 Task: Identify Luxury Townhouses in Beverly Hills.
Action: Key pressed <Key.caps_lock>B<Key.caps_lock>everly<Key.space><Key.caps_lock>H<Key.caps_lock>ills
Screenshot: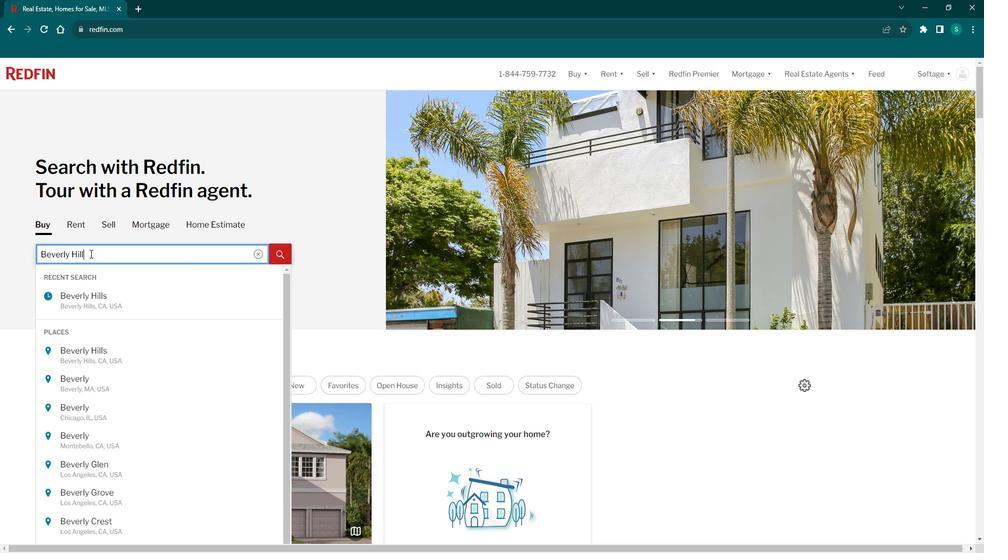 
Action: Mouse scrolled (102, 256) with delta (0, 0)
Screenshot: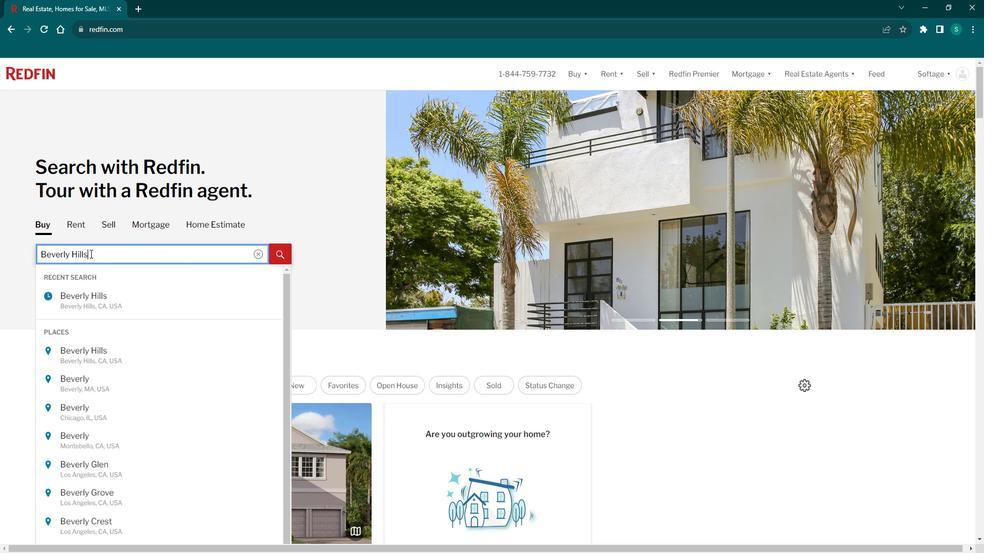 
Action: Mouse moved to (80, 348)
Screenshot: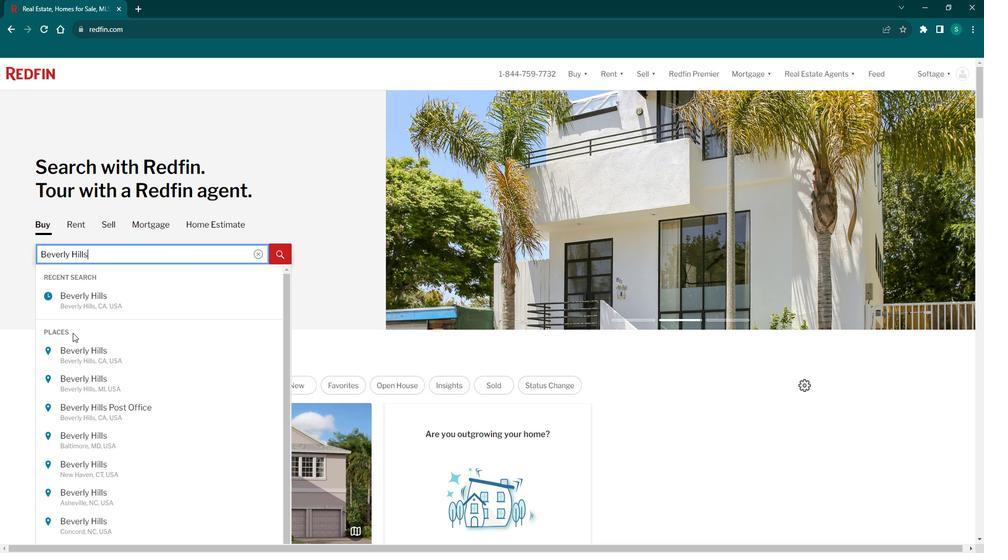 
Action: Mouse pressed left at (80, 348)
Screenshot: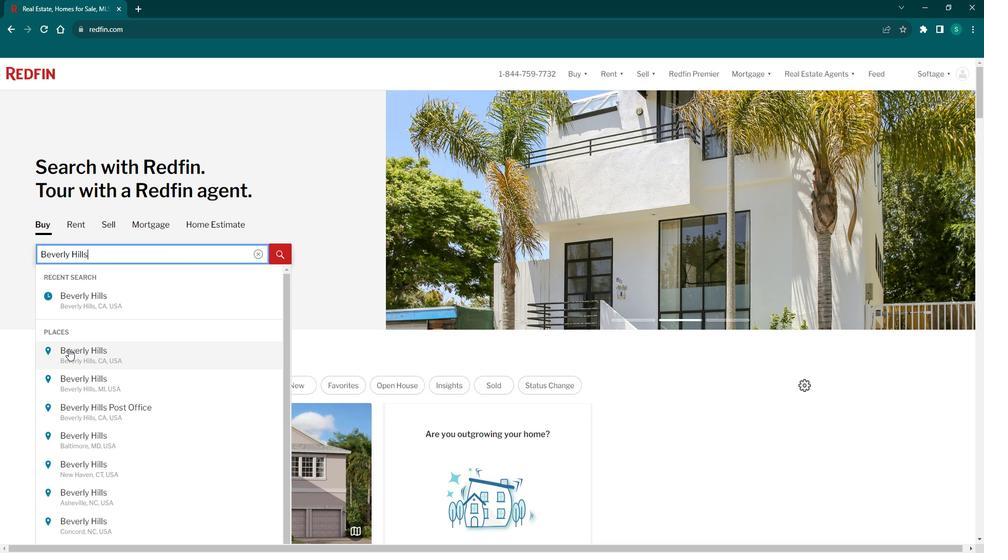 
Action: Mouse moved to (884, 148)
Screenshot: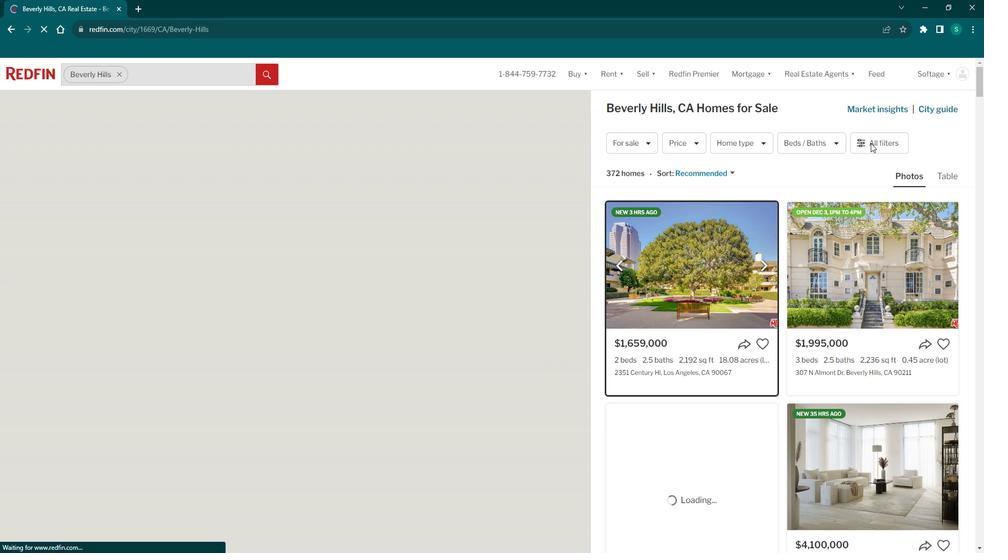 
Action: Mouse pressed left at (884, 148)
Screenshot: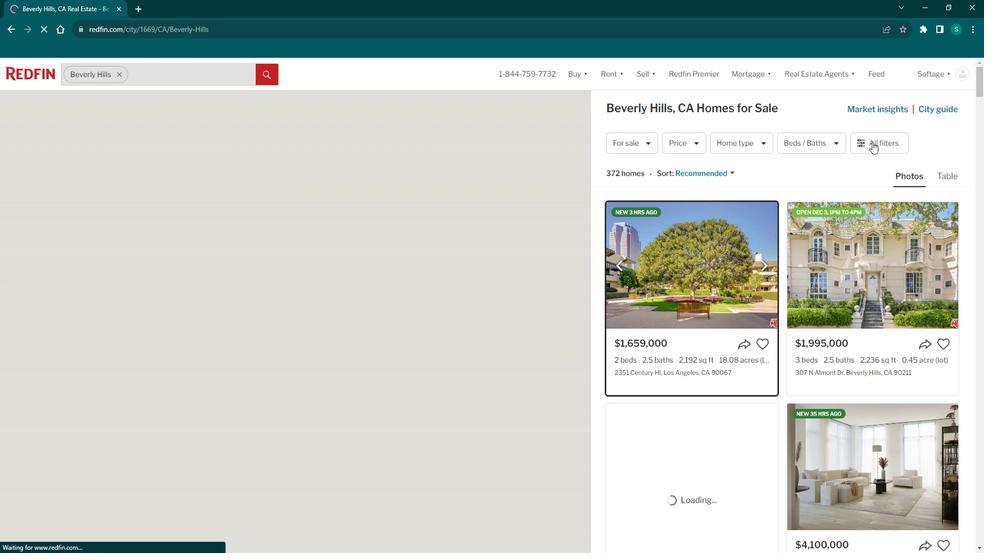 
Action: Mouse pressed left at (884, 148)
Screenshot: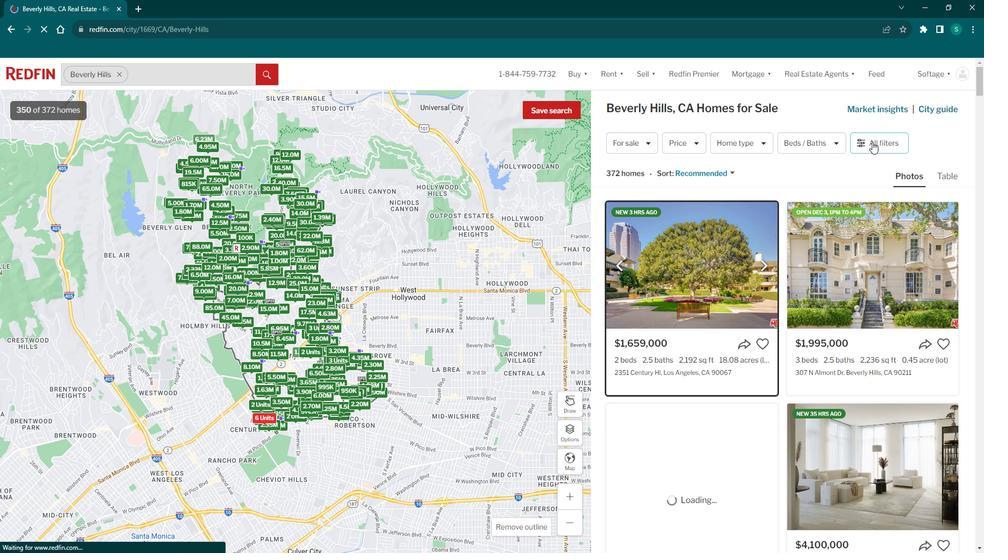 
Action: Mouse moved to (878, 146)
Screenshot: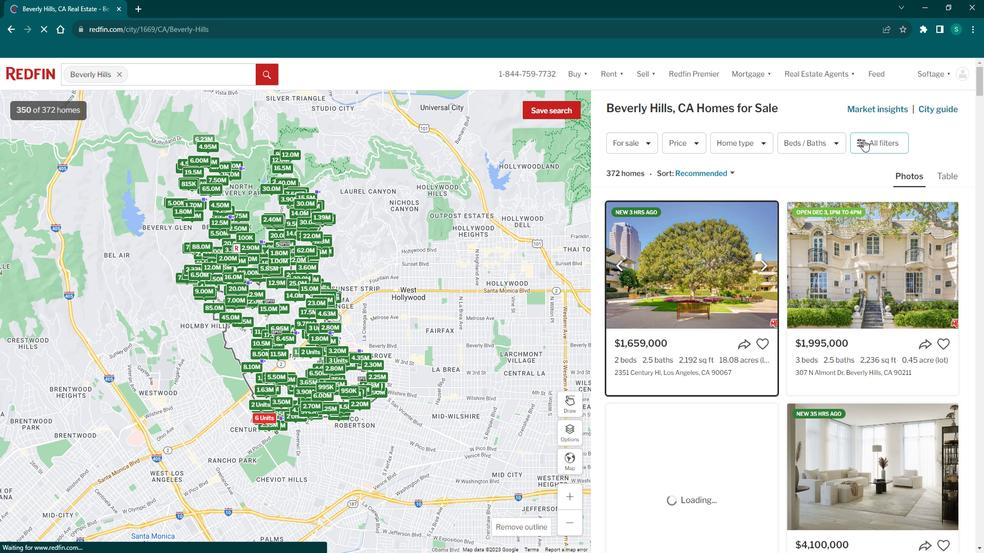 
Action: Mouse pressed left at (878, 146)
Screenshot: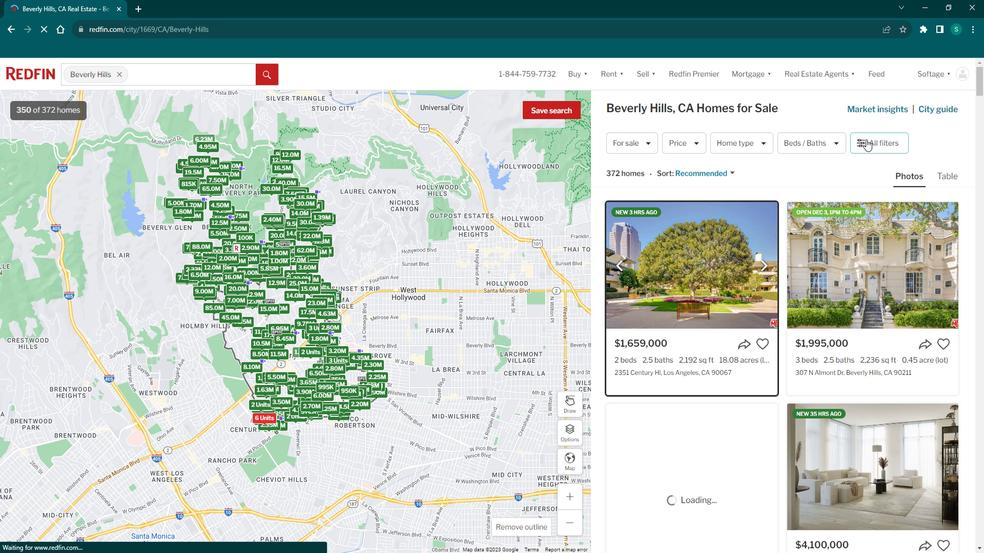 
Action: Mouse moved to (886, 143)
Screenshot: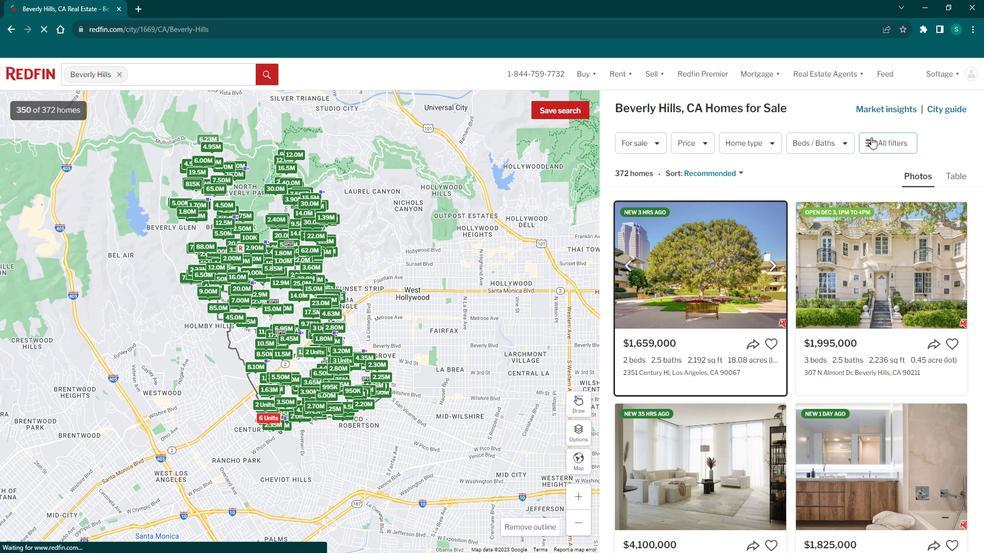 
Action: Mouse pressed left at (886, 143)
Screenshot: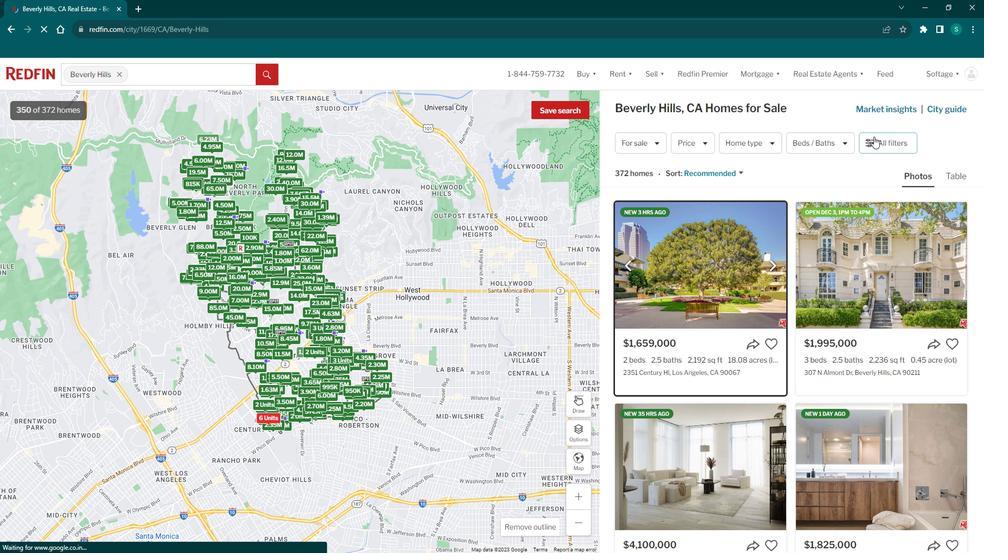 
Action: Mouse moved to (756, 229)
Screenshot: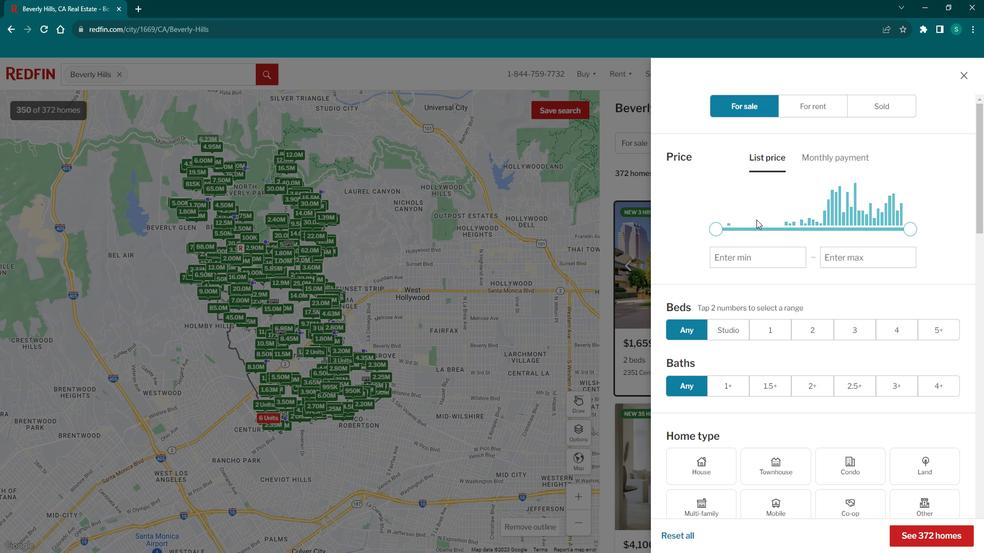 
Action: Mouse scrolled (756, 229) with delta (0, 0)
Screenshot: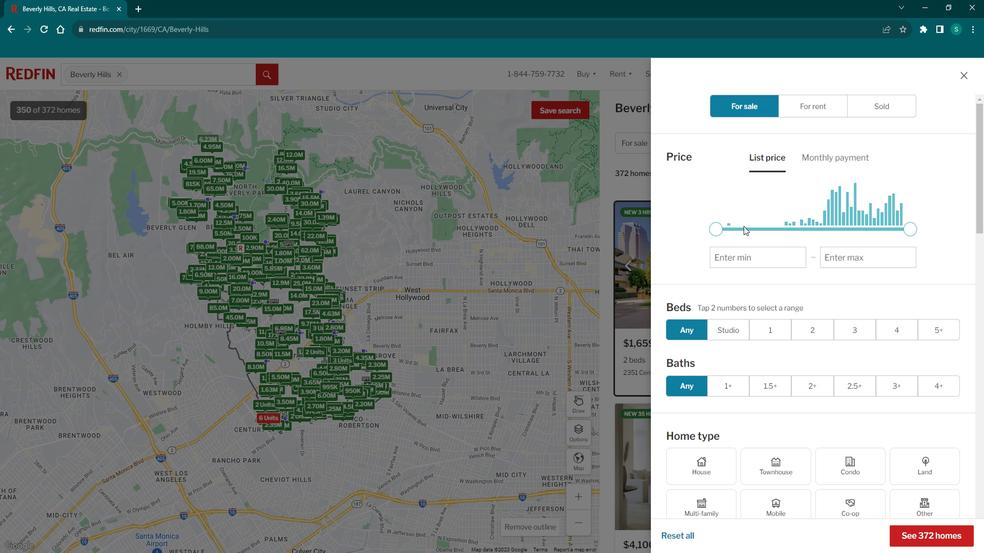 
Action: Mouse scrolled (756, 229) with delta (0, 0)
Screenshot: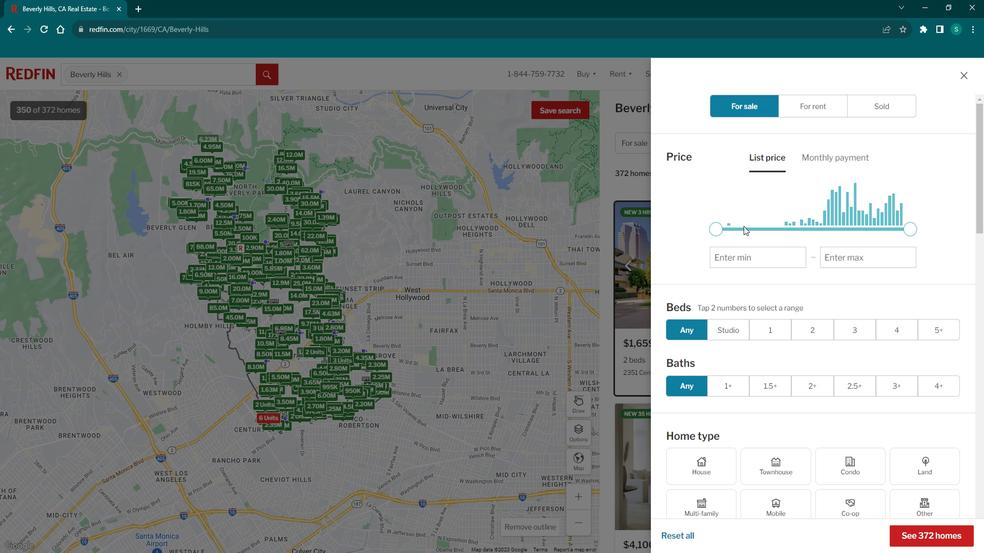
Action: Mouse moved to (756, 230)
Screenshot: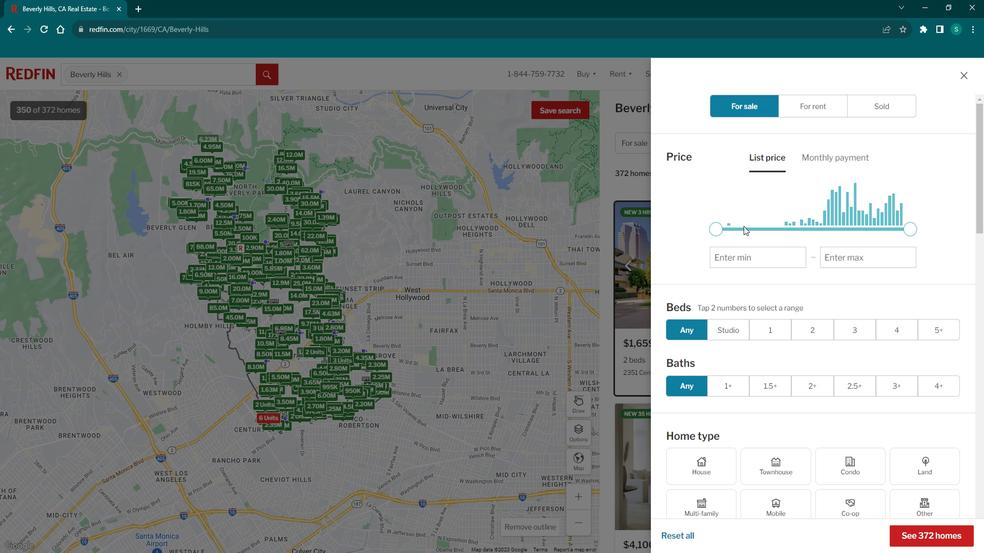 
Action: Mouse scrolled (756, 229) with delta (0, 0)
Screenshot: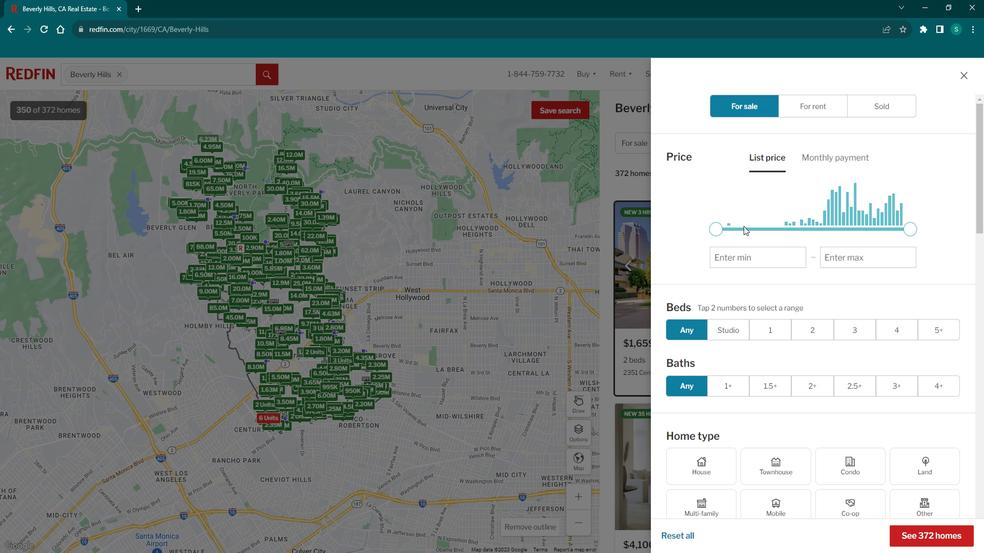 
Action: Mouse scrolled (756, 229) with delta (0, 0)
Screenshot: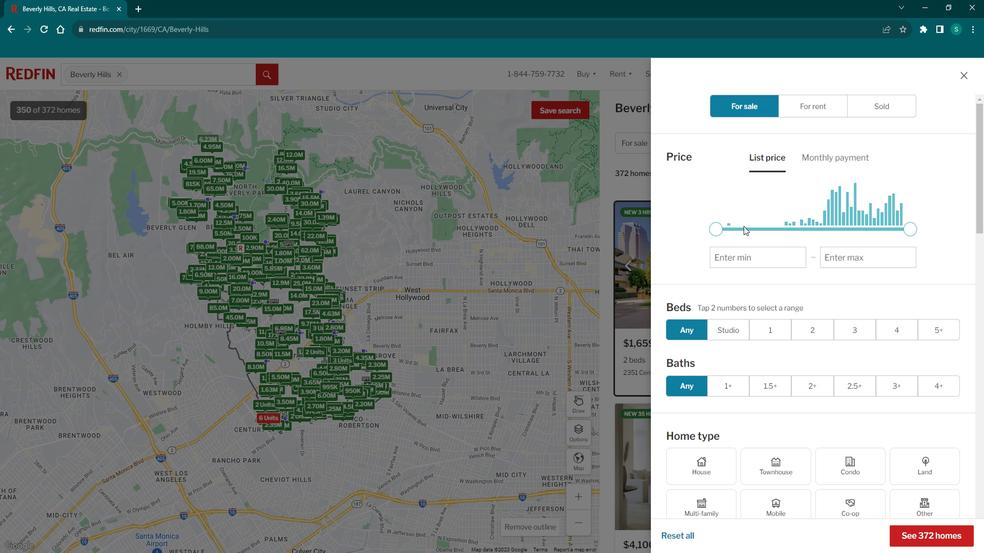 
Action: Mouse moved to (799, 259)
Screenshot: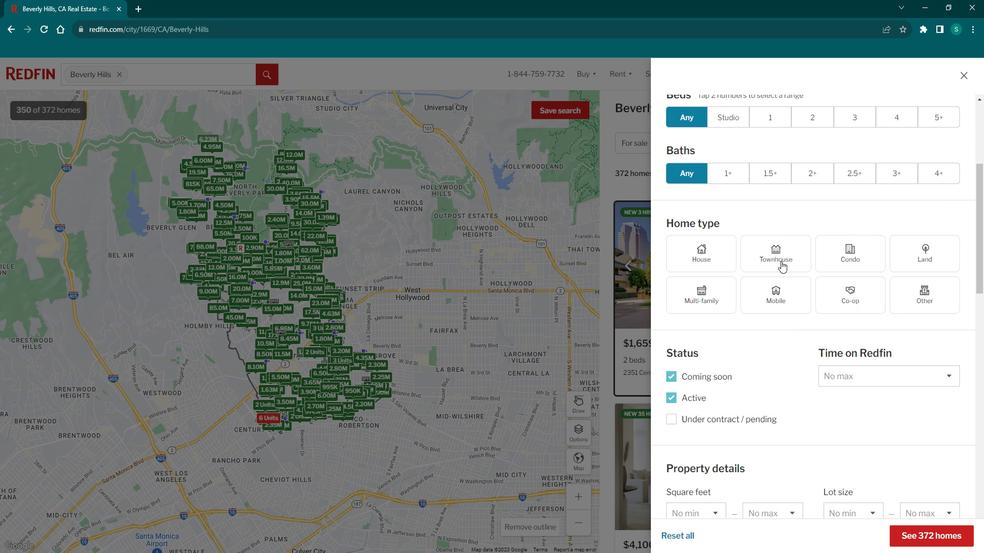 
Action: Mouse pressed left at (799, 259)
Screenshot: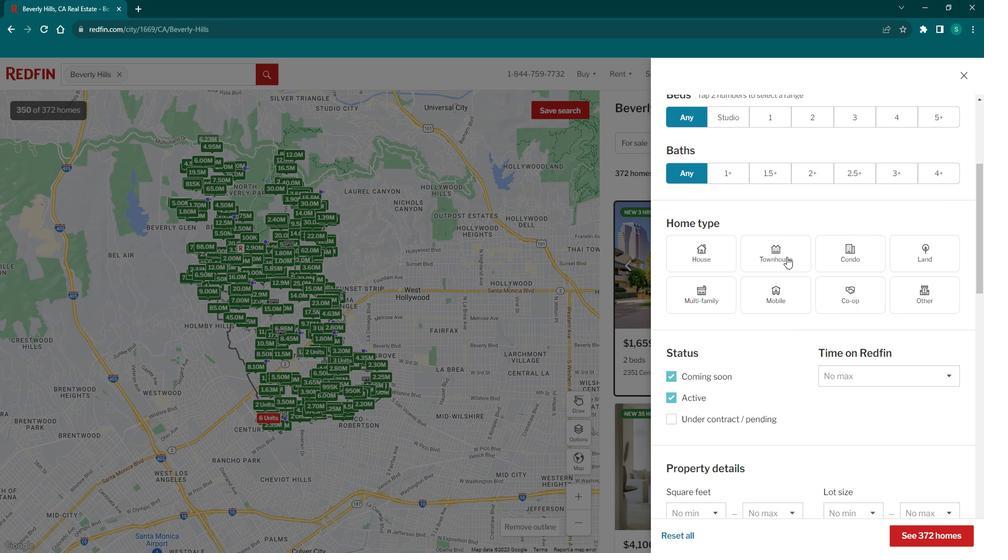 
Action: Mouse moved to (703, 380)
Screenshot: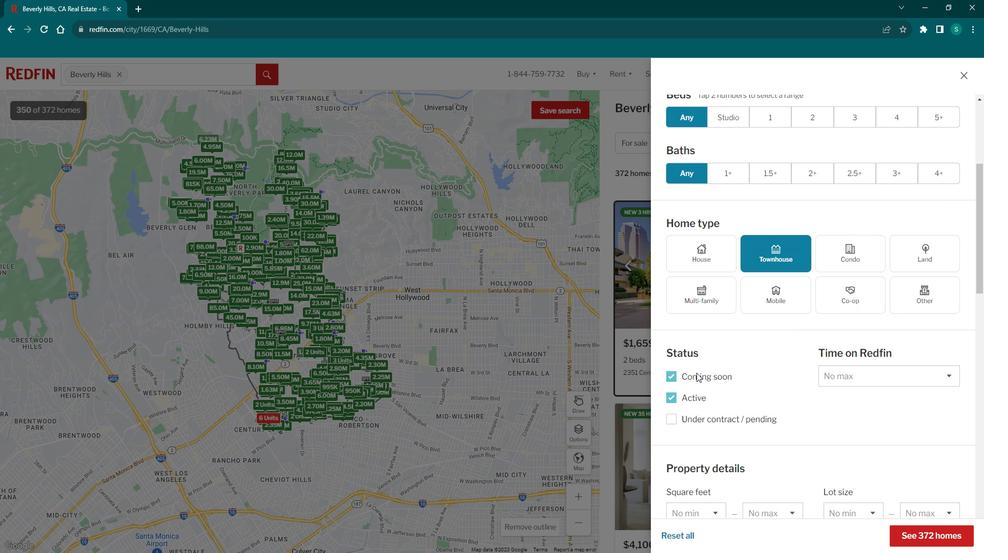 
Action: Mouse scrolled (703, 380) with delta (0, 0)
Screenshot: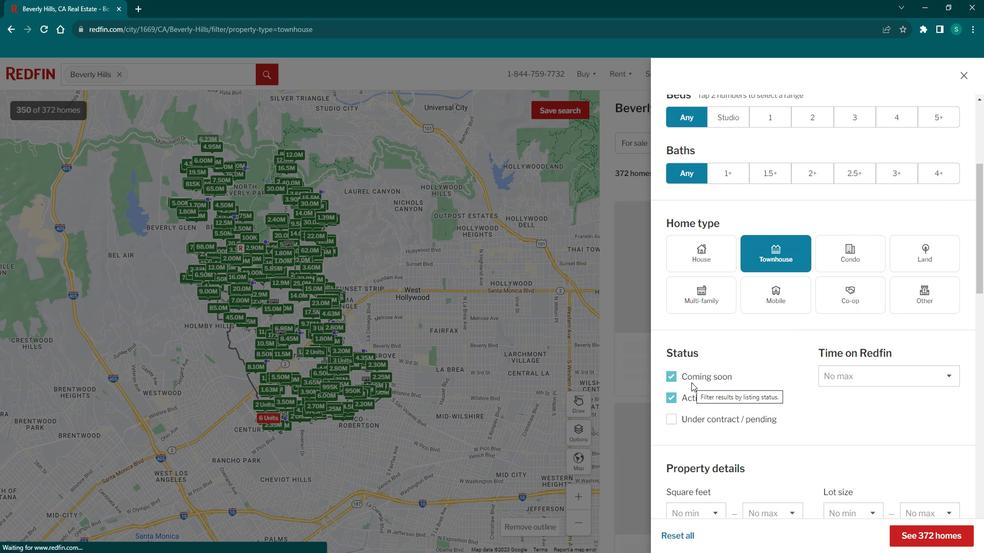 
Action: Mouse scrolled (703, 380) with delta (0, 0)
Screenshot: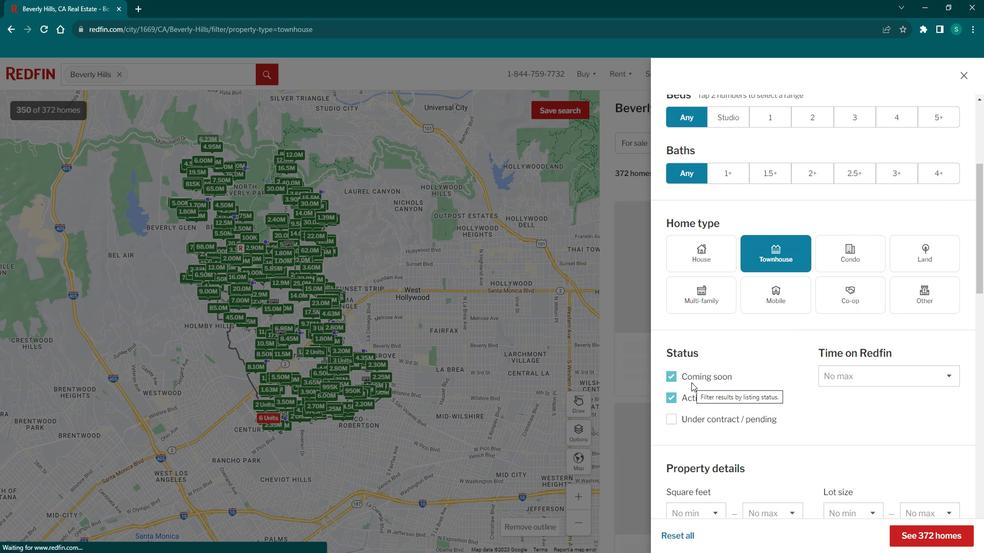 
Action: Mouse scrolled (703, 380) with delta (0, 0)
Screenshot: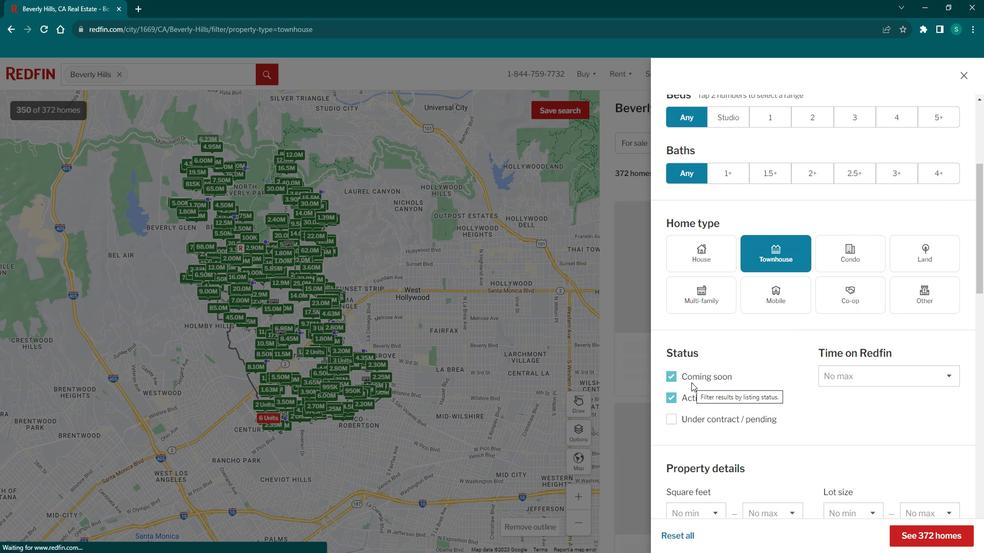 
Action: Mouse scrolled (703, 380) with delta (0, 0)
Screenshot: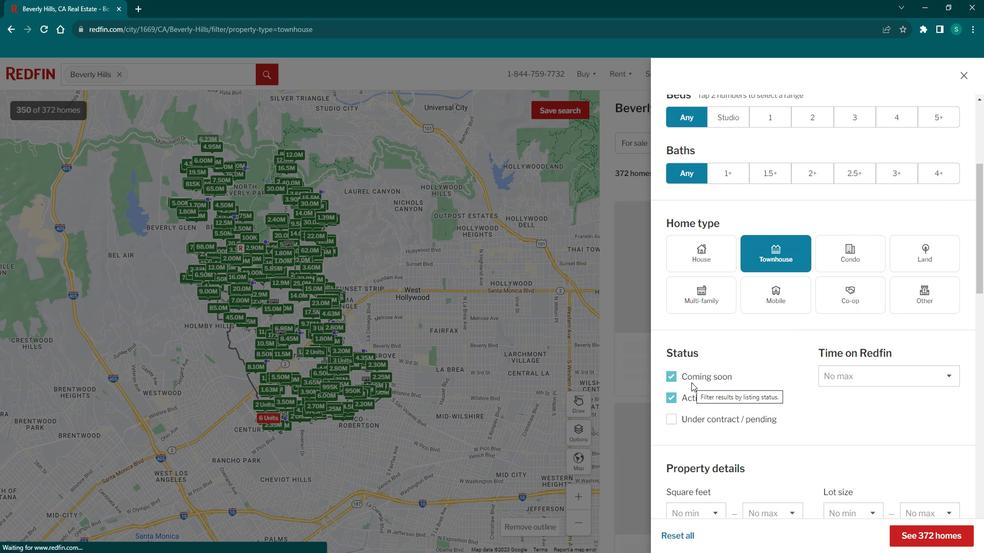 
Action: Mouse scrolled (703, 380) with delta (0, 0)
Screenshot: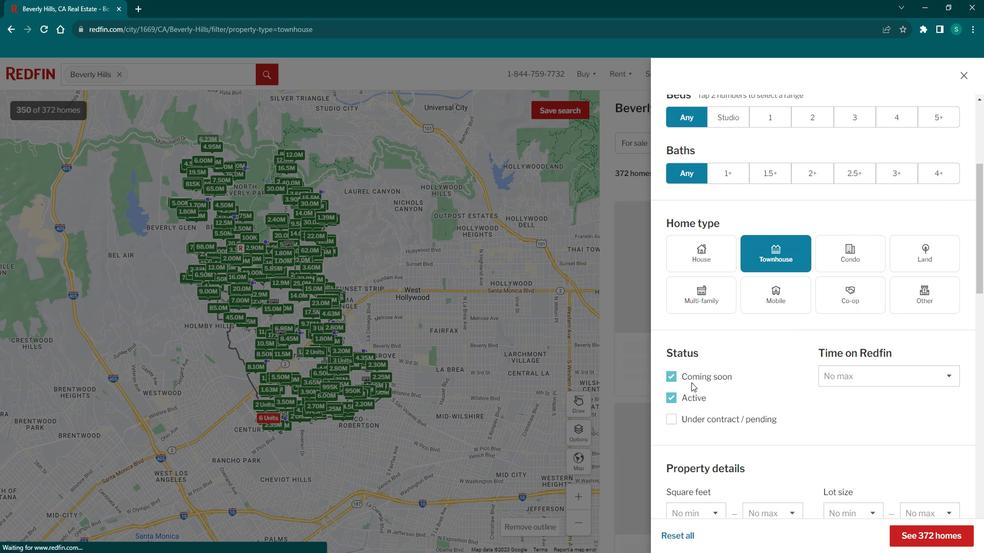 
Action: Mouse scrolled (703, 380) with delta (0, 0)
Screenshot: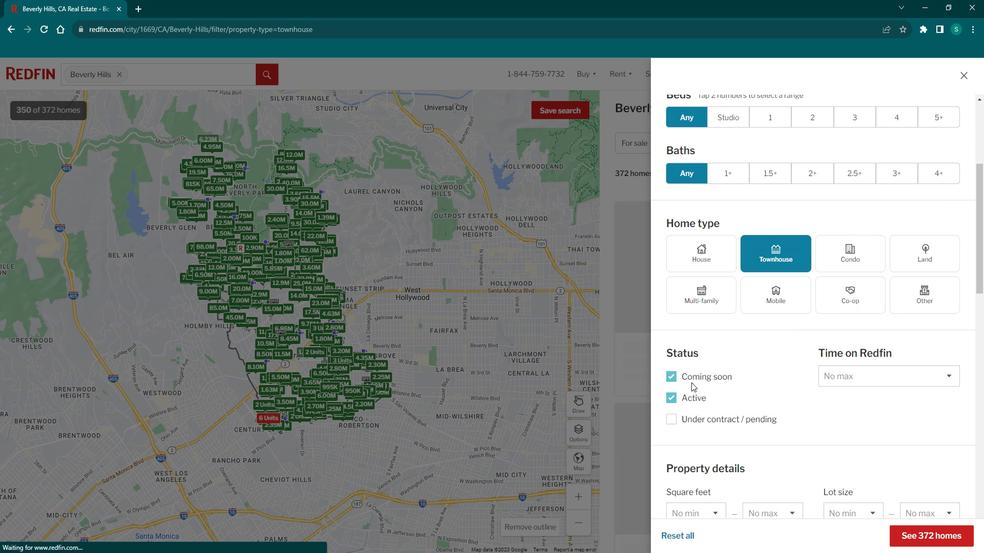 
Action: Mouse scrolled (703, 380) with delta (0, 0)
Screenshot: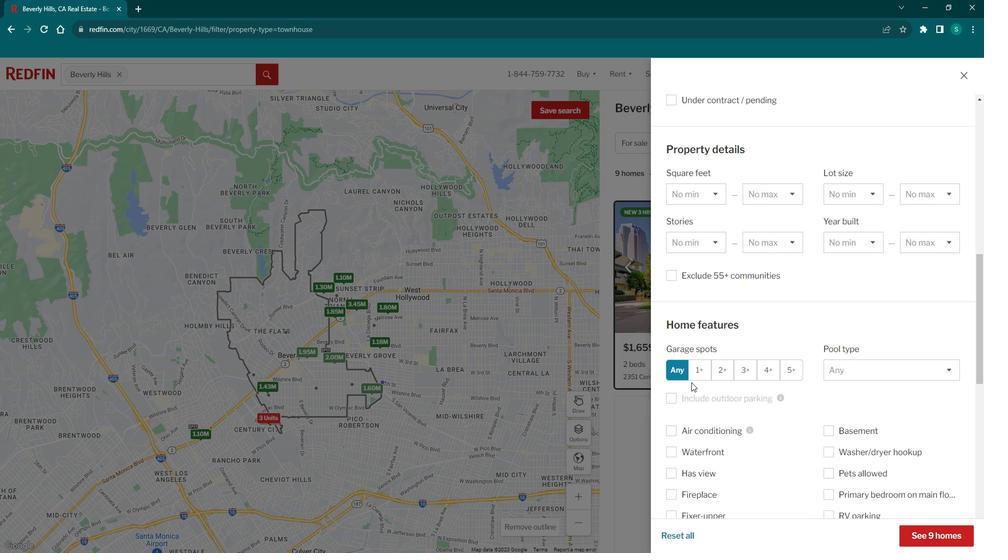 
Action: Mouse scrolled (703, 380) with delta (0, 0)
Screenshot: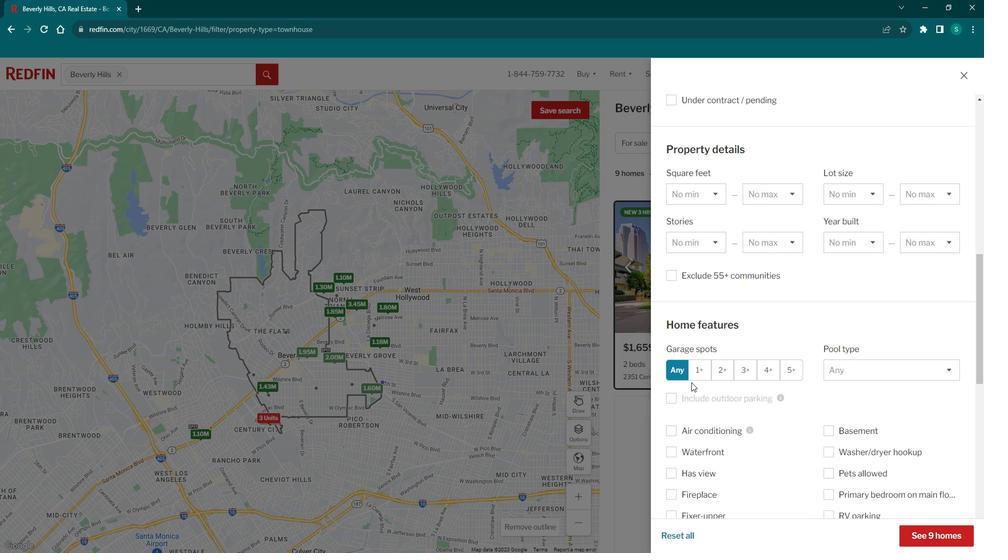
Action: Mouse scrolled (703, 380) with delta (0, 0)
Screenshot: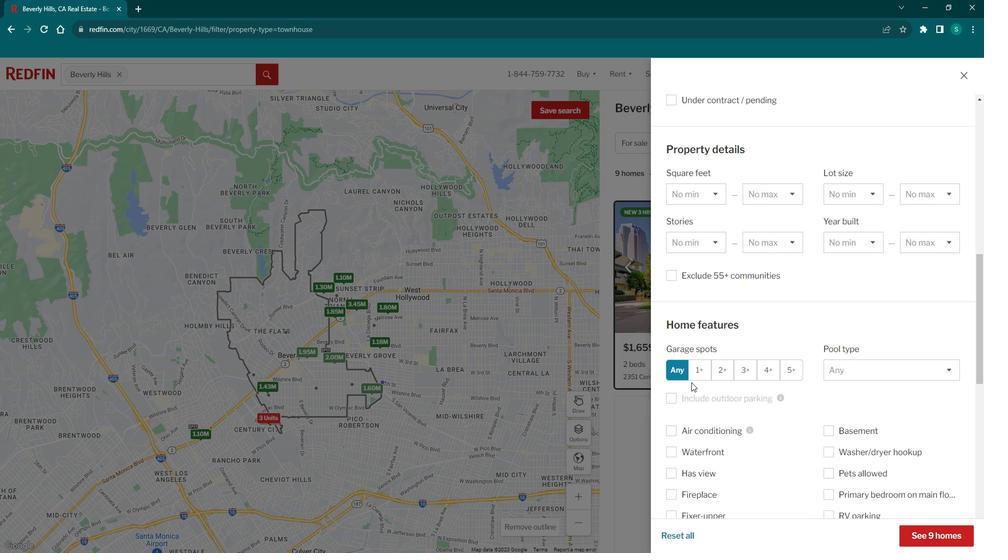 
Action: Mouse scrolled (703, 380) with delta (0, 0)
Screenshot: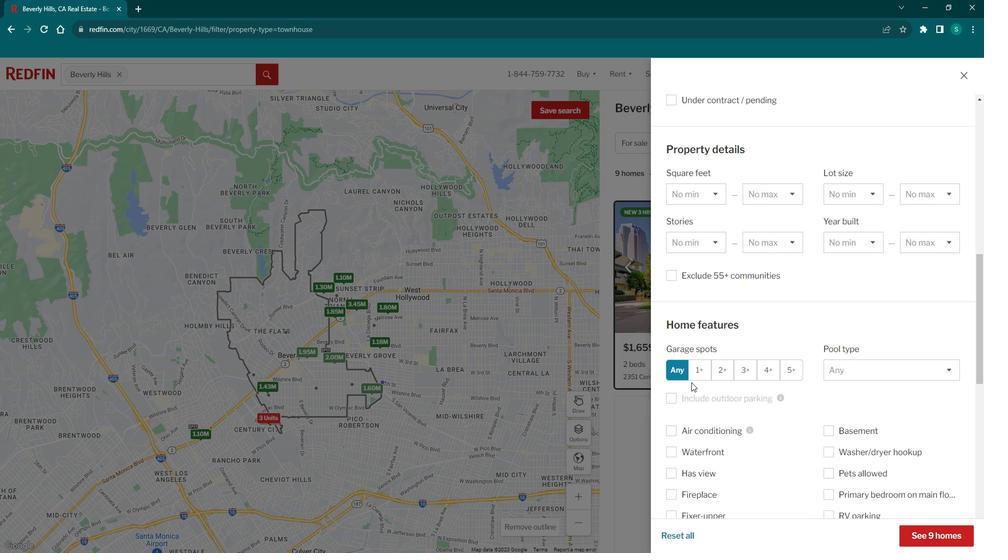 
Action: Mouse moved to (697, 398)
Screenshot: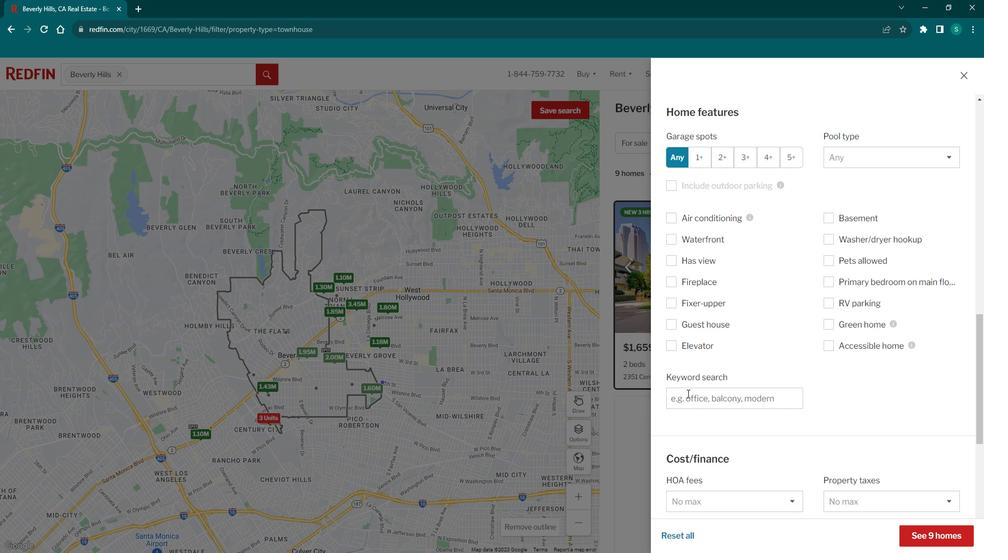 
Action: Mouse pressed left at (697, 398)
Screenshot: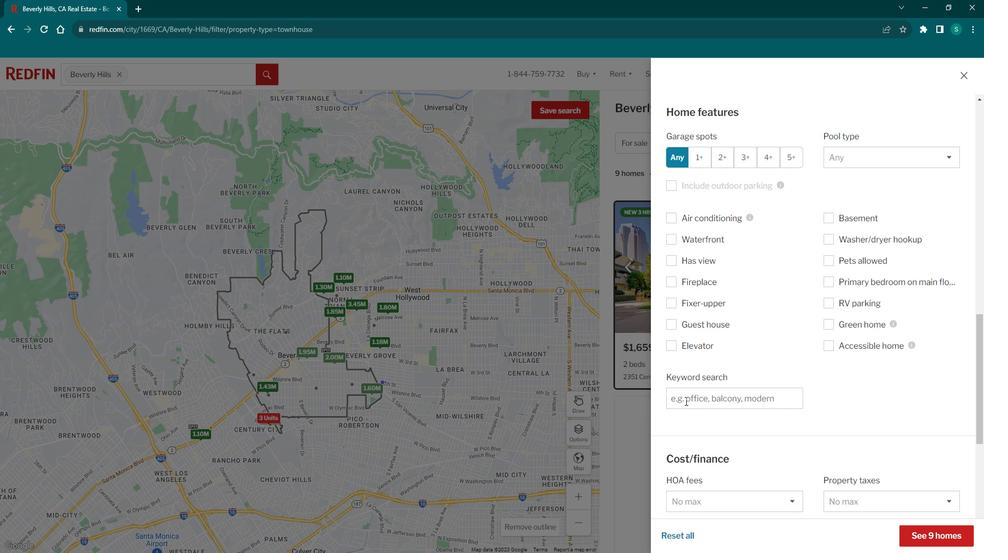 
Action: Mouse moved to (697, 398)
Screenshot: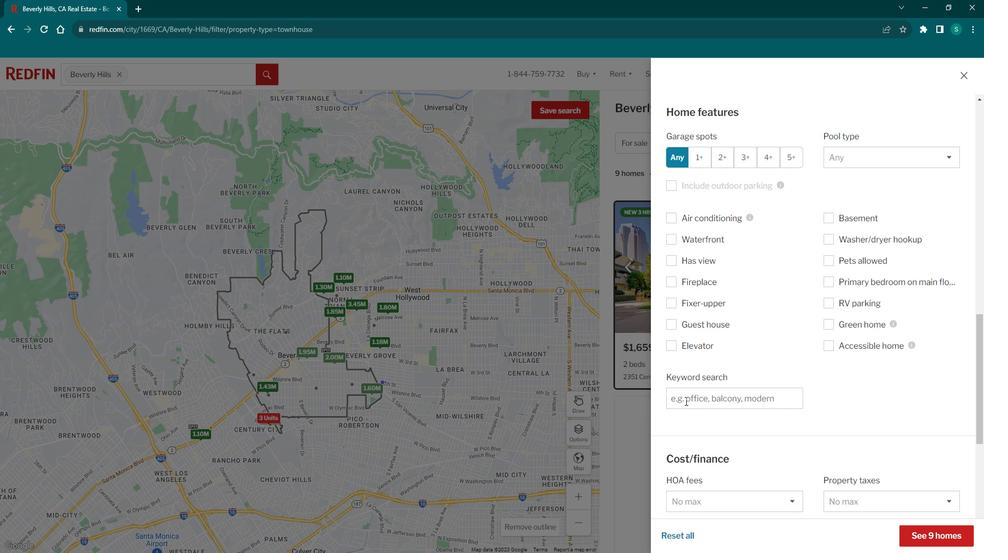
Action: Key pressed <Key.caps_lock>L<Key.caps_lock>uxury
Screenshot: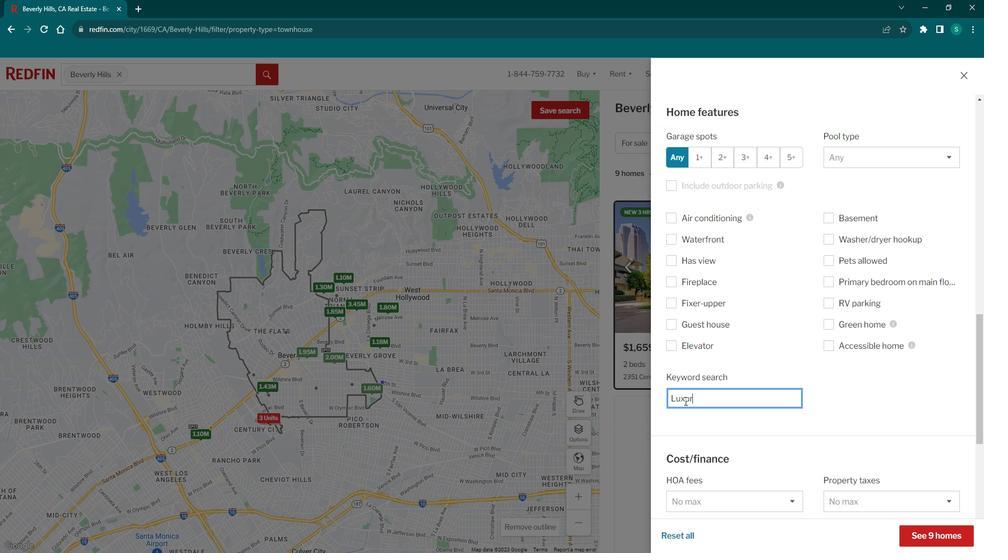 
Action: Mouse moved to (952, 531)
Screenshot: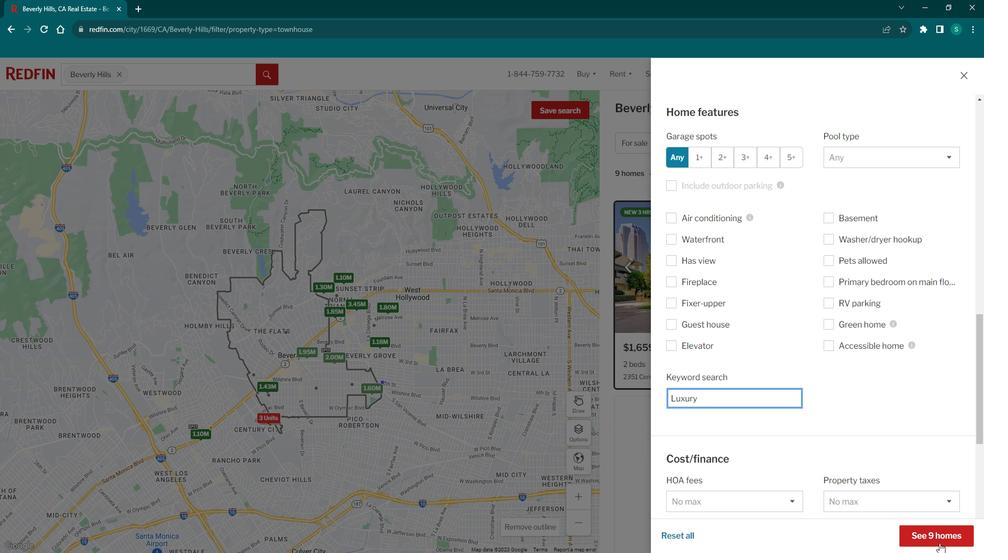 
Action: Mouse pressed left at (952, 531)
Screenshot: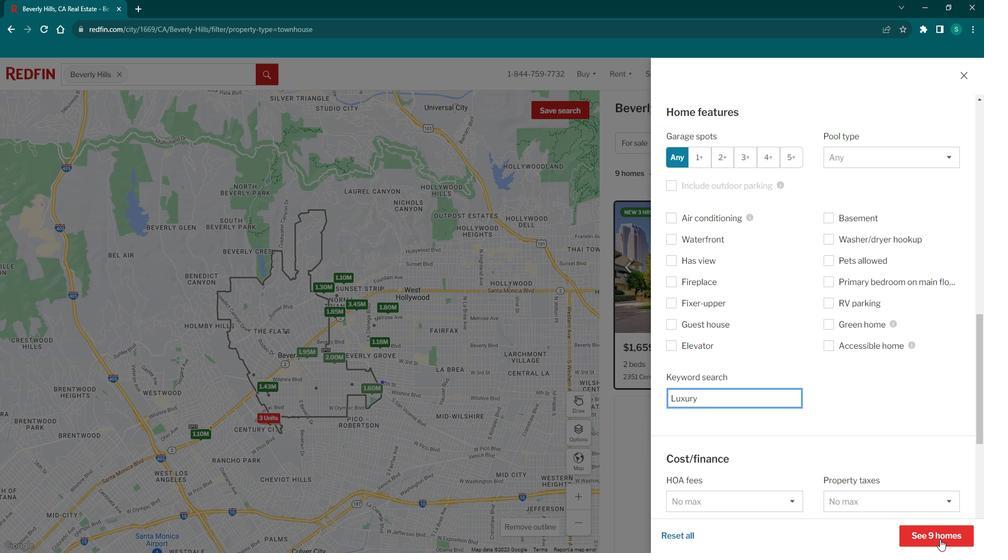 
Action: Mouse moved to (697, 323)
Screenshot: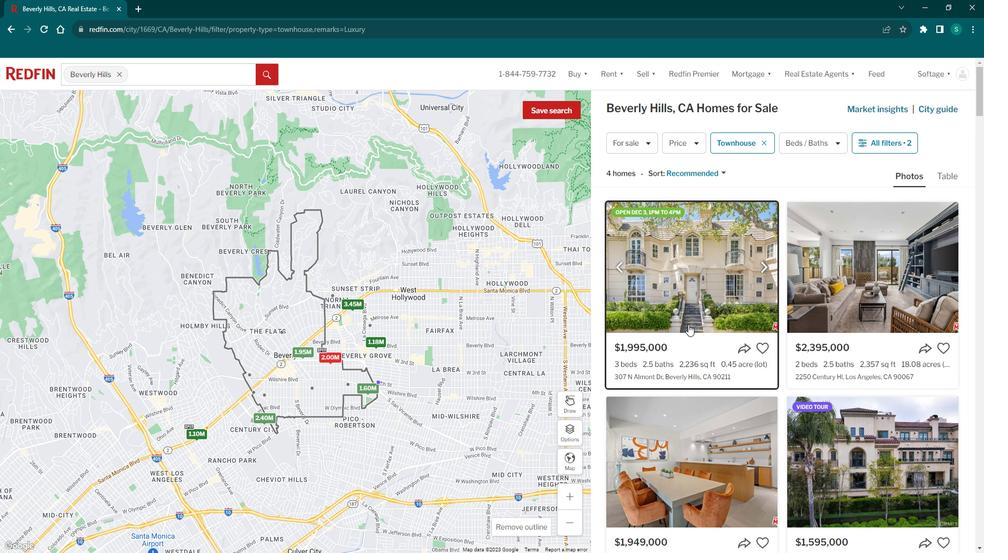 
Action: Mouse pressed left at (697, 323)
Screenshot: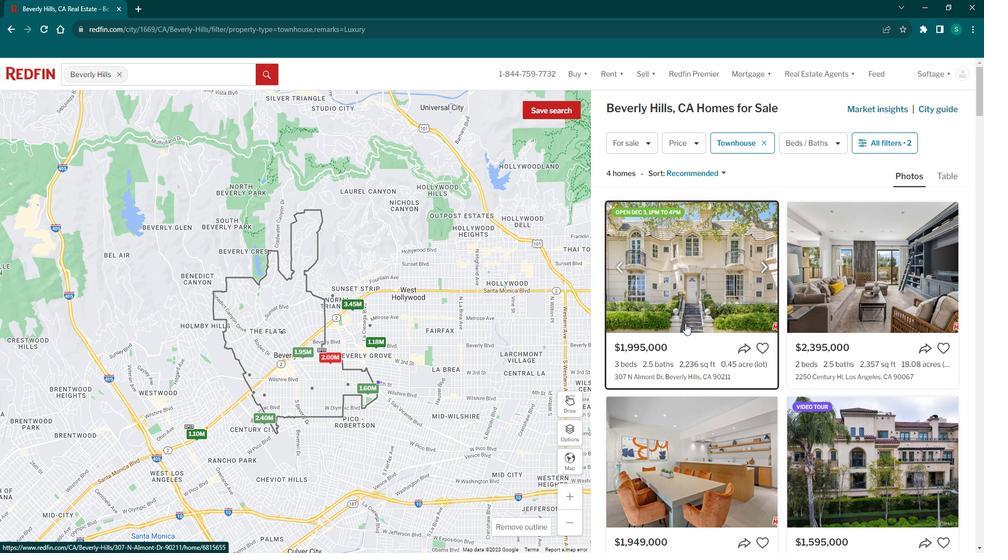 
Action: Mouse moved to (399, 196)
Screenshot: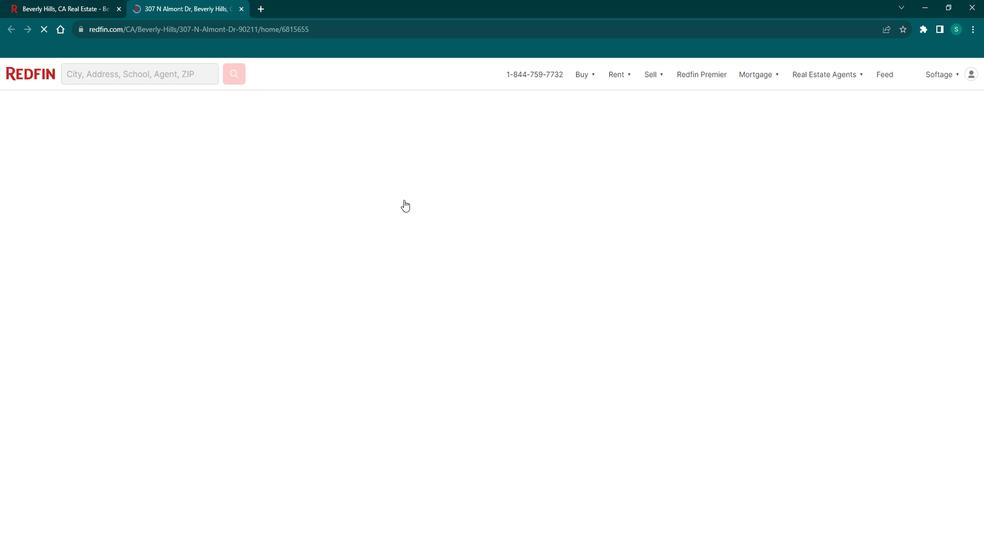
Action: Mouse pressed left at (399, 196)
Screenshot: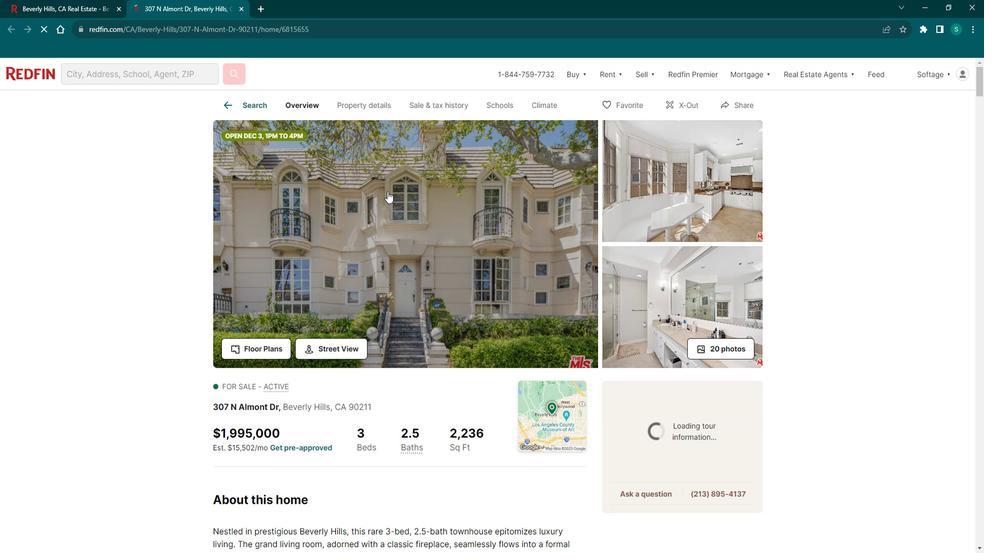 
Action: Mouse moved to (188, 162)
Screenshot: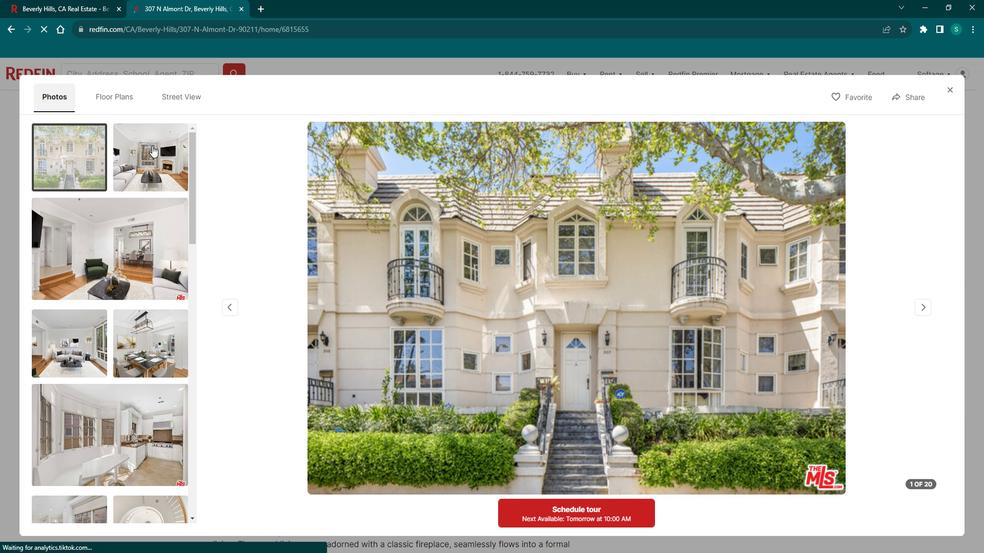 
Action: Mouse pressed left at (188, 162)
Screenshot: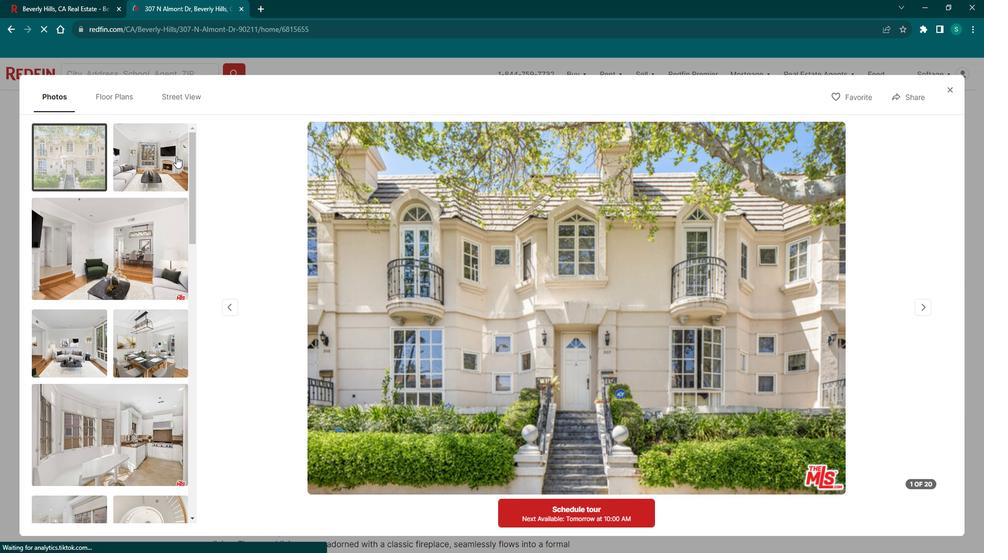
Action: Mouse moved to (149, 259)
Screenshot: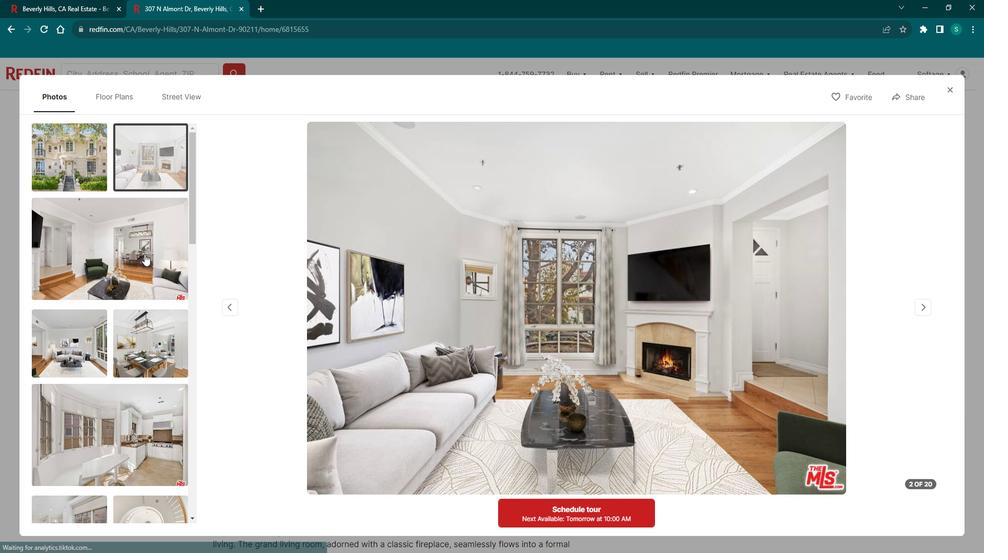 
Action: Mouse pressed left at (149, 259)
Screenshot: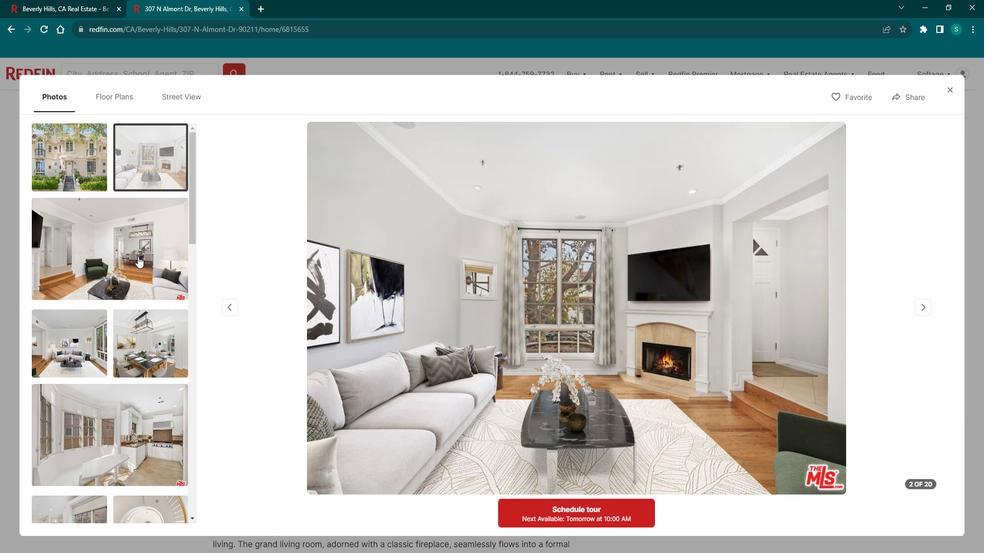 
Action: Mouse moved to (77, 339)
Screenshot: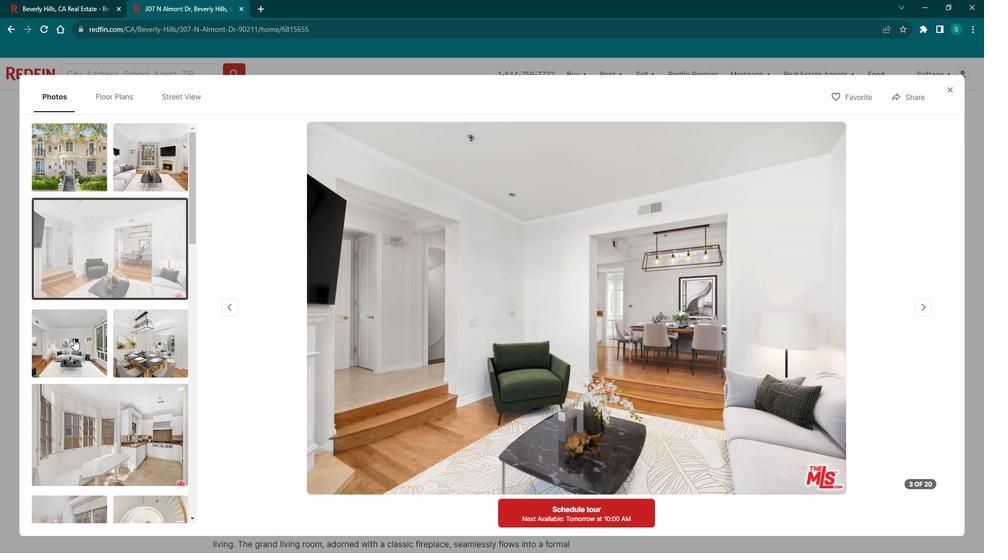 
Action: Mouse pressed left at (77, 339)
Screenshot: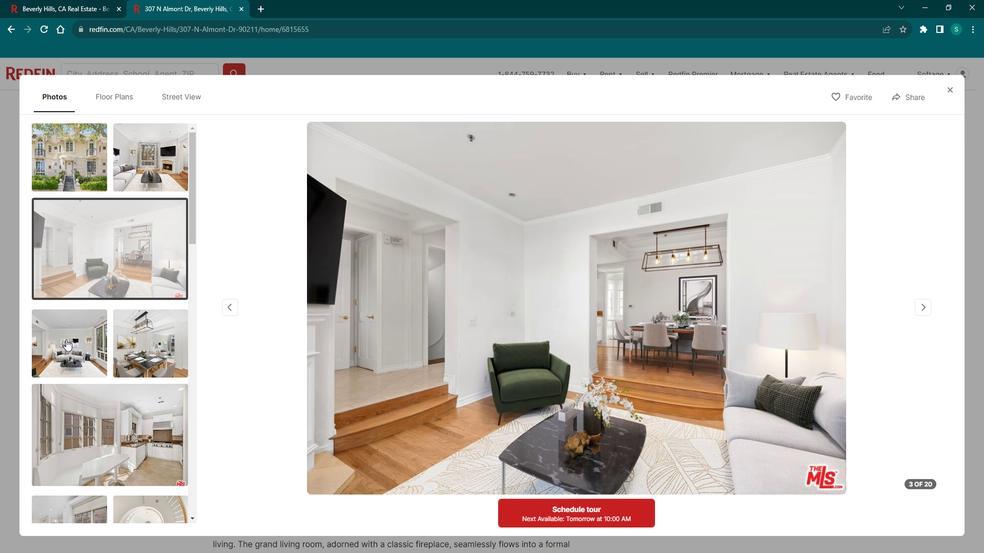 
Action: Mouse moved to (165, 335)
Screenshot: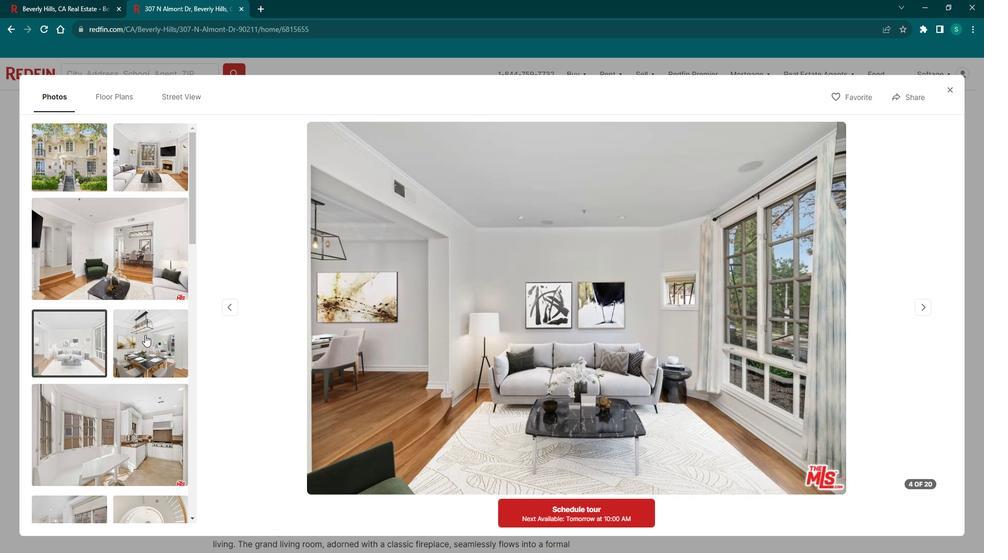 
Action: Mouse pressed left at (165, 335)
Screenshot: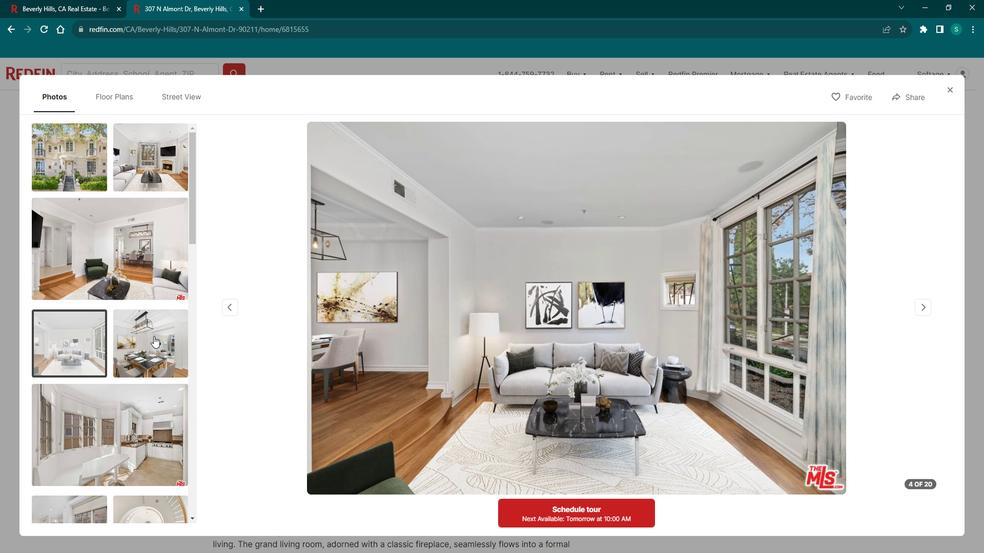 
Action: Mouse moved to (137, 434)
Screenshot: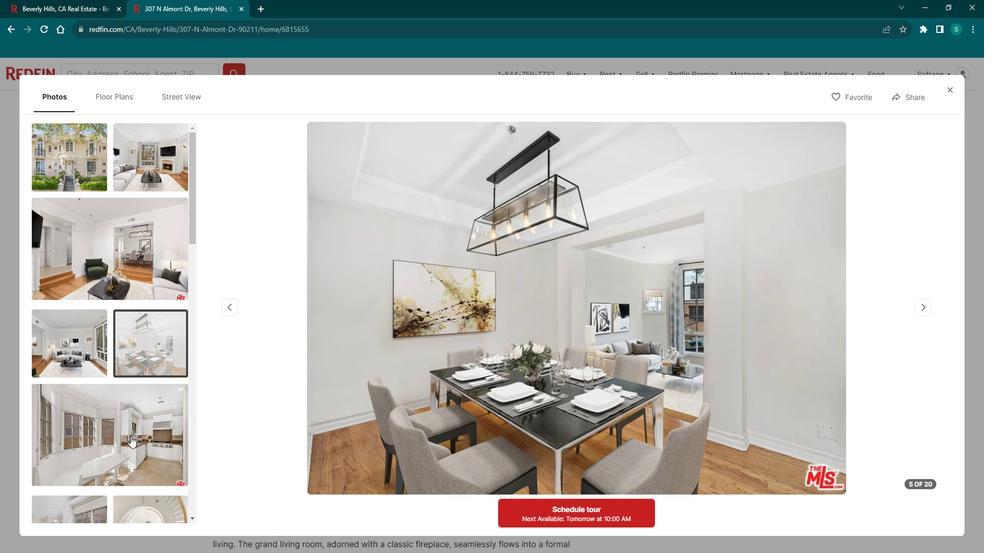 
Action: Mouse pressed left at (137, 434)
Screenshot: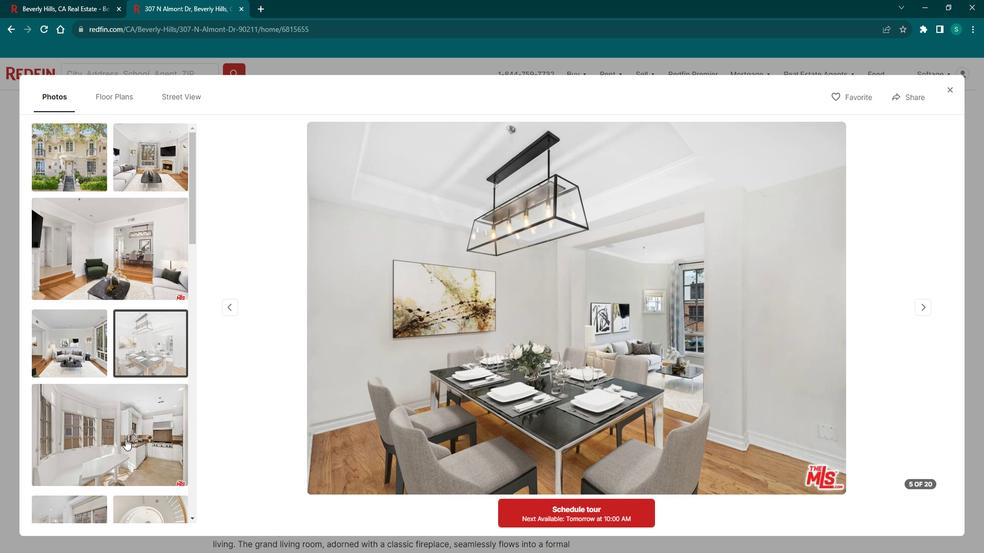 
Action: Mouse moved to (132, 400)
Screenshot: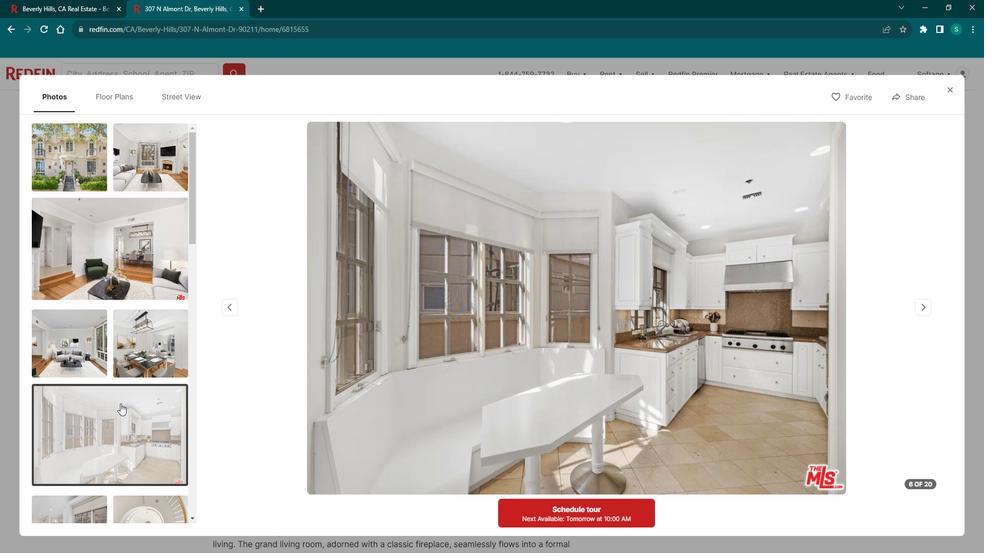 
Action: Mouse scrolled (132, 399) with delta (0, 0)
Screenshot: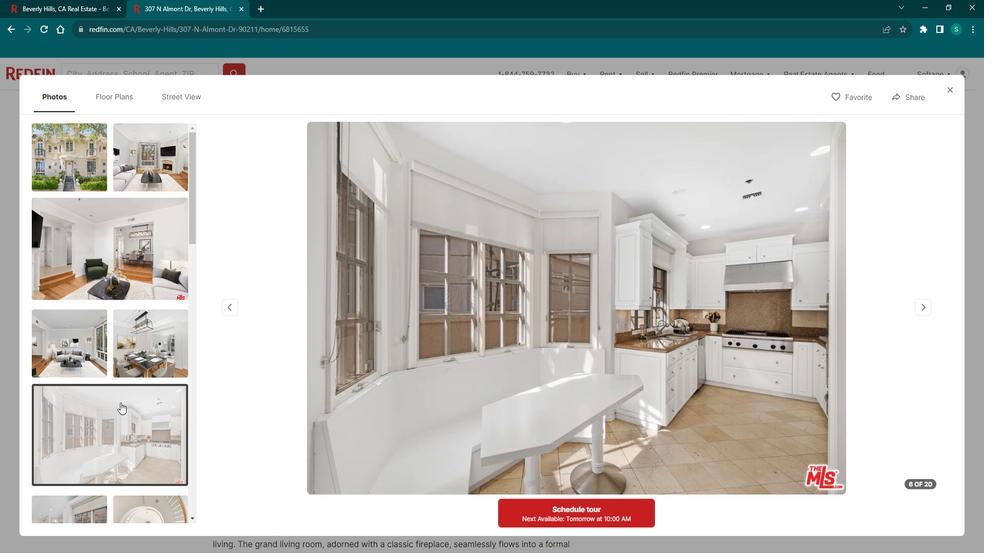
Action: Mouse scrolled (132, 399) with delta (0, 0)
Screenshot: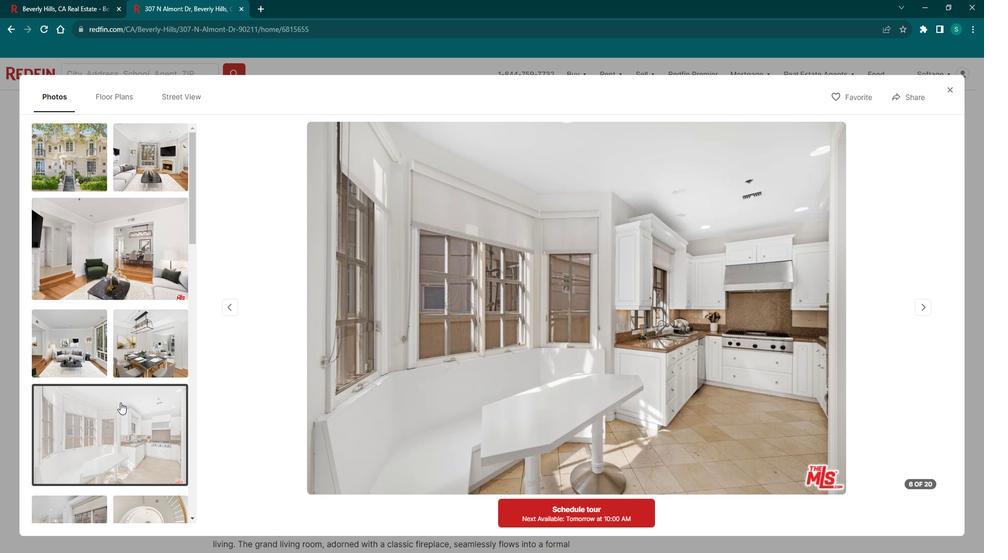 
Action: Mouse scrolled (132, 399) with delta (0, 0)
Screenshot: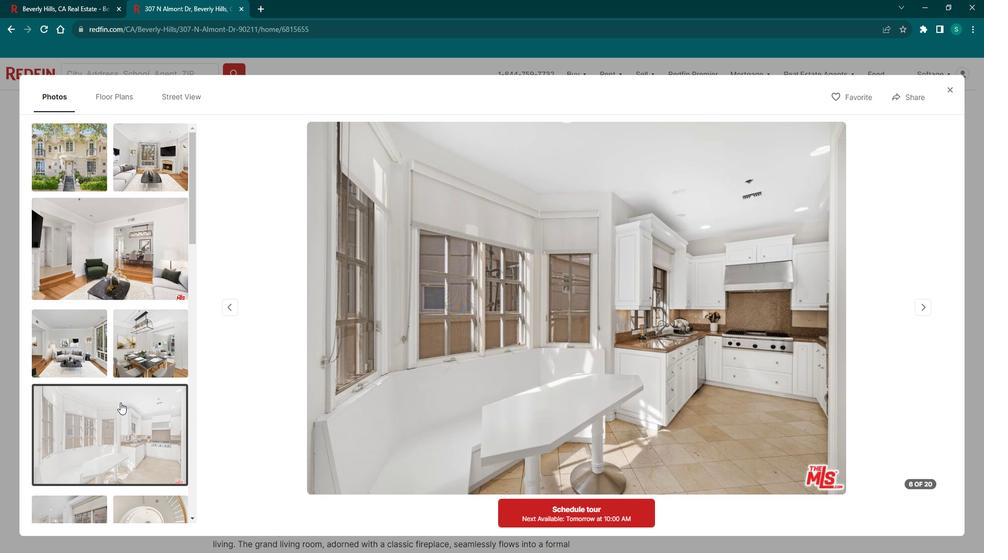 
Action: Mouse scrolled (132, 399) with delta (0, 0)
Screenshot: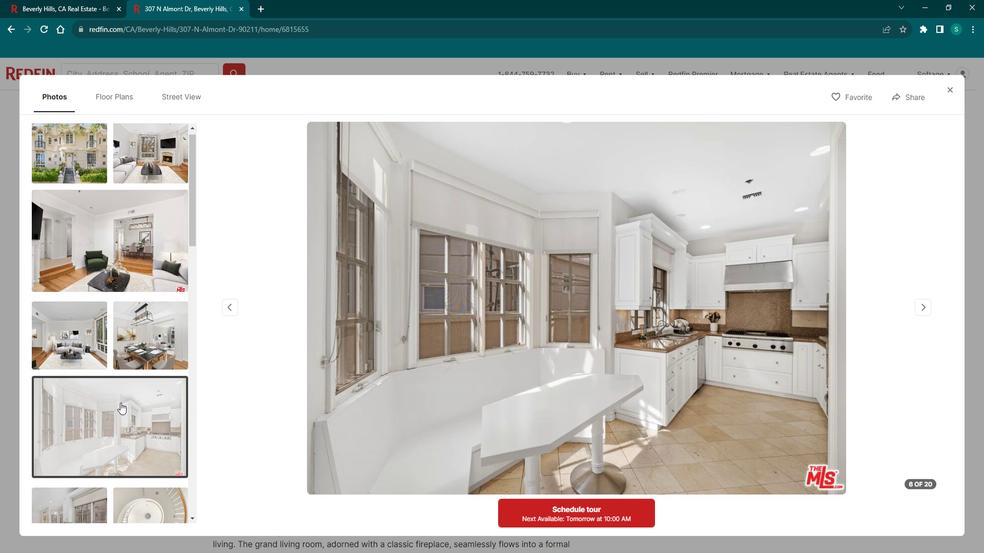 
Action: Mouse moved to (72, 328)
Screenshot: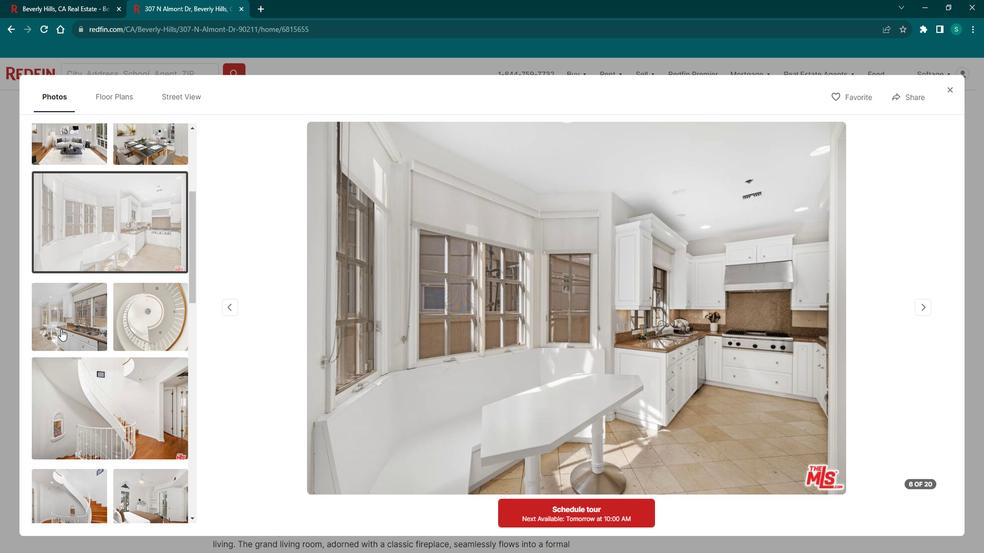 
Action: Mouse pressed left at (72, 328)
Screenshot: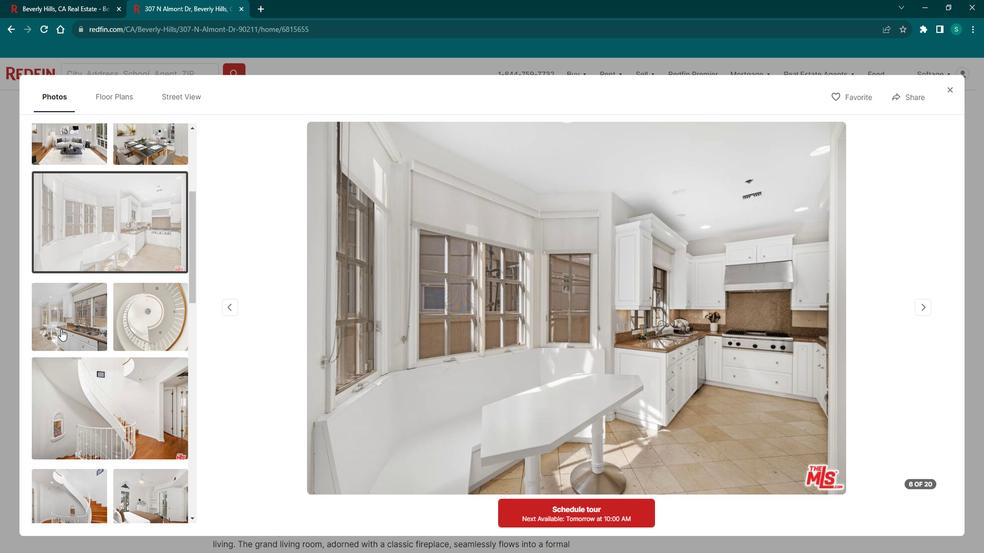 
Action: Mouse moved to (157, 312)
Screenshot: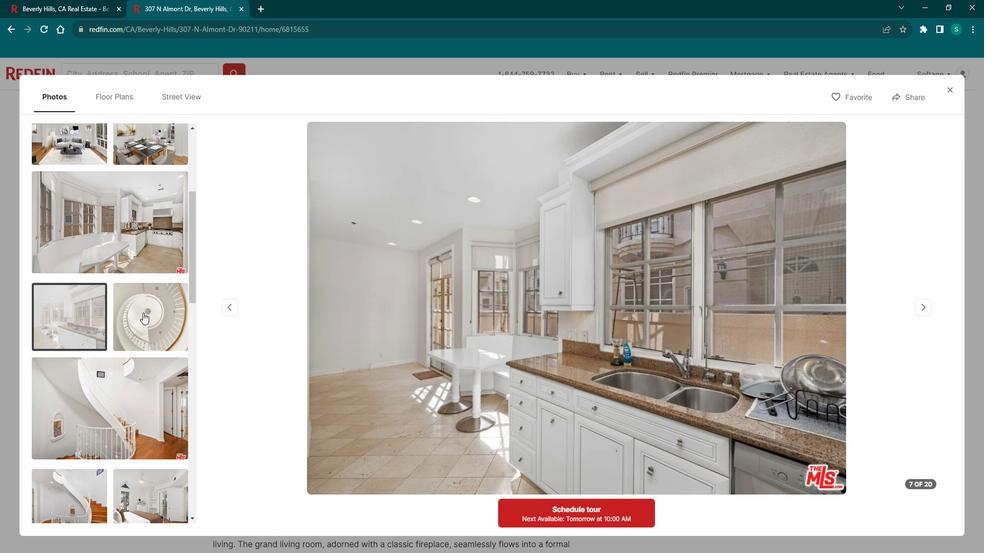 
Action: Mouse pressed left at (157, 312)
Screenshot: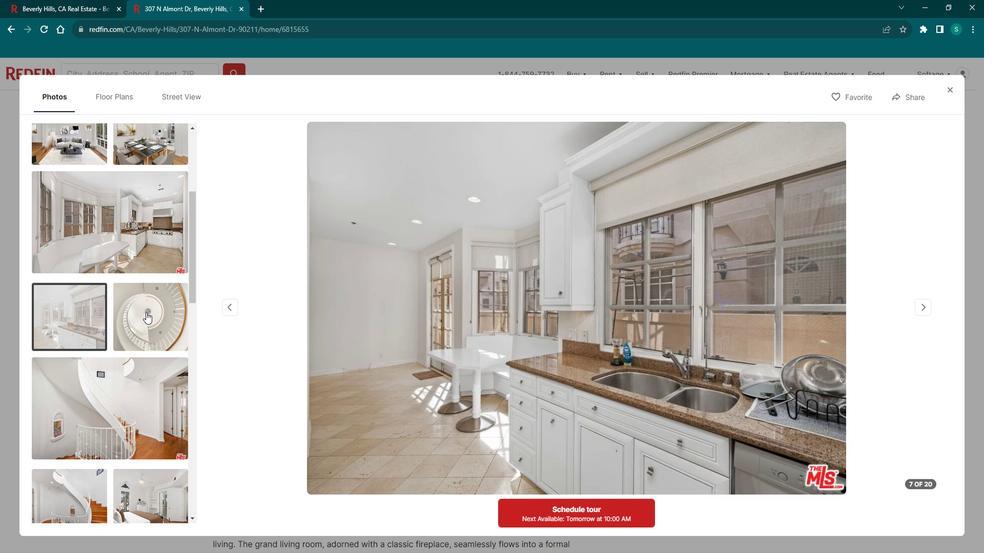 
Action: Mouse moved to (123, 391)
Screenshot: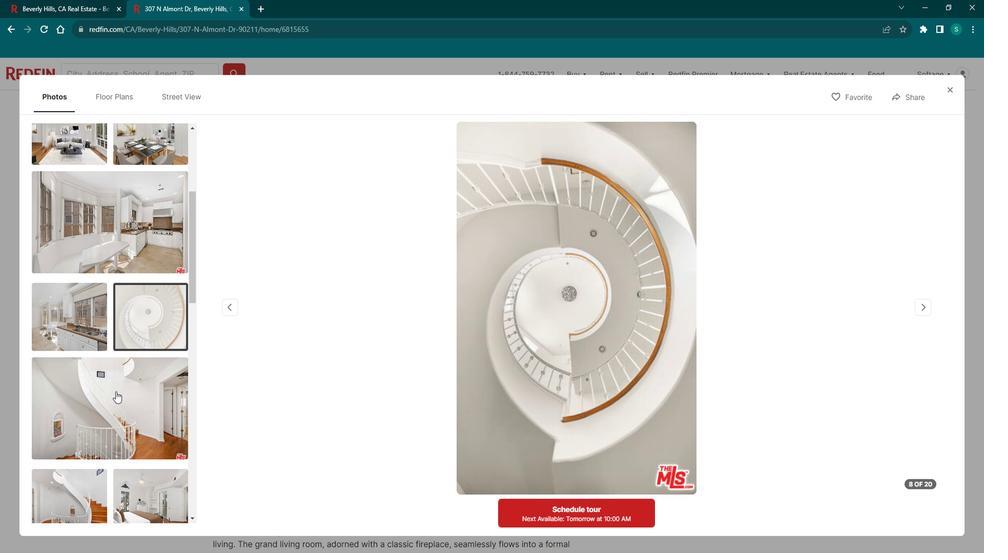
Action: Mouse pressed left at (123, 391)
Screenshot: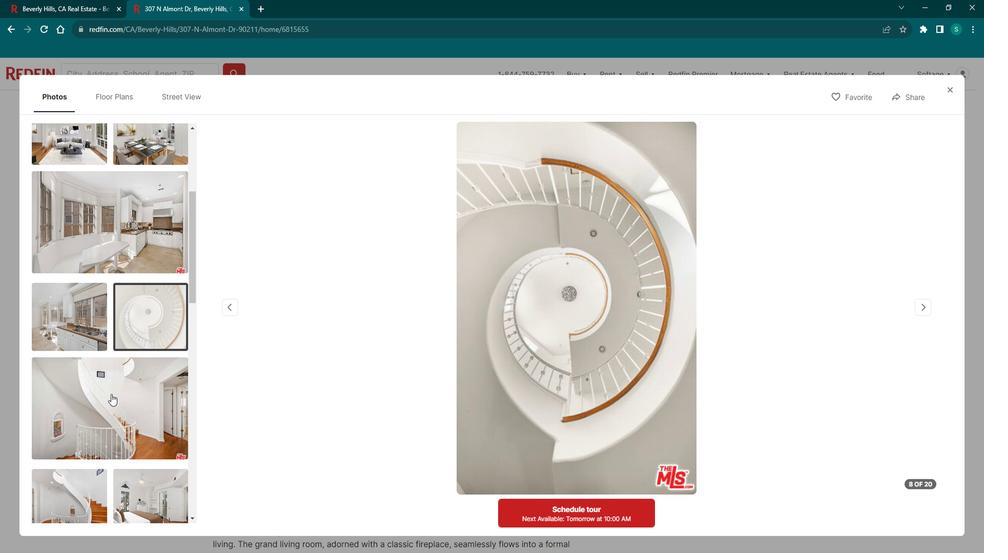 
Action: Mouse moved to (76, 469)
Screenshot: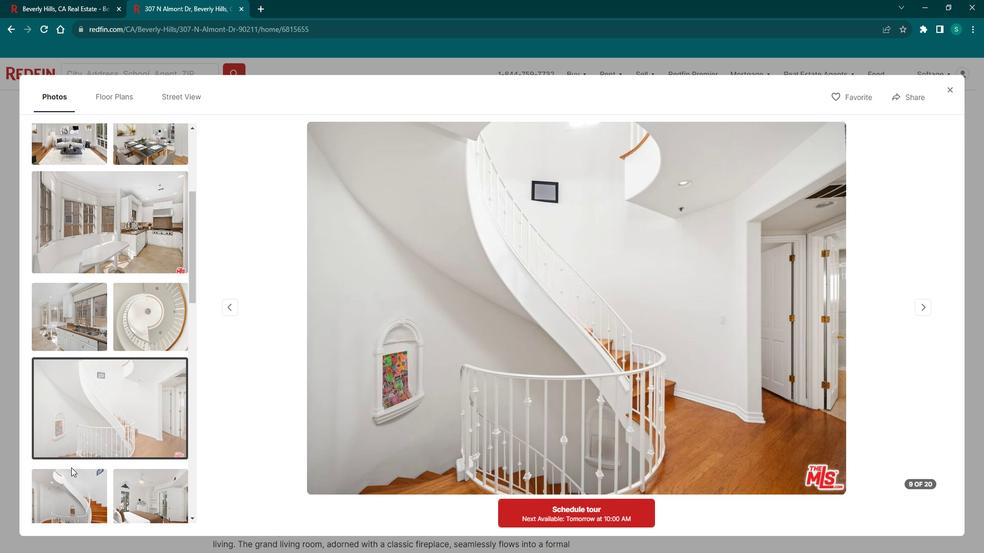 
Action: Mouse pressed left at (76, 469)
Screenshot: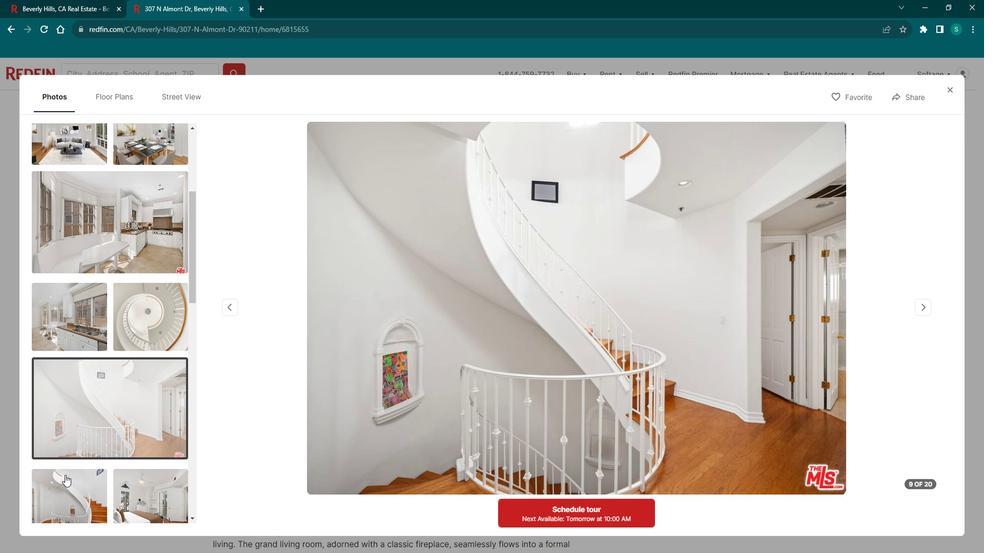 
Action: Mouse moved to (160, 207)
Screenshot: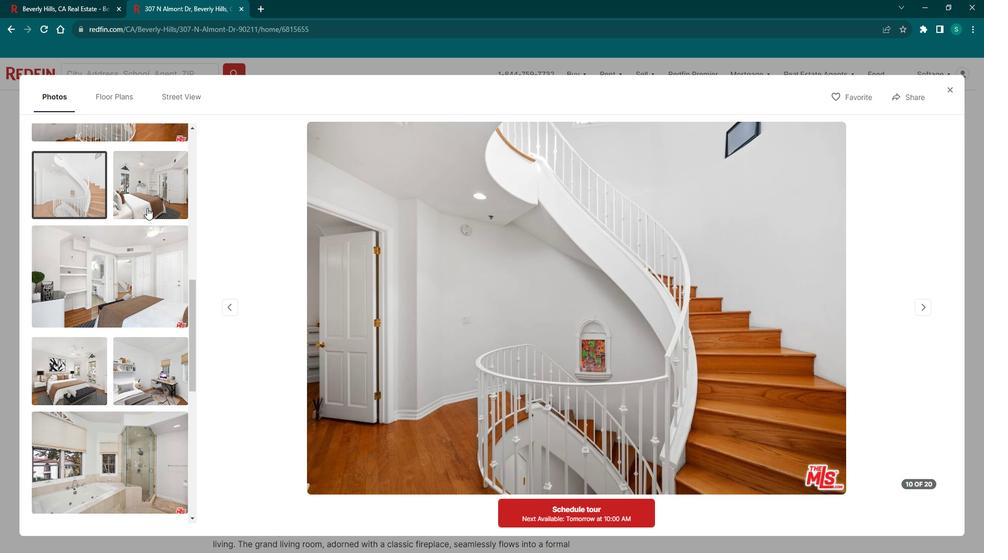
Action: Mouse pressed left at (160, 207)
Screenshot: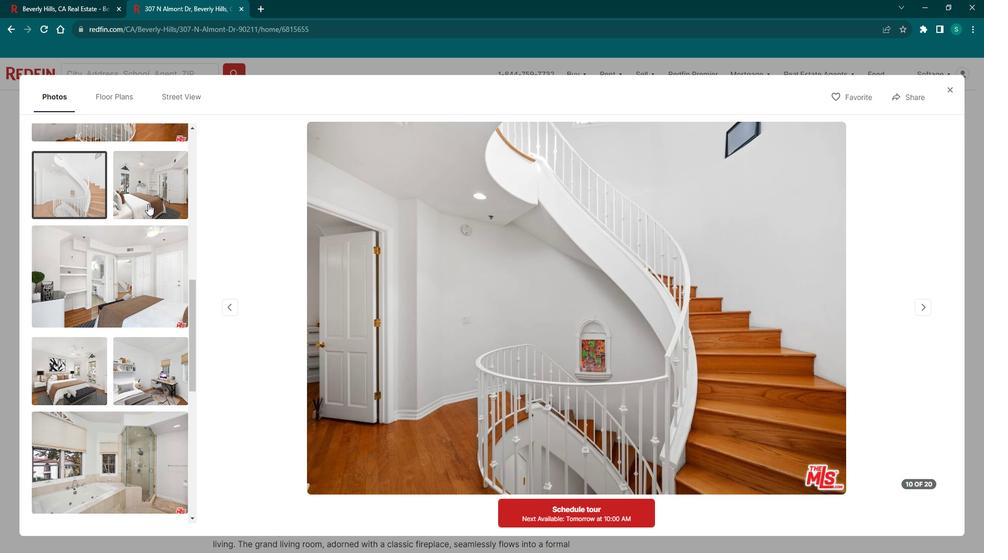 
Action: Mouse moved to (129, 273)
Screenshot: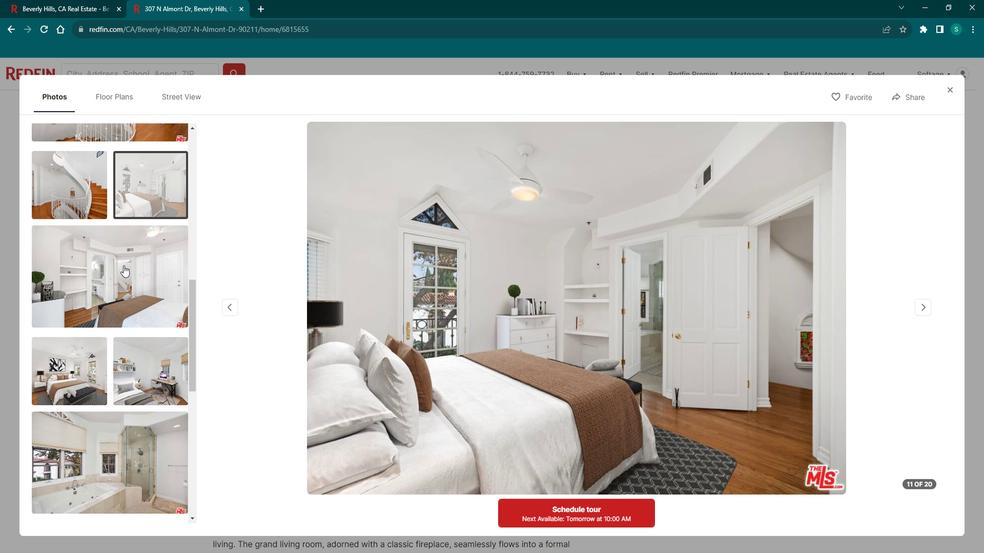 
Action: Mouse pressed left at (129, 273)
Screenshot: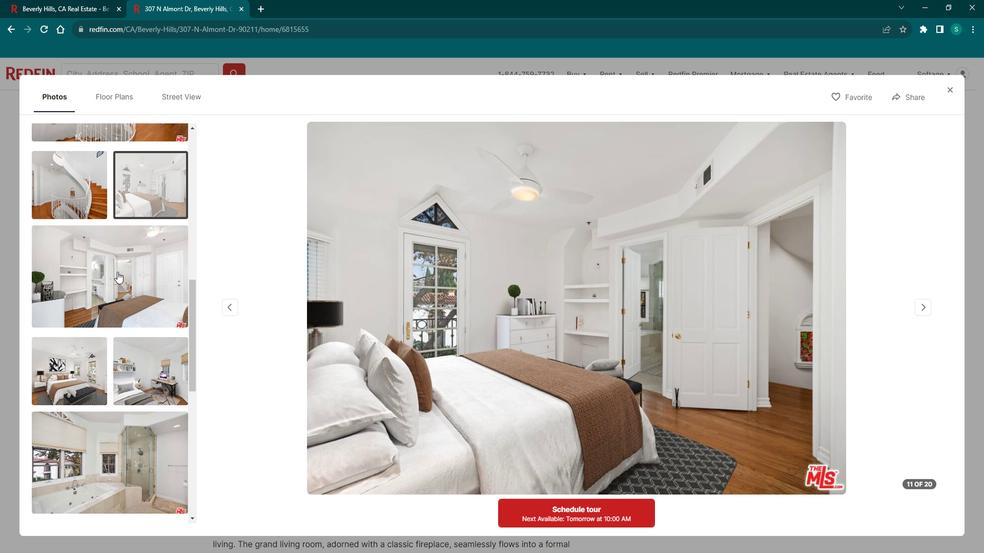 
Action: Mouse moved to (91, 351)
Screenshot: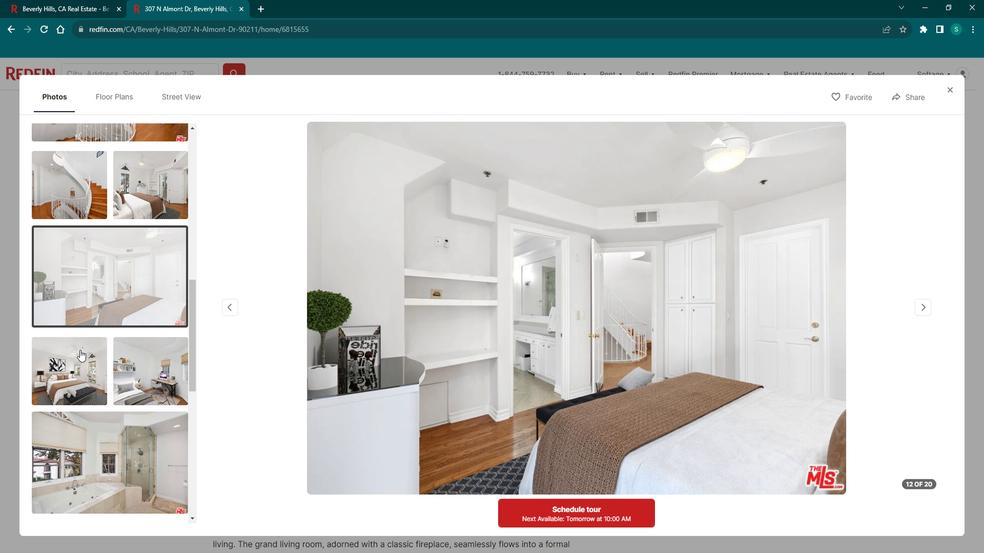 
Action: Mouse pressed left at (91, 351)
Screenshot: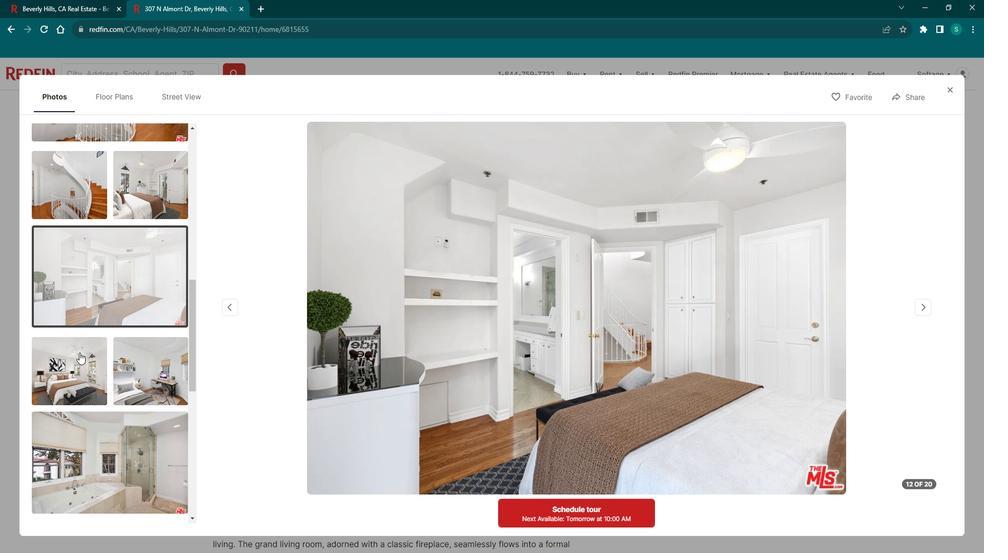 
Action: Mouse moved to (162, 364)
Screenshot: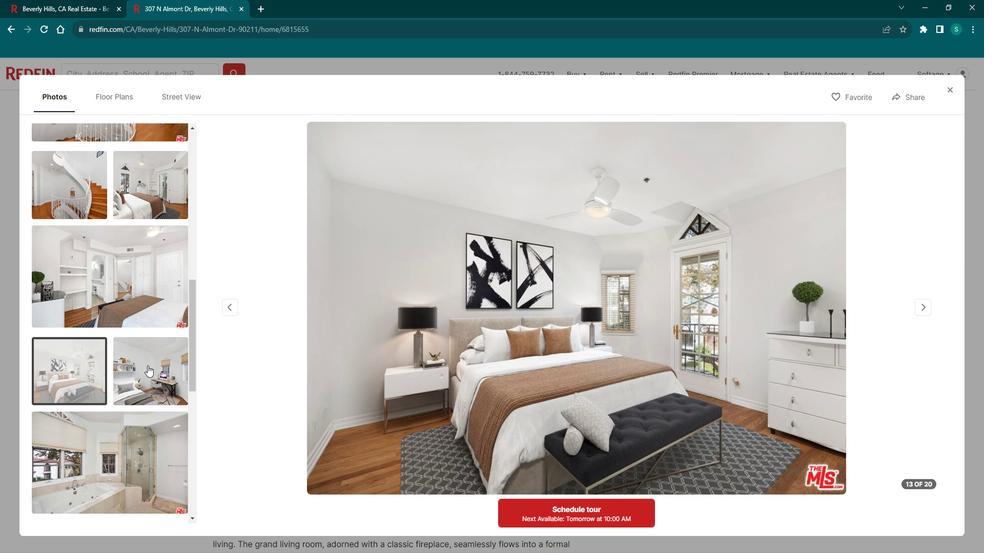 
Action: Mouse pressed left at (162, 364)
Screenshot: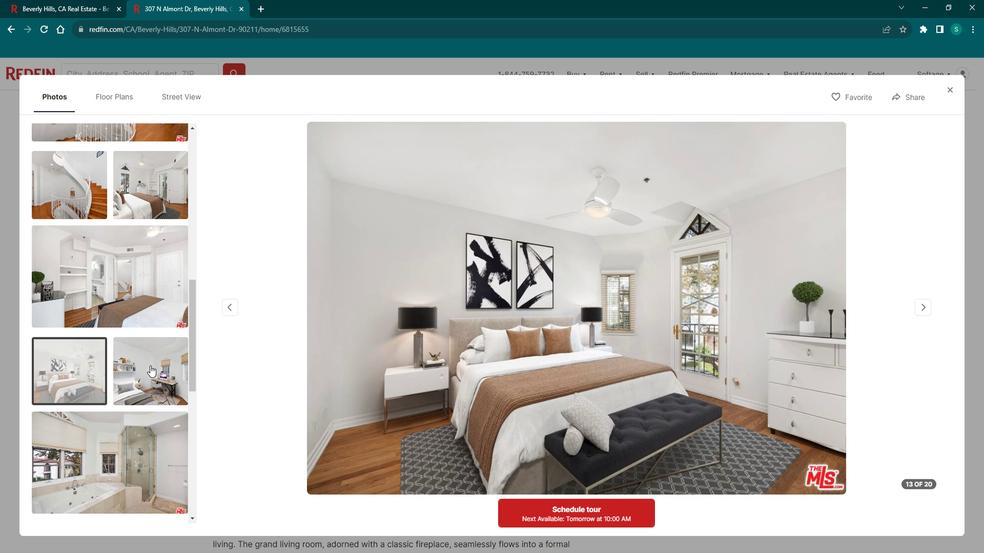 
Action: Mouse moved to (128, 429)
Screenshot: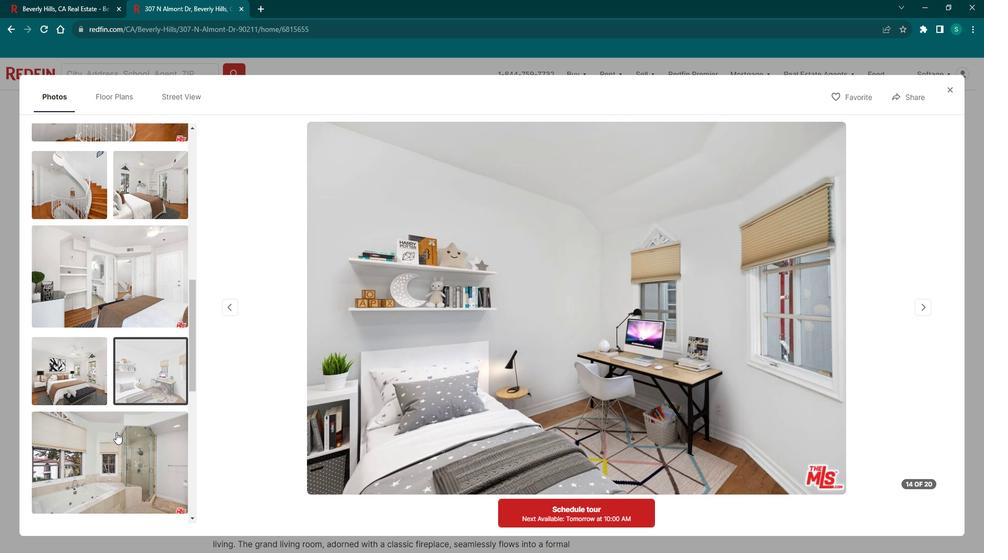 
Action: Mouse pressed left at (128, 429)
Screenshot: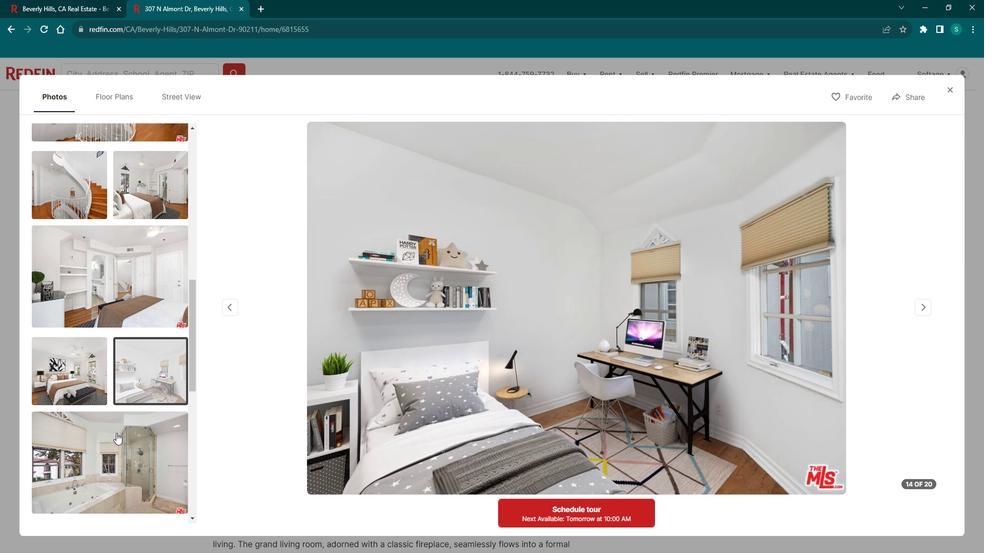 
Action: Mouse moved to (967, 101)
Screenshot: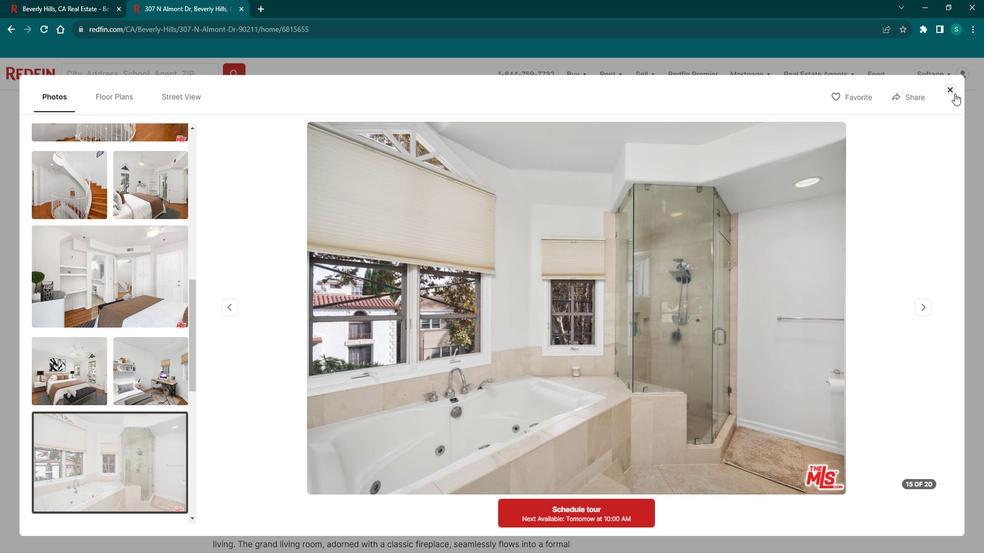 
Action: Mouse pressed left at (967, 101)
Screenshot: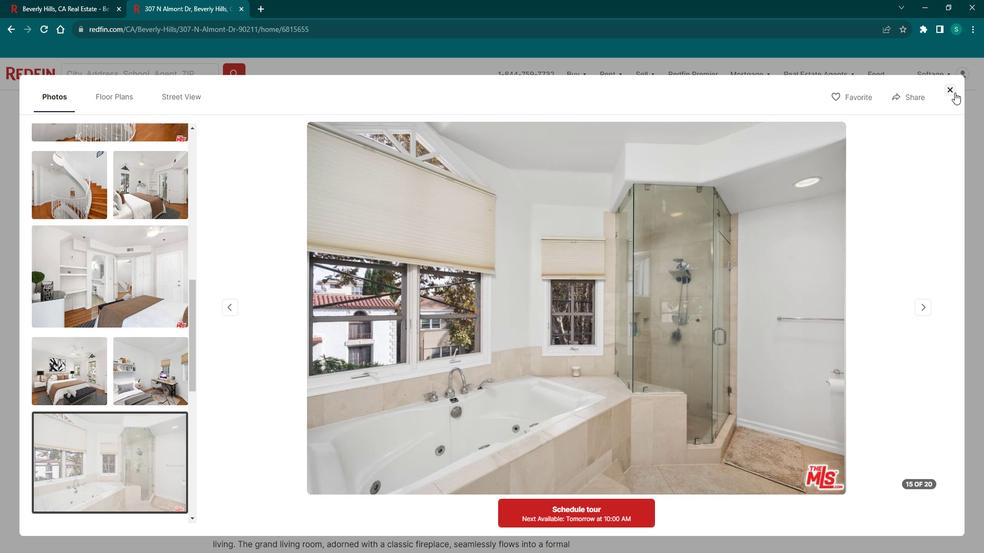 
Action: Mouse moved to (476, 360)
Screenshot: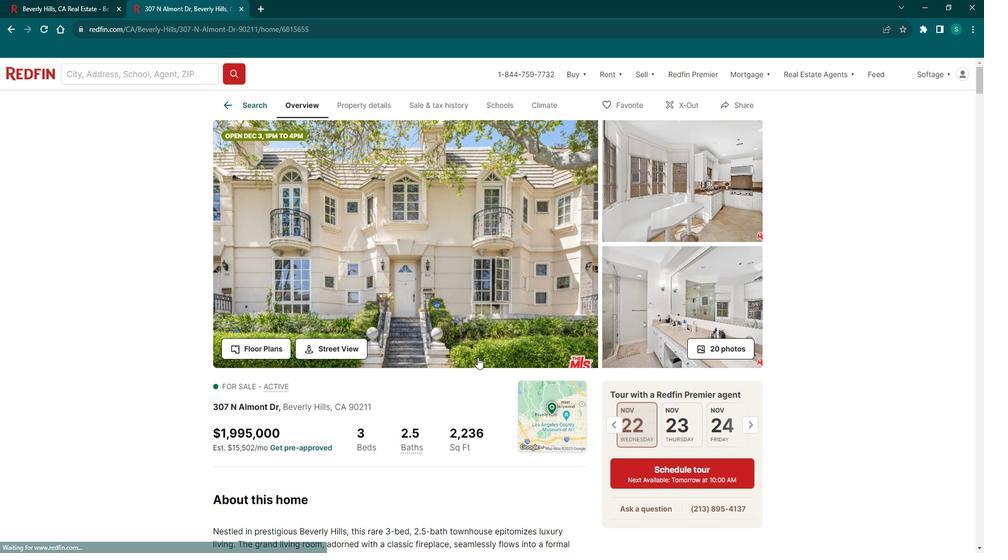 
Action: Mouse scrolled (476, 359) with delta (0, 0)
Screenshot: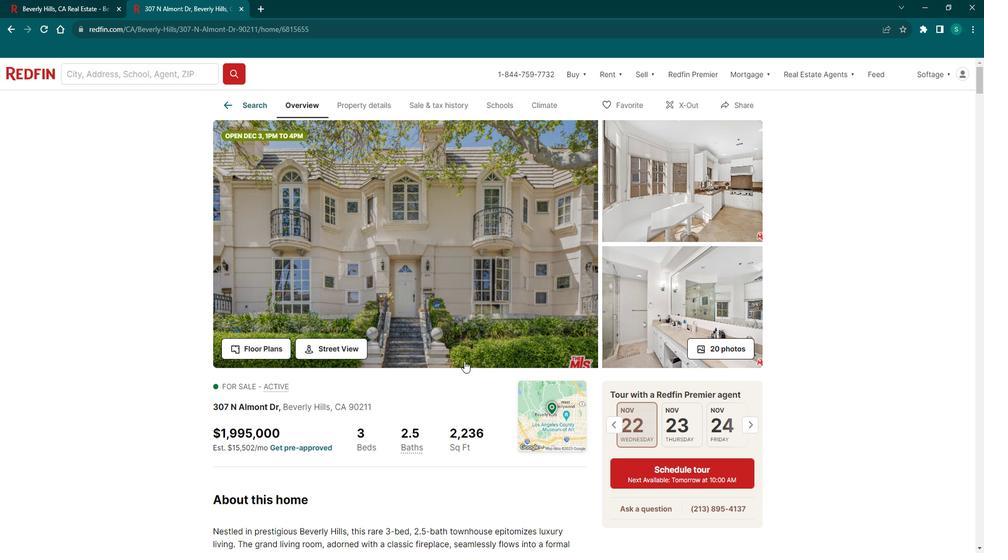 
Action: Mouse scrolled (476, 359) with delta (0, 0)
Screenshot: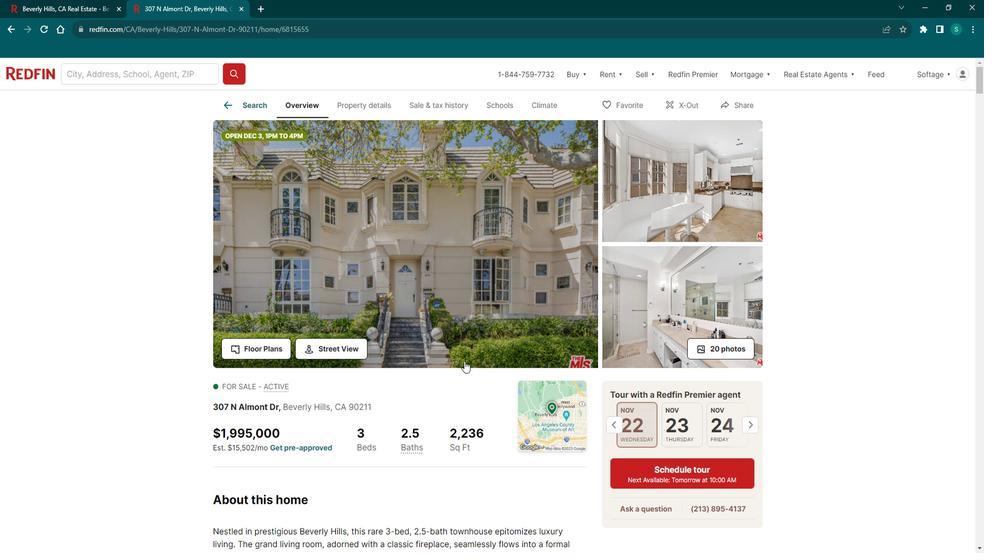 
Action: Mouse scrolled (476, 359) with delta (0, 0)
Screenshot: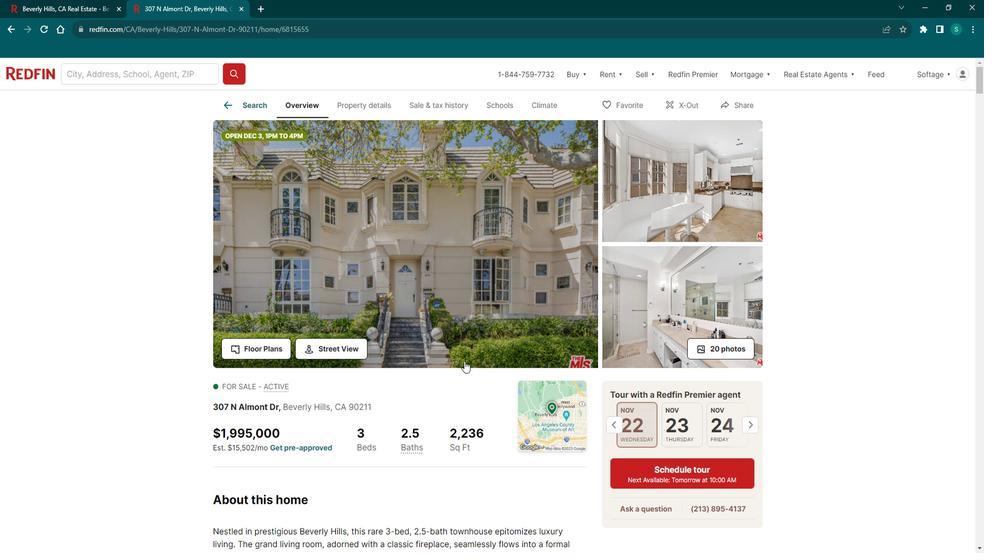 
Action: Mouse scrolled (476, 359) with delta (0, 0)
Screenshot: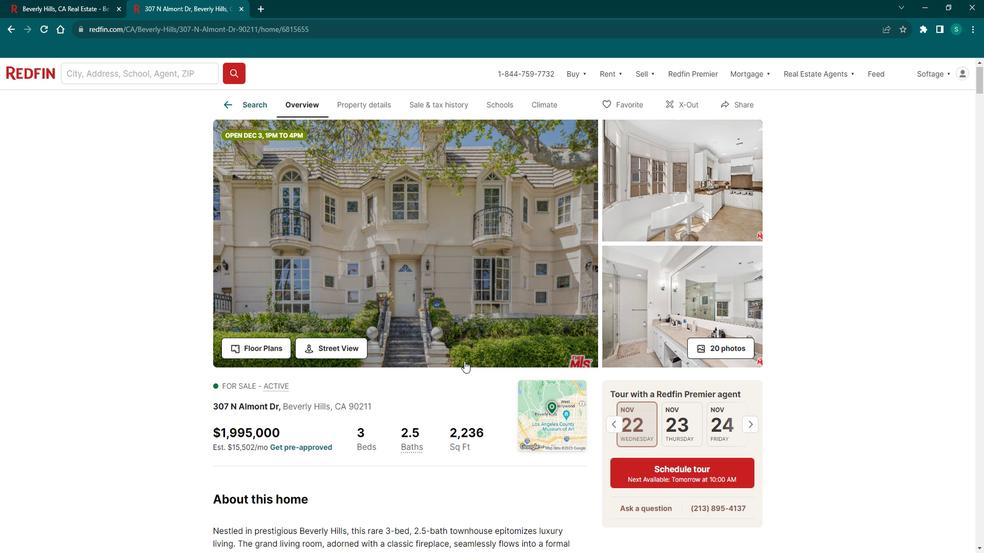 
Action: Mouse scrolled (476, 359) with delta (0, 0)
Screenshot: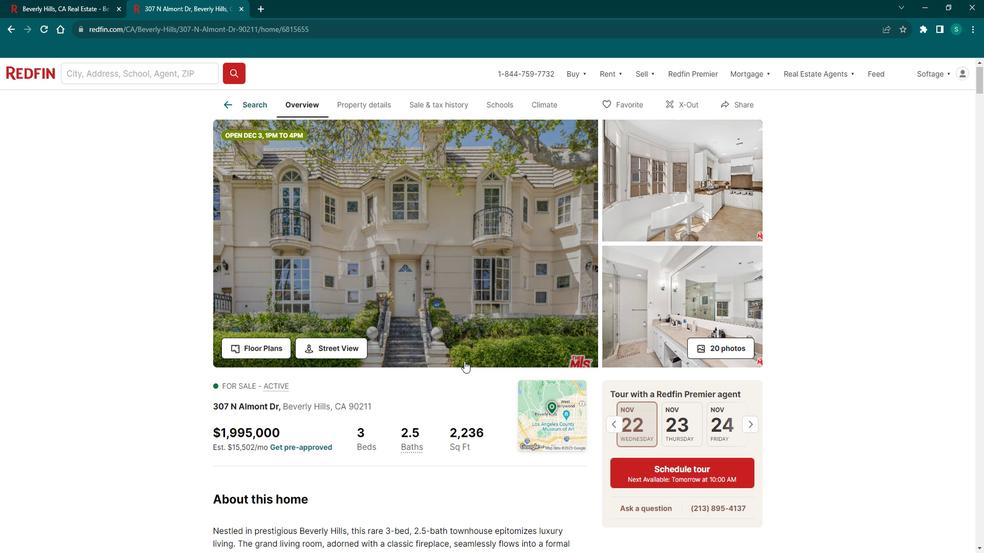 
Action: Mouse scrolled (476, 359) with delta (0, 0)
Screenshot: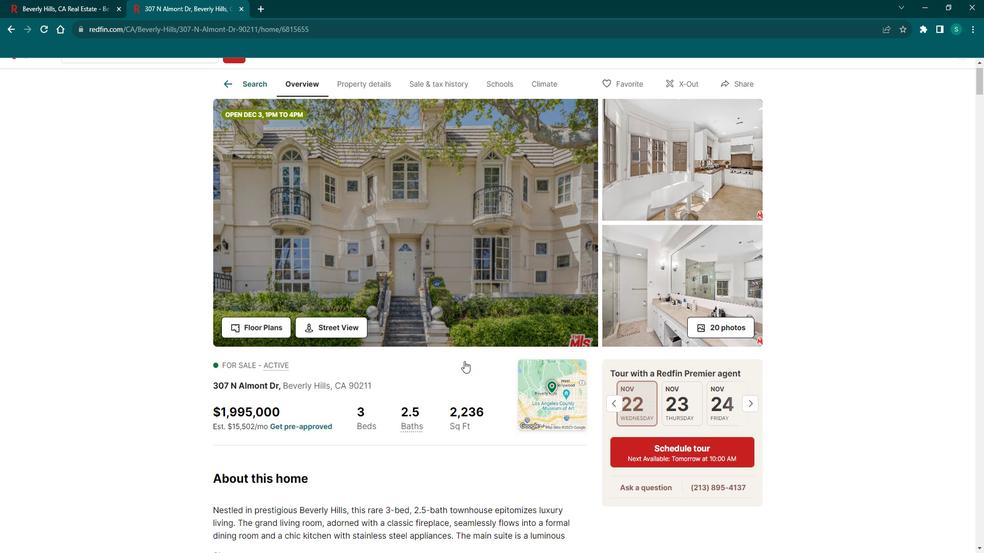 
Action: Mouse moved to (262, 254)
Screenshot: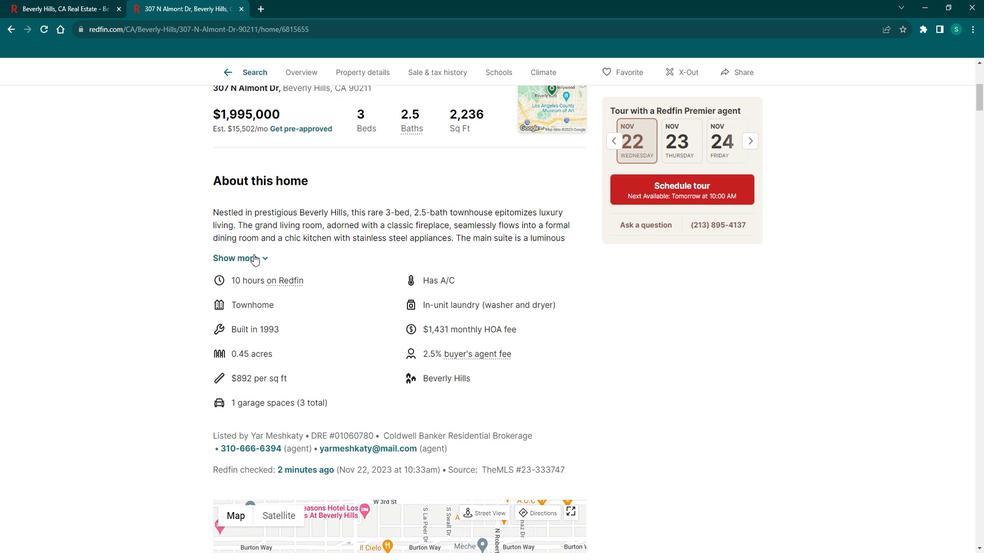
Action: Mouse pressed left at (262, 254)
Screenshot: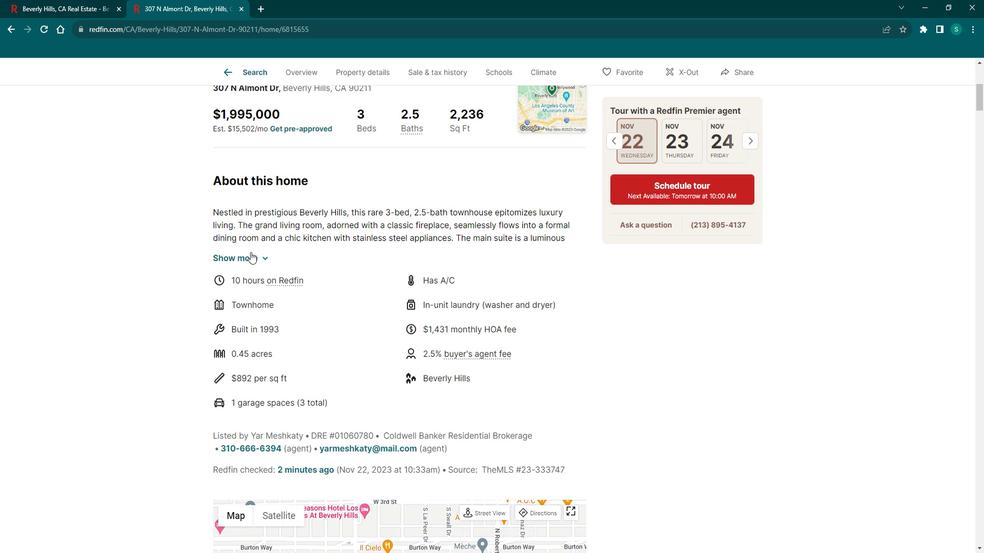 
Action: Mouse scrolled (262, 254) with delta (0, 0)
Screenshot: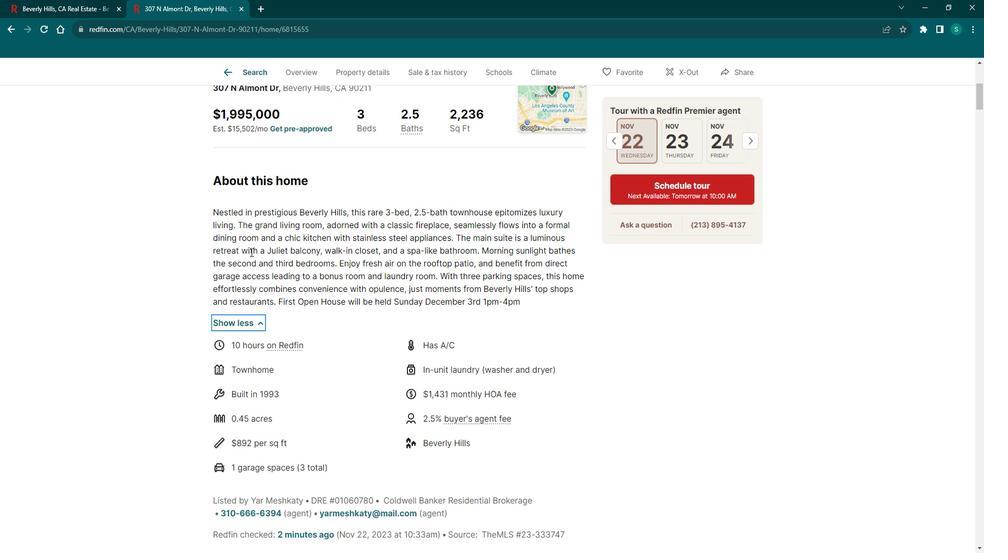 
Action: Mouse scrolled (262, 254) with delta (0, 0)
Screenshot: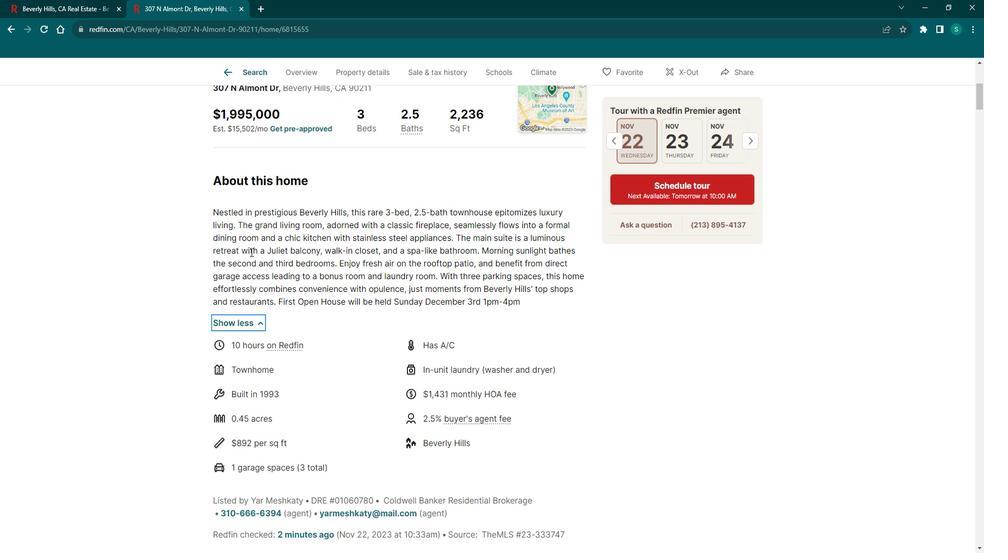 
Action: Mouse scrolled (262, 254) with delta (0, 0)
Screenshot: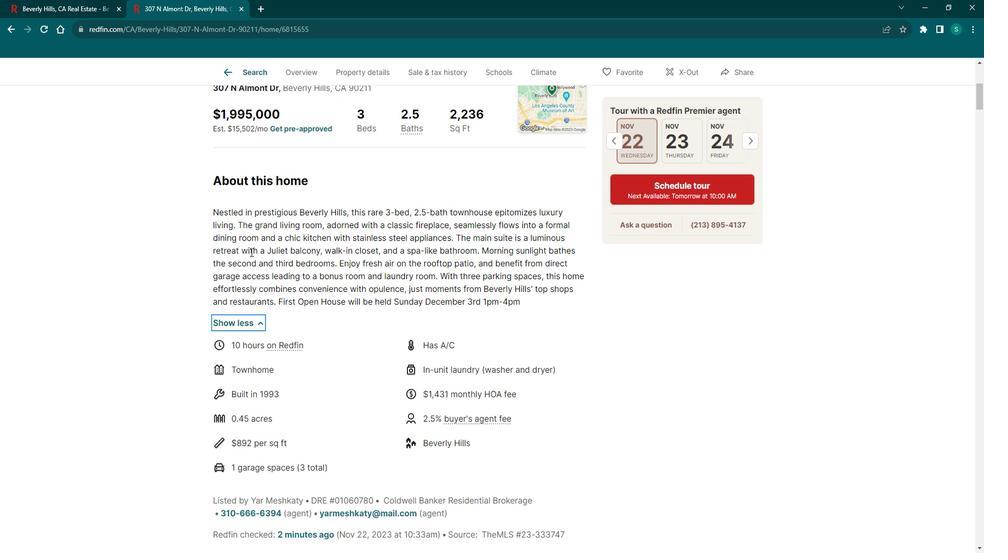 
Action: Mouse scrolled (262, 254) with delta (0, 0)
Screenshot: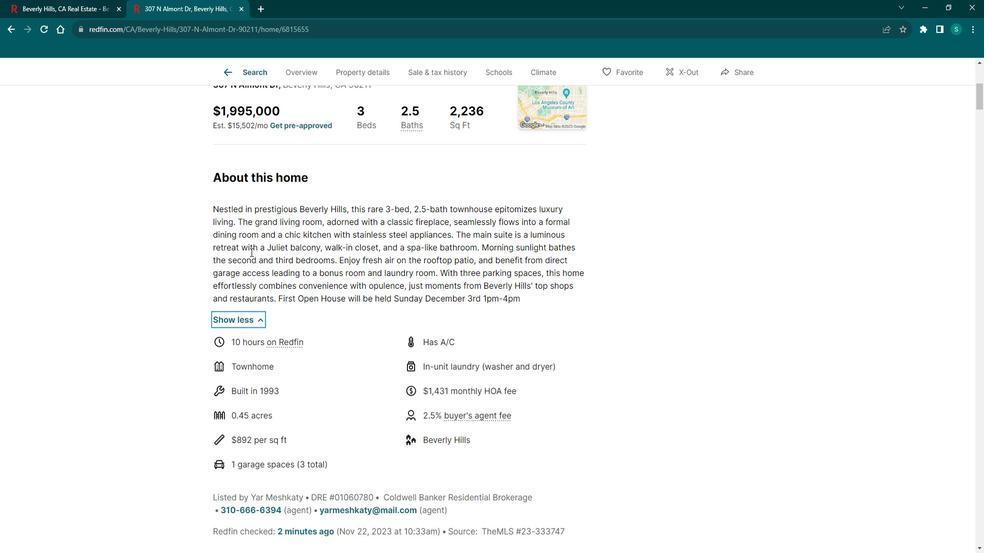 
Action: Mouse scrolled (262, 254) with delta (0, 0)
Screenshot: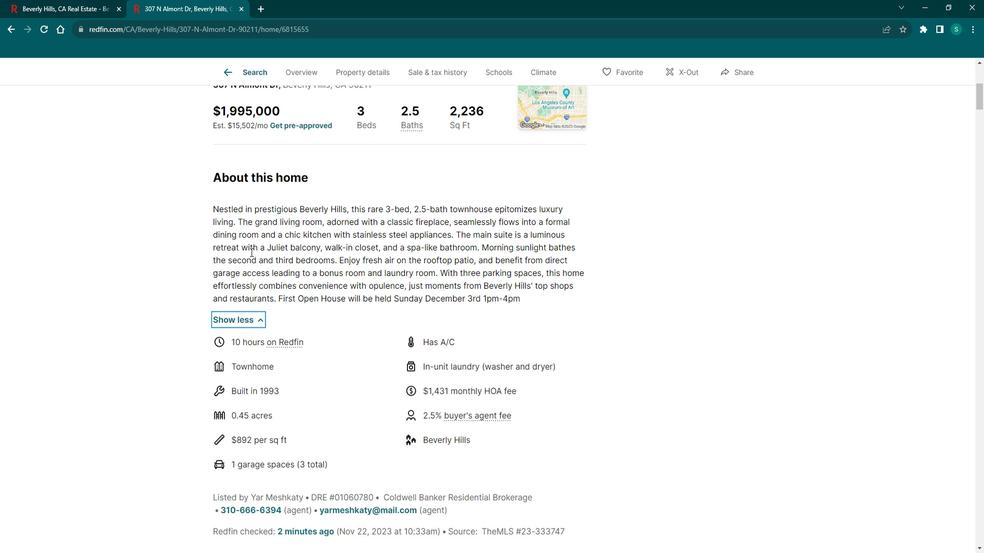 
Action: Mouse scrolled (262, 254) with delta (0, 0)
Screenshot: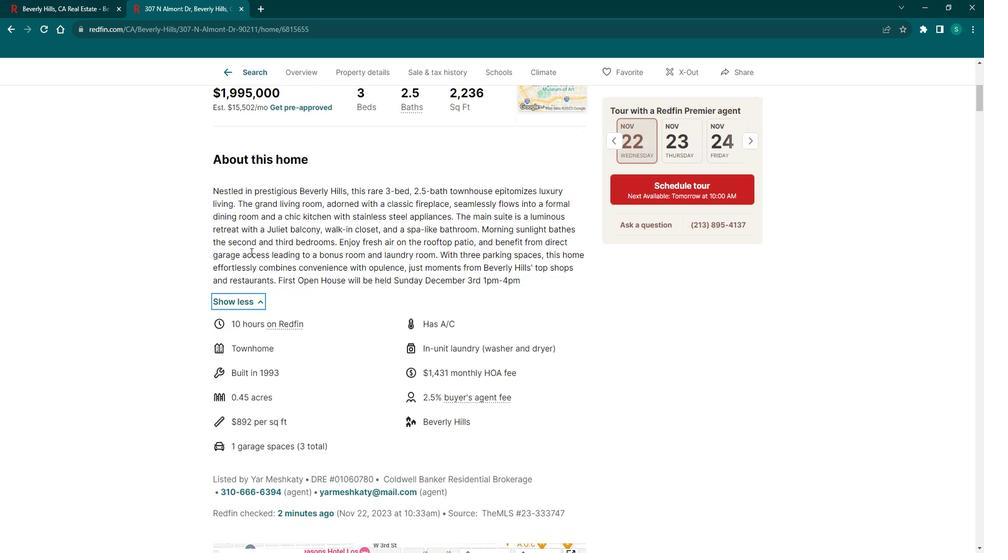 
Action: Mouse moved to (262, 253)
Screenshot: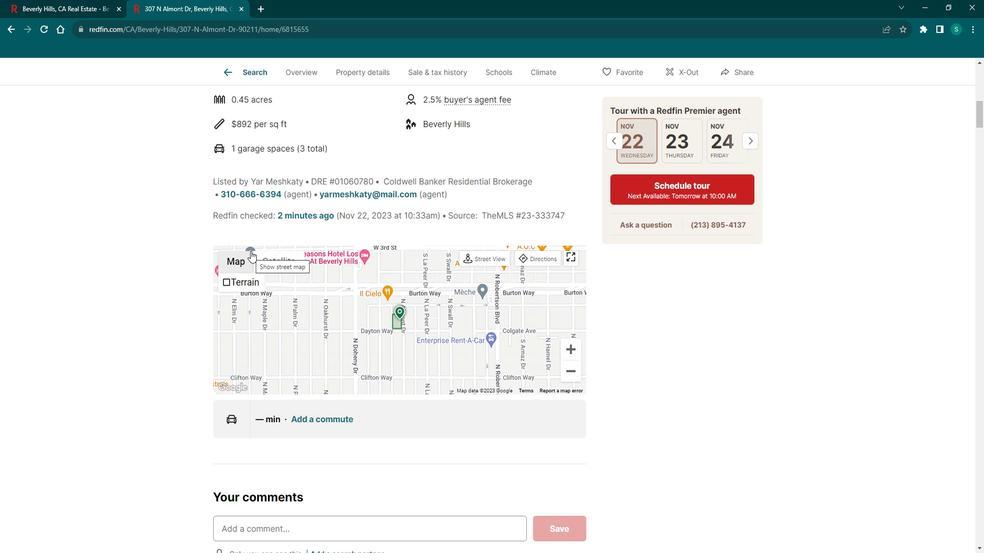 
Action: Mouse scrolled (262, 252) with delta (0, 0)
Screenshot: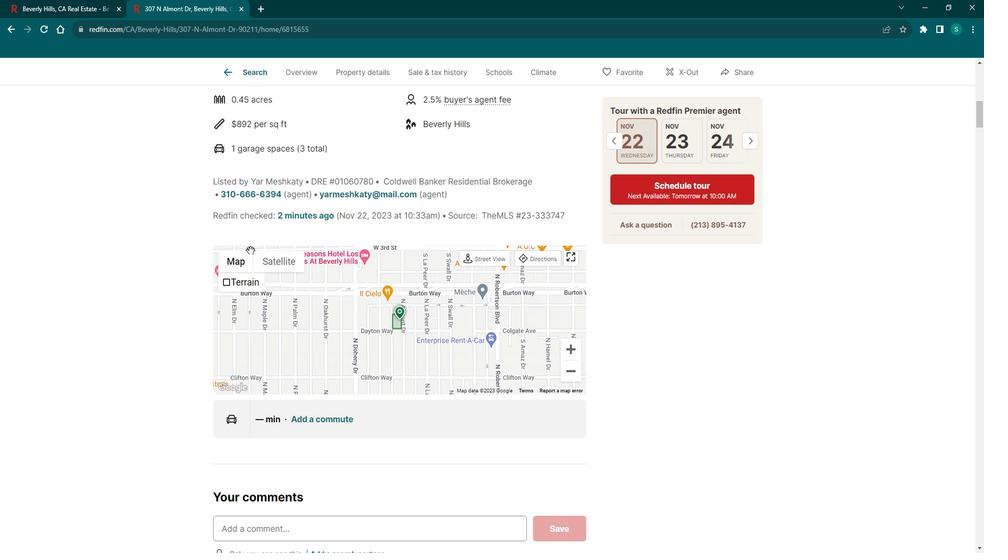 
Action: Mouse moved to (262, 253)
Screenshot: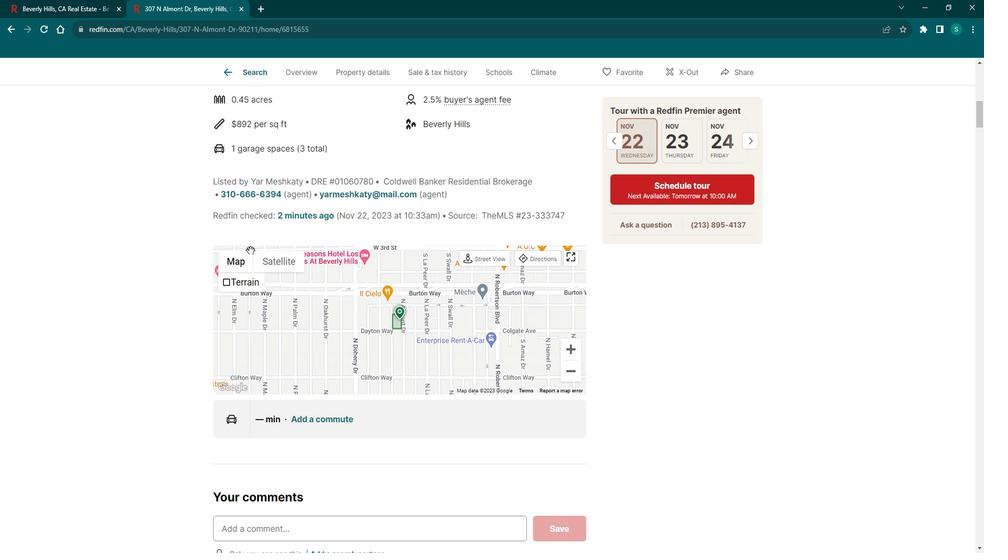 
Action: Mouse scrolled (262, 252) with delta (0, 0)
Screenshot: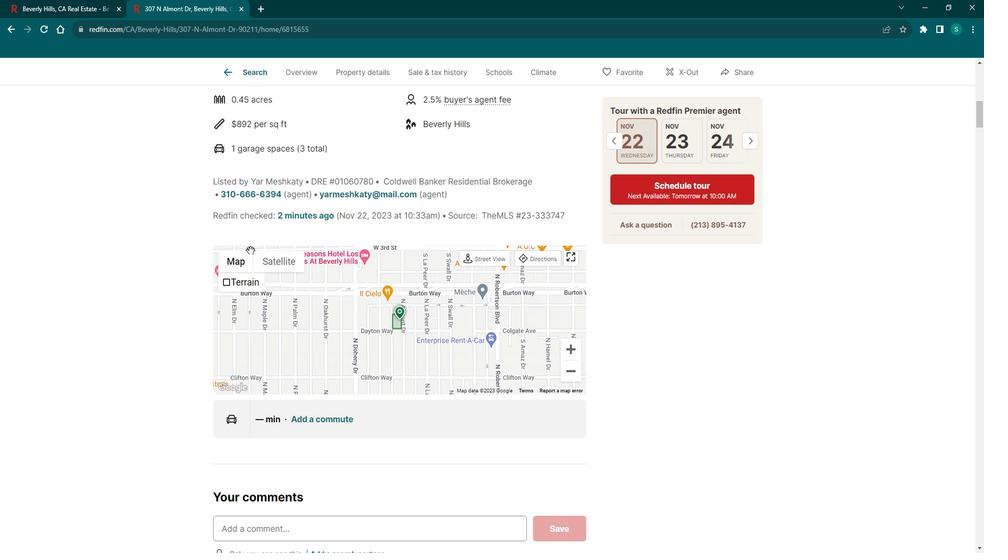 
Action: Mouse scrolled (262, 252) with delta (0, 0)
Screenshot: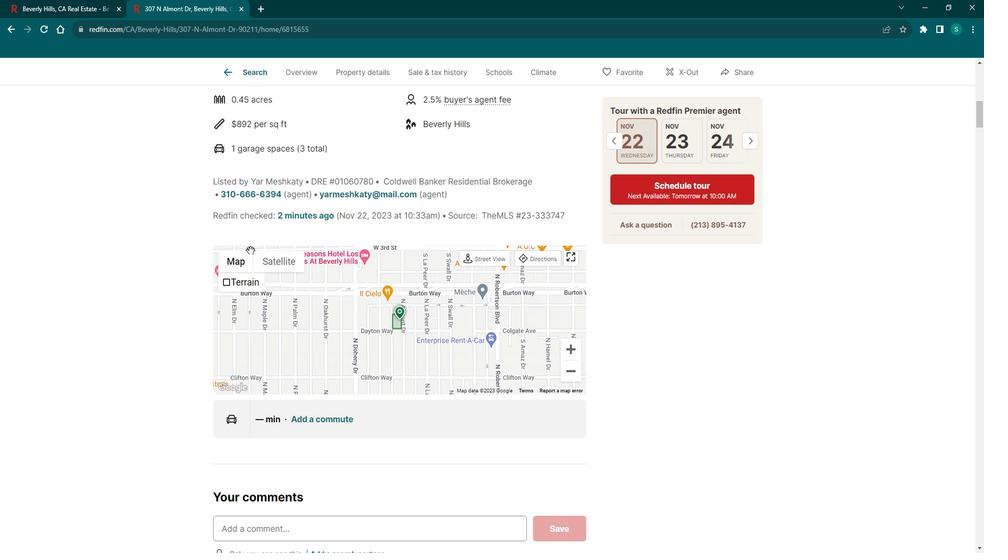 
Action: Mouse scrolled (262, 252) with delta (0, 0)
Screenshot: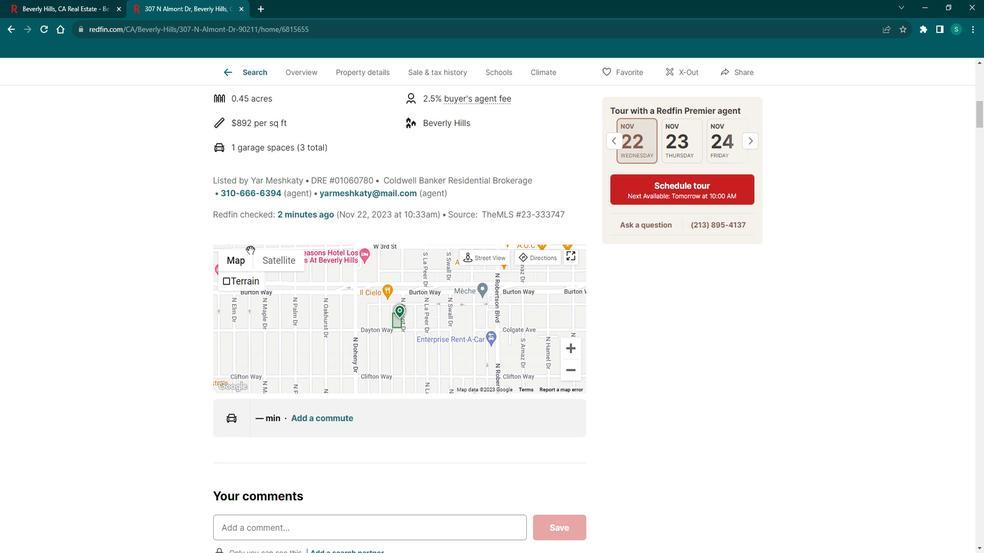 
Action: Mouse scrolled (262, 252) with delta (0, 0)
Screenshot: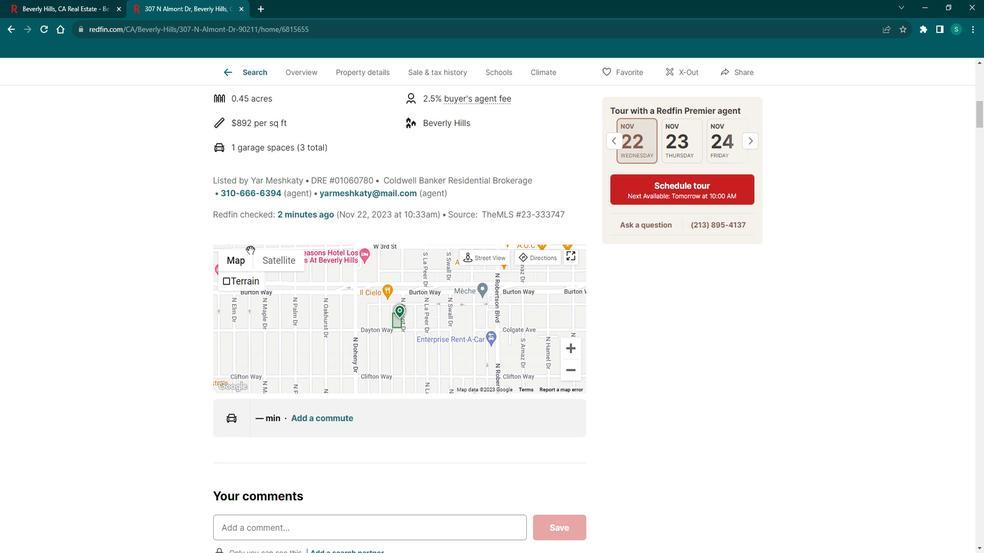 
Action: Mouse scrolled (262, 252) with delta (0, 0)
Screenshot: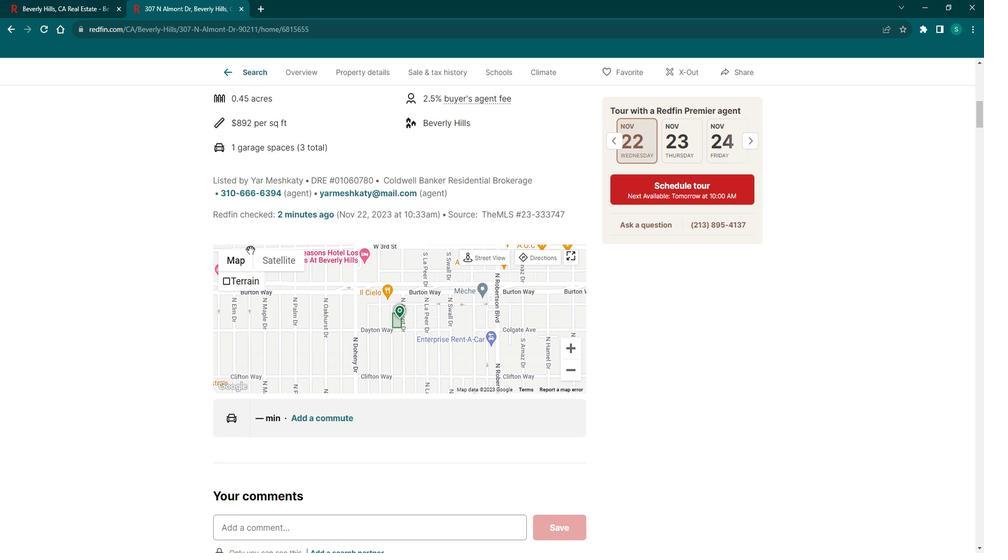 
Action: Mouse scrolled (262, 252) with delta (0, 0)
Screenshot: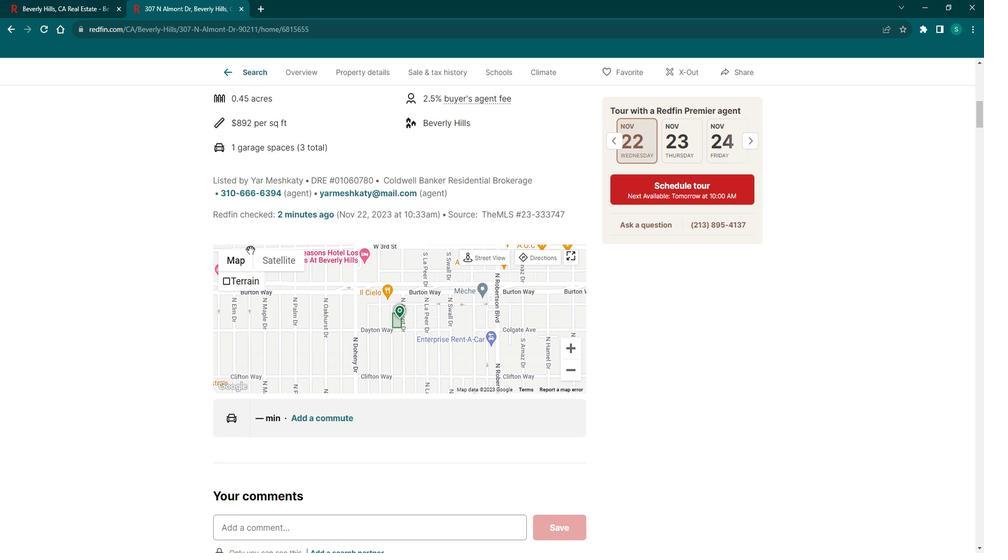 
Action: Mouse scrolled (262, 252) with delta (0, 0)
Screenshot: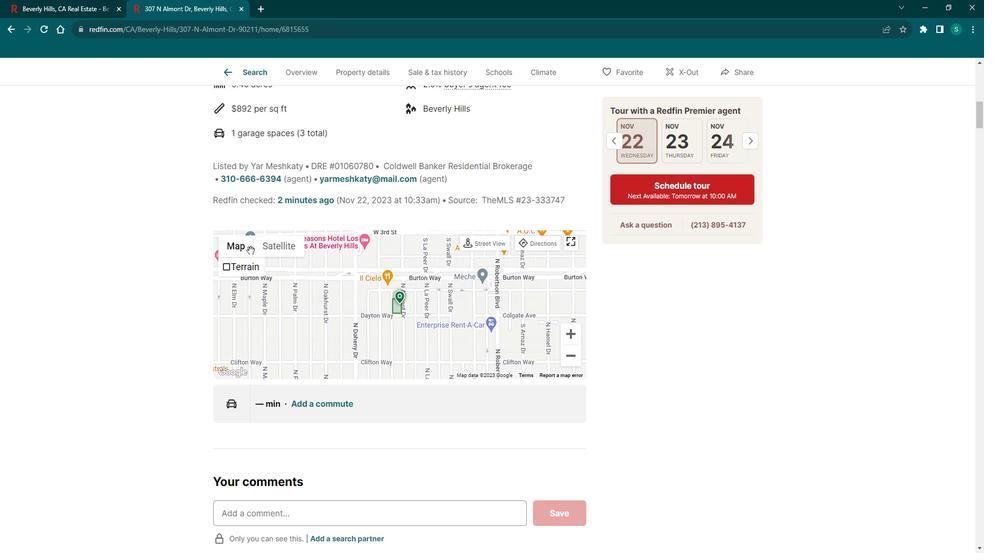
Action: Mouse scrolled (262, 252) with delta (0, 0)
Screenshot: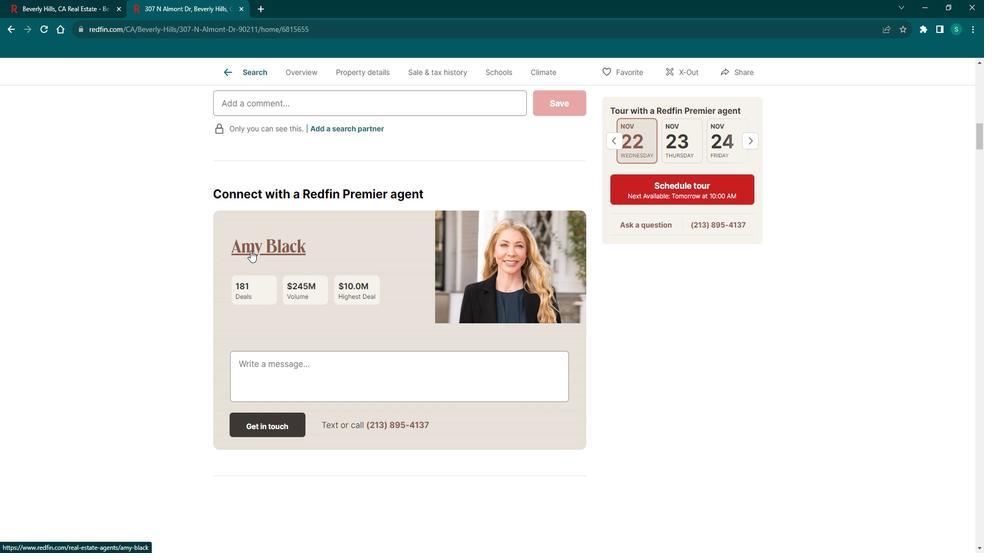 
Action: Mouse scrolled (262, 252) with delta (0, 0)
Screenshot: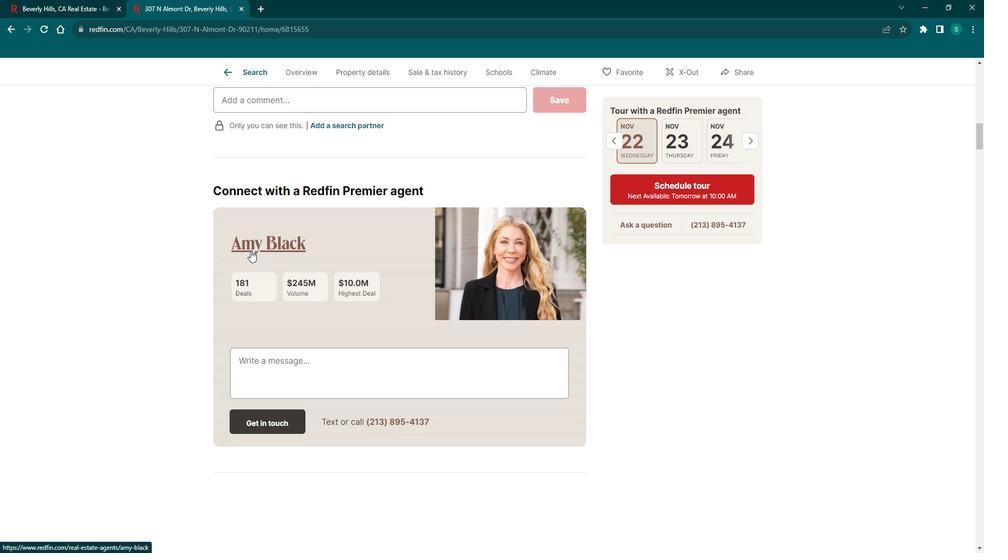 
Action: Mouse scrolled (262, 252) with delta (0, 0)
Screenshot: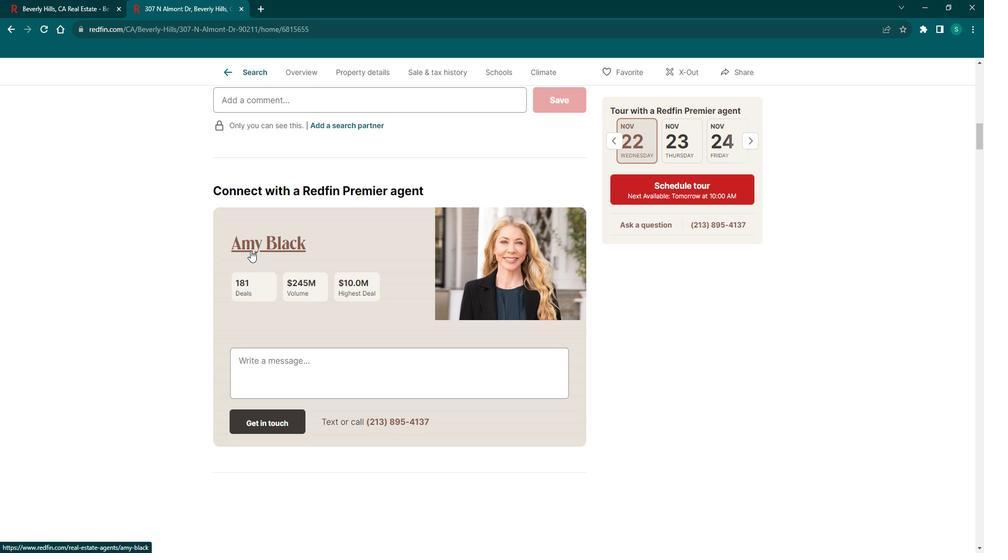
Action: Mouse scrolled (262, 252) with delta (0, 0)
Screenshot: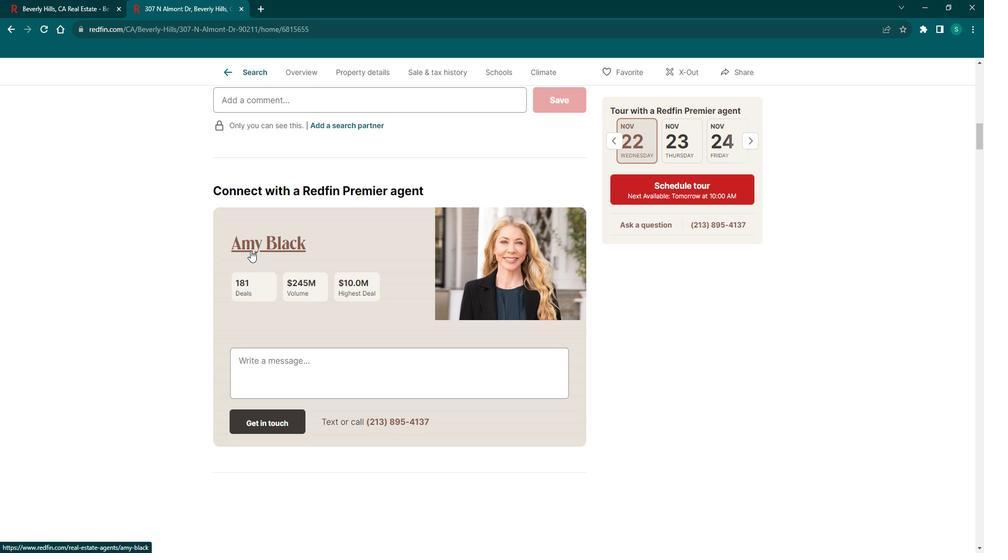 
Action: Mouse scrolled (262, 252) with delta (0, 0)
Screenshot: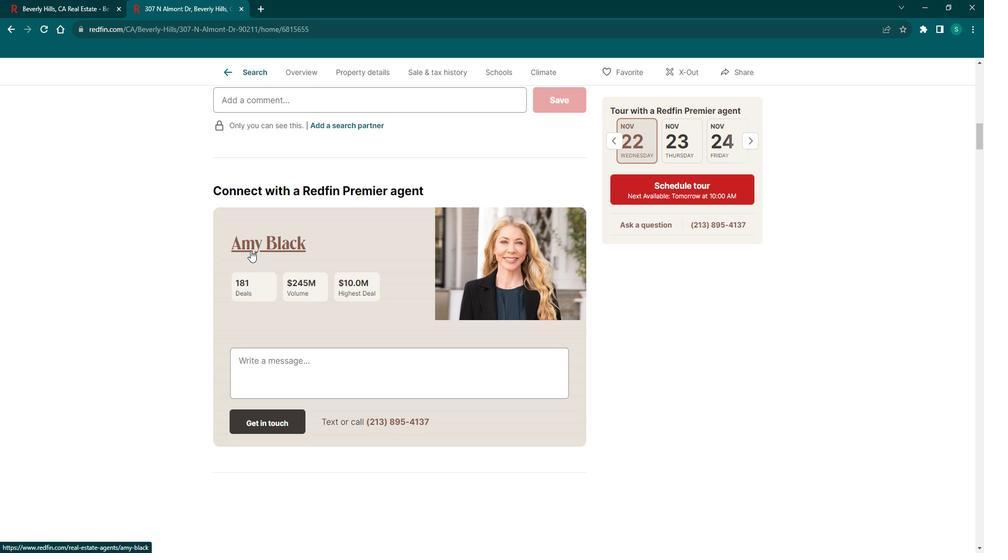 
Action: Mouse scrolled (262, 252) with delta (0, 0)
Screenshot: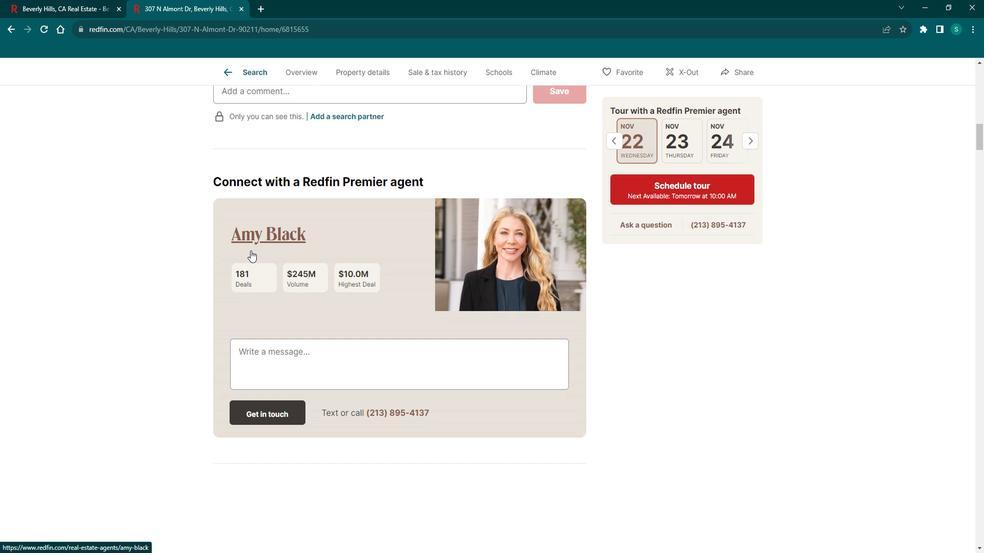 
Action: Mouse scrolled (262, 252) with delta (0, 0)
Screenshot: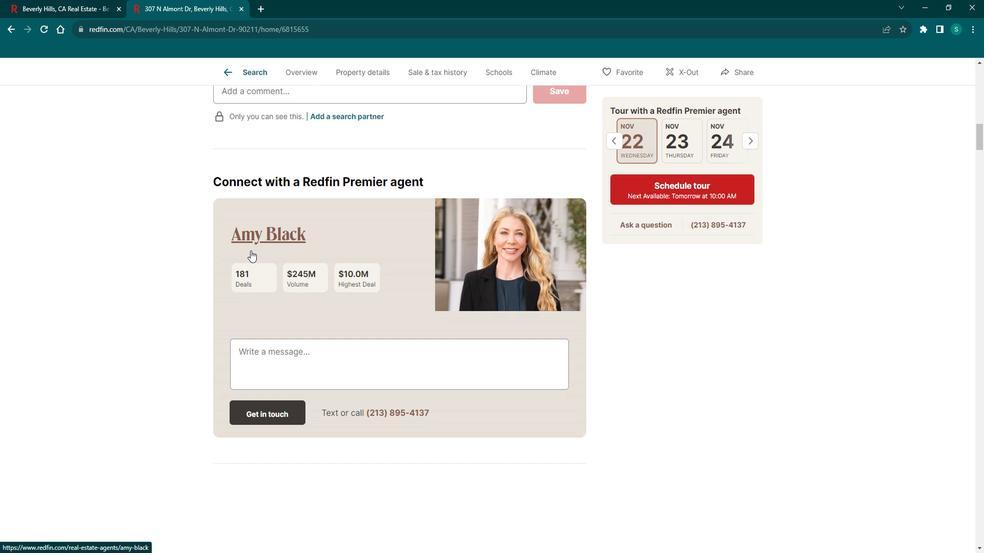 
Action: Mouse scrolled (262, 252) with delta (0, 0)
Screenshot: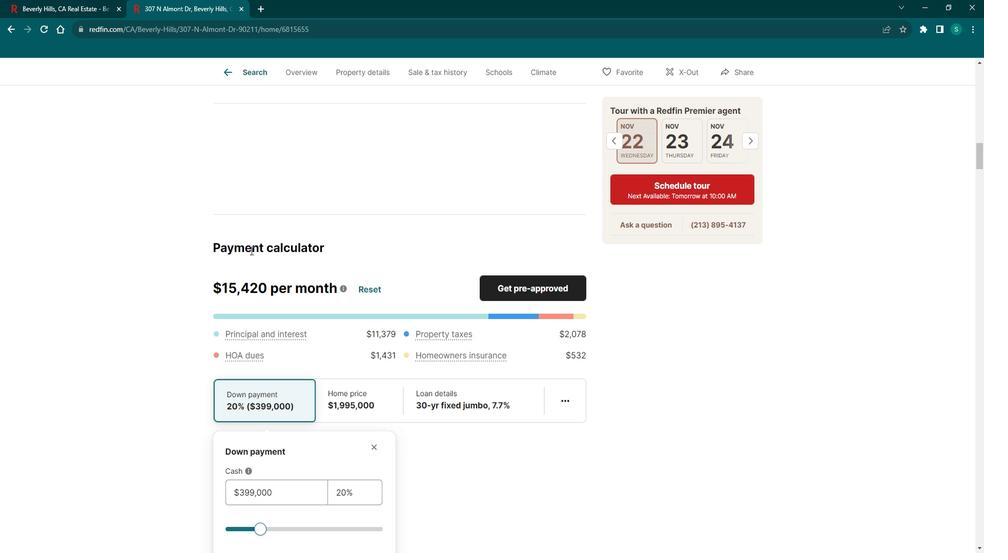 
Action: Mouse scrolled (262, 252) with delta (0, 0)
Screenshot: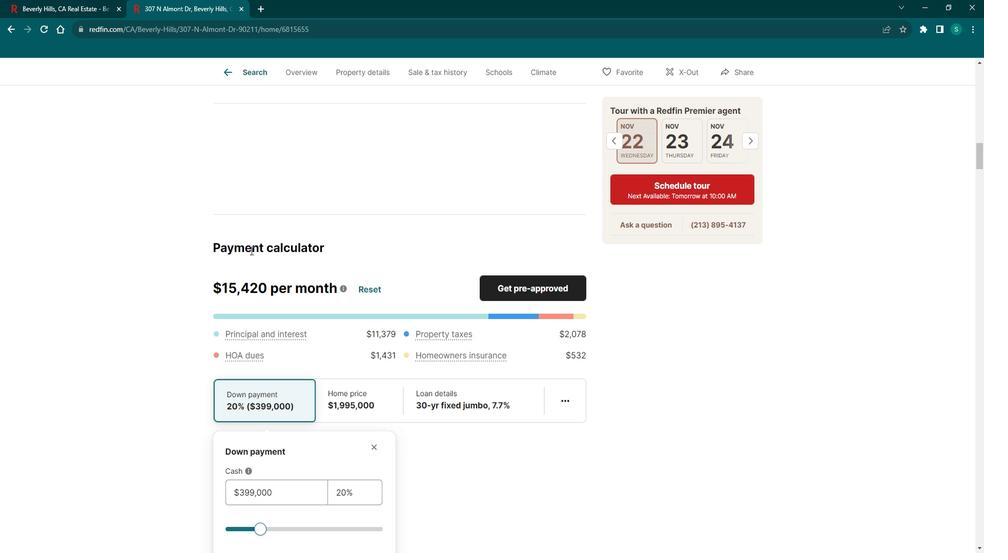 
Action: Mouse scrolled (262, 252) with delta (0, 0)
Screenshot: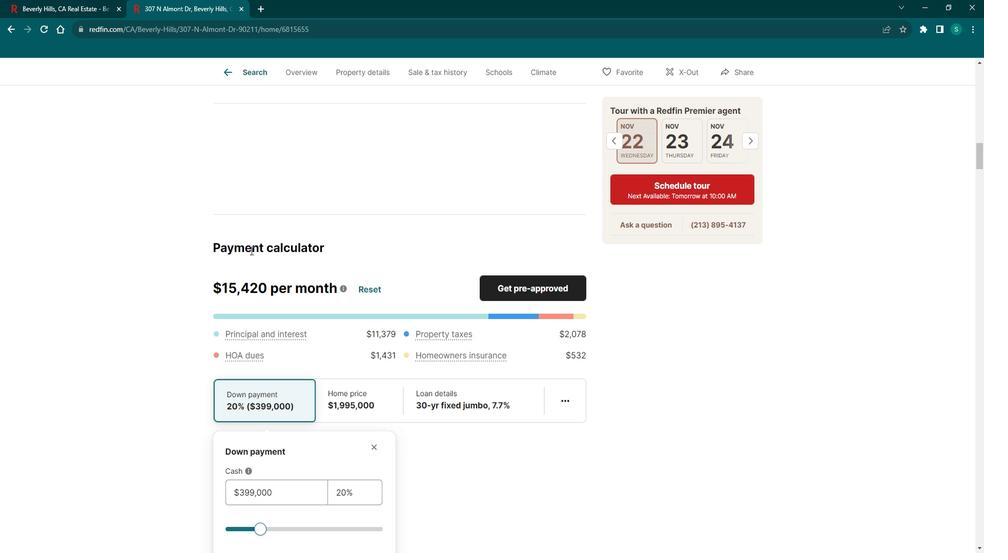 
Action: Mouse scrolled (262, 252) with delta (0, 0)
Screenshot: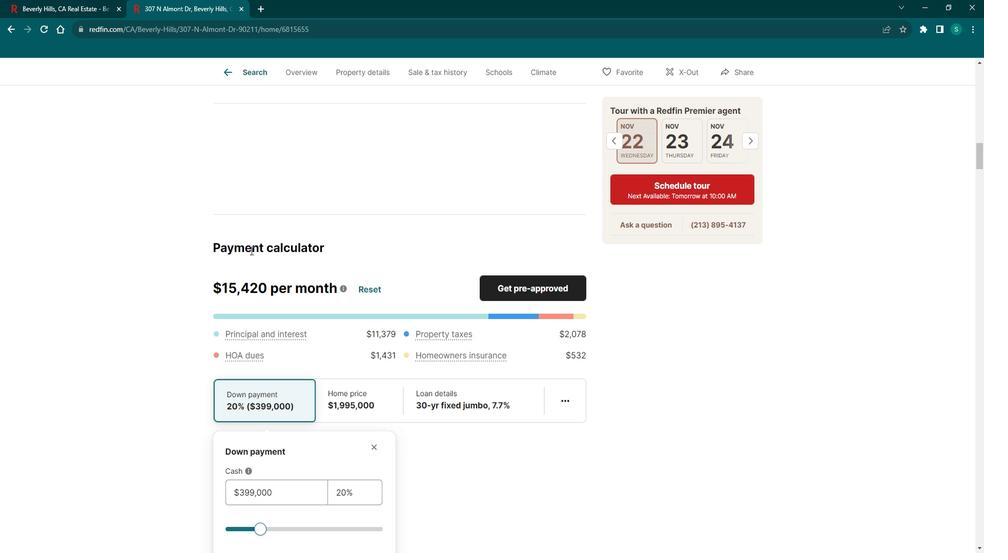 
Action: Mouse scrolled (262, 252) with delta (0, 0)
Screenshot: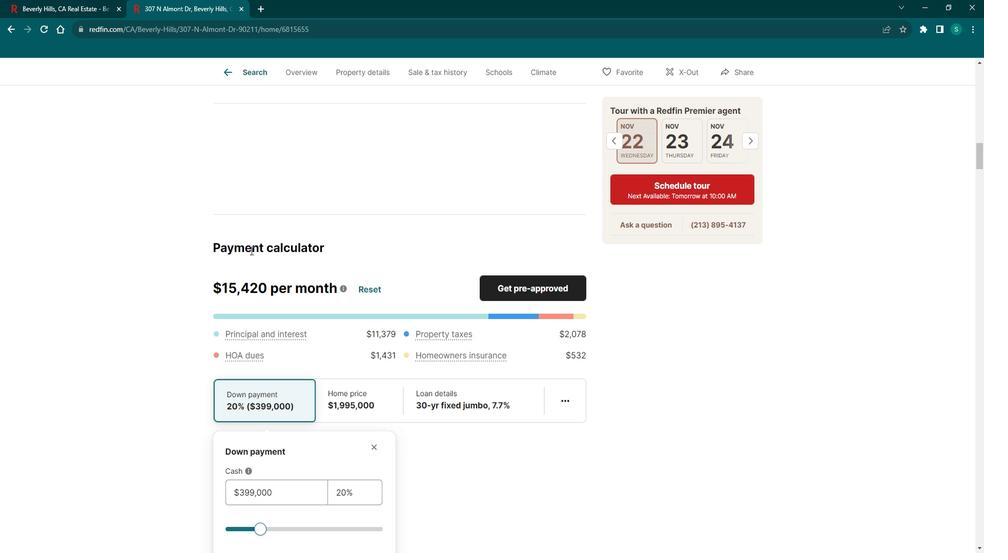 
Action: Mouse scrolled (262, 252) with delta (0, 0)
Screenshot: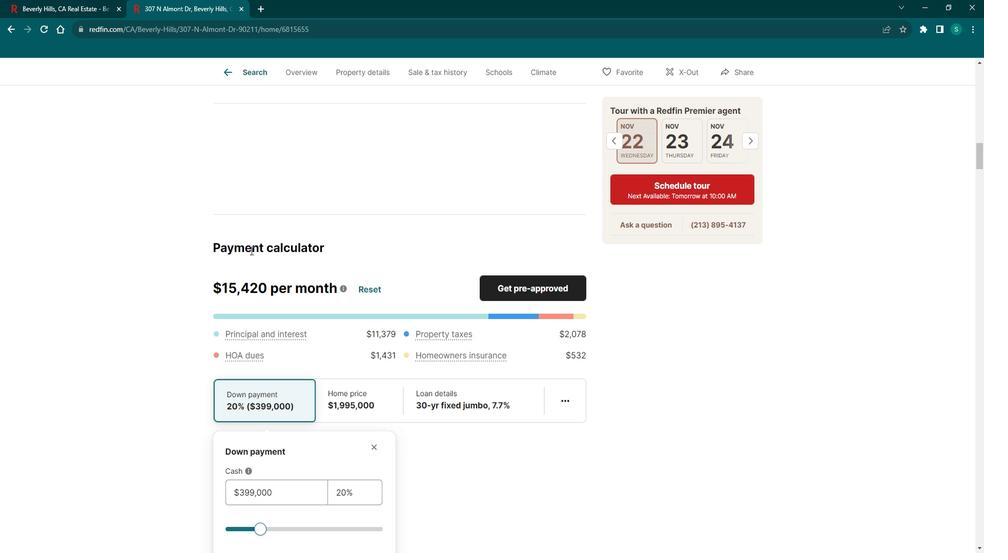 
Action: Mouse scrolled (262, 252) with delta (0, 0)
Screenshot: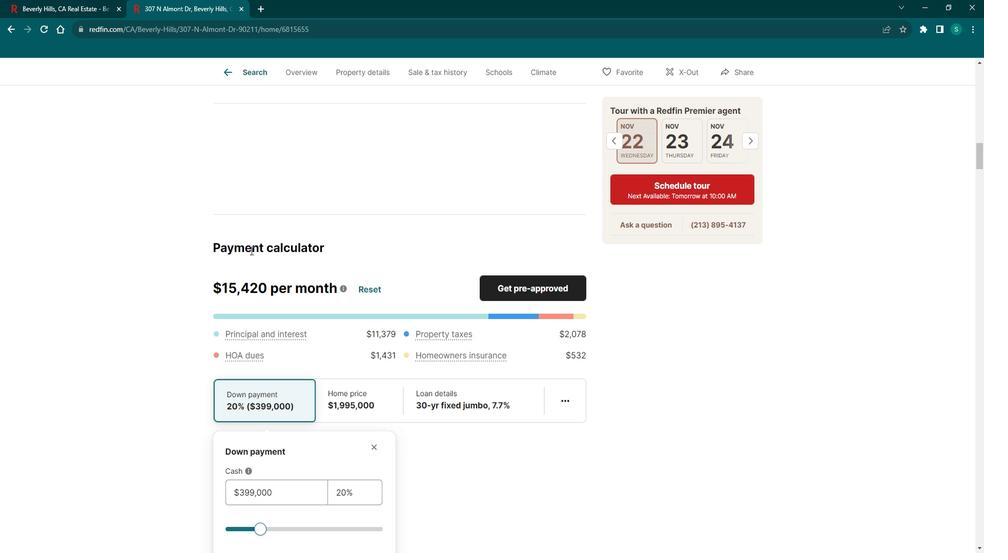 
Action: Mouse scrolled (262, 252) with delta (0, 0)
Screenshot: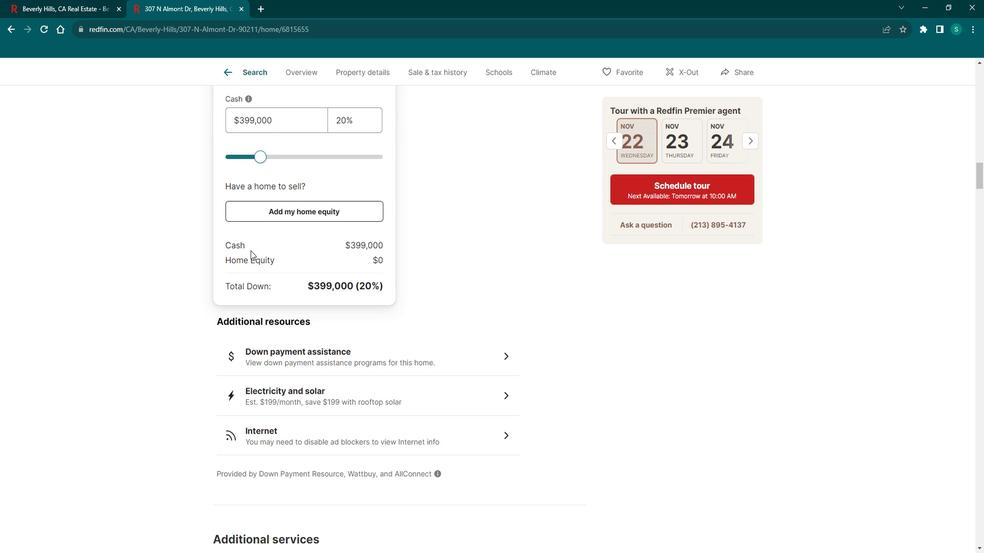 
Action: Mouse scrolled (262, 252) with delta (0, 0)
Screenshot: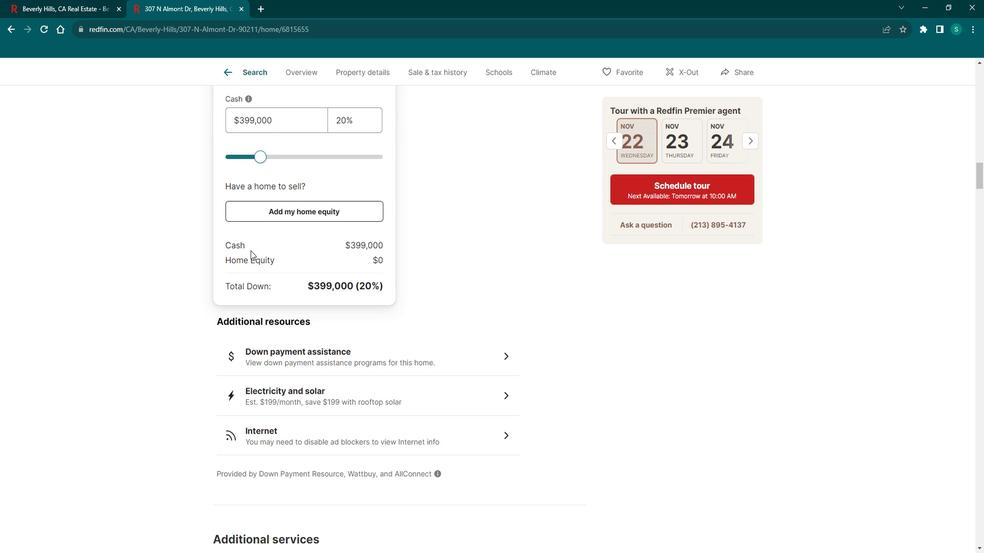 
Action: Mouse scrolled (262, 252) with delta (0, 0)
Screenshot: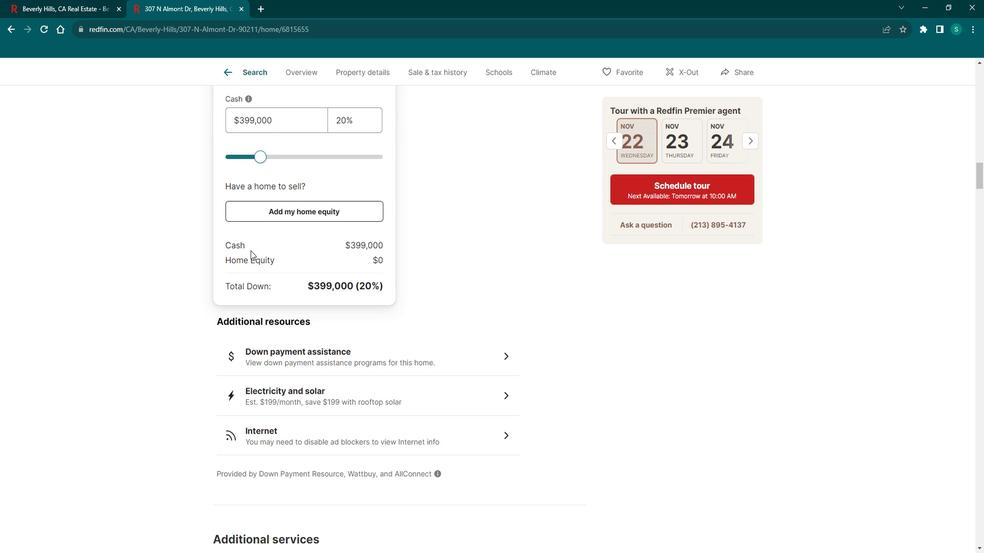 
Action: Mouse scrolled (262, 252) with delta (0, 0)
Screenshot: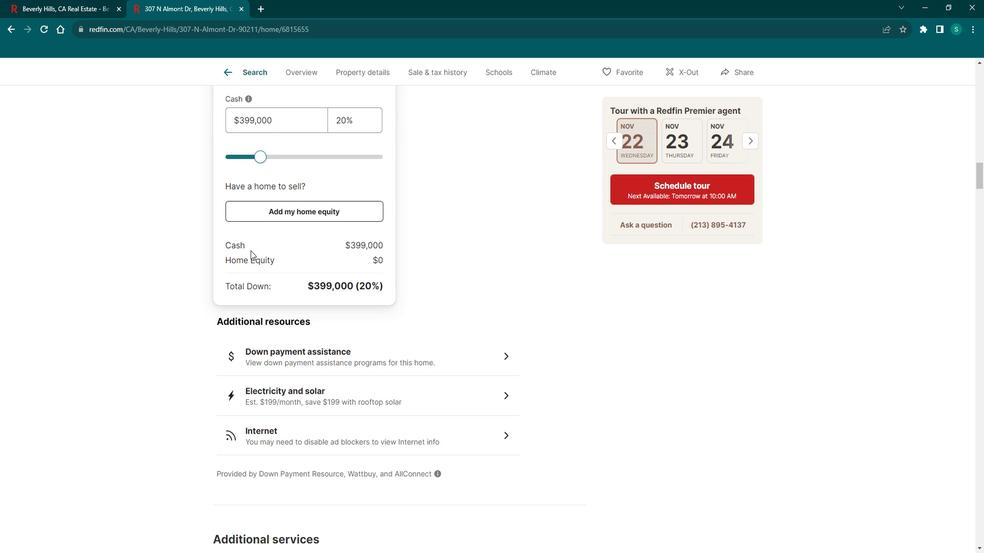 
Action: Mouse scrolled (262, 252) with delta (0, 0)
Screenshot: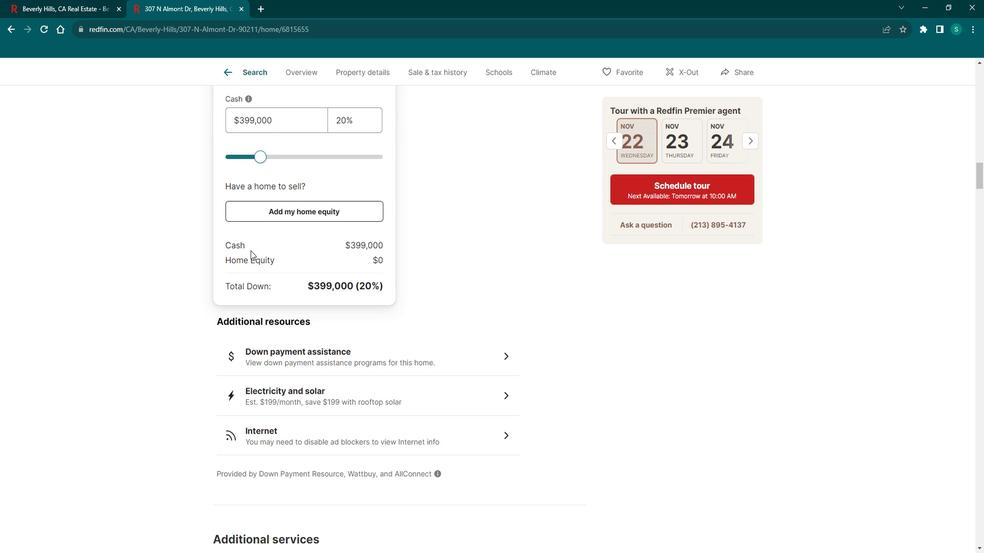 
Action: Mouse scrolled (262, 252) with delta (0, 0)
Screenshot: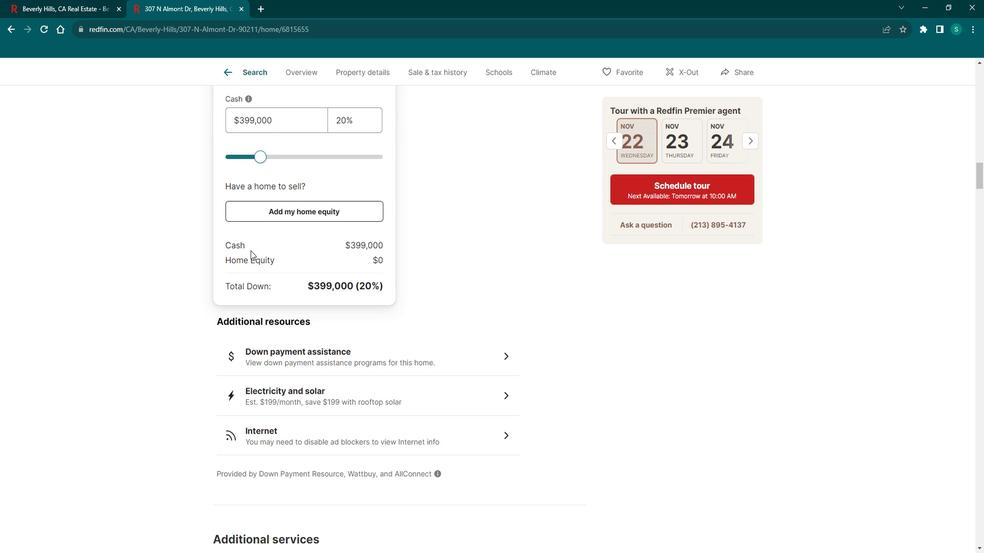 
Action: Mouse scrolled (262, 252) with delta (0, 0)
Screenshot: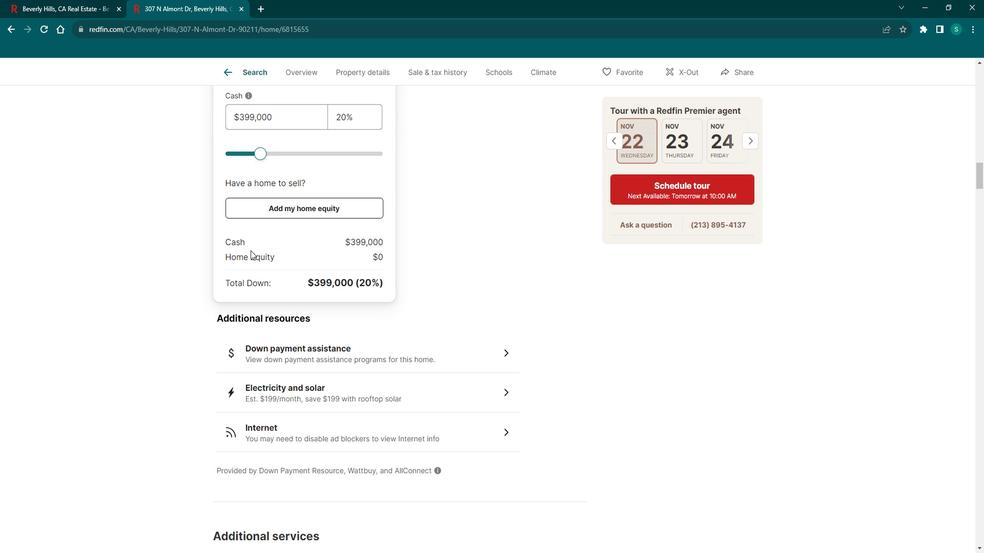 
Action: Mouse scrolled (262, 252) with delta (0, 0)
Screenshot: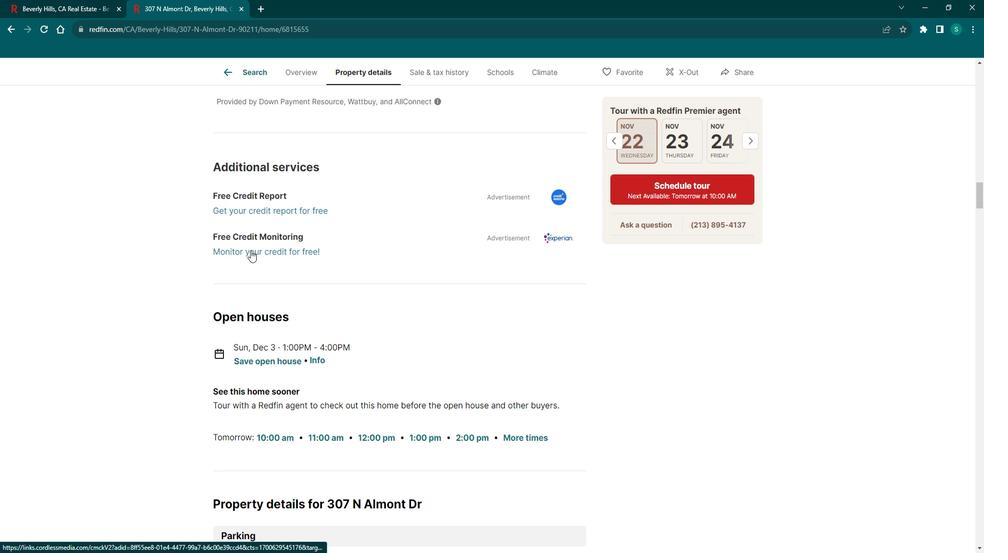 
Action: Mouse scrolled (262, 252) with delta (0, 0)
Screenshot: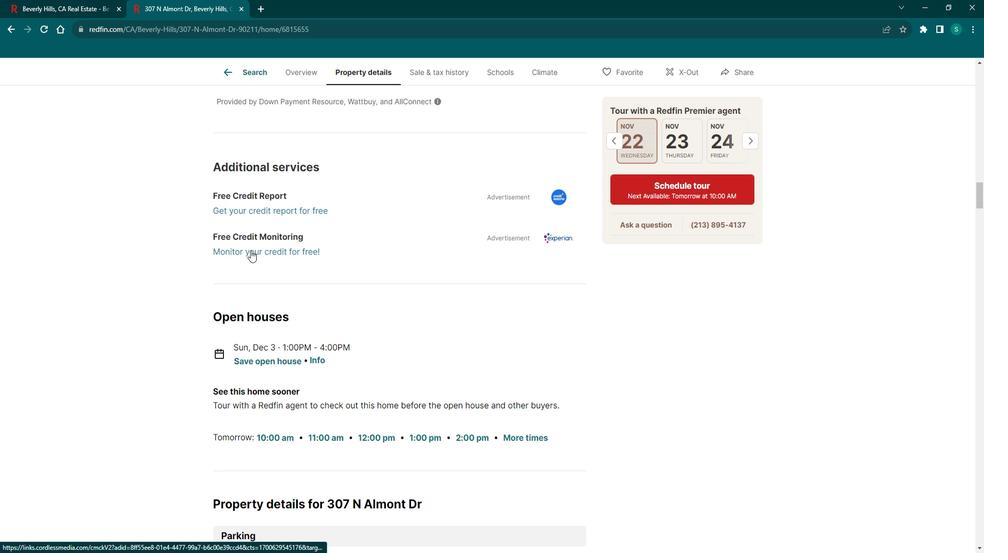 
Action: Mouse scrolled (262, 252) with delta (0, 0)
Screenshot: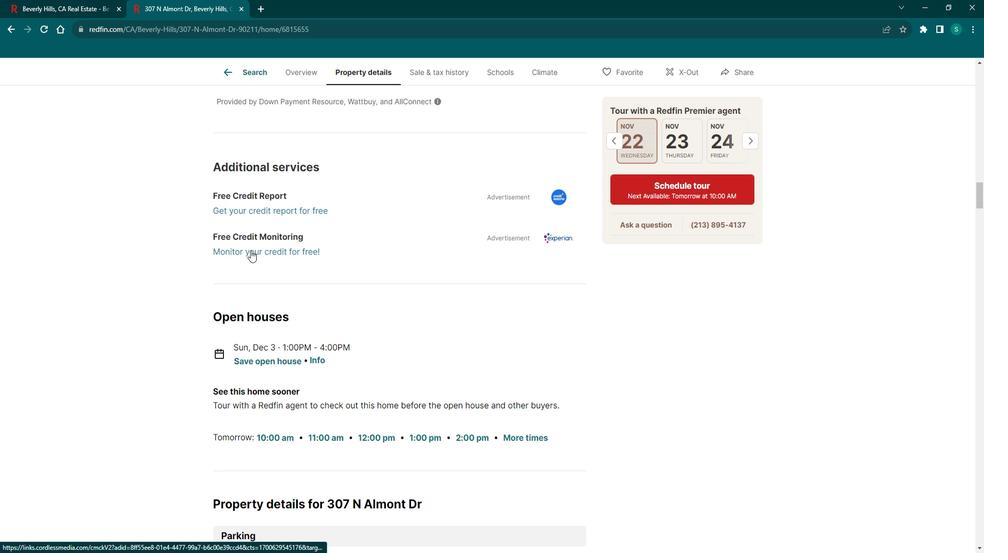 
Action: Mouse scrolled (262, 252) with delta (0, 0)
Screenshot: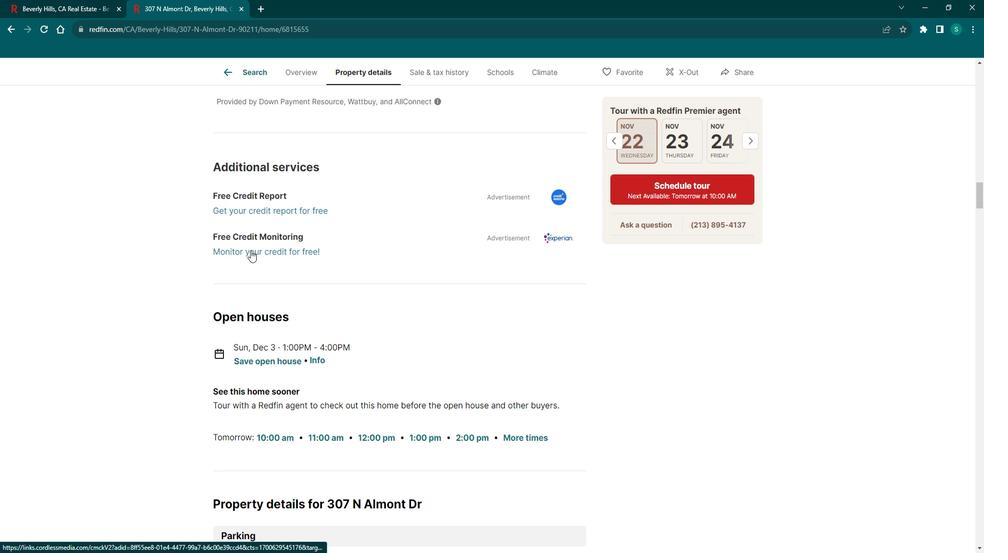 
Action: Mouse scrolled (262, 252) with delta (0, 0)
Screenshot: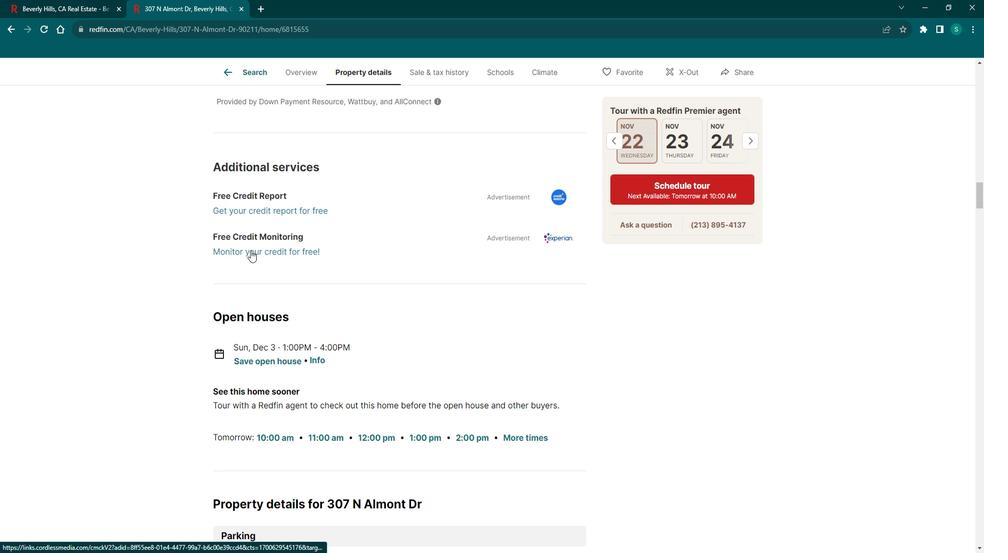 
Action: Mouse scrolled (262, 252) with delta (0, 0)
Screenshot: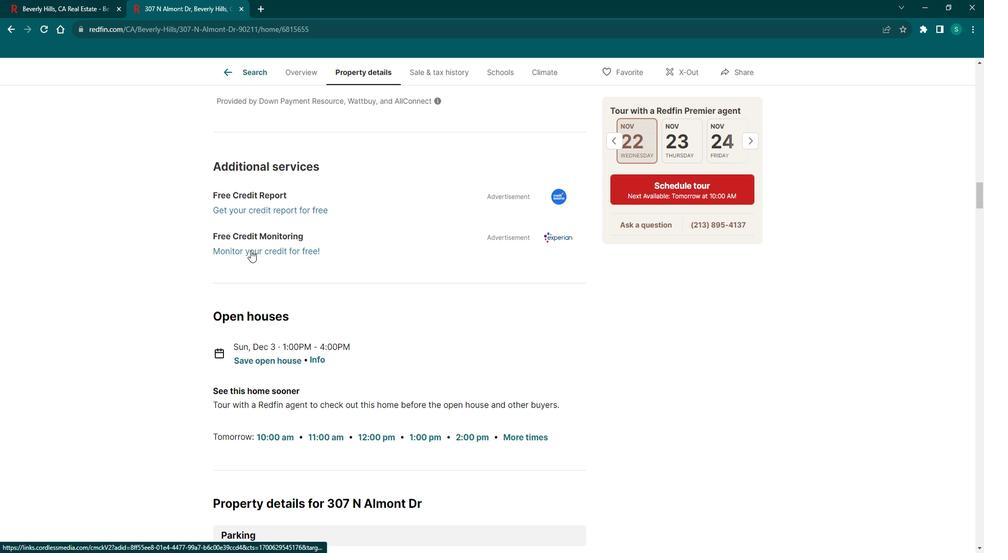 
Action: Mouse scrolled (262, 252) with delta (0, 0)
Screenshot: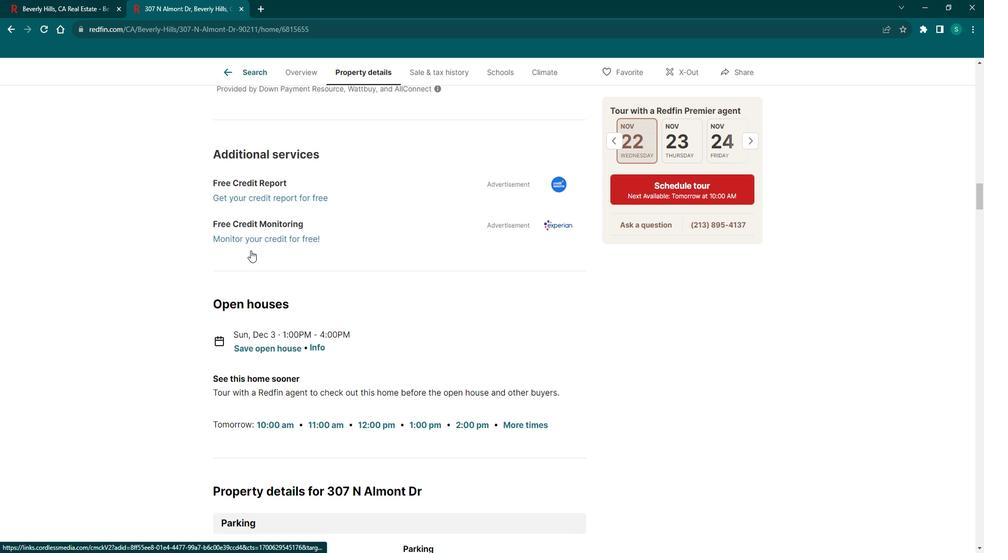 
Action: Mouse scrolled (262, 252) with delta (0, 0)
Screenshot: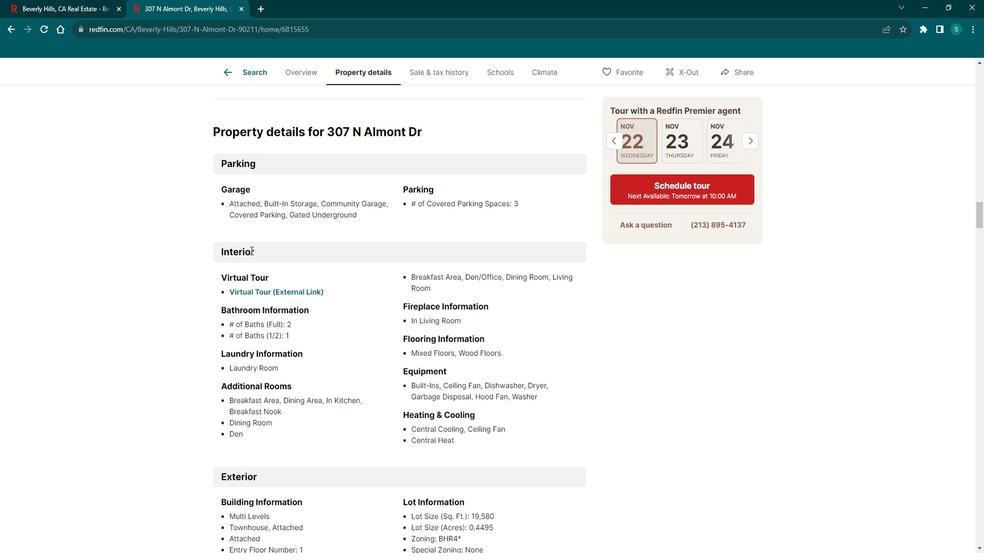 
Action: Mouse scrolled (262, 252) with delta (0, 0)
Screenshot: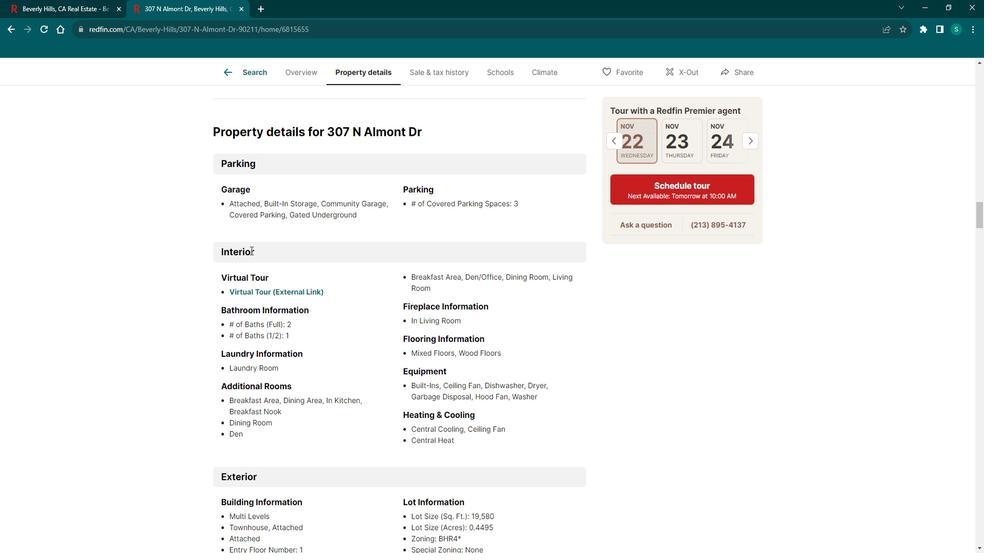
Action: Mouse scrolled (262, 252) with delta (0, 0)
Screenshot: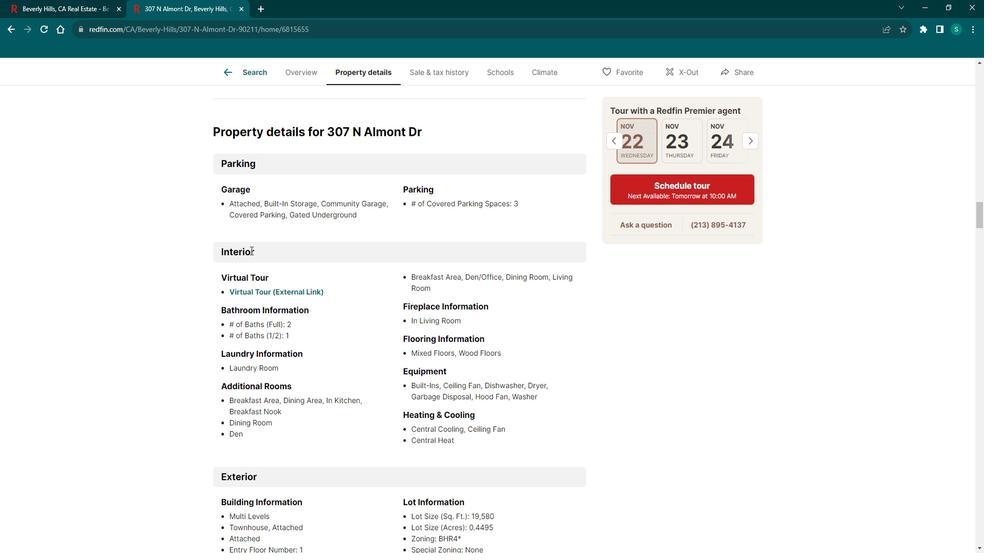 
Action: Mouse scrolled (262, 252) with delta (0, 0)
Screenshot: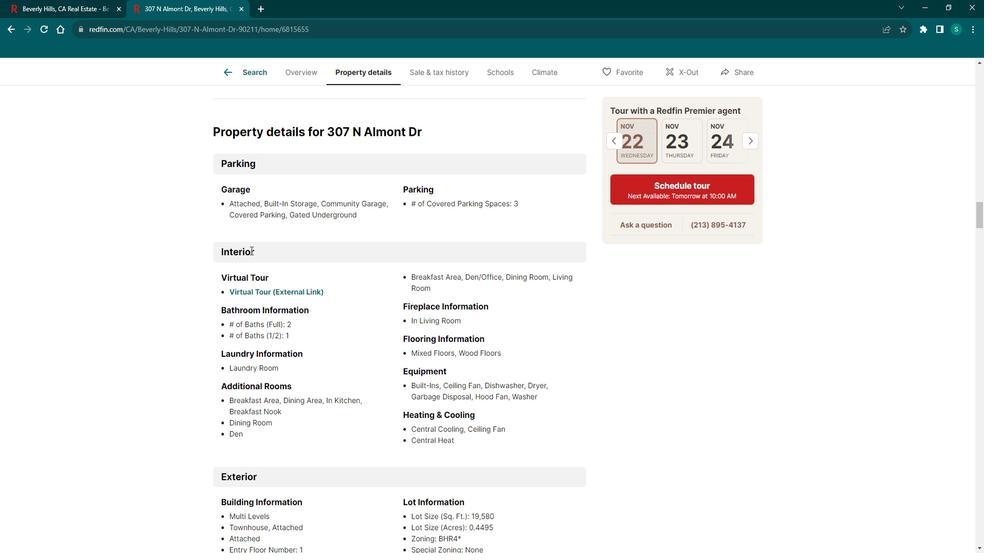 
Action: Mouse scrolled (262, 252) with delta (0, 0)
Screenshot: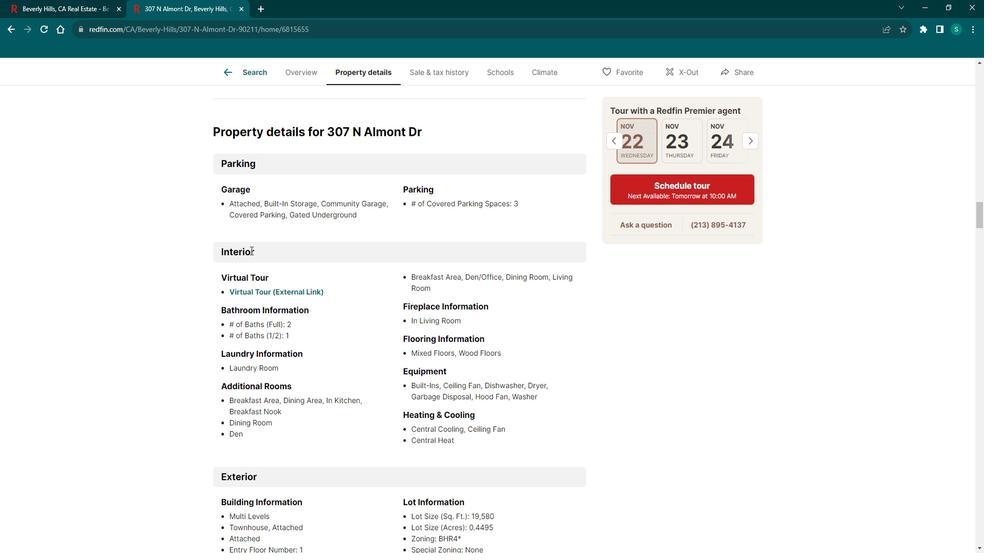
Action: Mouse scrolled (262, 252) with delta (0, 0)
Screenshot: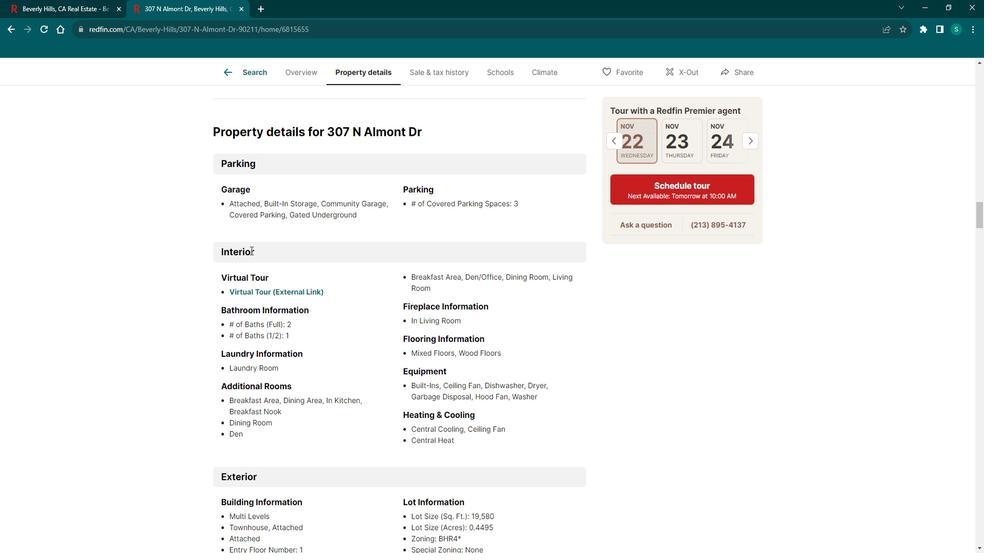 
Action: Mouse scrolled (262, 252) with delta (0, 0)
Screenshot: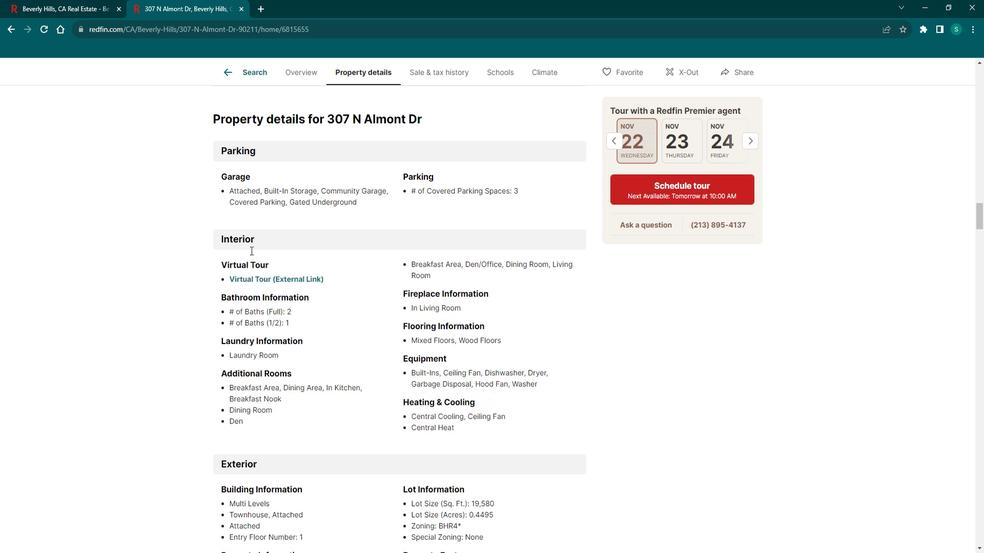
Action: Mouse scrolled (262, 252) with delta (0, 0)
Screenshot: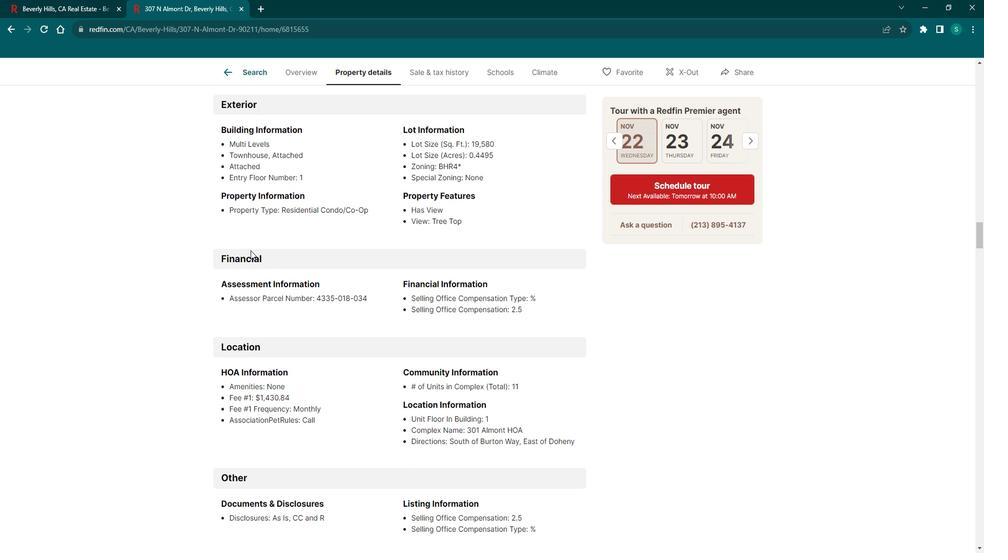 
Action: Mouse scrolled (262, 252) with delta (0, 0)
Screenshot: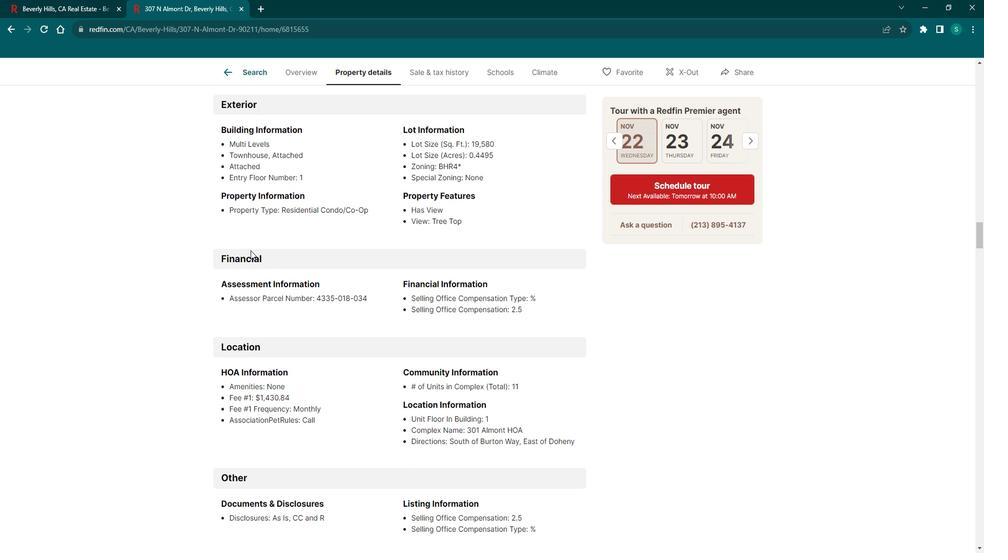 
Action: Mouse scrolled (262, 252) with delta (0, 0)
Screenshot: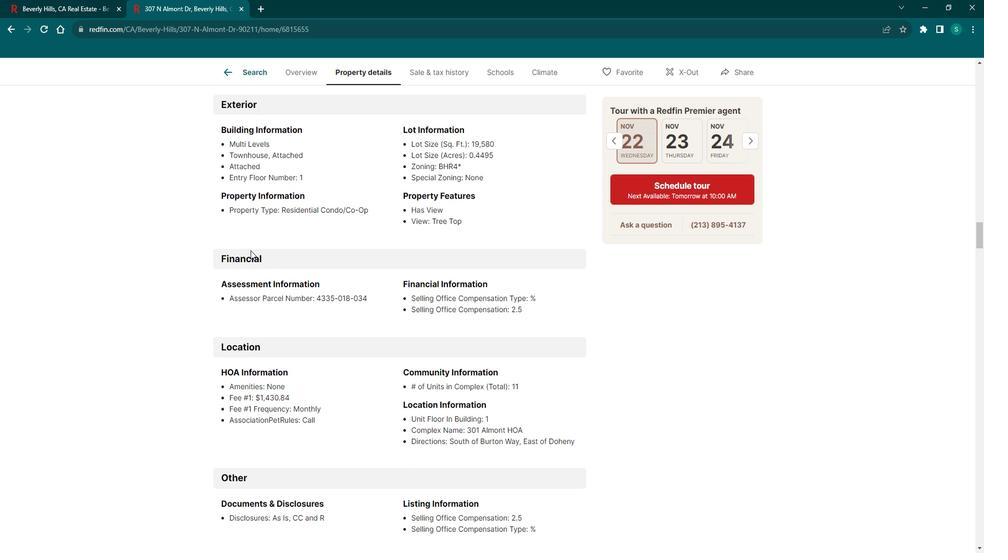 
Action: Mouse scrolled (262, 252) with delta (0, 0)
Screenshot: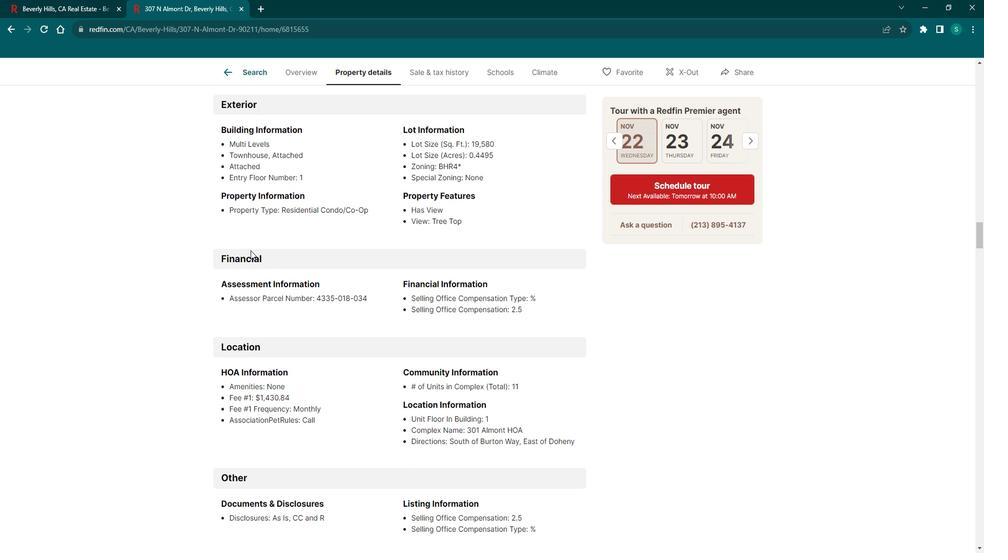 
Action: Mouse scrolled (262, 252) with delta (0, 0)
Screenshot: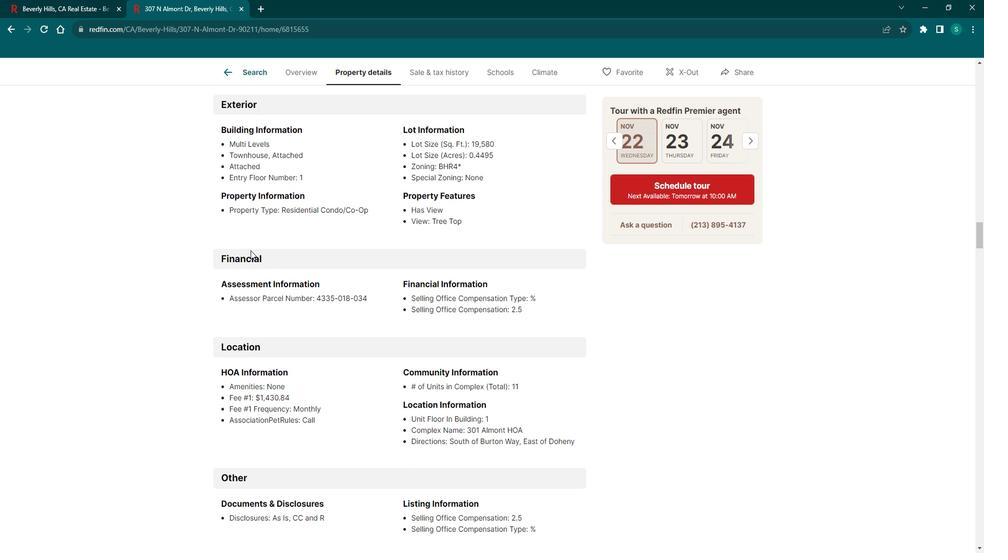 
Action: Mouse scrolled (262, 252) with delta (0, 0)
Screenshot: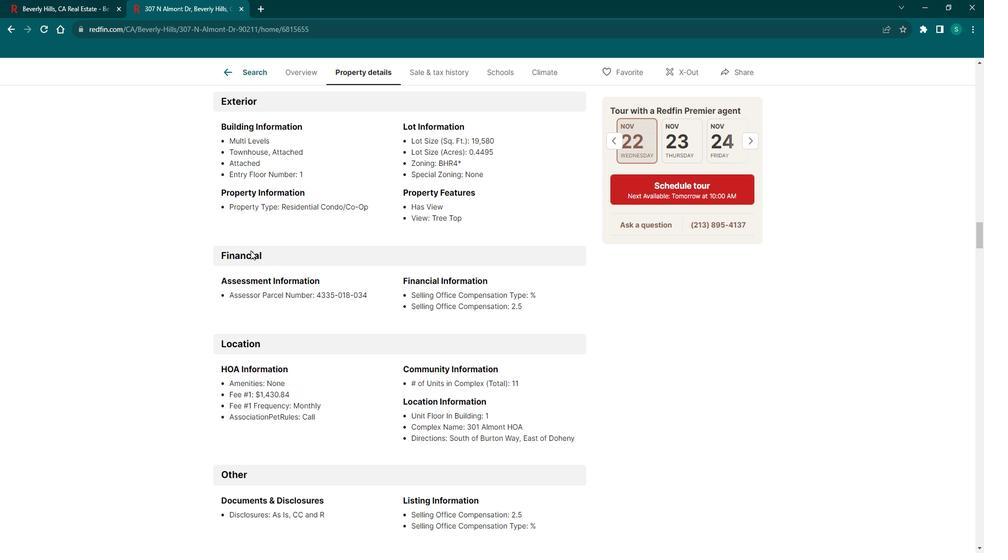
Action: Mouse scrolled (262, 252) with delta (0, 0)
Screenshot: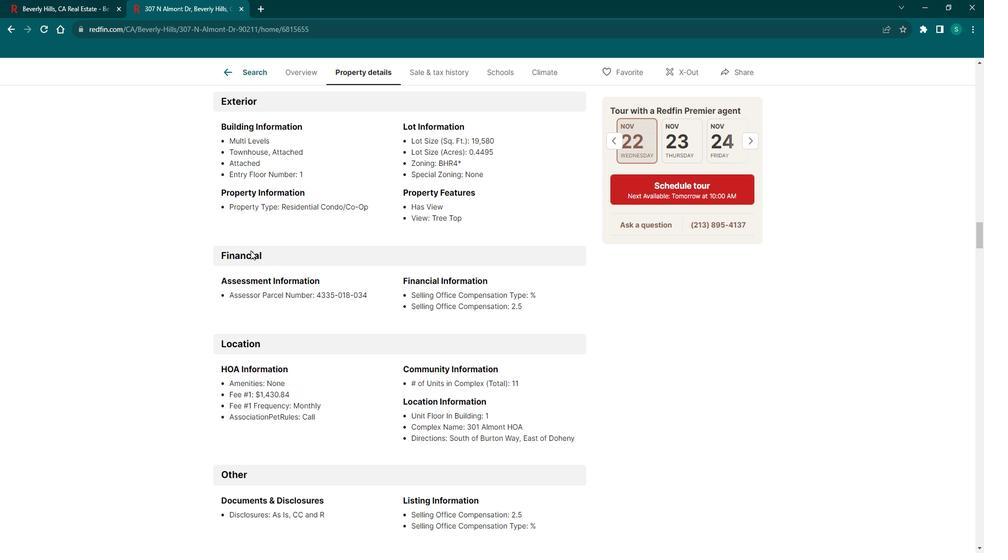 
Action: Mouse scrolled (262, 252) with delta (0, 0)
Screenshot: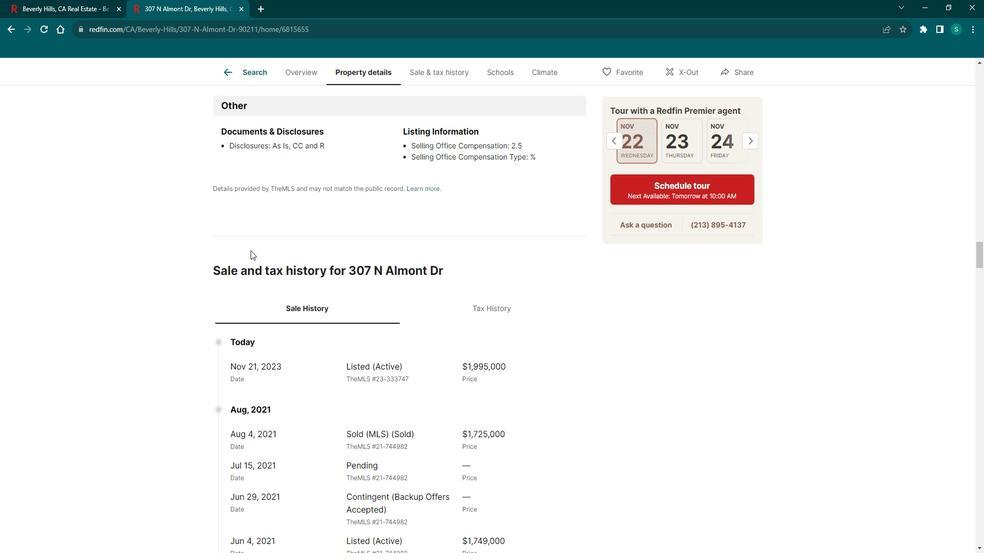
Action: Mouse scrolled (262, 252) with delta (0, 0)
Screenshot: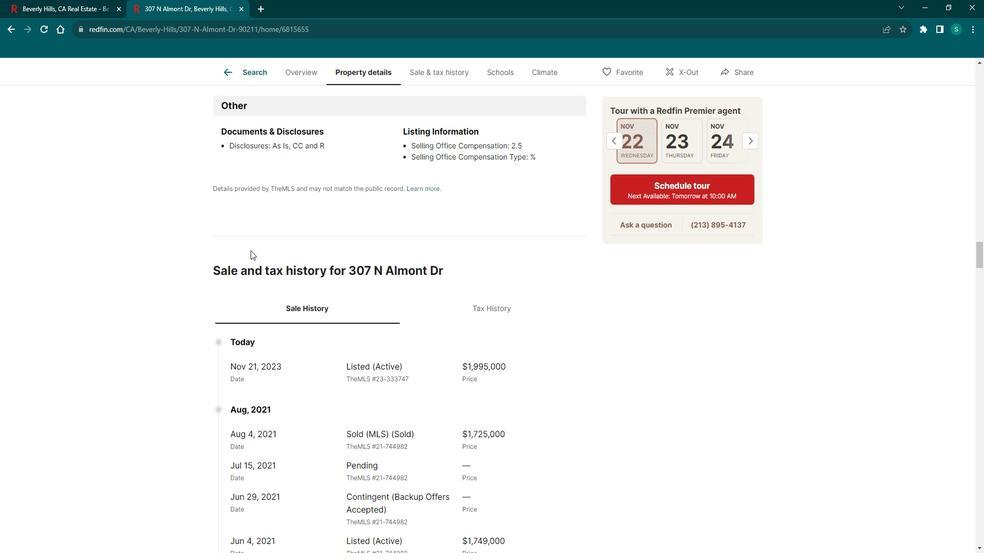 
Action: Mouse scrolled (262, 252) with delta (0, 0)
Screenshot: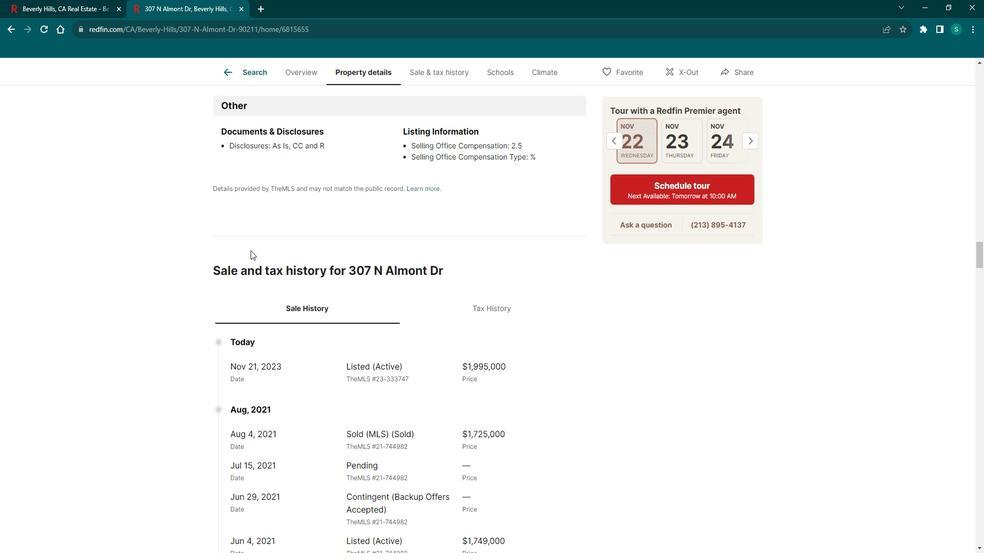 
Action: Mouse scrolled (262, 252) with delta (0, 0)
Screenshot: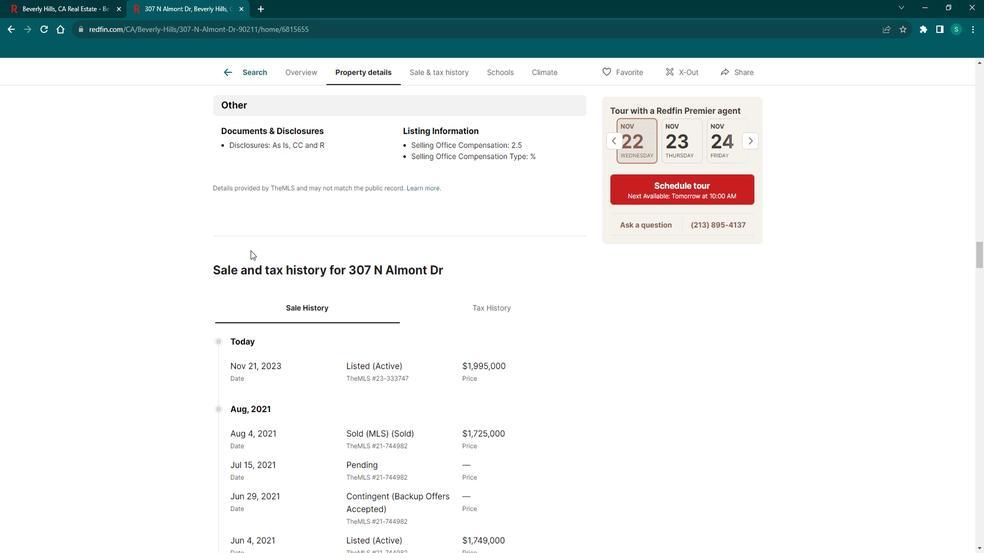 
Action: Mouse scrolled (262, 252) with delta (0, 0)
Screenshot: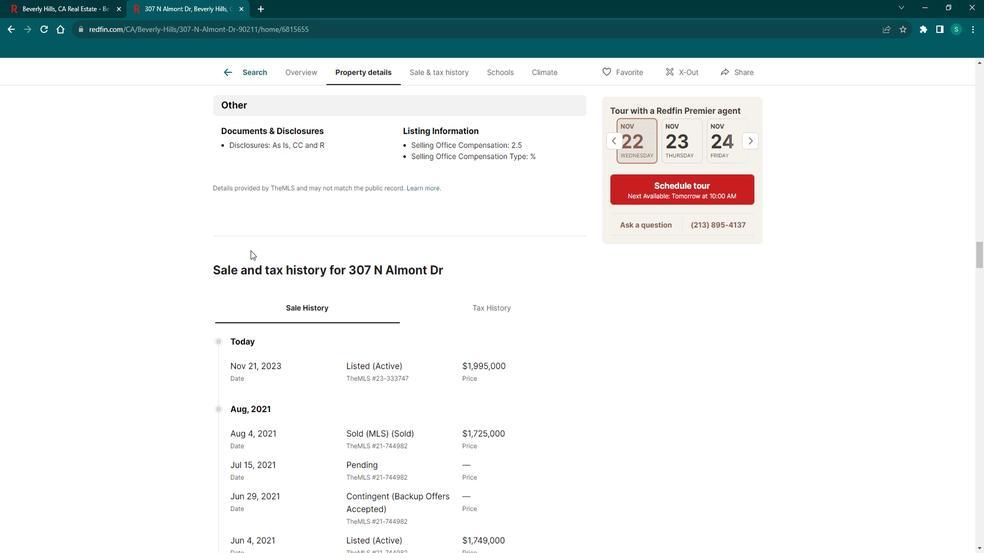
Action: Mouse scrolled (262, 252) with delta (0, 0)
Screenshot: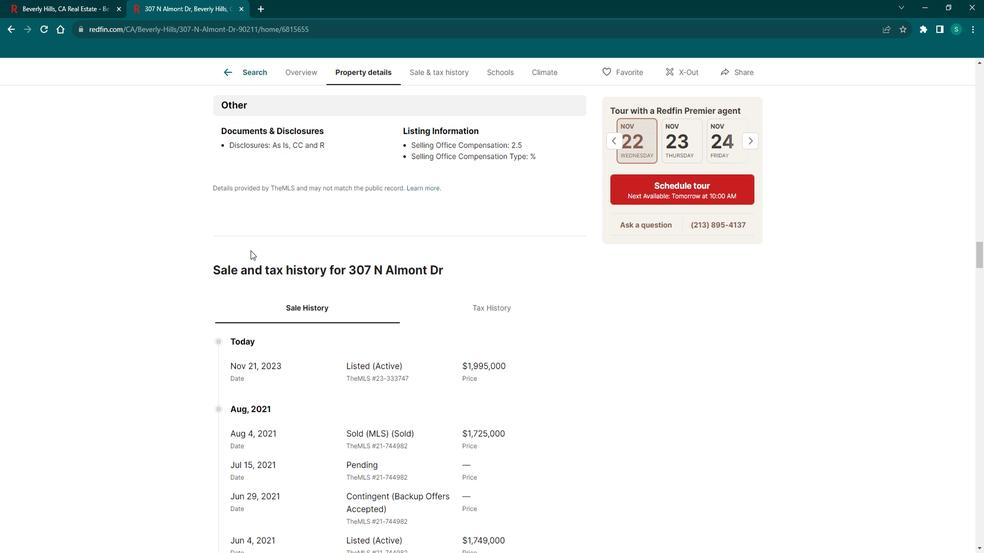 
Action: Mouse moved to (262, 253)
Screenshot: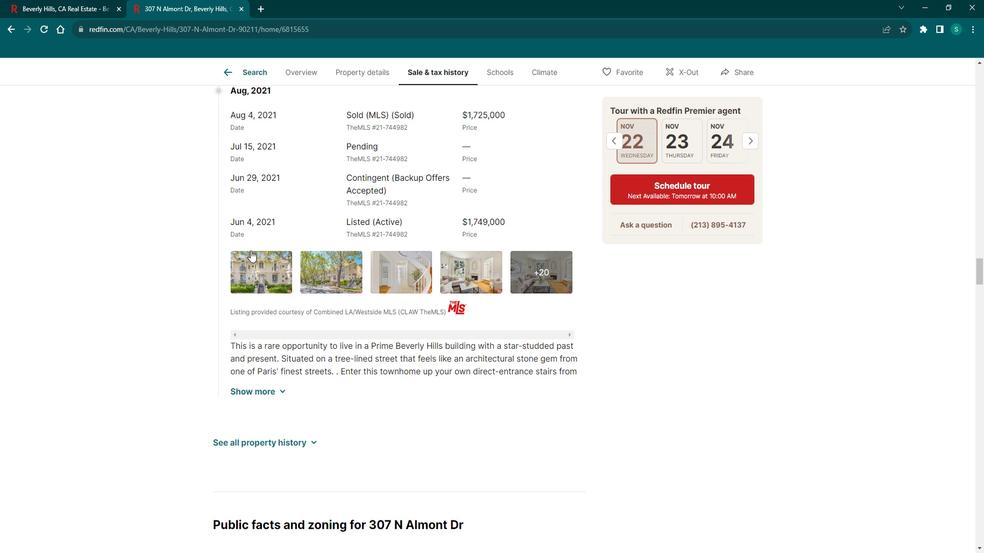 
Action: Mouse scrolled (262, 252) with delta (0, 0)
Screenshot: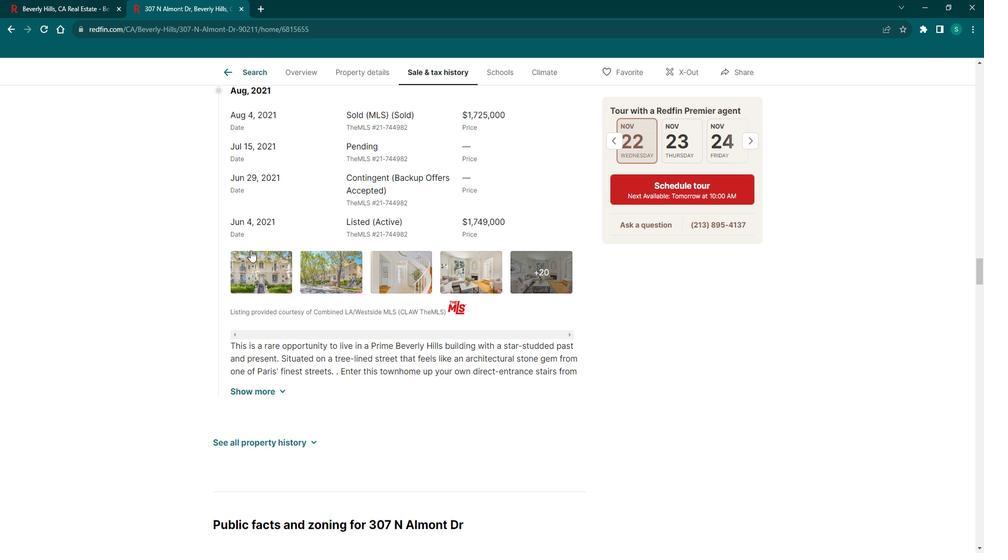 
Action: Mouse scrolled (262, 252) with delta (0, 0)
Screenshot: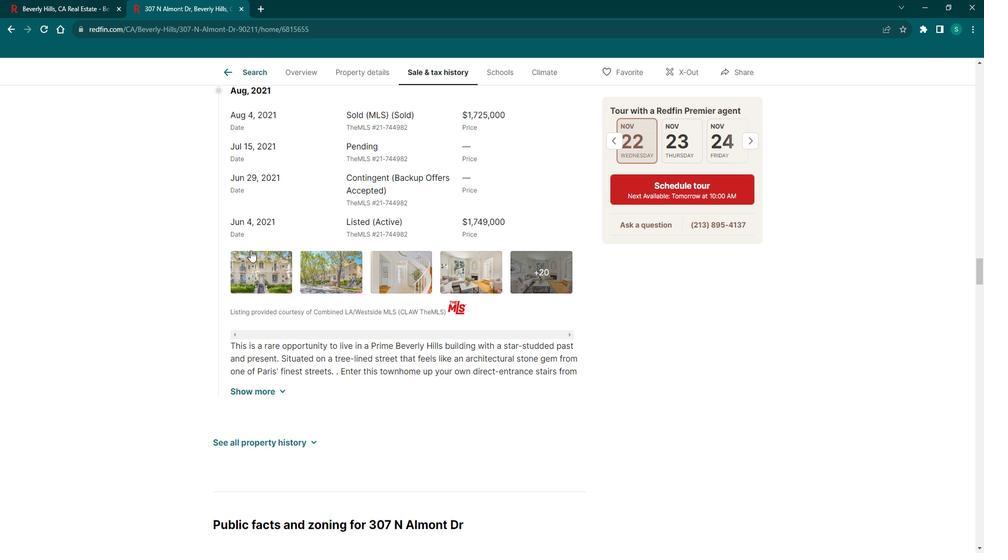 
Action: Mouse scrolled (262, 252) with delta (0, 0)
Screenshot: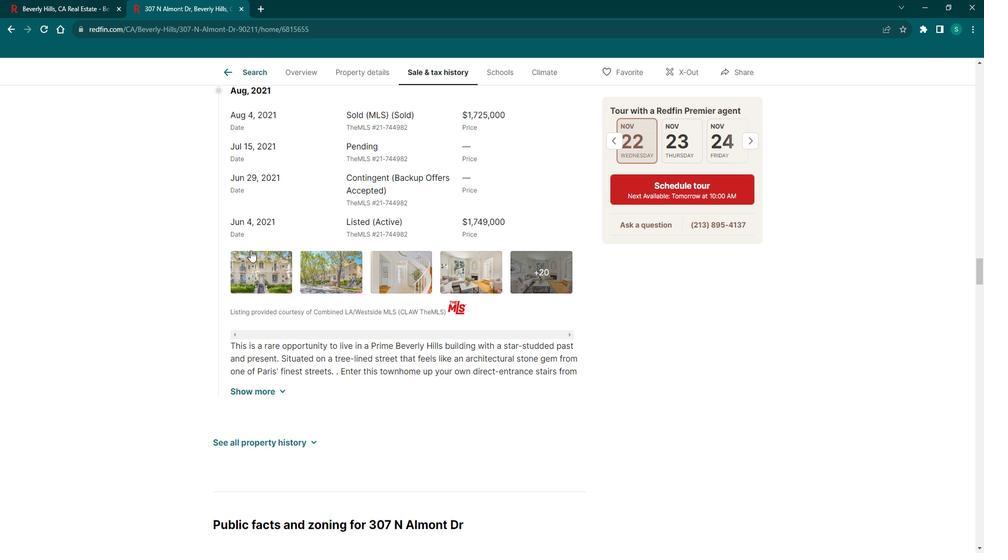 
Action: Mouse scrolled (262, 252) with delta (0, 0)
Screenshot: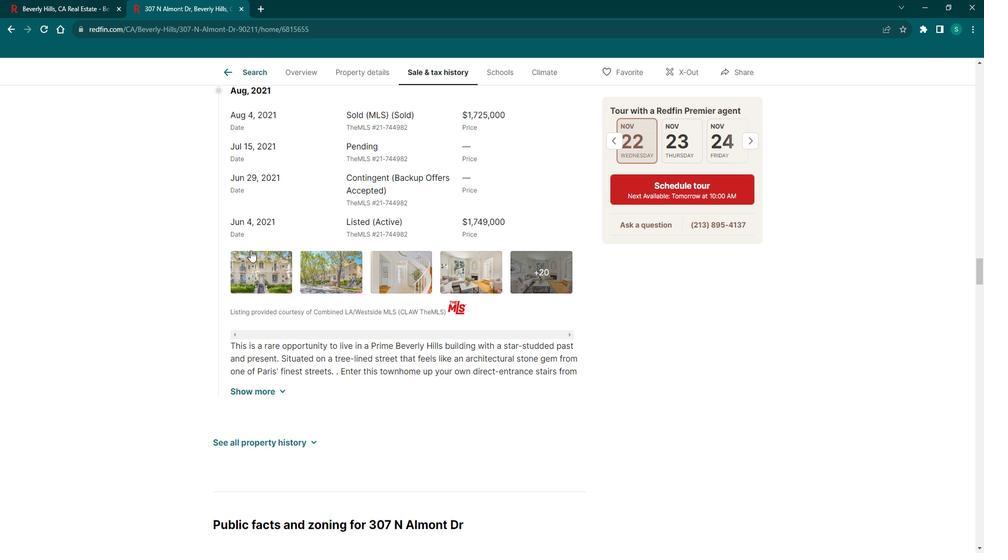 
Action: Mouse scrolled (262, 252) with delta (0, 0)
Screenshot: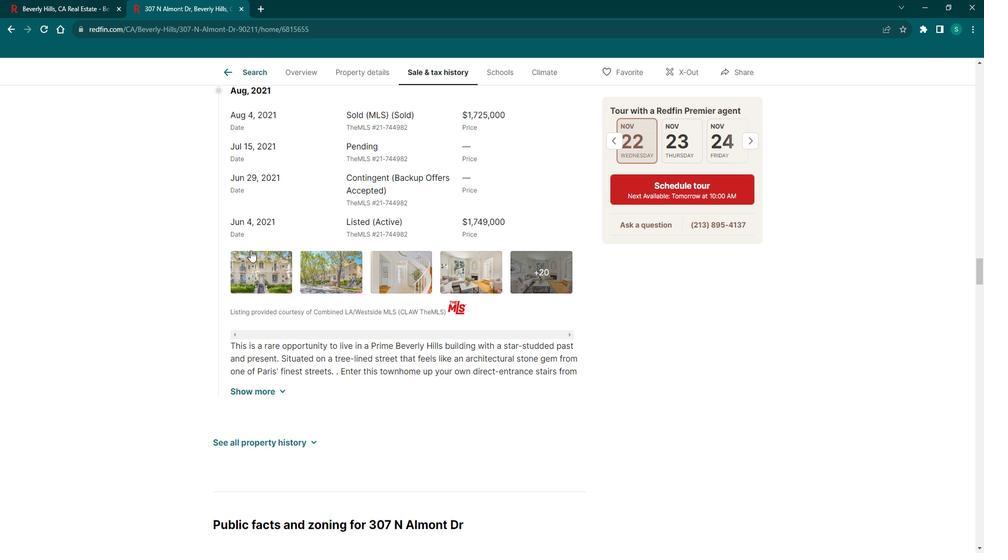 
Action: Mouse scrolled (262, 252) with delta (0, 0)
Screenshot: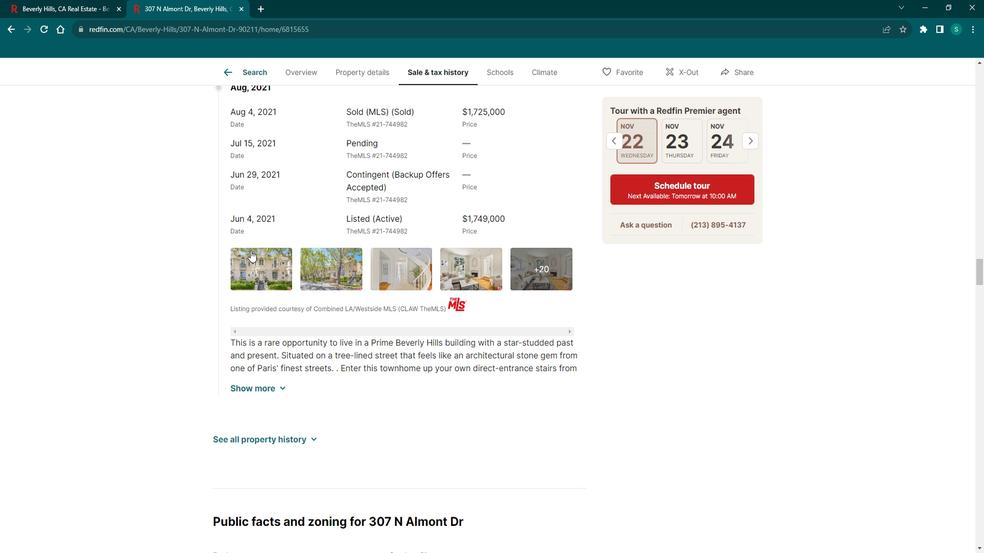 
Action: Mouse scrolled (262, 252) with delta (0, 0)
Screenshot: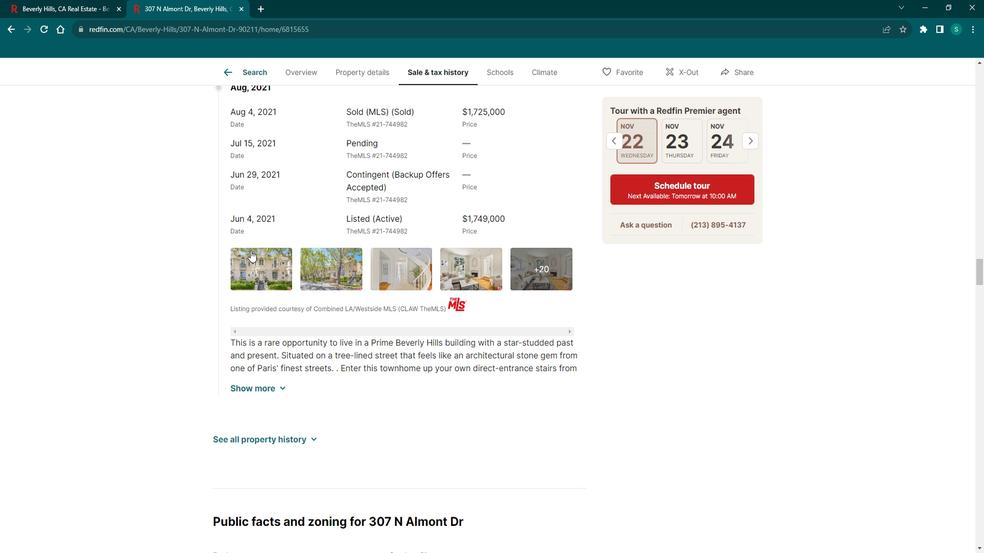 
Action: Mouse scrolled (262, 252) with delta (0, 0)
Screenshot: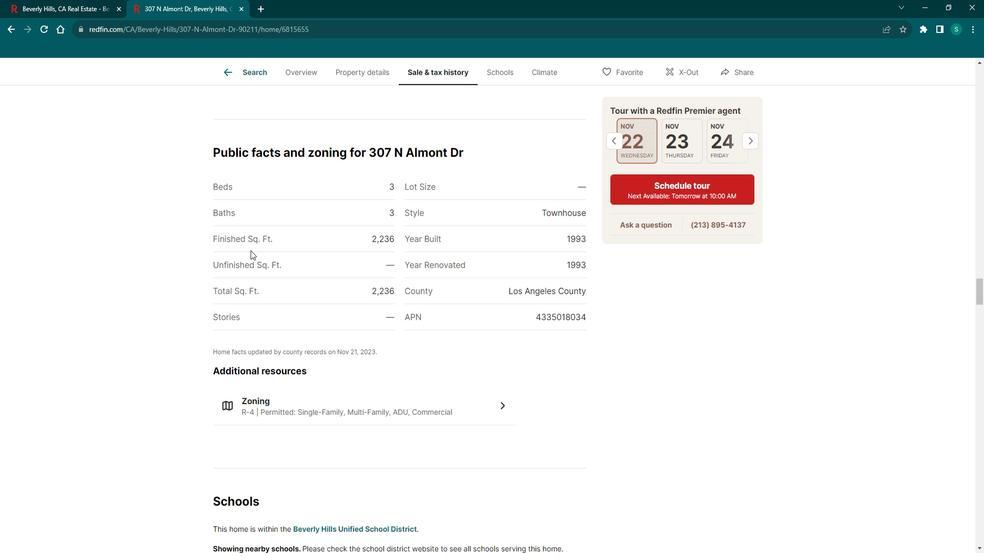 
Action: Mouse scrolled (262, 252) with delta (0, 0)
Screenshot: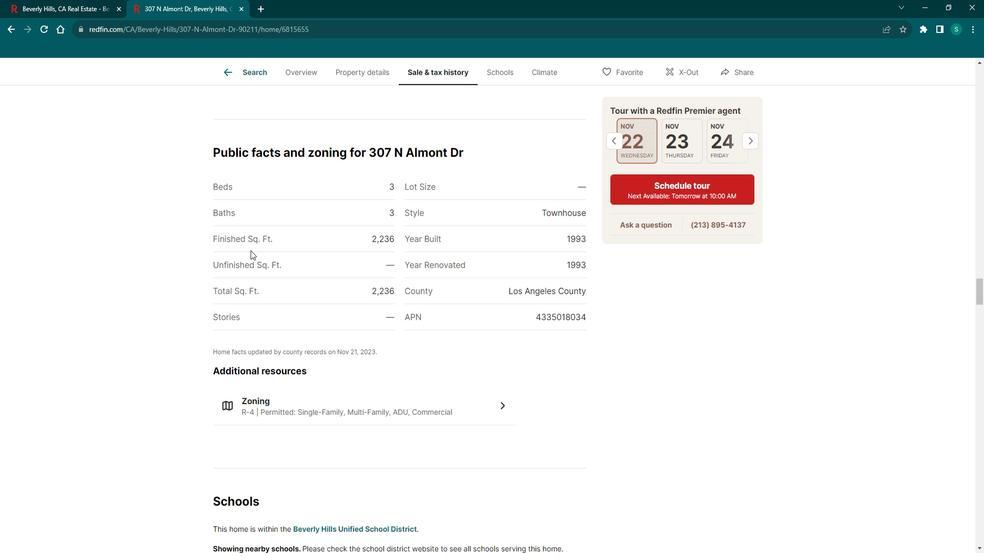 
Action: Mouse scrolled (262, 252) with delta (0, 0)
Screenshot: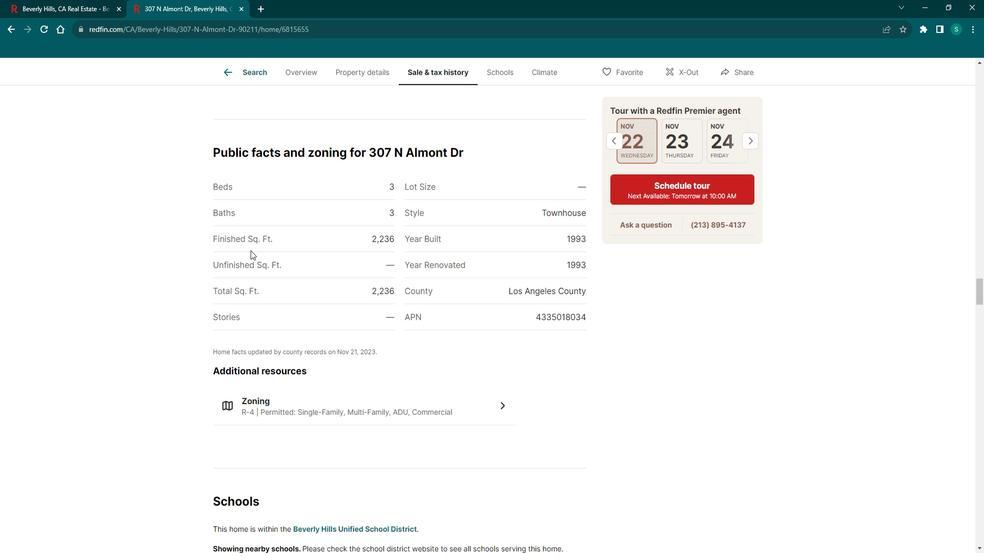 
Action: Mouse scrolled (262, 252) with delta (0, 0)
Screenshot: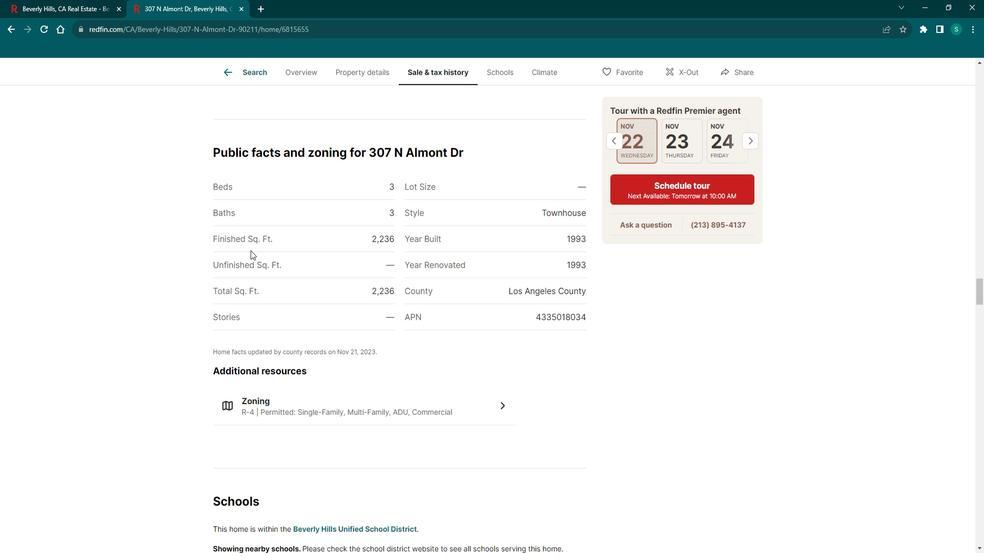 
Action: Mouse scrolled (262, 252) with delta (0, 0)
Screenshot: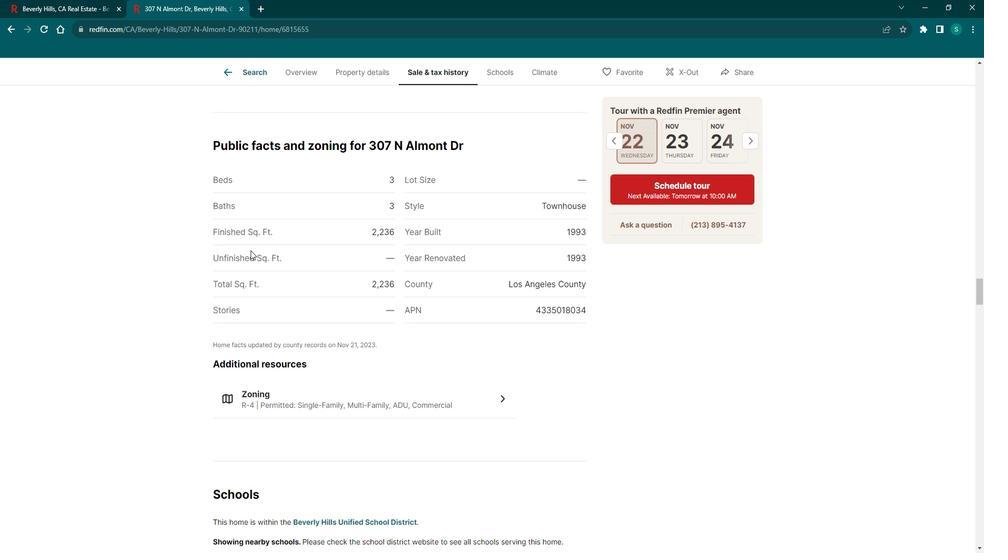 
Action: Mouse scrolled (262, 252) with delta (0, 0)
Screenshot: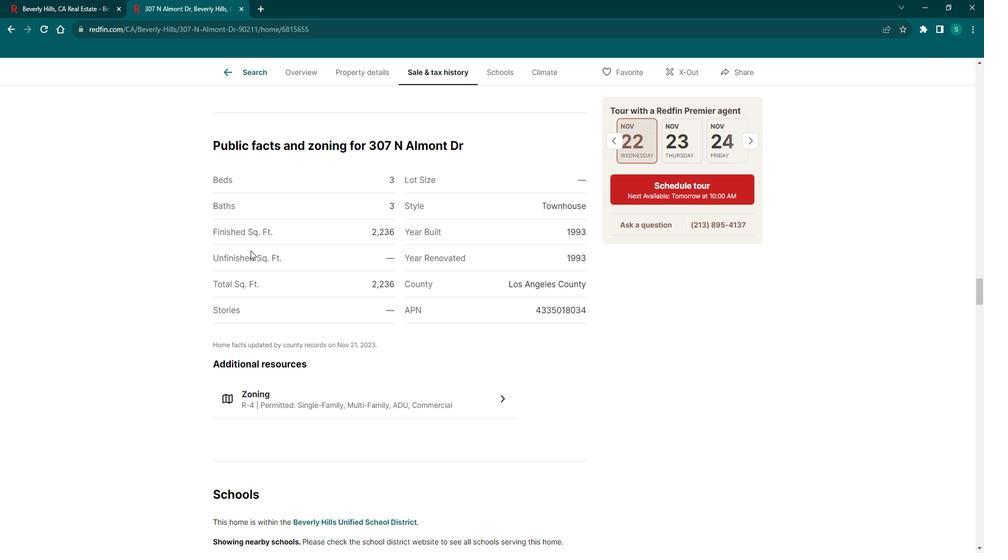 
Action: Mouse scrolled (262, 252) with delta (0, 0)
Screenshot: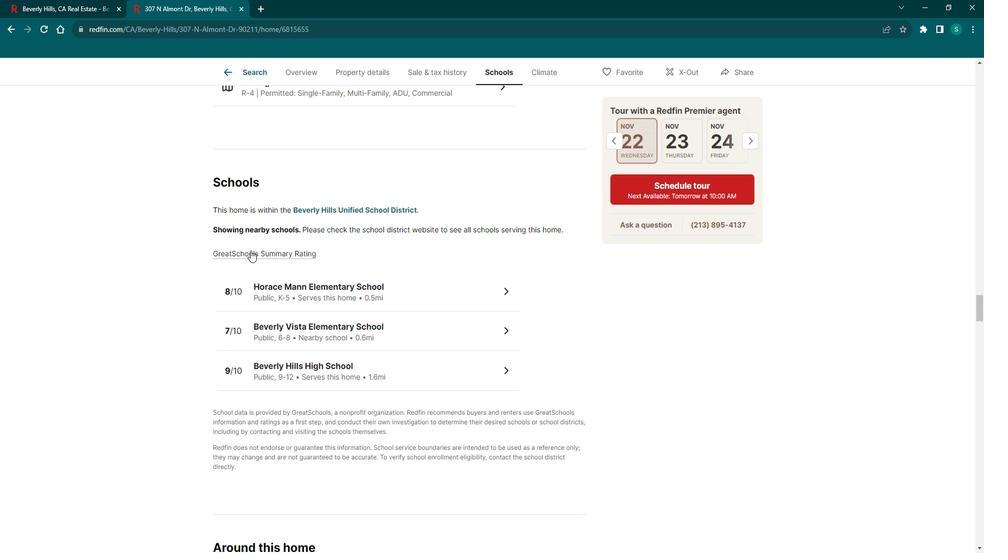 
Action: Mouse scrolled (262, 252) with delta (0, 0)
Screenshot: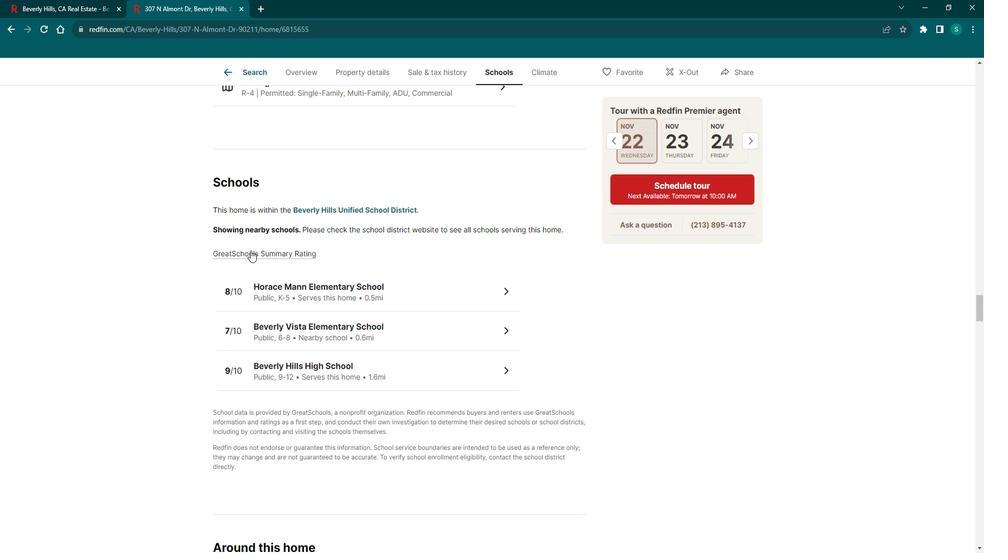 
Action: Mouse scrolled (262, 252) with delta (0, 0)
Screenshot: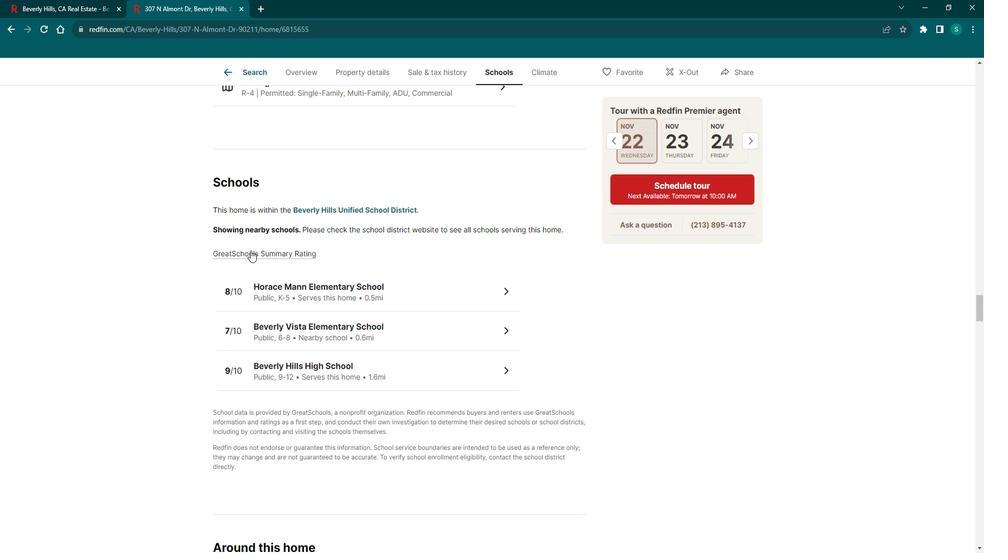 
Action: Mouse scrolled (262, 252) with delta (0, 0)
Screenshot: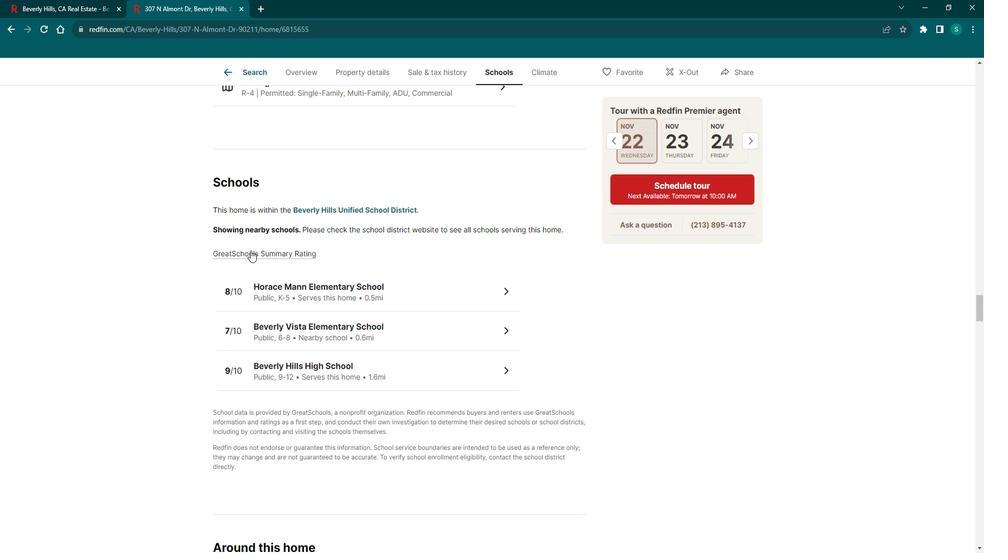 
Action: Mouse scrolled (262, 252) with delta (0, 0)
Screenshot: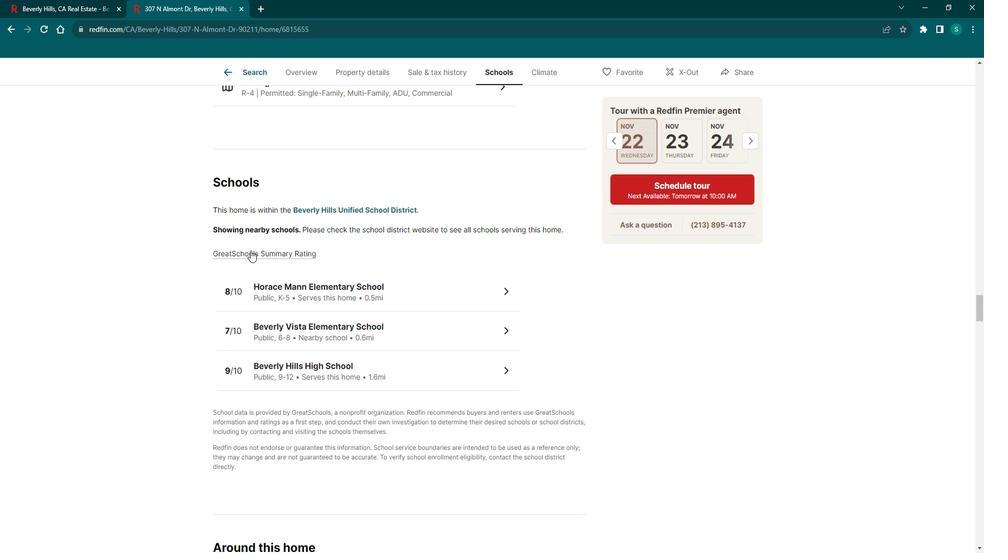
Action: Mouse scrolled (262, 252) with delta (0, 0)
Screenshot: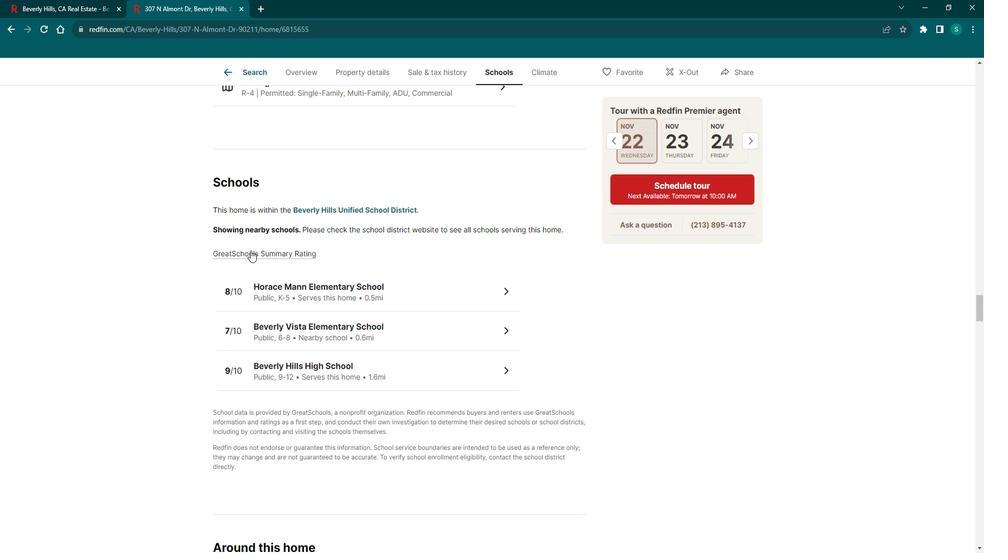 
Action: Mouse scrolled (262, 252) with delta (0, 0)
Screenshot: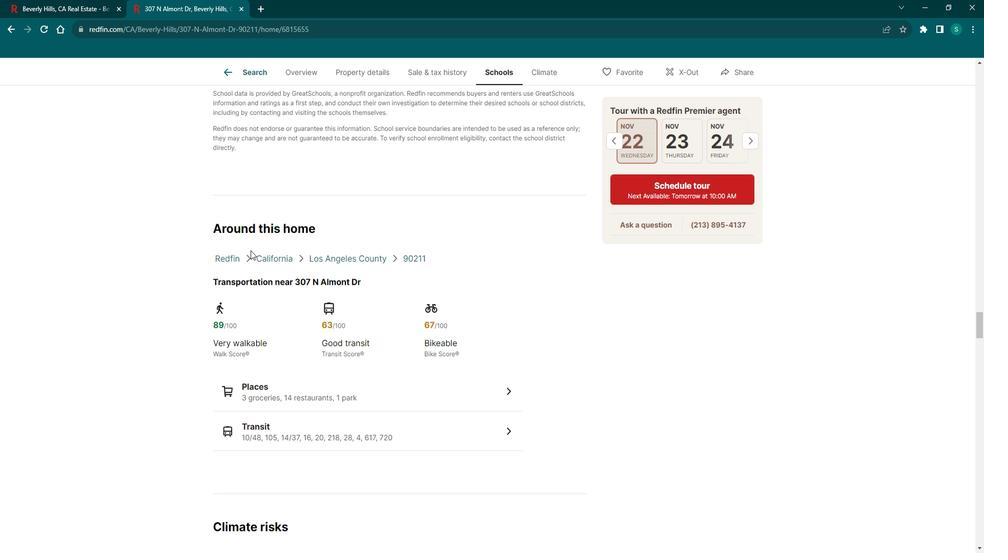 
Action: Mouse scrolled (262, 252) with delta (0, 0)
Screenshot: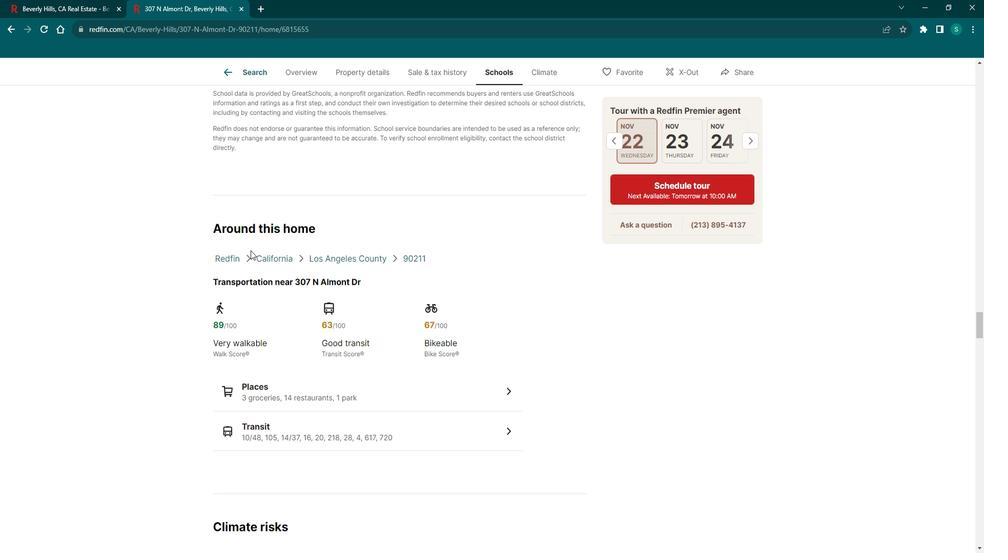 
Action: Mouse scrolled (262, 252) with delta (0, 0)
Screenshot: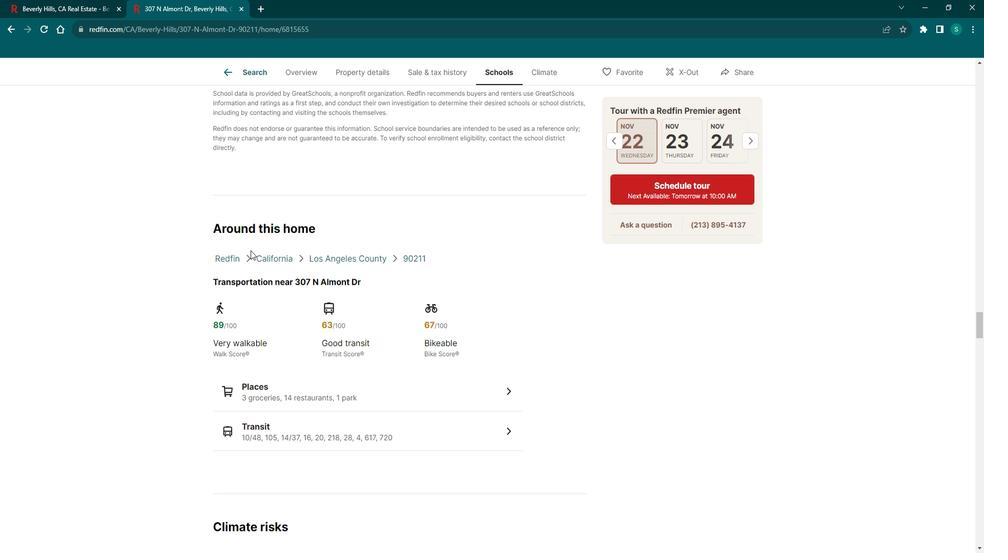 
Action: Mouse scrolled (262, 252) with delta (0, 0)
Screenshot: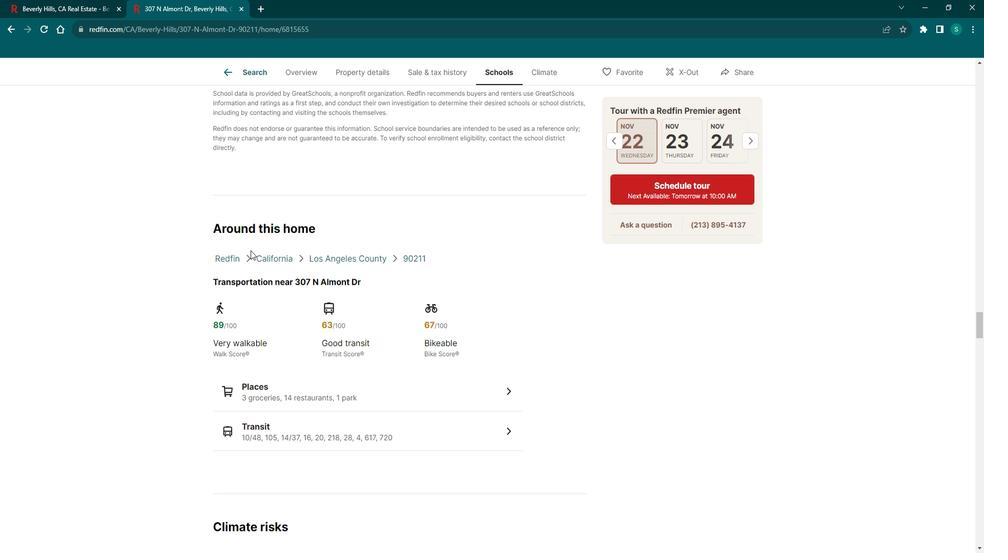 
Action: Mouse scrolled (262, 252) with delta (0, 0)
Screenshot: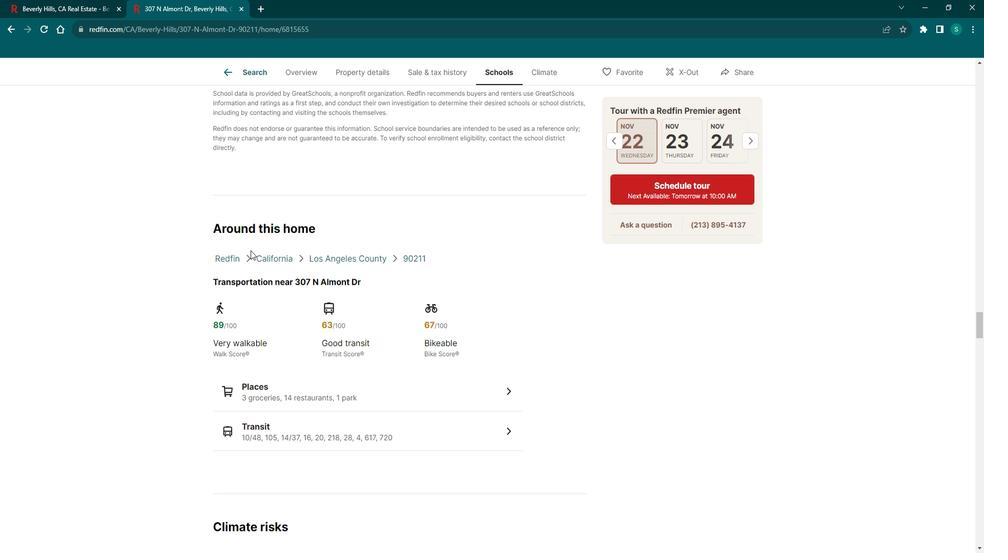 
Action: Mouse scrolled (262, 252) with delta (0, 0)
Screenshot: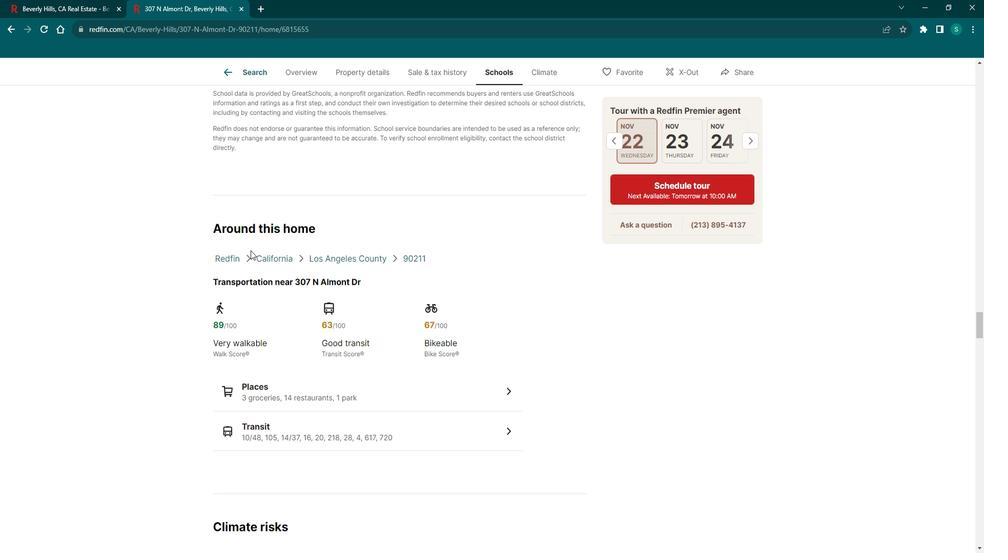
Action: Mouse scrolled (262, 252) with delta (0, 0)
Screenshot: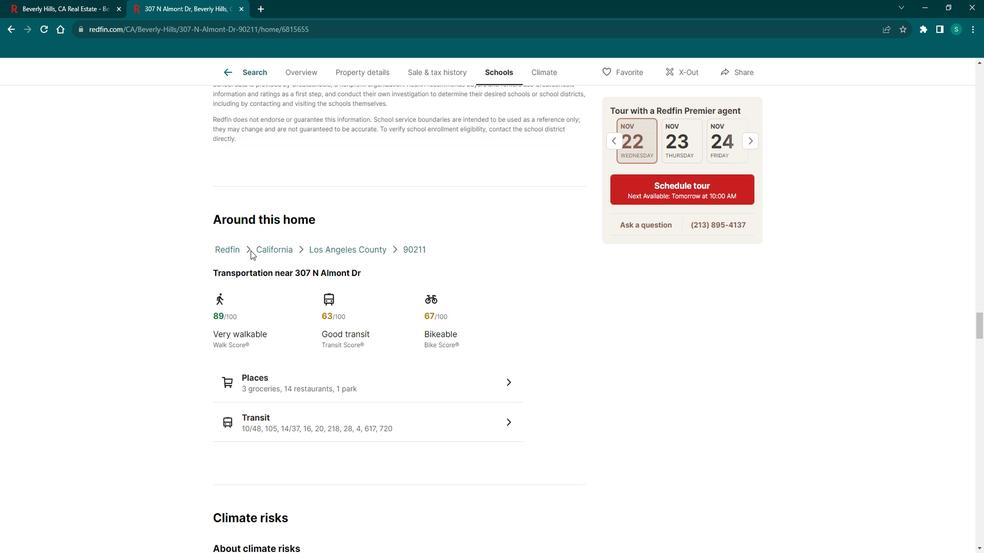 
Action: Mouse scrolled (262, 252) with delta (0, 0)
Screenshot: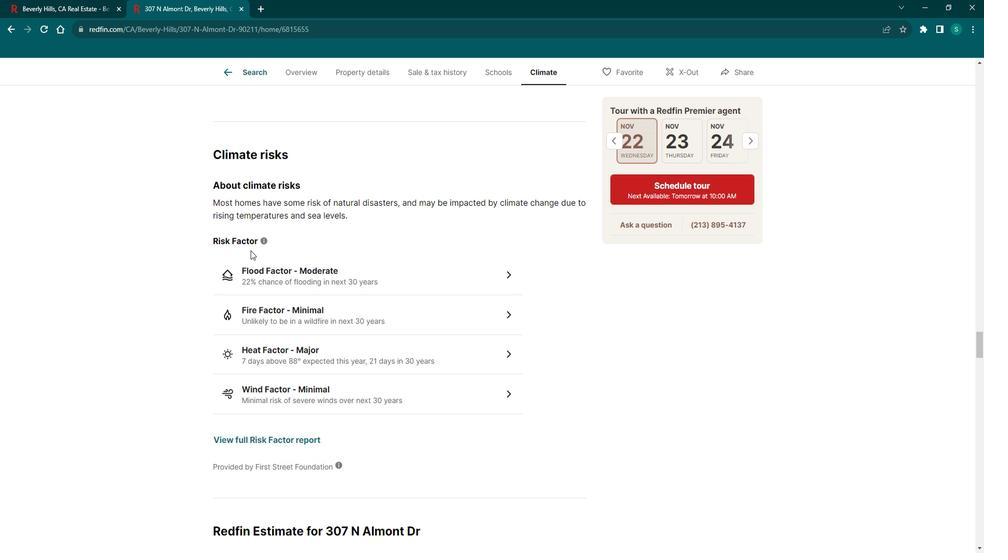 
Action: Mouse scrolled (262, 252) with delta (0, 0)
Screenshot: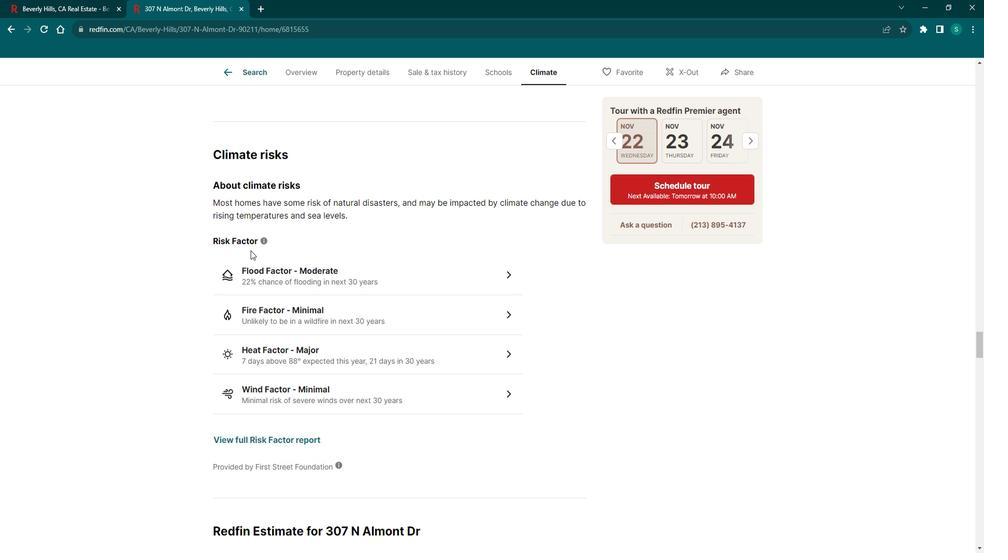 
Action: Mouse scrolled (262, 252) with delta (0, 0)
Screenshot: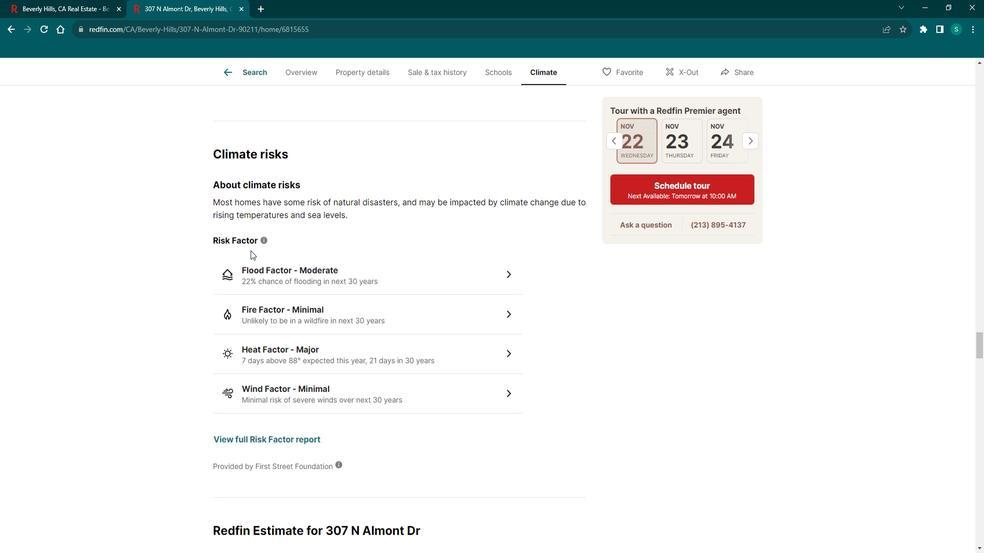 
Action: Mouse scrolled (262, 252) with delta (0, 0)
Screenshot: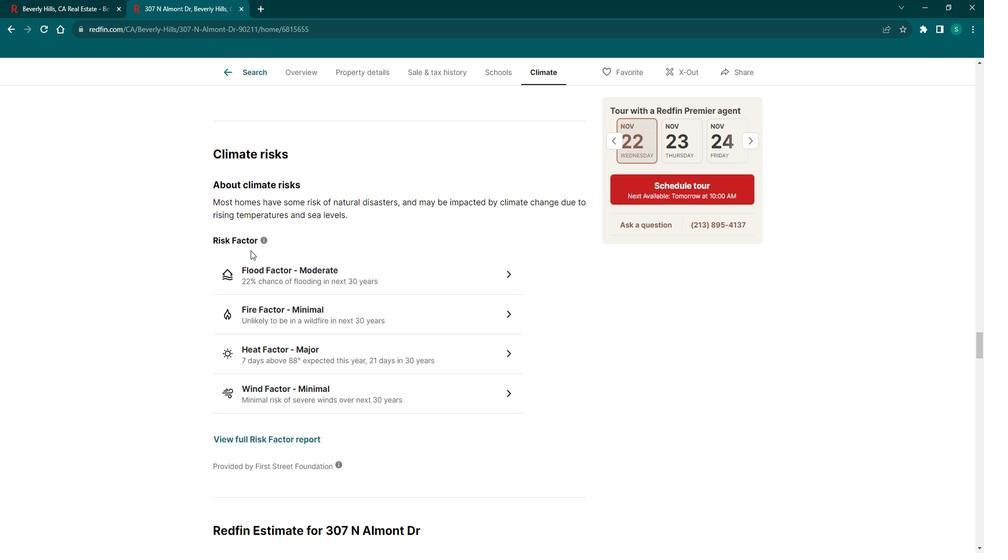 
Action: Mouse scrolled (262, 252) with delta (0, 0)
Screenshot: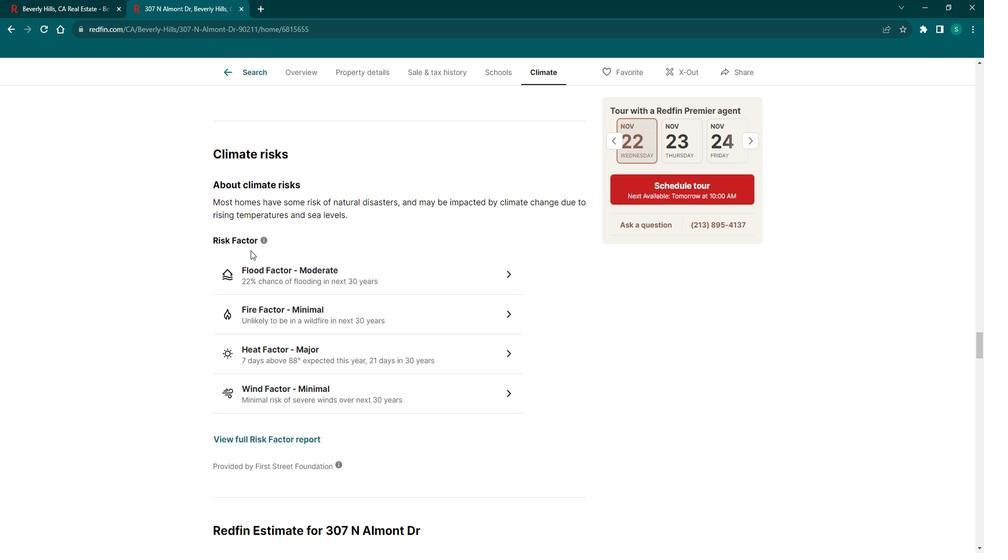 
Action: Mouse scrolled (262, 252) with delta (0, 0)
Screenshot: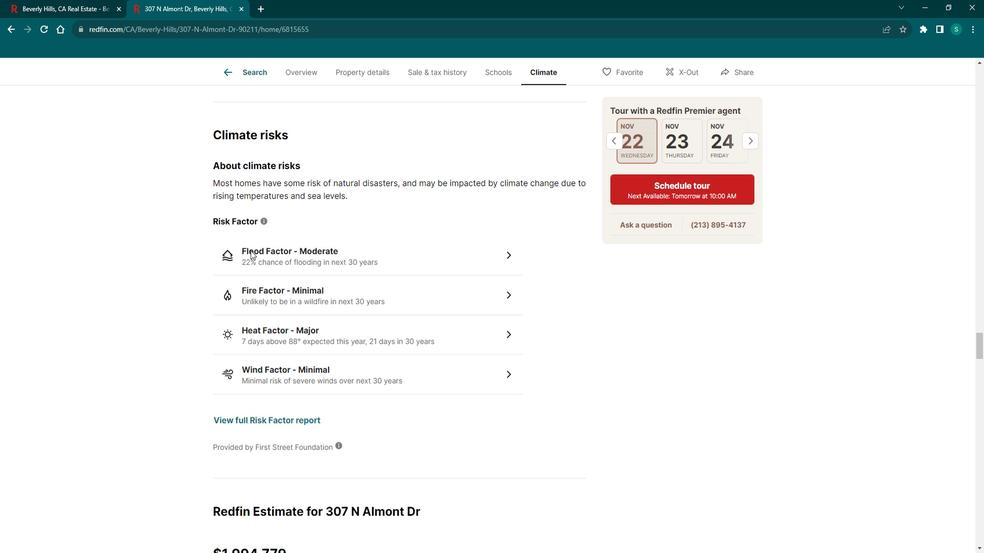 
Action: Mouse scrolled (262, 252) with delta (0, 0)
Screenshot: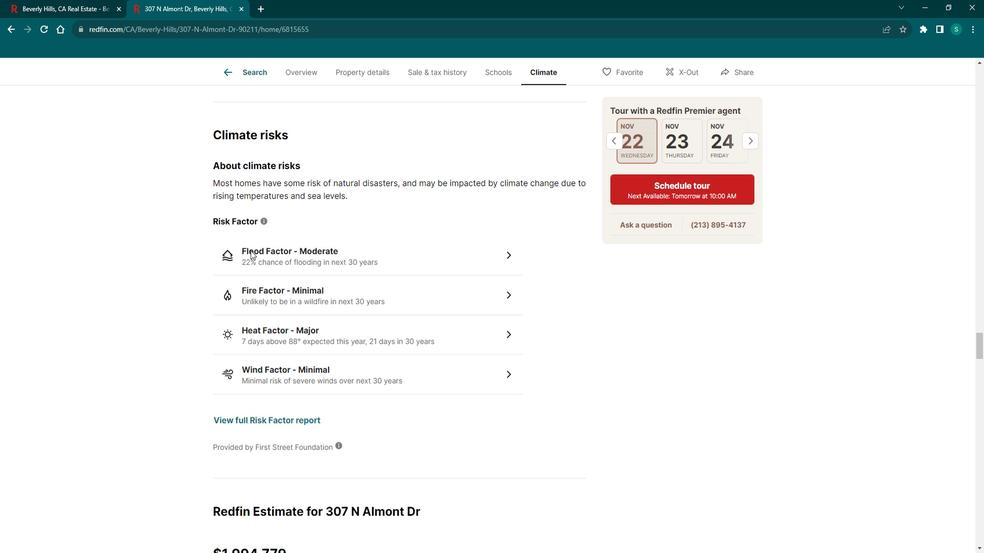 
Action: Mouse scrolled (262, 252) with delta (0, 0)
Screenshot: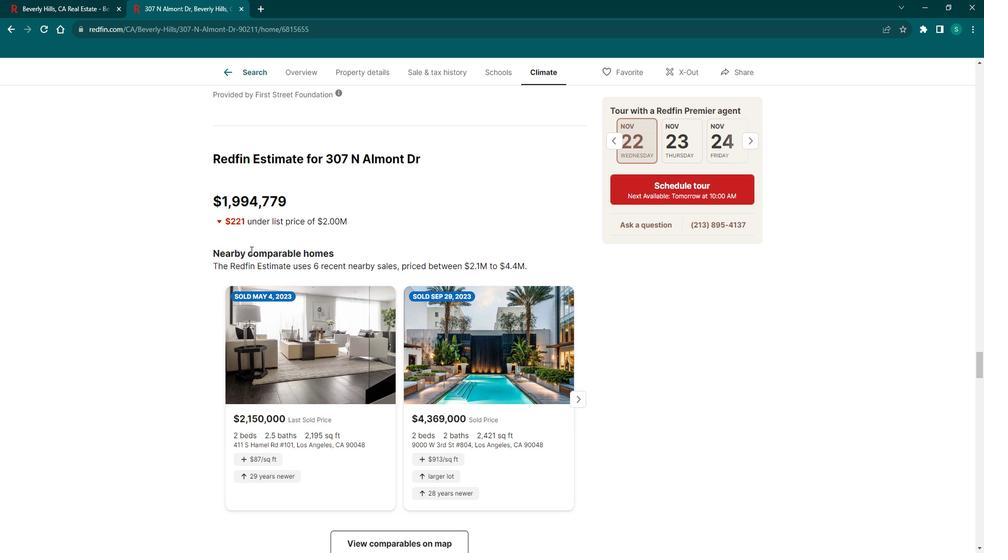 
Action: Mouse scrolled (262, 252) with delta (0, 0)
Screenshot: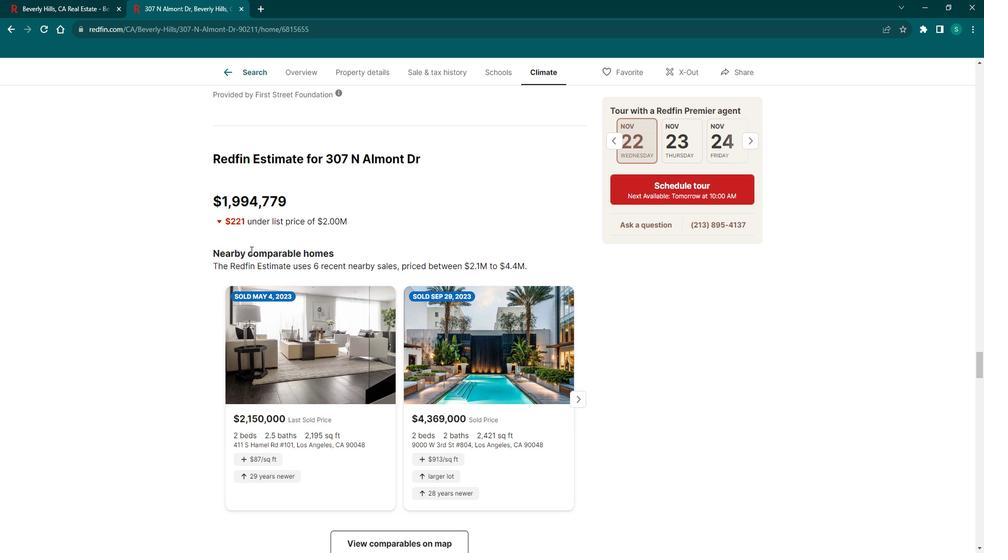 
Action: Mouse scrolled (262, 252) with delta (0, 0)
Screenshot: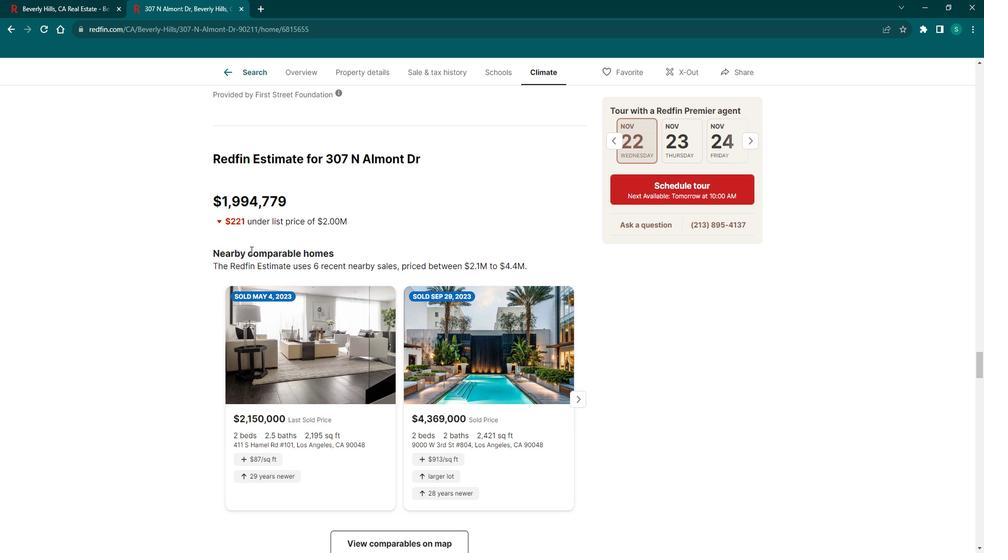 
Action: Mouse scrolled (262, 252) with delta (0, 0)
Screenshot: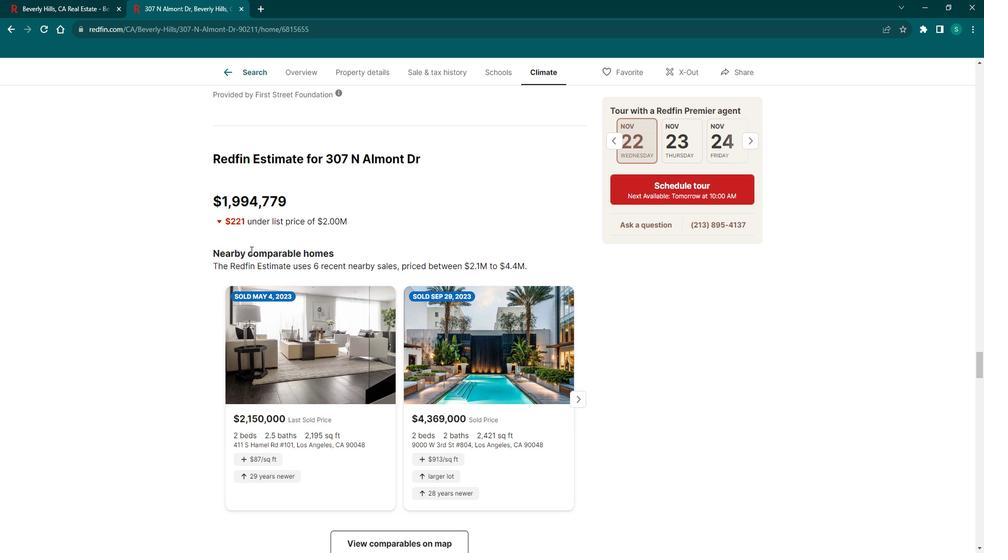 
Action: Mouse scrolled (262, 252) with delta (0, 0)
Screenshot: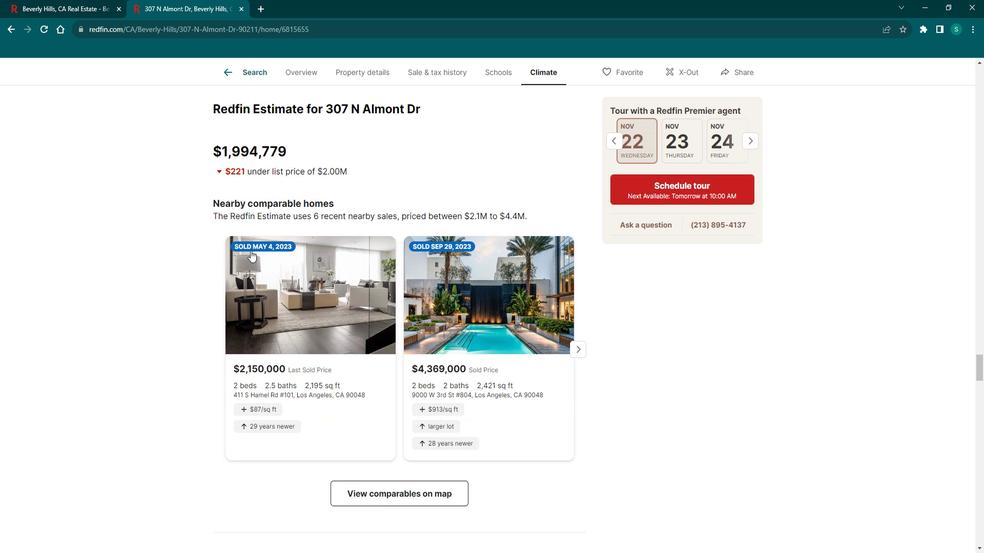 
Action: Mouse scrolled (262, 252) with delta (0, 0)
Screenshot: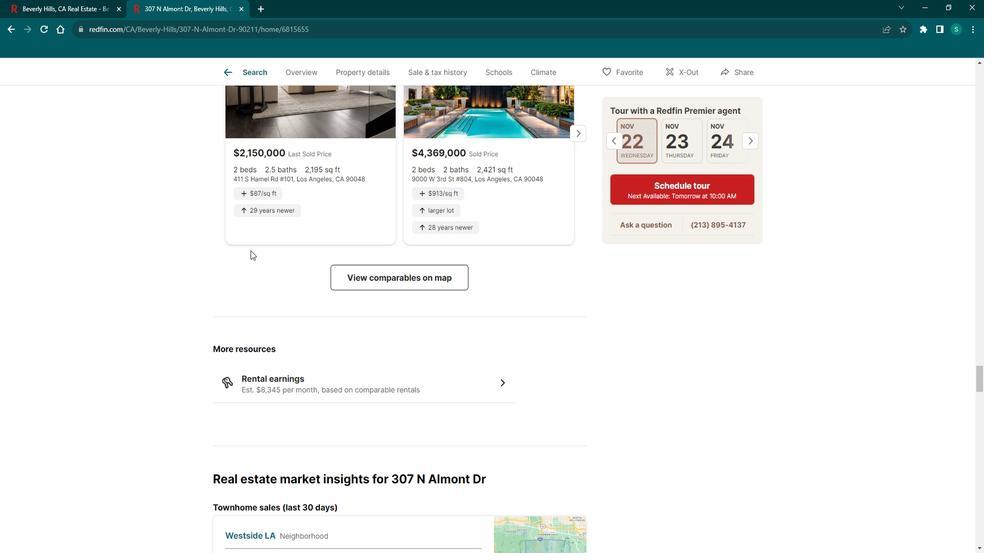 
Action: Mouse scrolled (262, 252) with delta (0, 0)
Screenshot: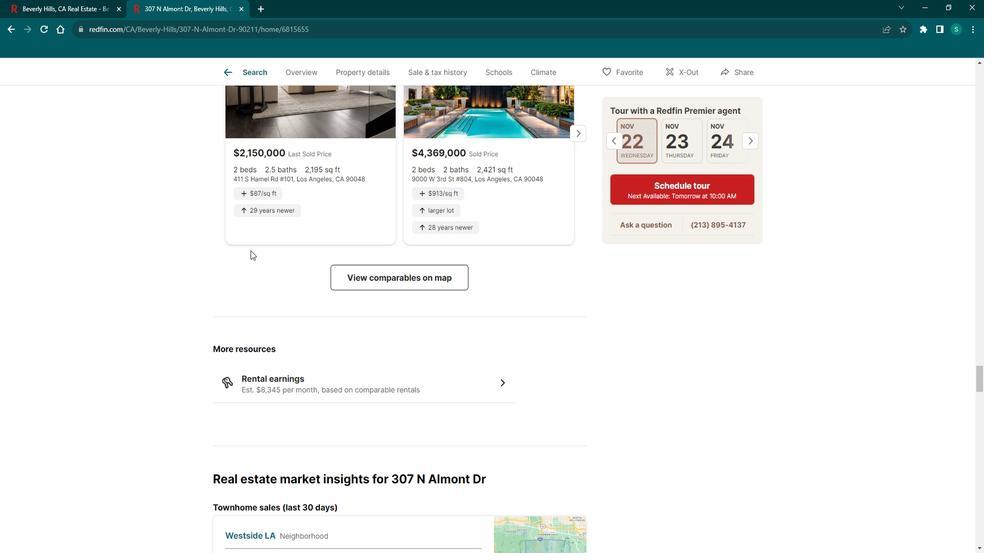 
Action: Mouse scrolled (262, 252) with delta (0, 0)
Screenshot: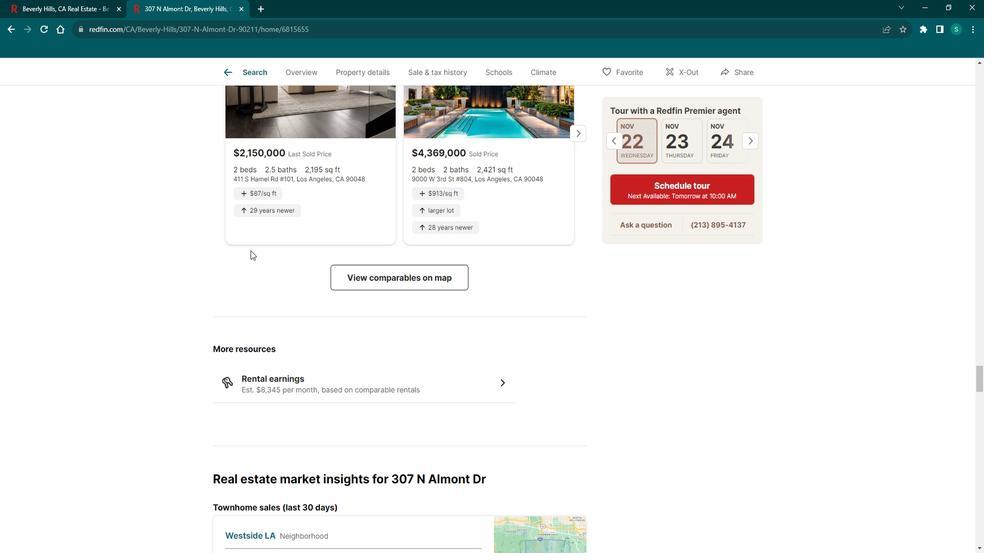 
Action: Mouse scrolled (262, 252) with delta (0, 0)
Screenshot: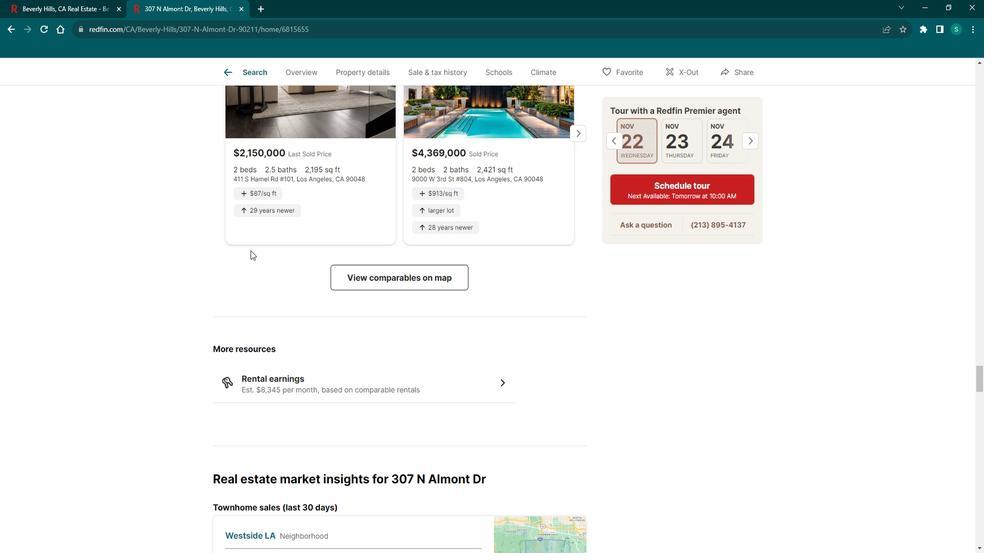 
Action: Mouse scrolled (262, 252) with delta (0, 0)
Screenshot: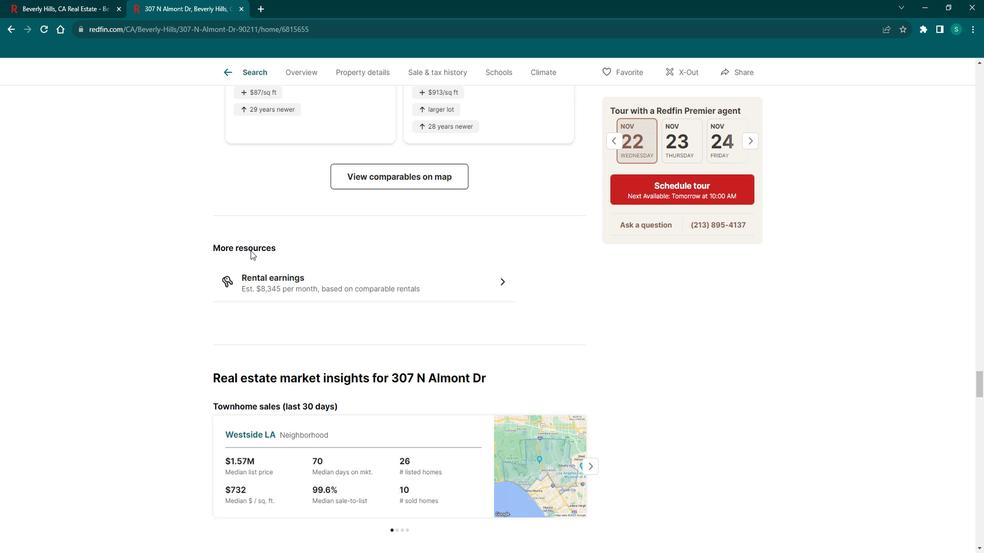 
Action: Mouse scrolled (262, 252) with delta (0, 0)
Screenshot: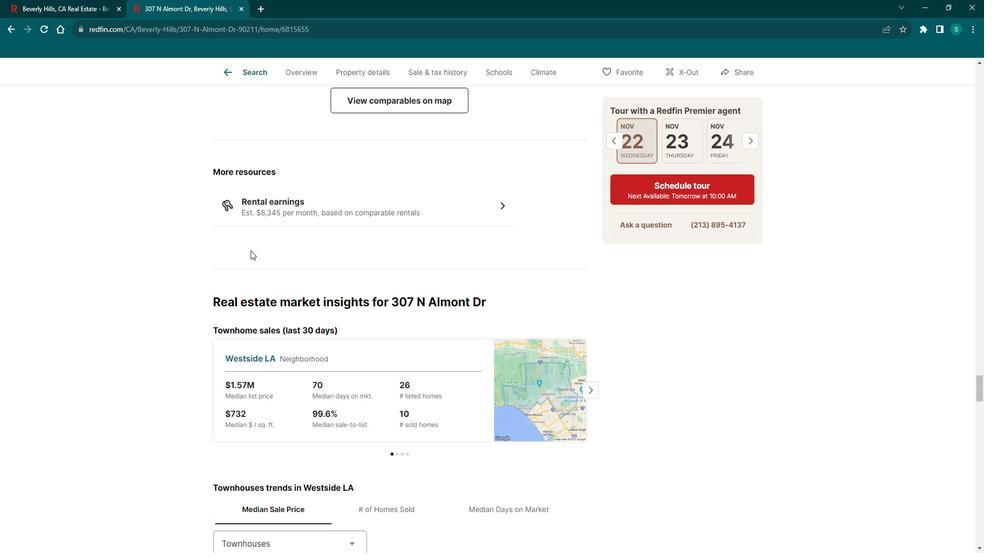 
Action: Mouse scrolled (262, 252) with delta (0, 0)
Screenshot: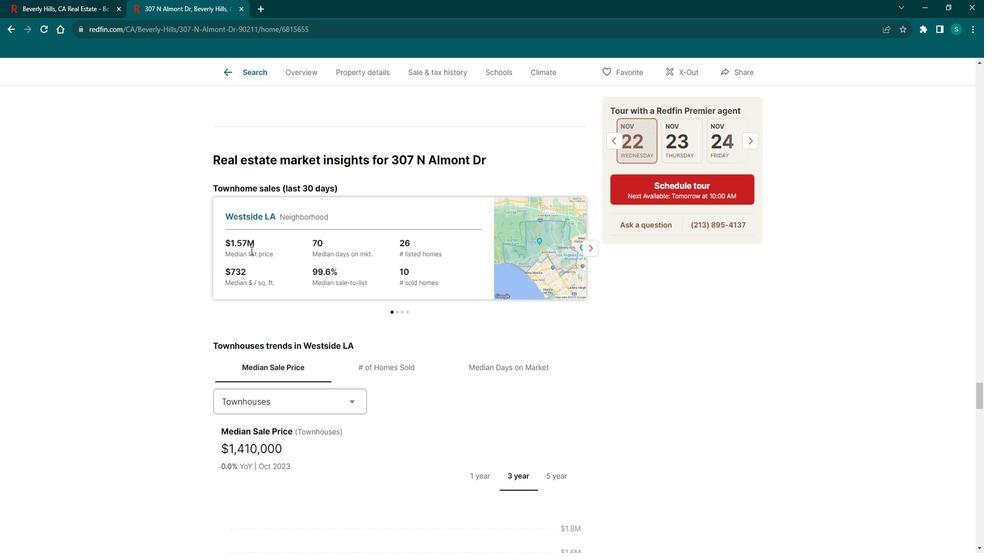 
Action: Mouse scrolled (262, 252) with delta (0, 0)
Screenshot: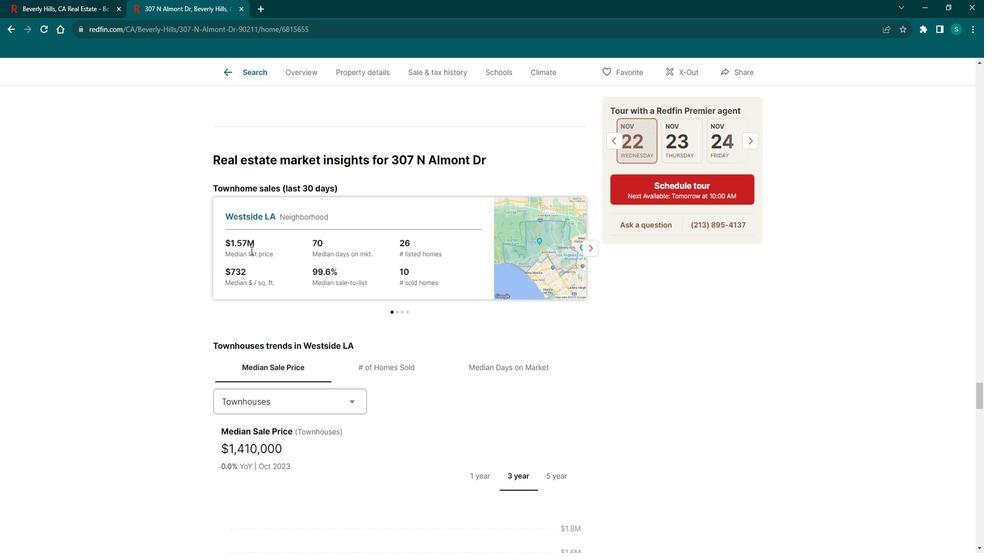 
Action: Mouse scrolled (262, 252) with delta (0, 0)
Screenshot: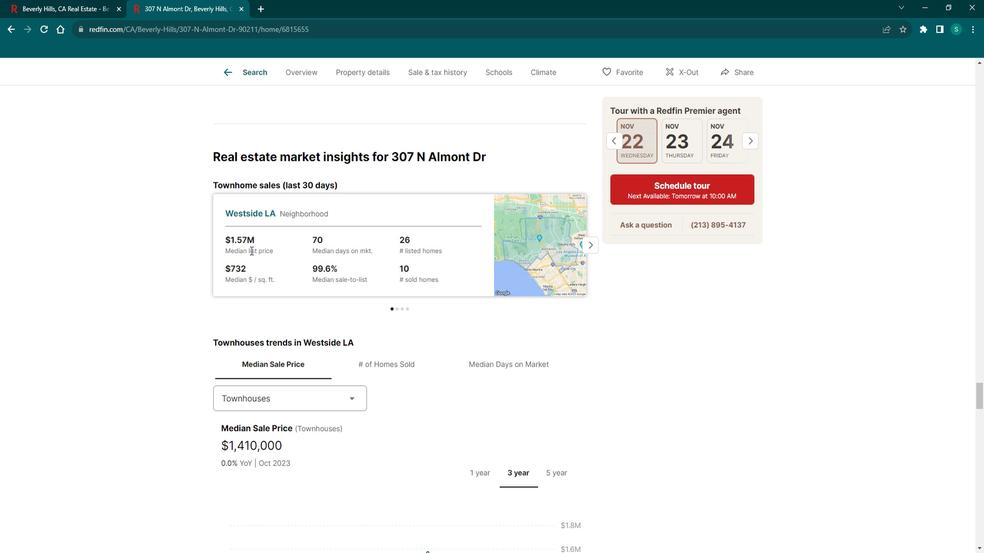 
Action: Mouse scrolled (262, 252) with delta (0, 0)
Screenshot: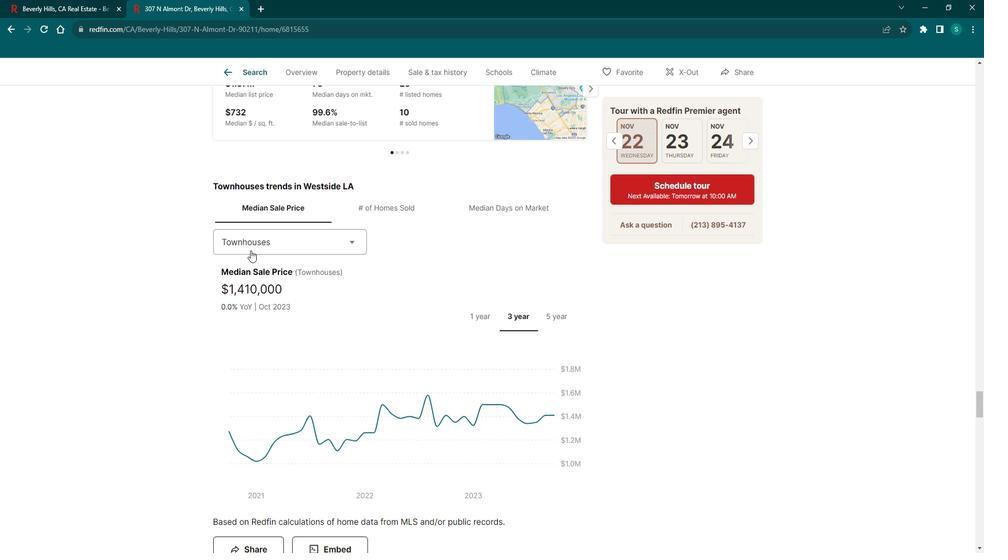 
Action: Mouse scrolled (262, 252) with delta (0, 0)
Screenshot: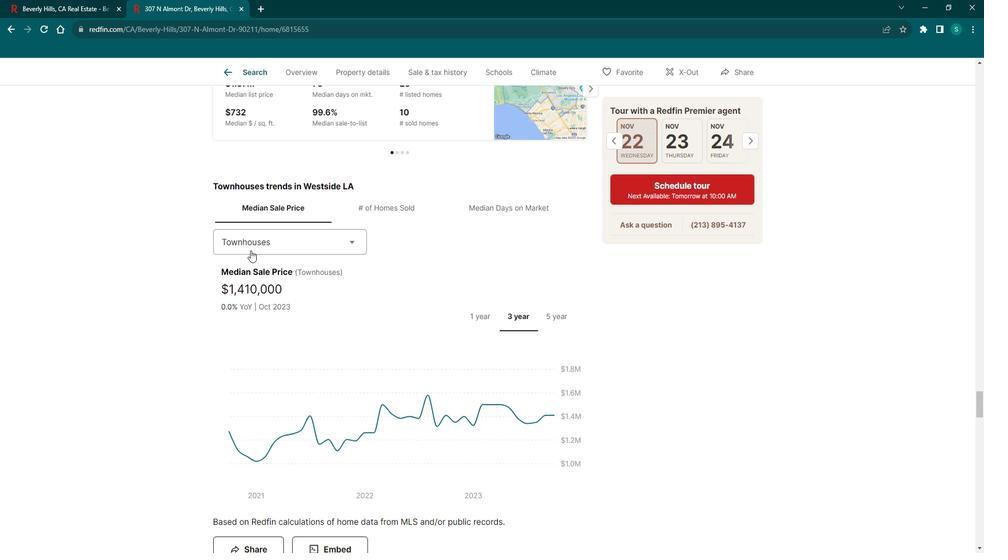 
Action: Mouse scrolled (262, 252) with delta (0, 0)
Screenshot: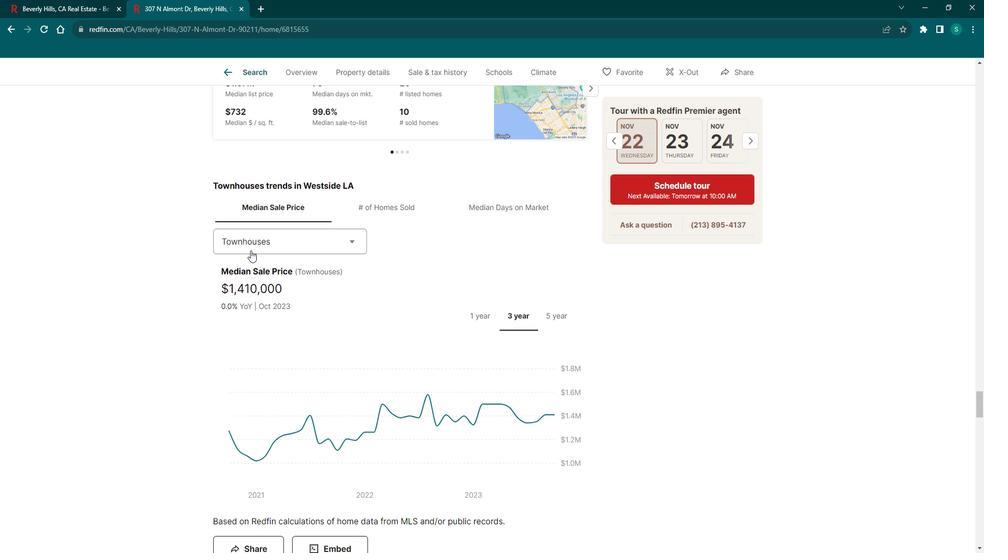 
Action: Mouse scrolled (262, 252) with delta (0, 0)
Screenshot: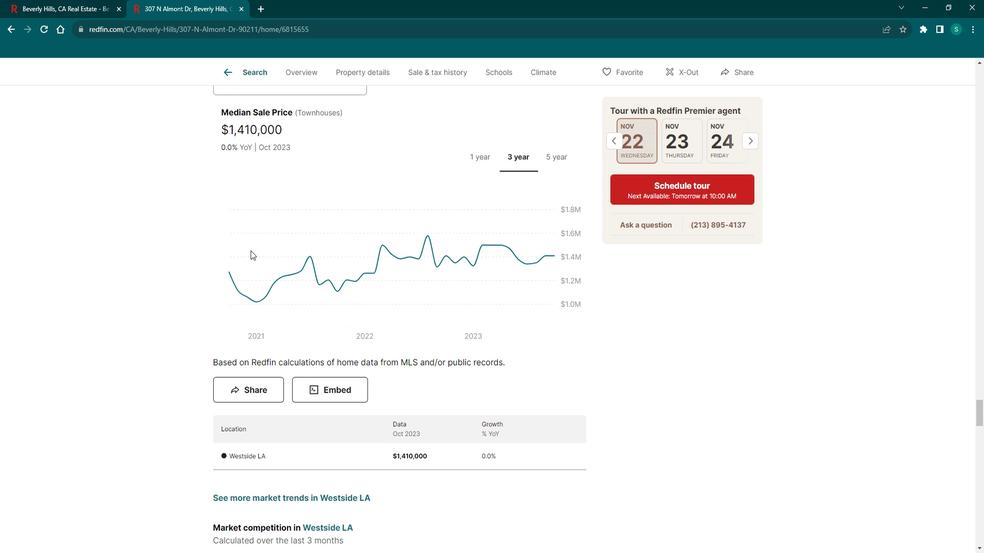 
Action: Mouse scrolled (262, 252) with delta (0, 0)
Screenshot: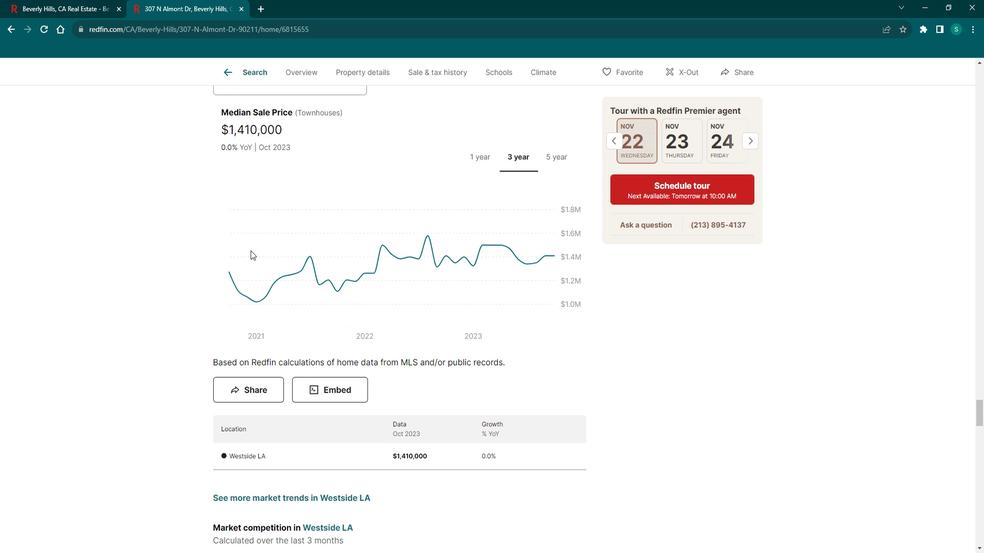 
Action: Mouse scrolled (262, 252) with delta (0, 0)
Screenshot: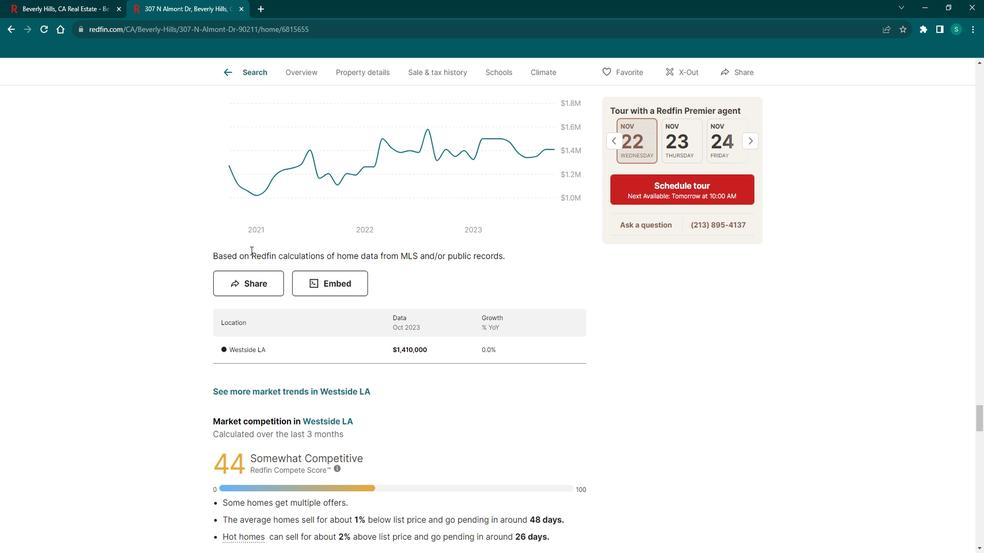
Action: Mouse scrolled (262, 252) with delta (0, 0)
Screenshot: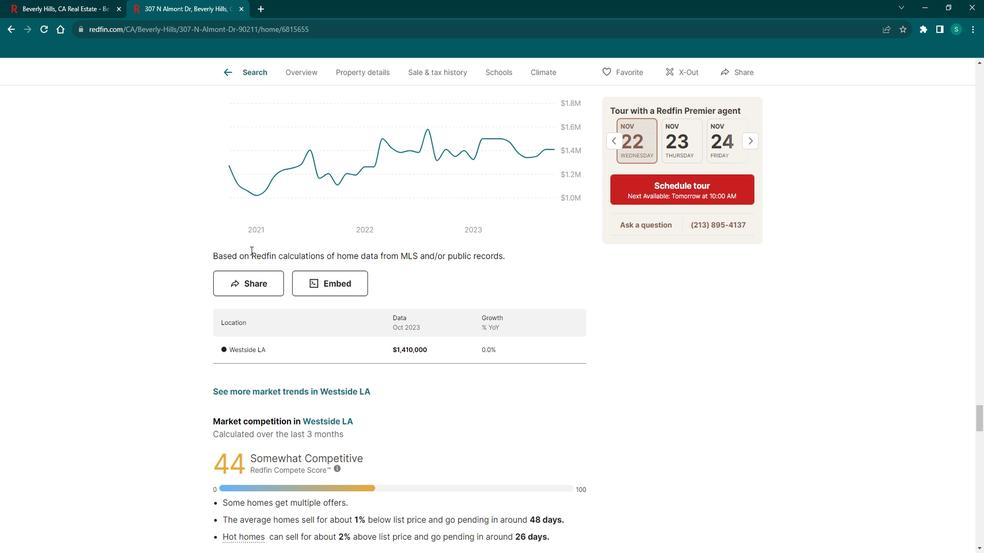 
Action: Mouse scrolled (262, 252) with delta (0, 0)
Screenshot: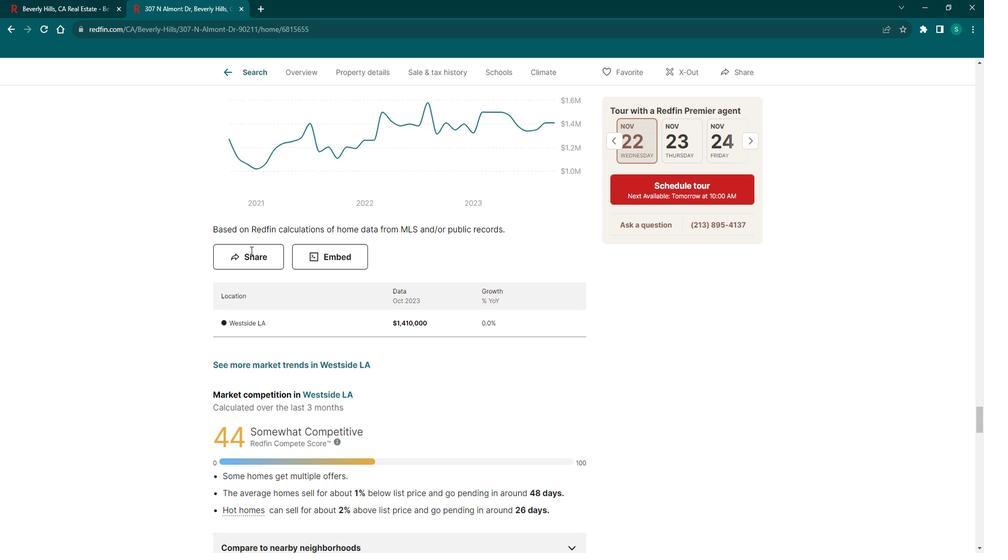 
Action: Mouse scrolled (262, 253) with delta (0, 0)
Screenshot: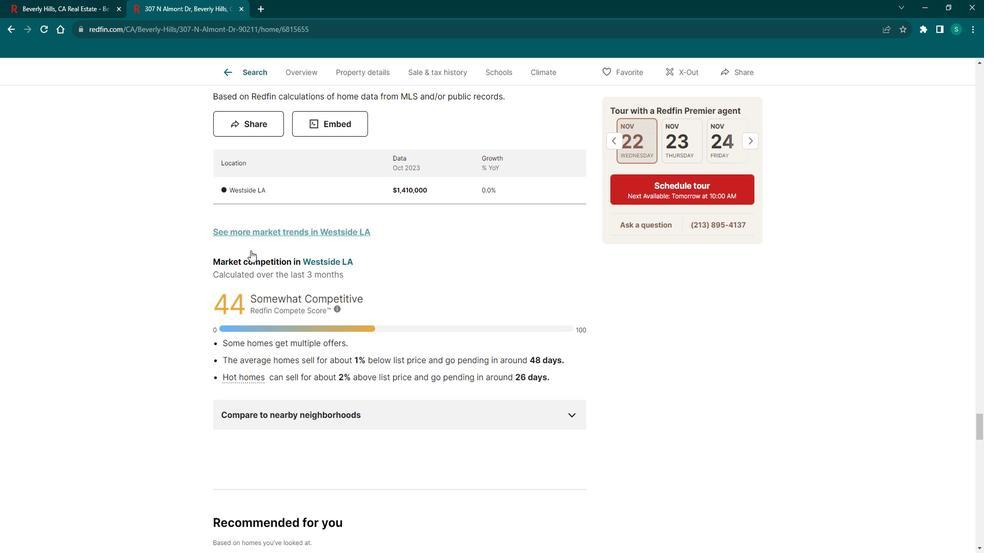 
Action: Mouse moved to (264, 84)
Screenshot: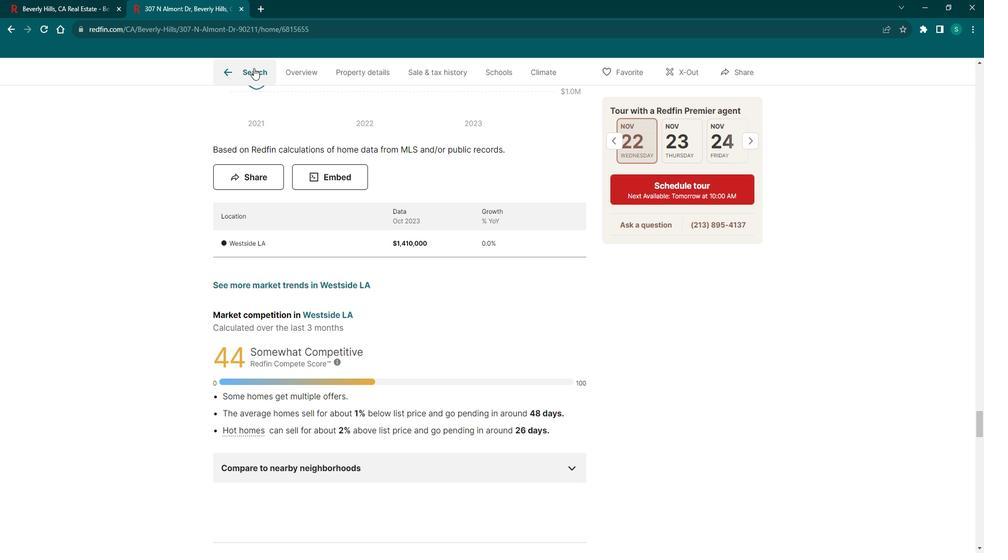 
Action: Mouse pressed left at (264, 84)
Screenshot: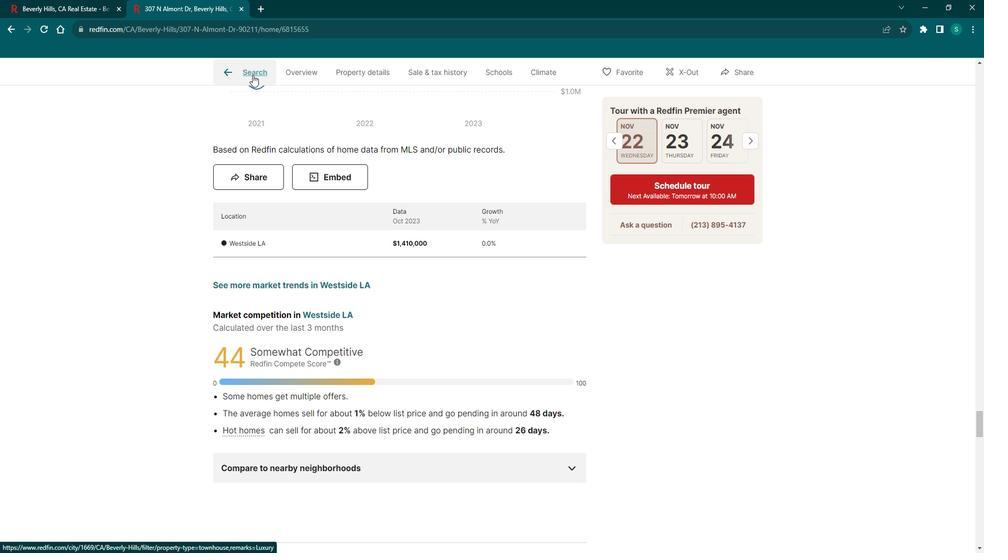 
Action: Mouse moved to (855, 283)
Screenshot: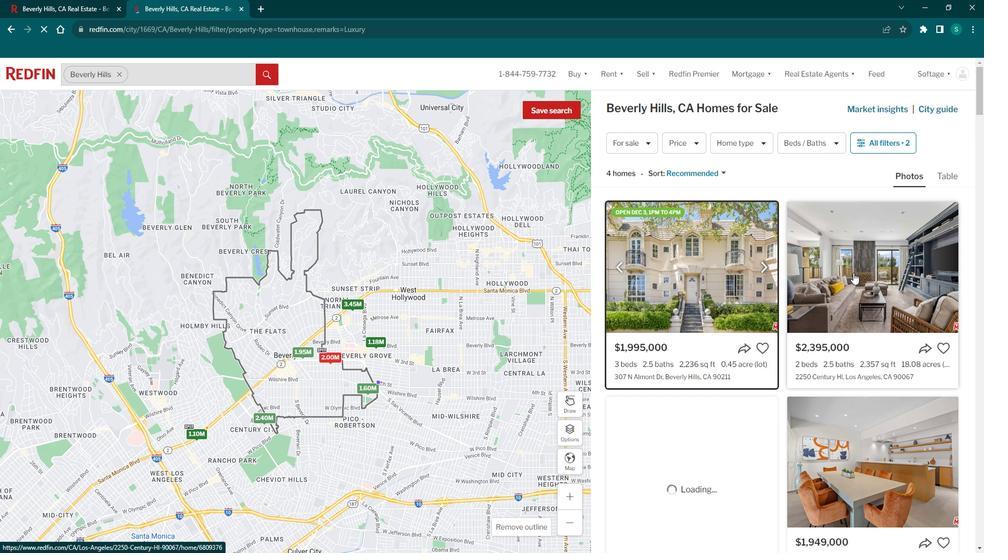
Action: Mouse pressed left at (855, 283)
Screenshot: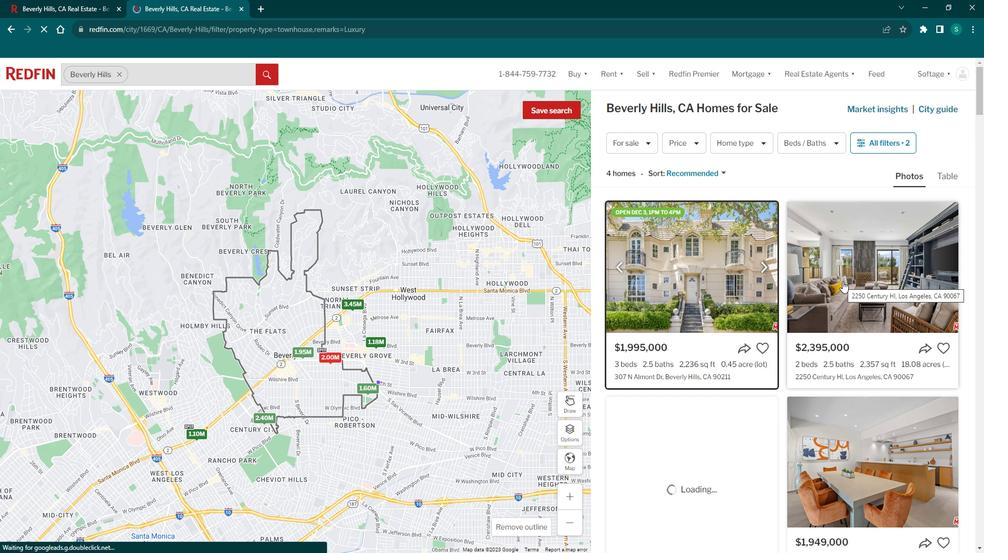 
Action: Mouse moved to (365, 198)
Screenshot: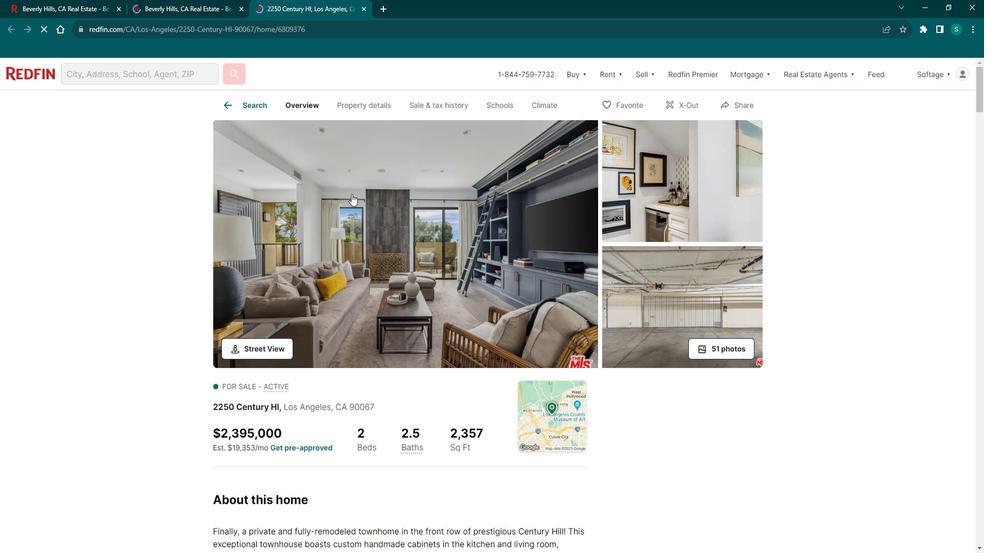 
Action: Mouse pressed left at (365, 198)
Screenshot: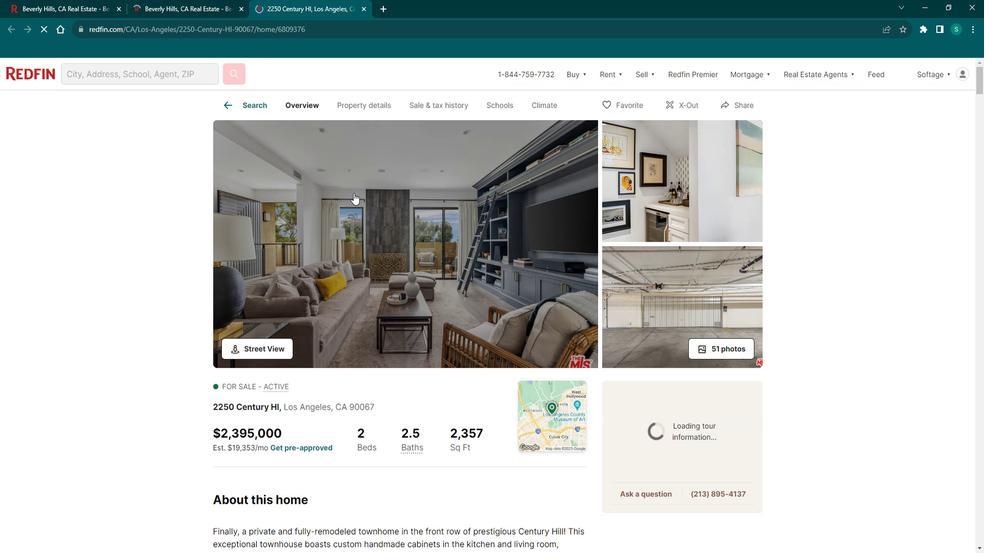 
Action: Mouse moved to (331, 205)
Screenshot: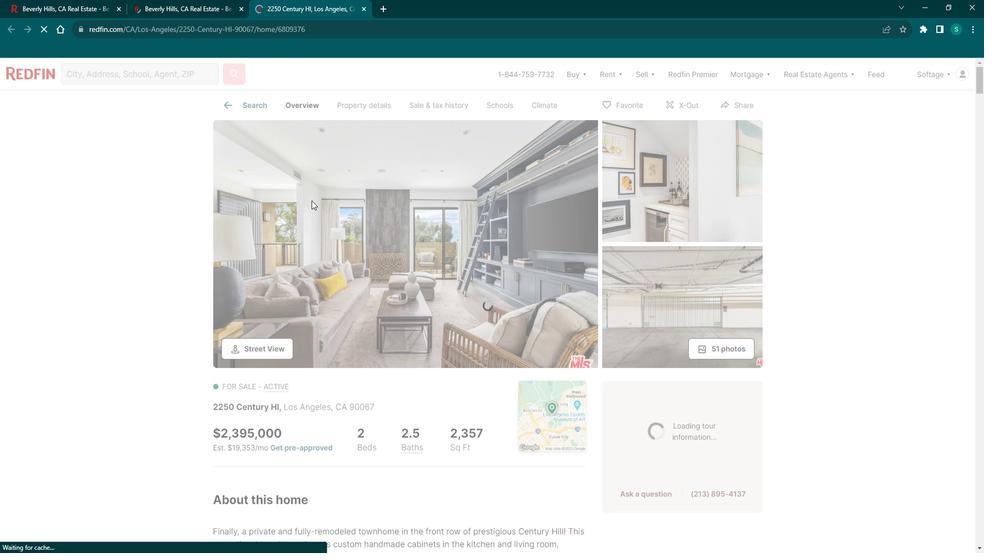
Action: Mouse pressed left at (331, 205)
Screenshot: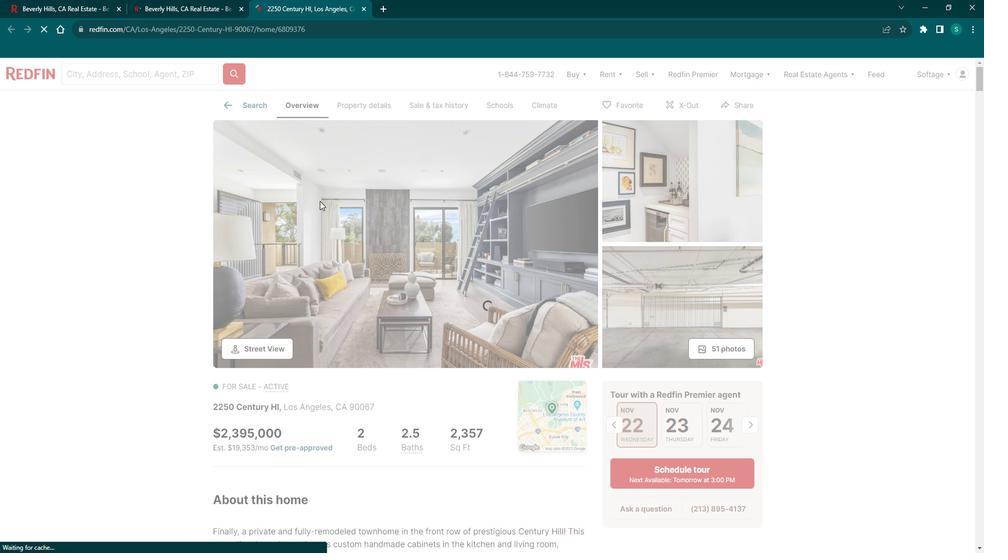 
Action: Mouse moved to (168, 179)
Screenshot: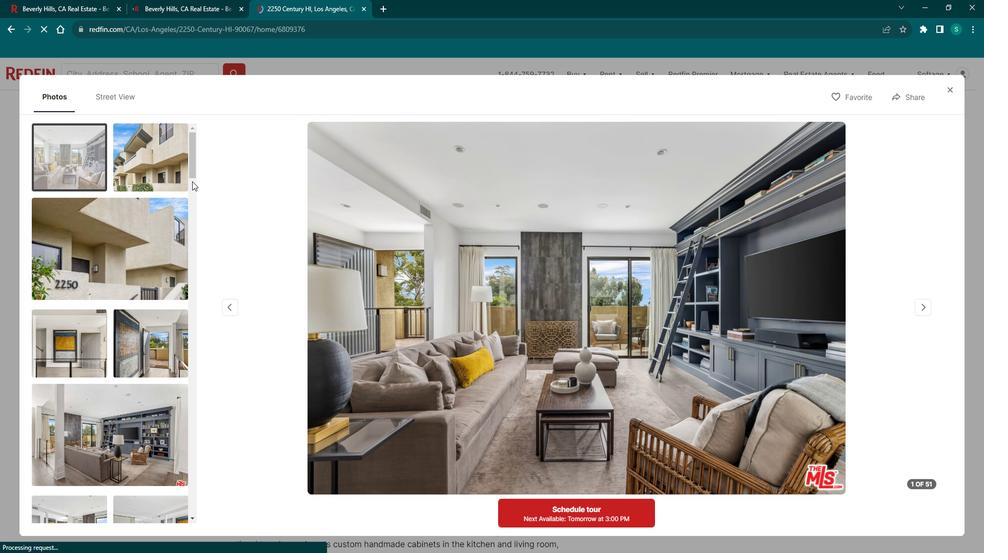 
Action: Mouse pressed left at (168, 179)
Screenshot: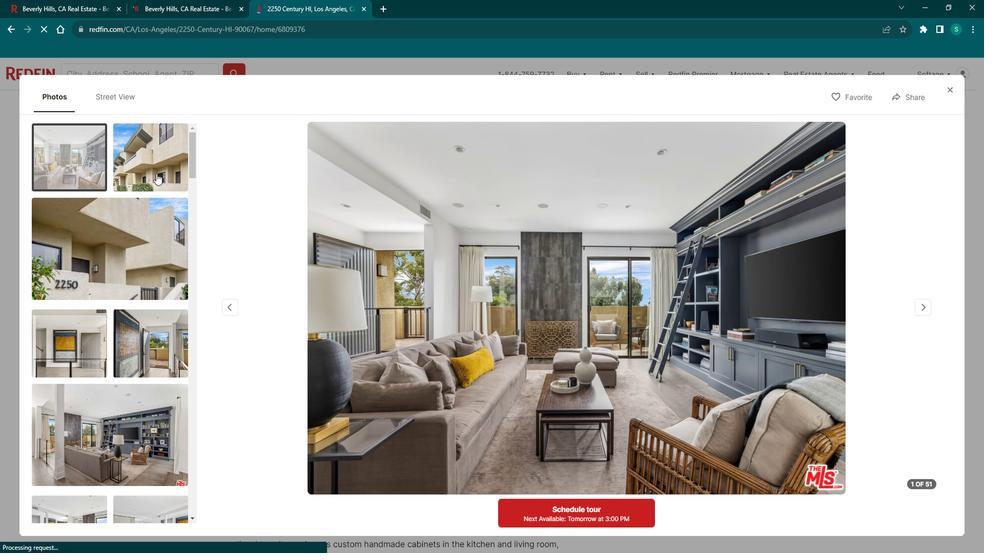 
Action: Mouse moved to (108, 263)
Screenshot: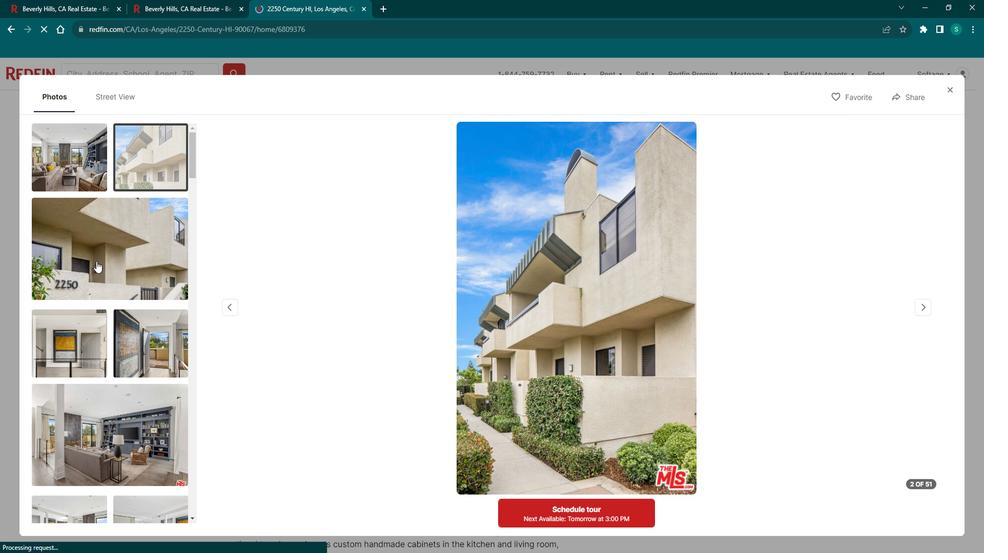 
Action: Mouse pressed left at (108, 263)
Screenshot: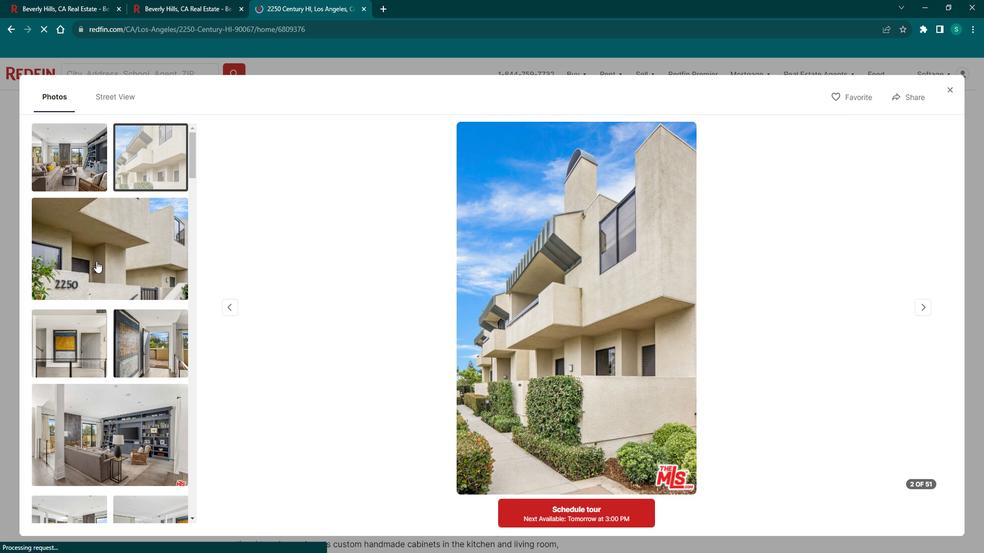 
Action: Mouse moved to (72, 338)
Screenshot: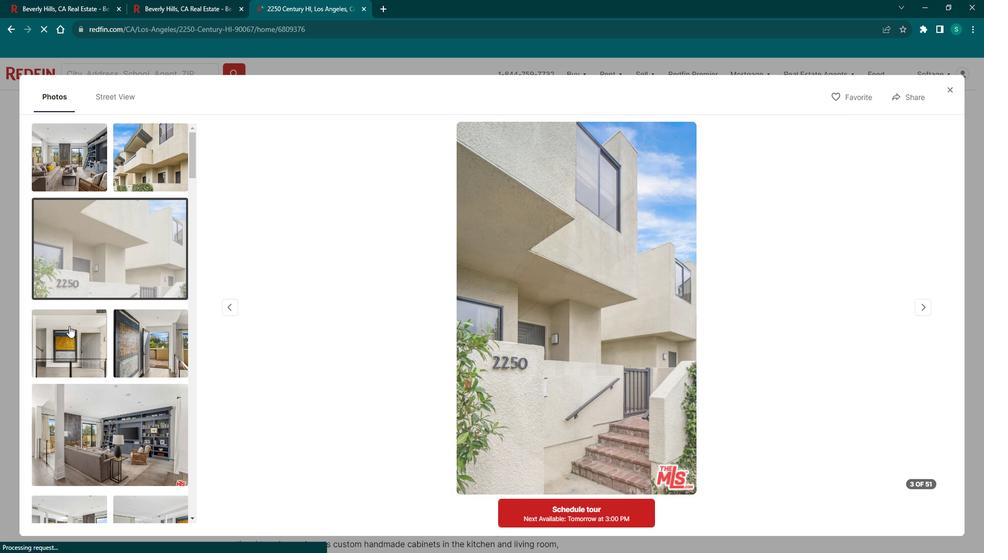 
Action: Mouse pressed left at (72, 338)
Screenshot: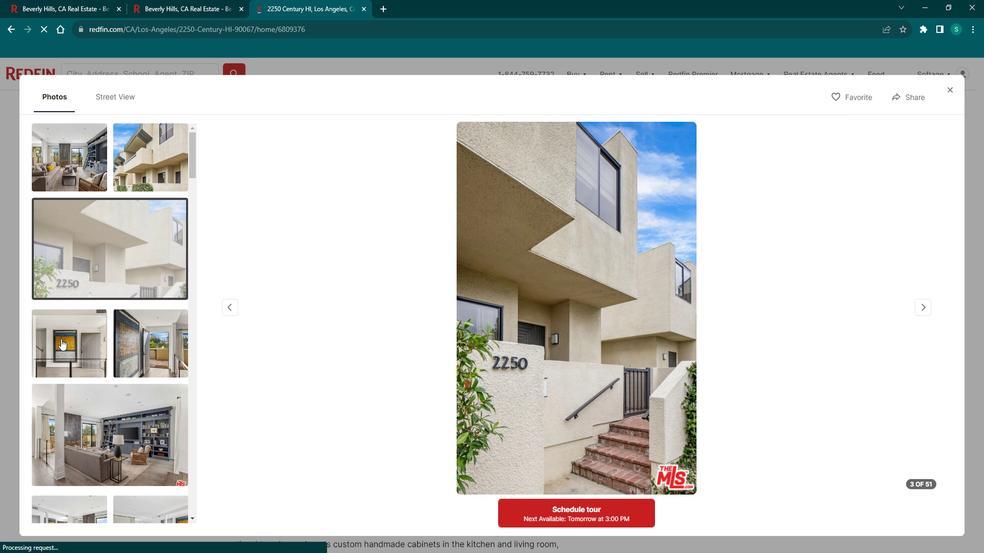 
Action: Mouse moved to (175, 337)
Screenshot: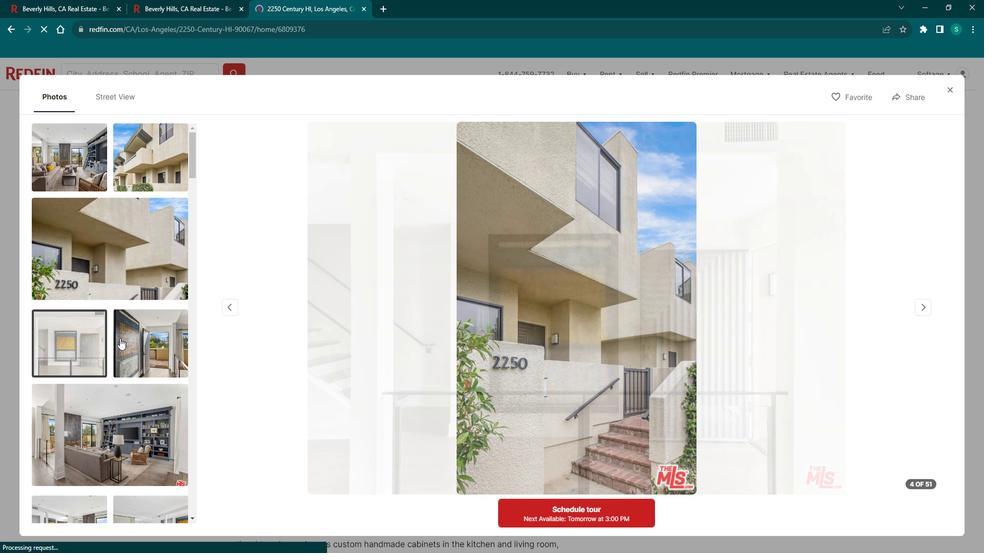 
Action: Mouse pressed left at (175, 337)
Screenshot: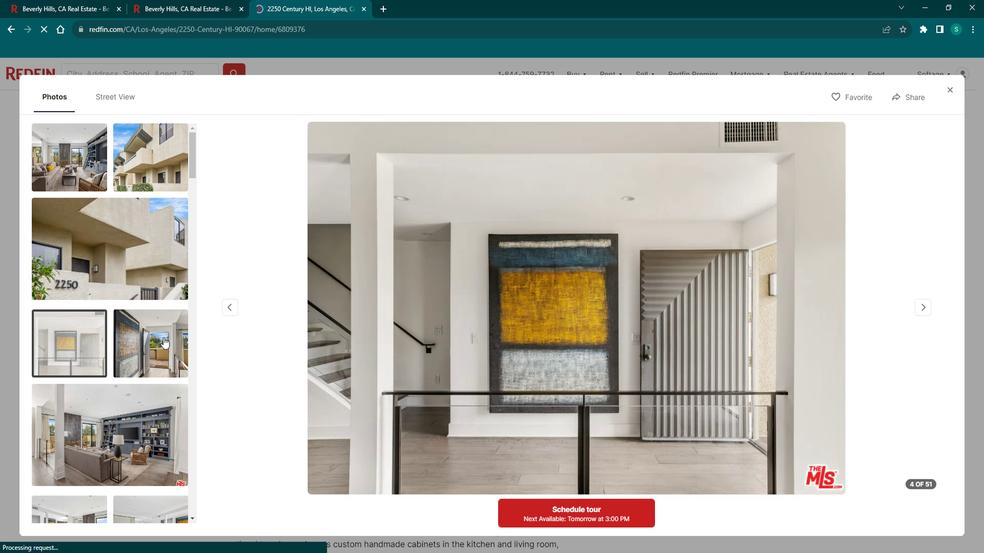 
Action: Mouse moved to (125, 412)
Screenshot: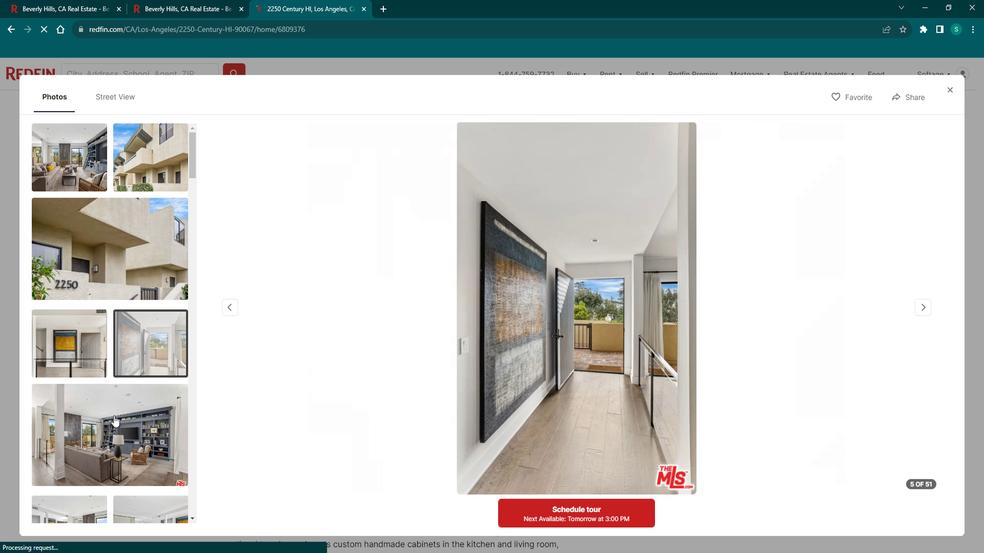 
Action: Mouse pressed left at (125, 412)
Screenshot: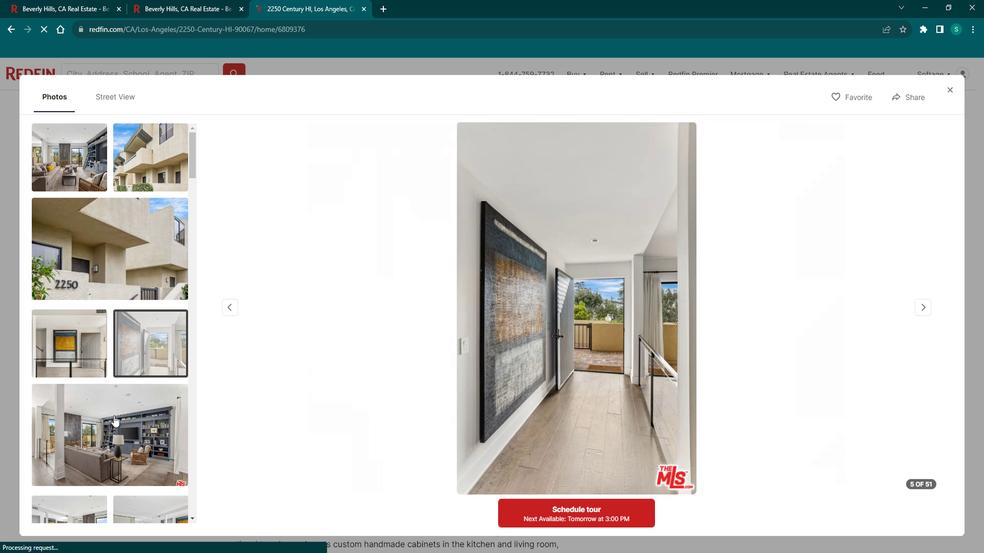 
Action: Mouse moved to (143, 377)
Screenshot: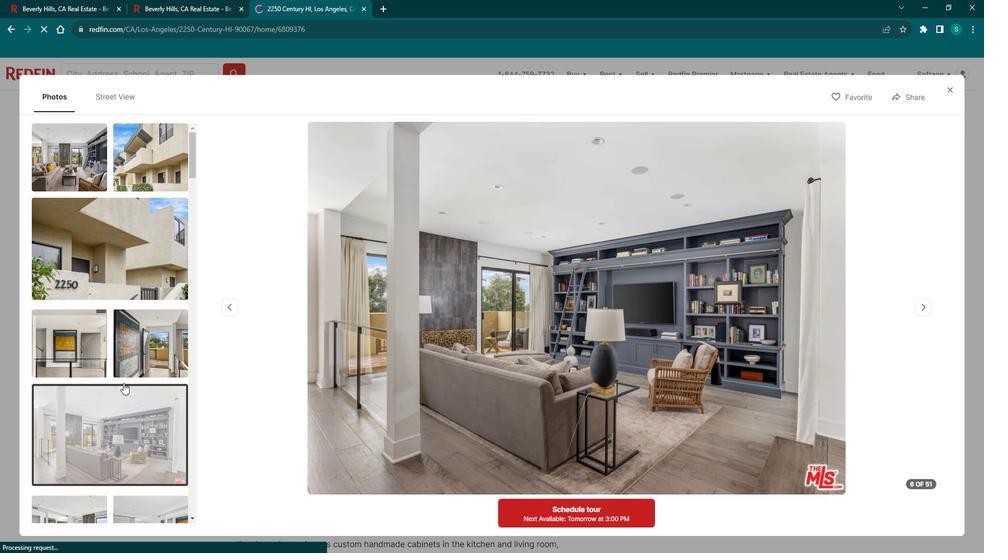 
Action: Mouse scrolled (143, 377) with delta (0, 0)
Screenshot: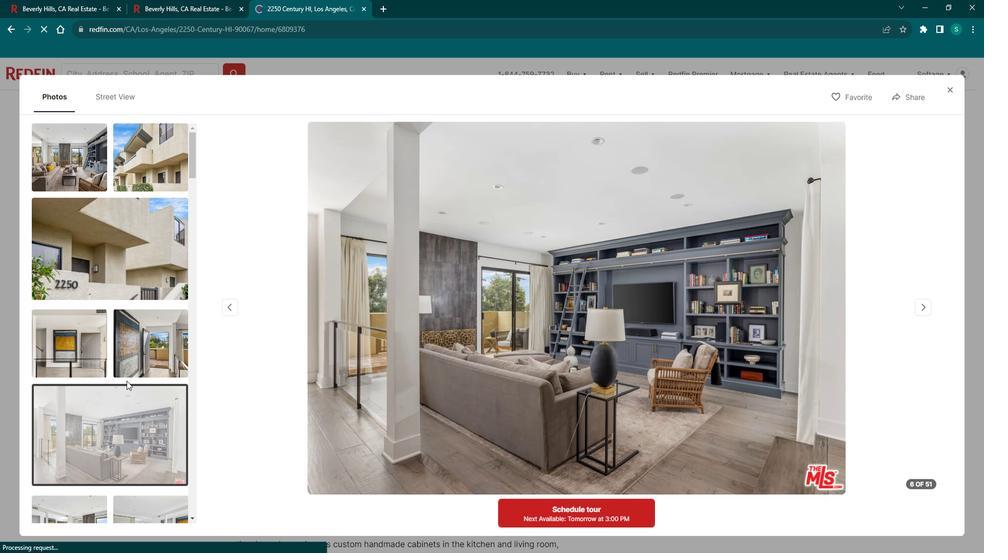 
Action: Mouse scrolled (143, 377) with delta (0, 0)
Screenshot: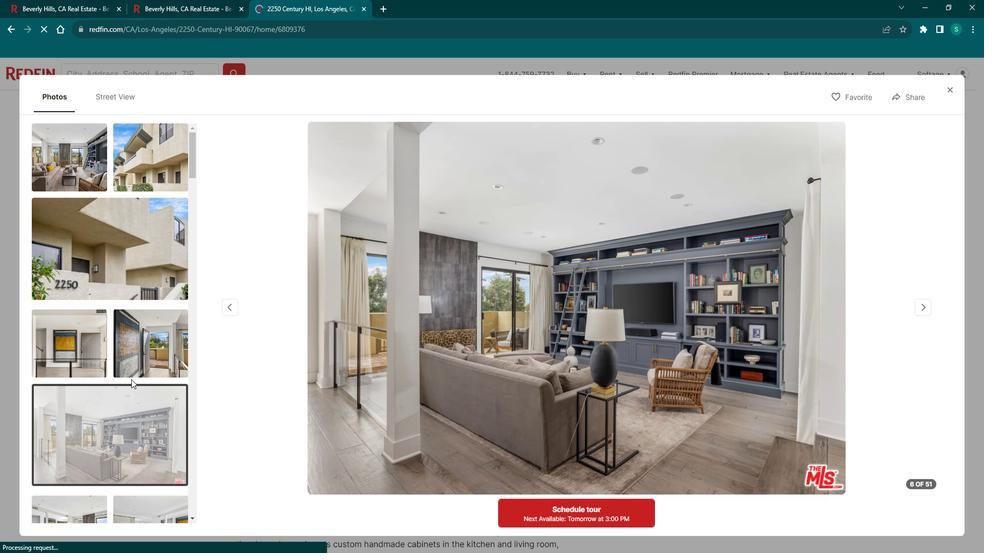 
Action: Mouse scrolled (143, 377) with delta (0, 0)
Screenshot: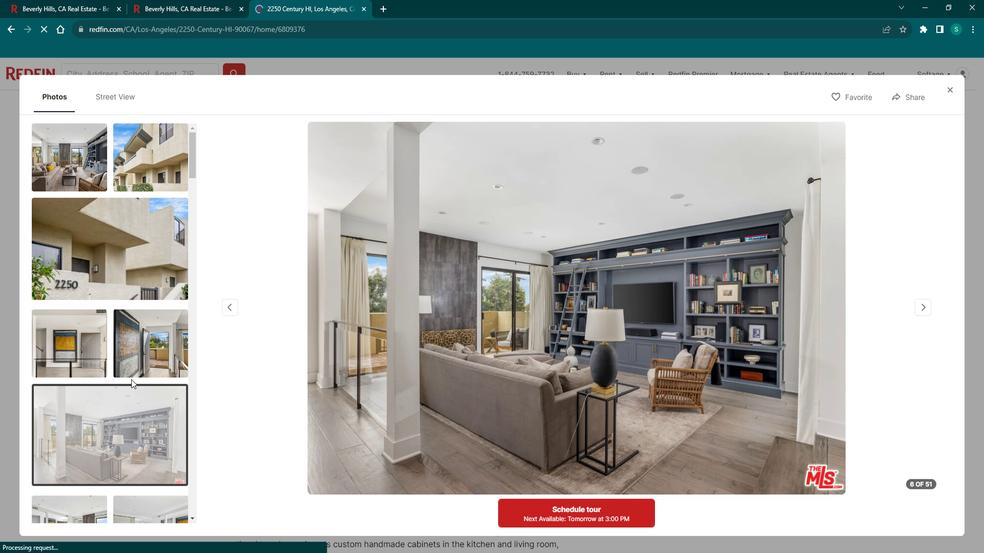 
Action: Mouse scrolled (143, 377) with delta (0, 0)
Screenshot: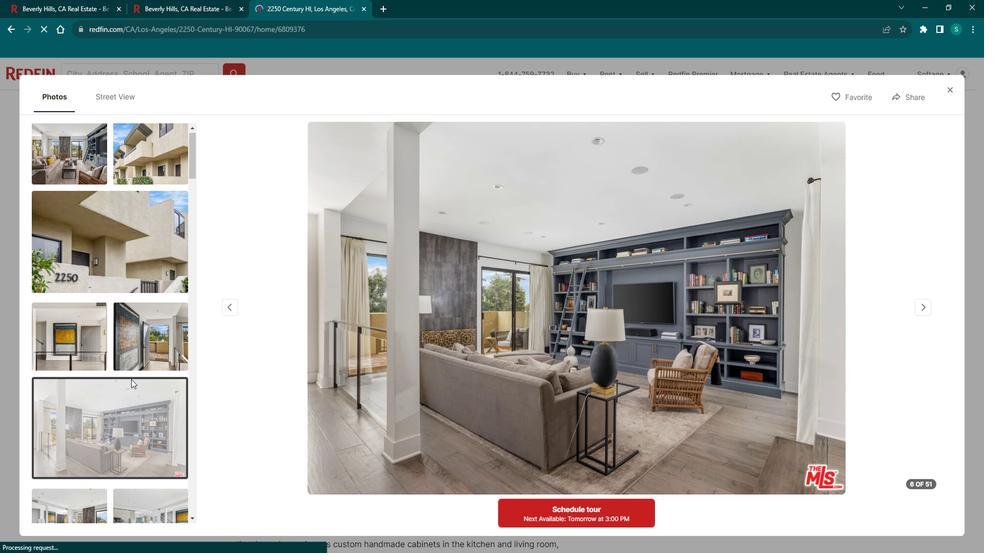 
Action: Mouse scrolled (143, 377) with delta (0, 0)
Screenshot: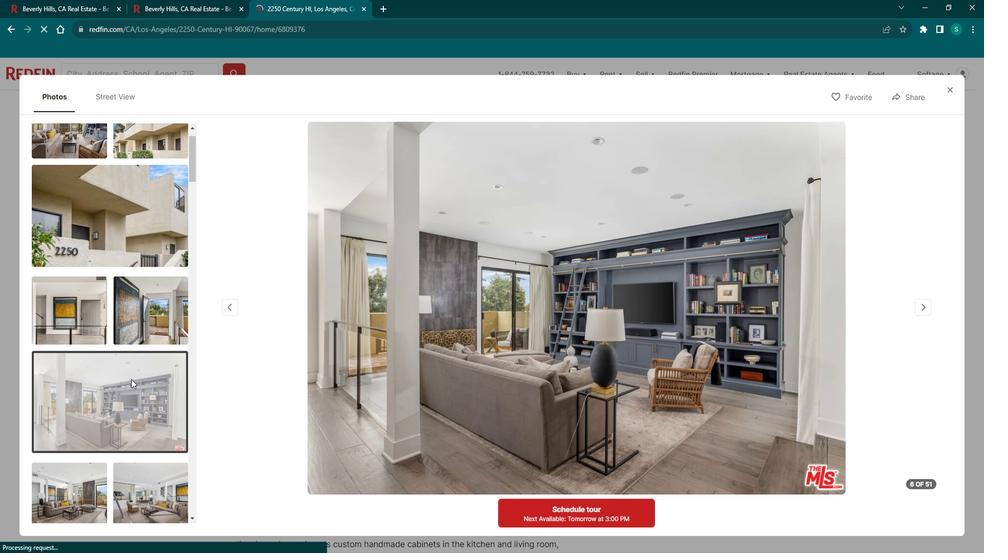 
Action: Mouse scrolled (143, 377) with delta (0, 0)
Screenshot: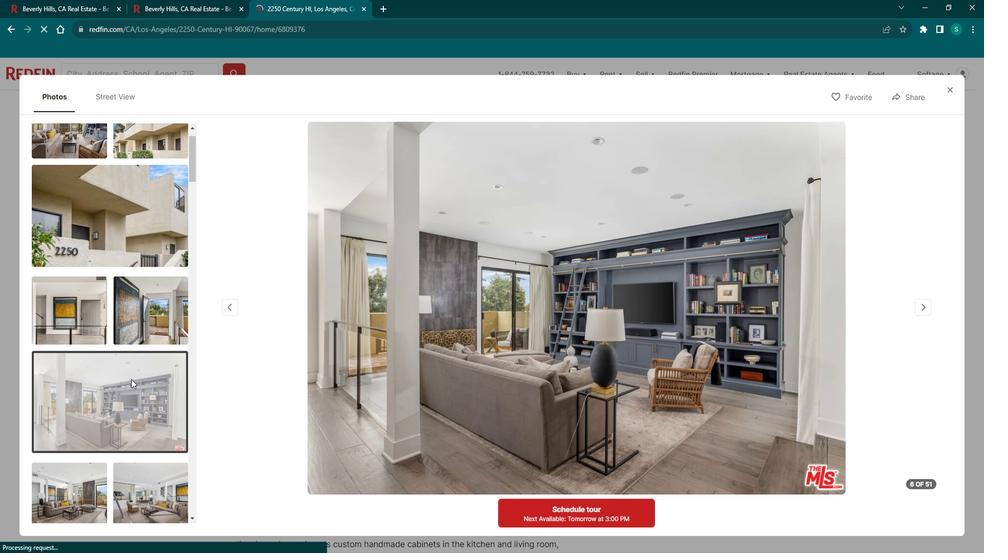 
Action: Mouse scrolled (143, 377) with delta (0, 0)
Screenshot: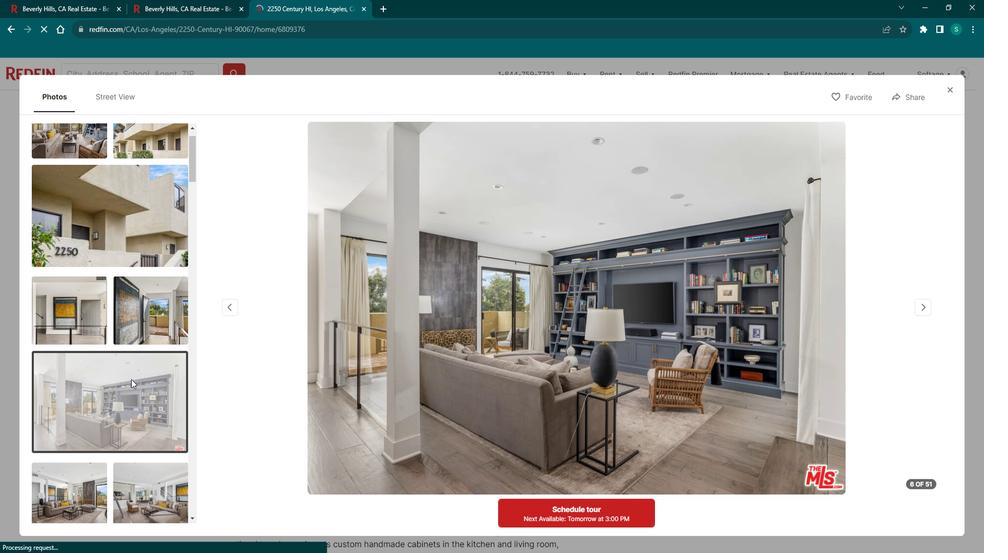 
Action: Mouse moved to (143, 373)
Screenshot: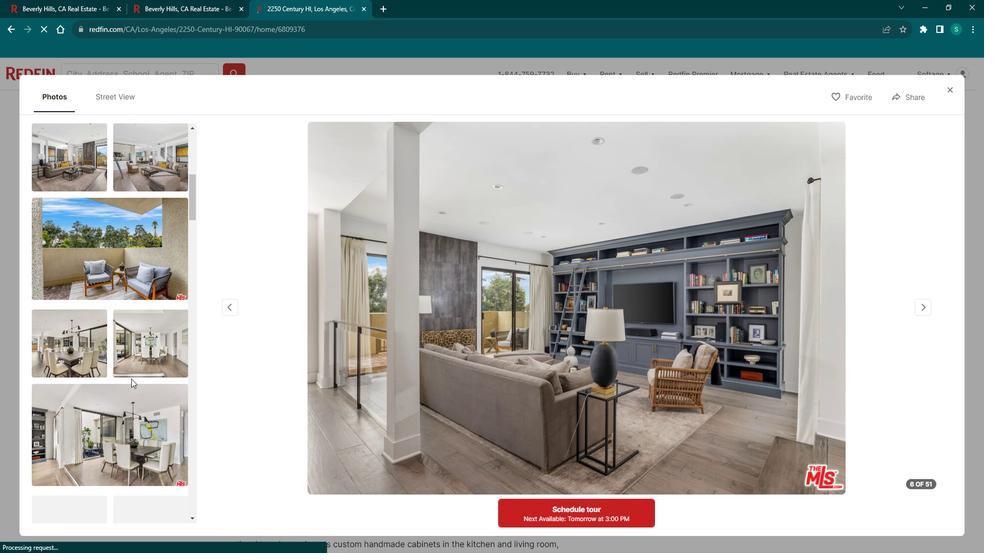 
Action: Mouse scrolled (143, 373) with delta (0, 0)
Screenshot: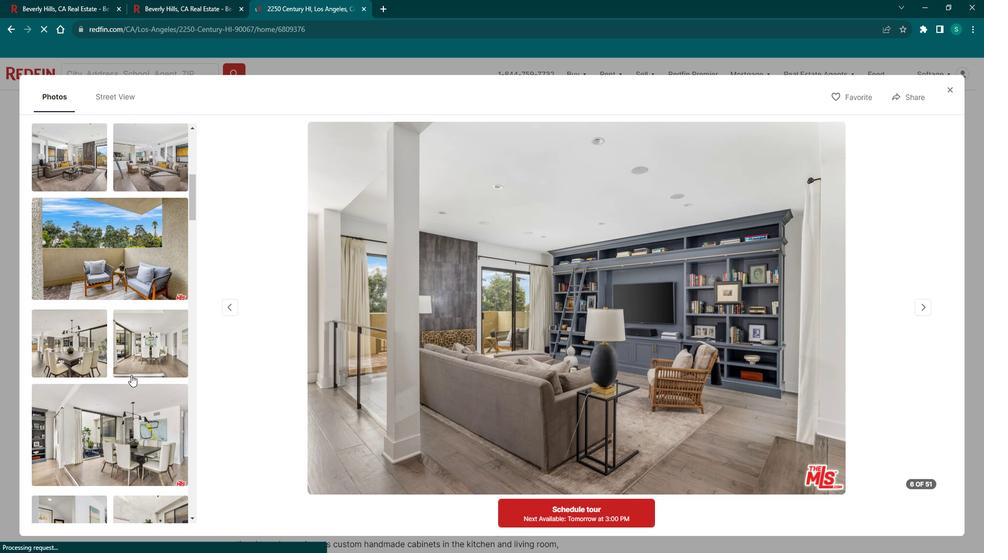 
Action: Mouse moved to (109, 193)
Screenshot: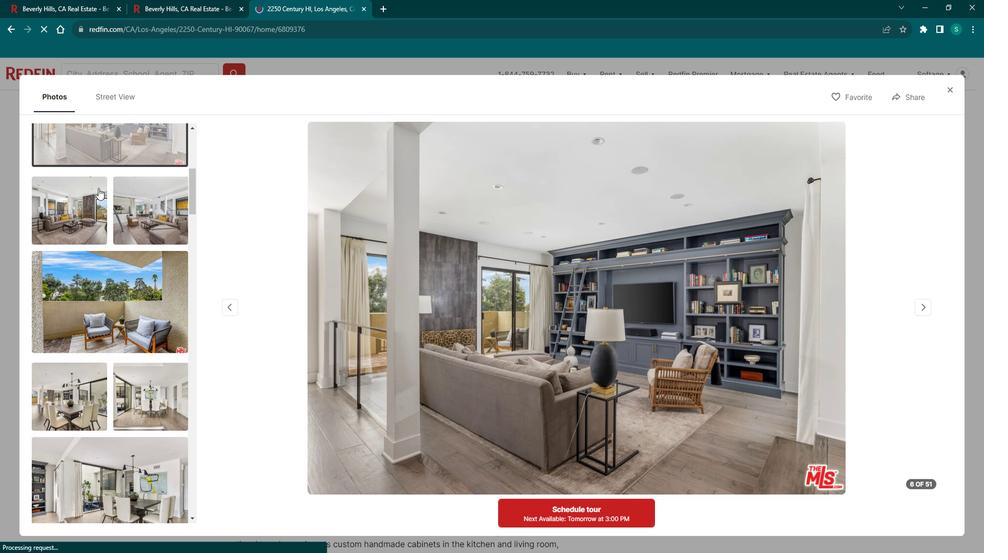 
Action: Mouse pressed left at (109, 193)
Screenshot: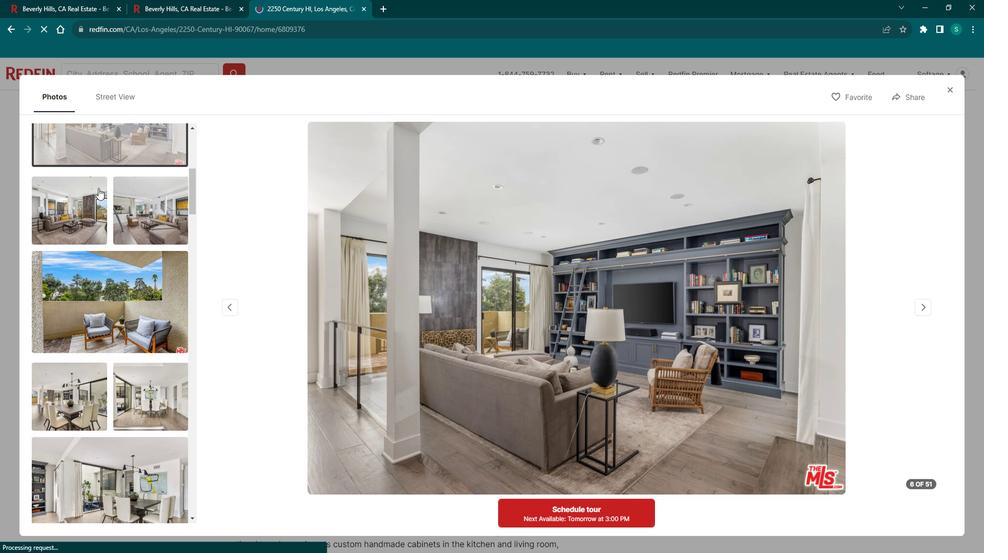 
Action: Mouse moved to (155, 210)
Screenshot: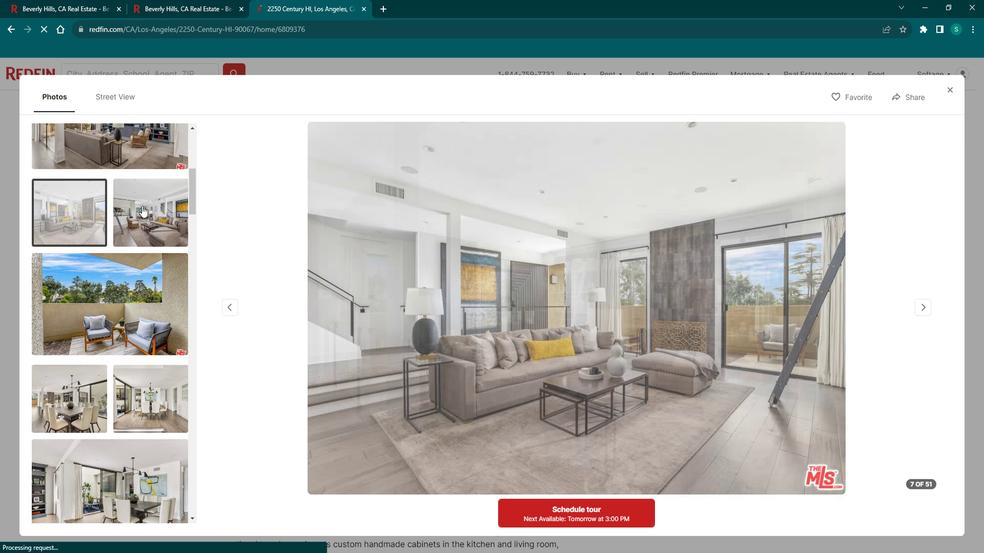 
Action: Mouse pressed left at (155, 210)
Screenshot: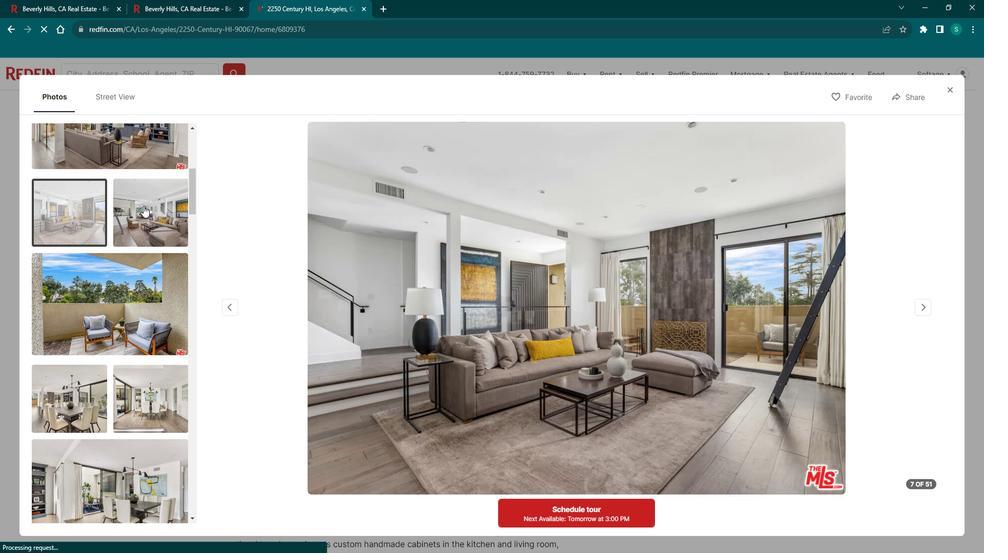
Action: Mouse moved to (134, 283)
Screenshot: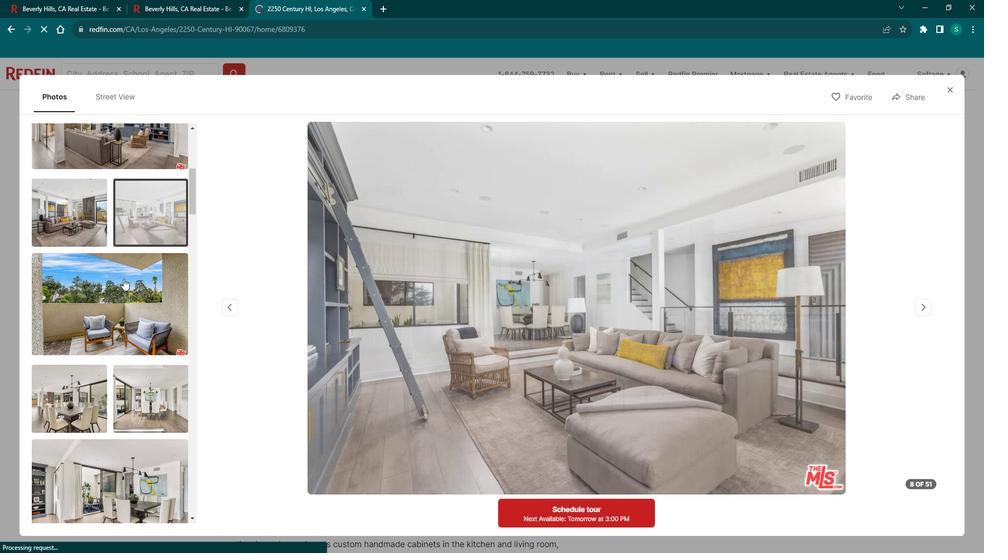 
Action: Mouse pressed left at (134, 283)
Screenshot: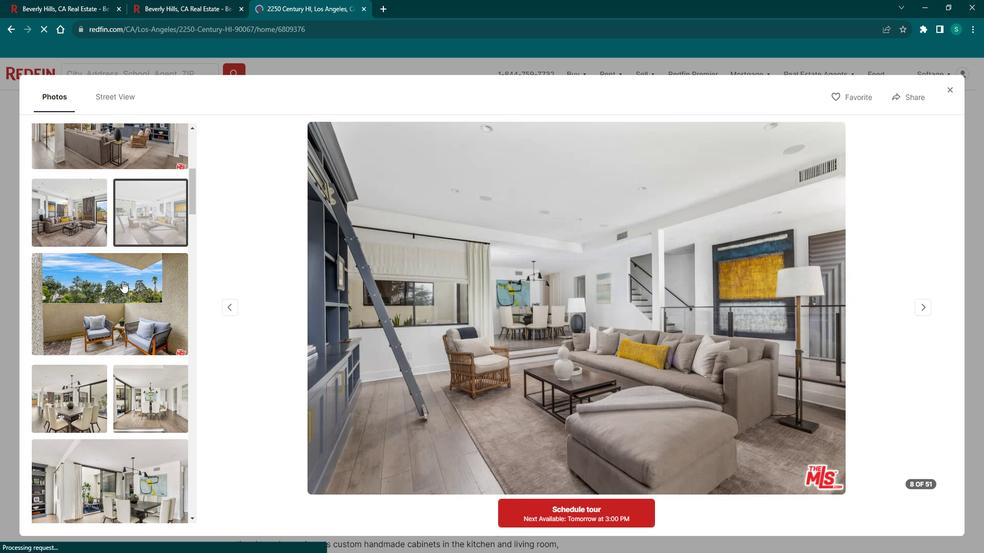 
Action: Mouse moved to (93, 353)
Screenshot: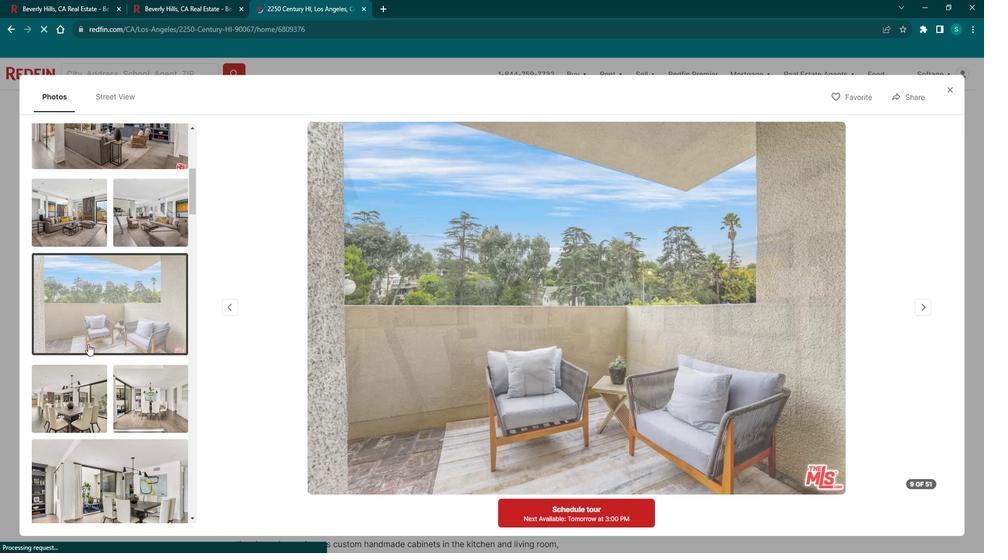 
Action: Mouse pressed left at (93, 353)
Screenshot: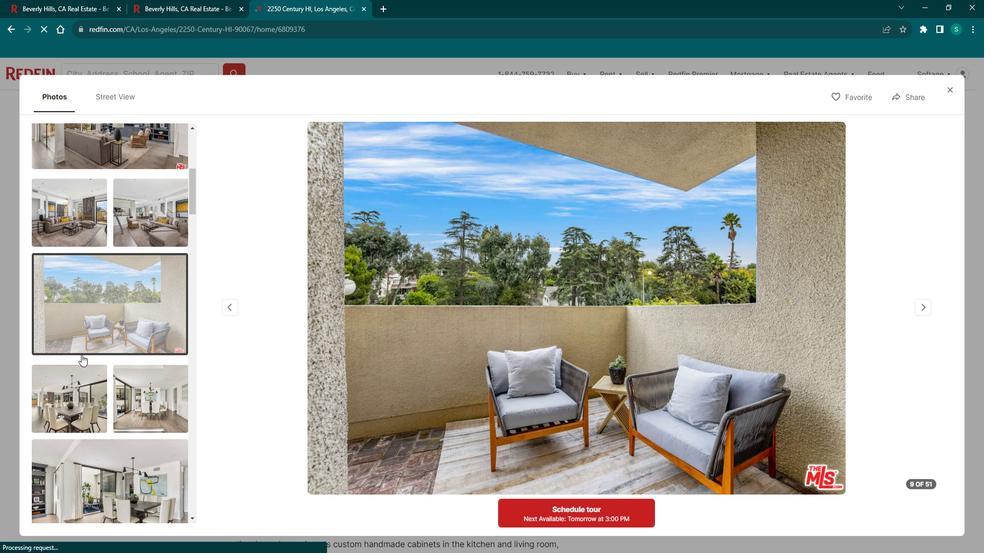 
Action: Mouse moved to (96, 361)
Screenshot: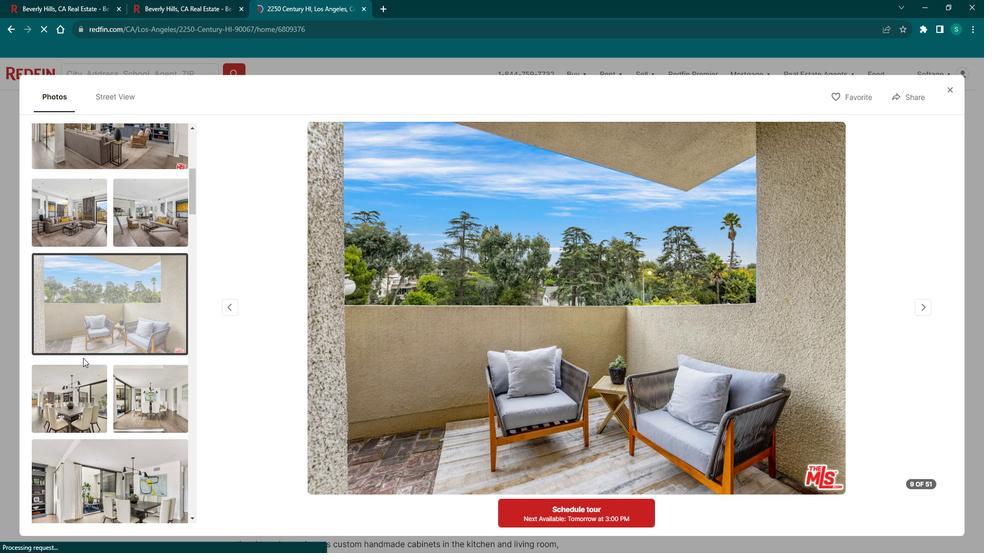 
Action: Mouse pressed left at (96, 361)
Screenshot: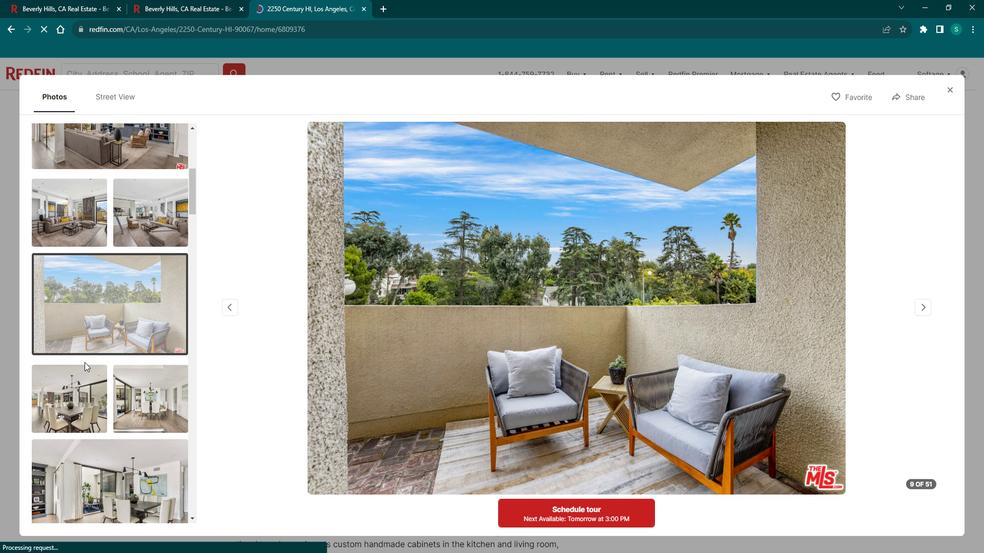 
Action: Mouse moved to (99, 372)
Screenshot: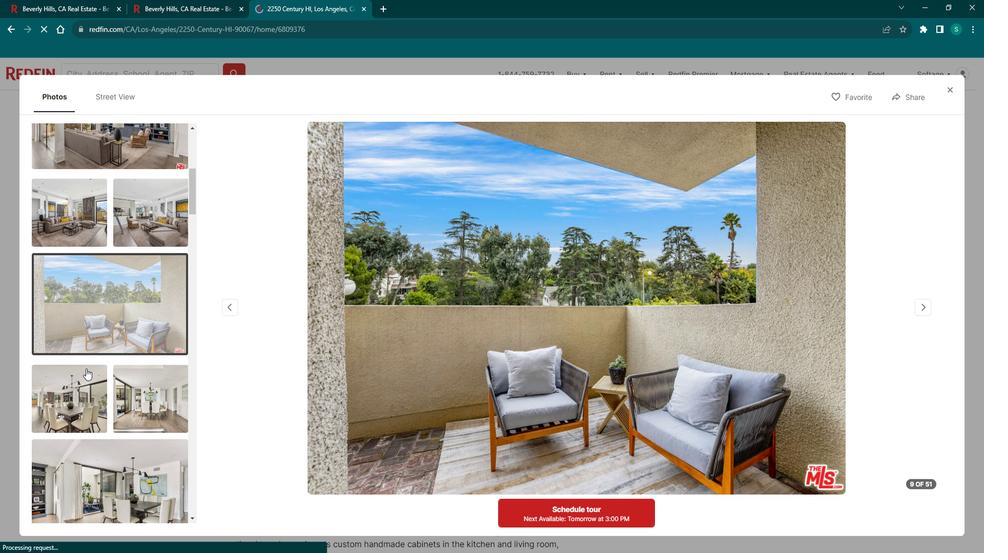 
Action: Mouse pressed left at (99, 372)
Screenshot: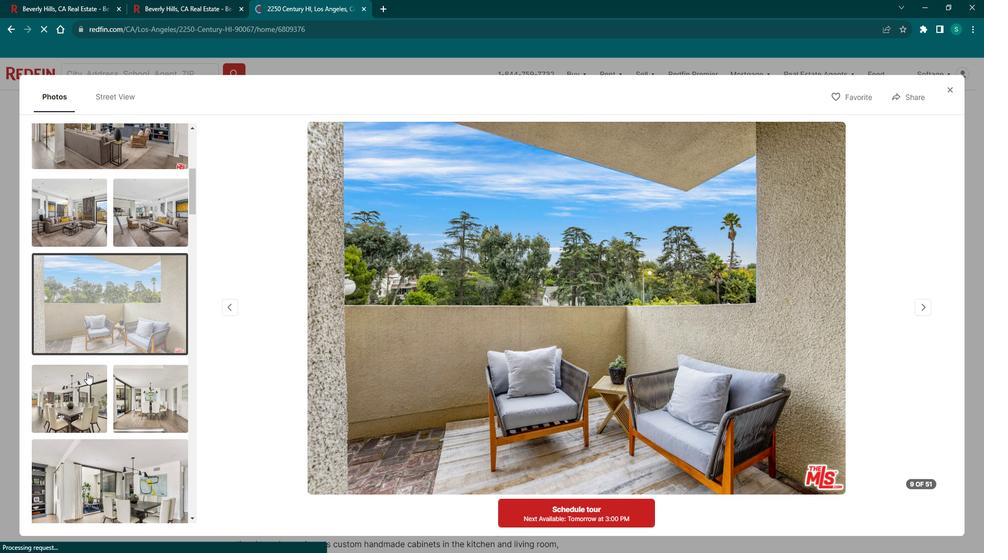 
Action: Mouse moved to (158, 381)
Screenshot: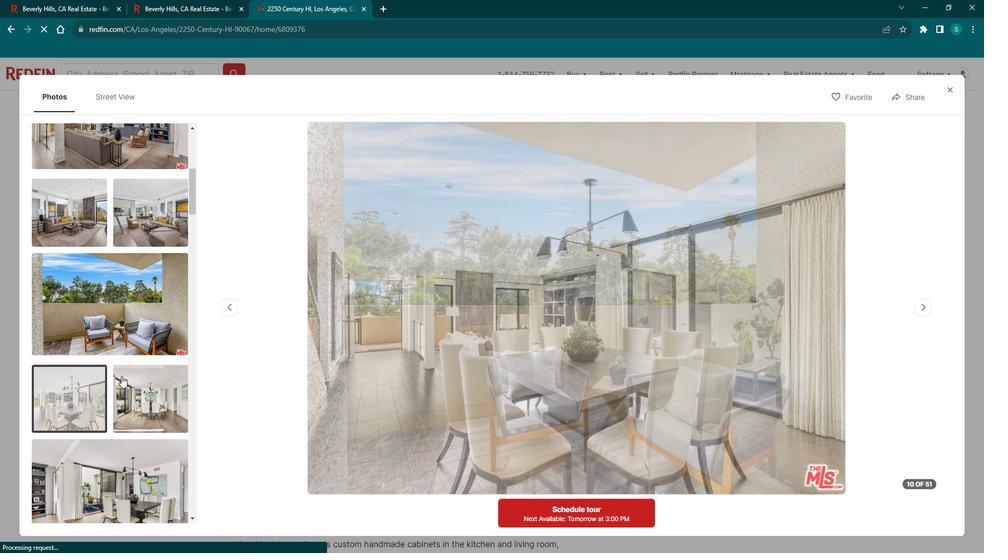 
Action: Mouse pressed left at (158, 381)
Screenshot: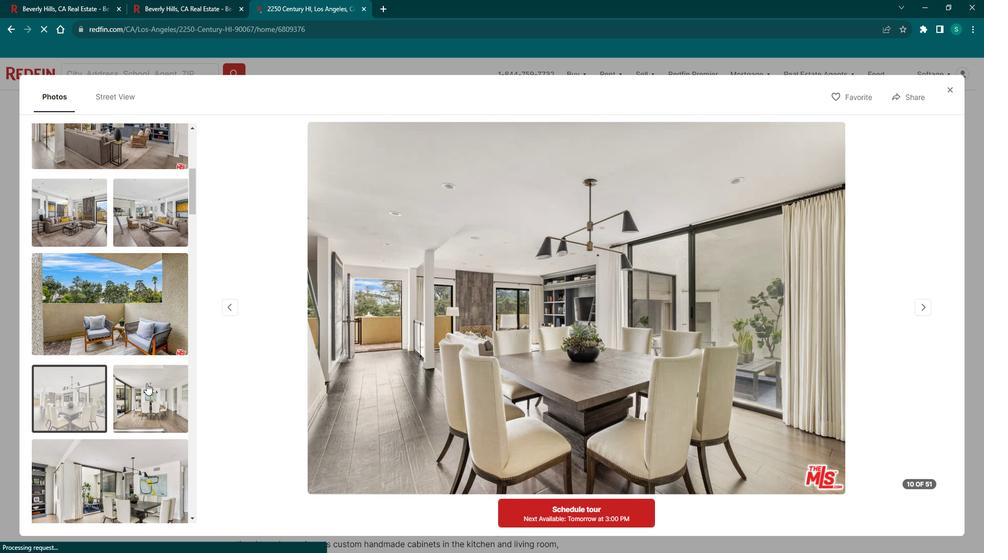 
Action: Mouse moved to (143, 451)
Screenshot: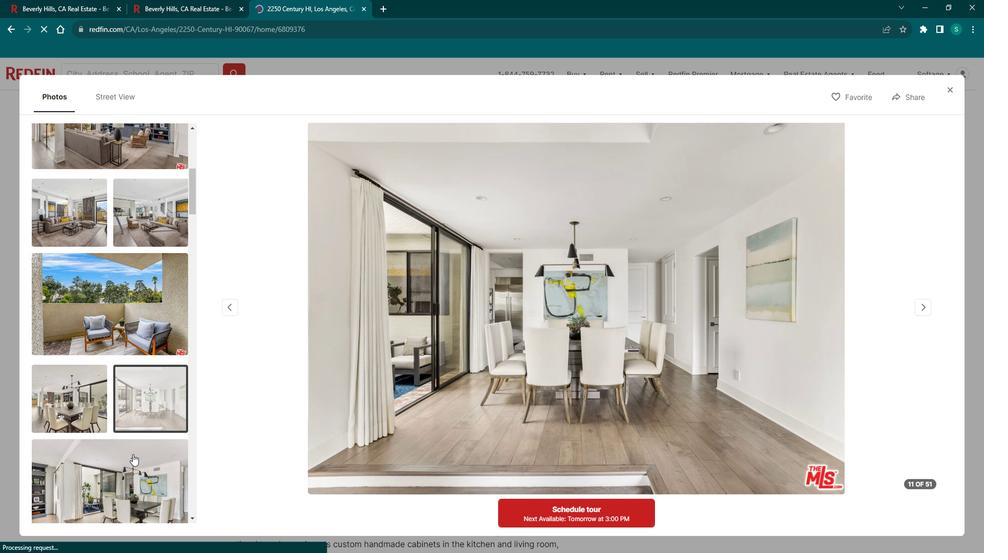 
Action: Mouse pressed left at (143, 451)
Screenshot: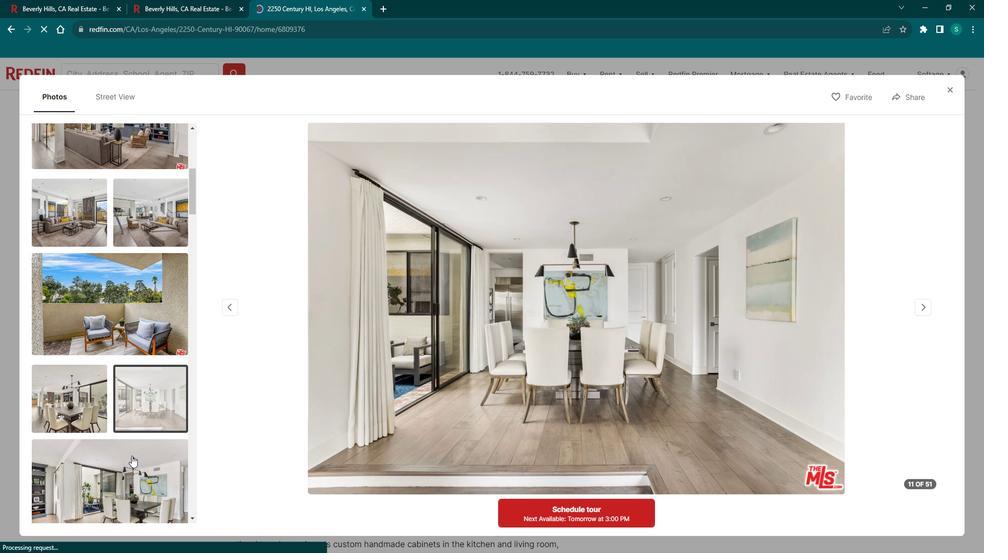 
Action: Mouse moved to (139, 307)
